 Task: Update the Jira issue by setting the assign, start, and due dates, add a description, link related issues, and change the status to 'In Progress' and then 'Done'.
Action: Mouse moved to (610, 30)
Screenshot: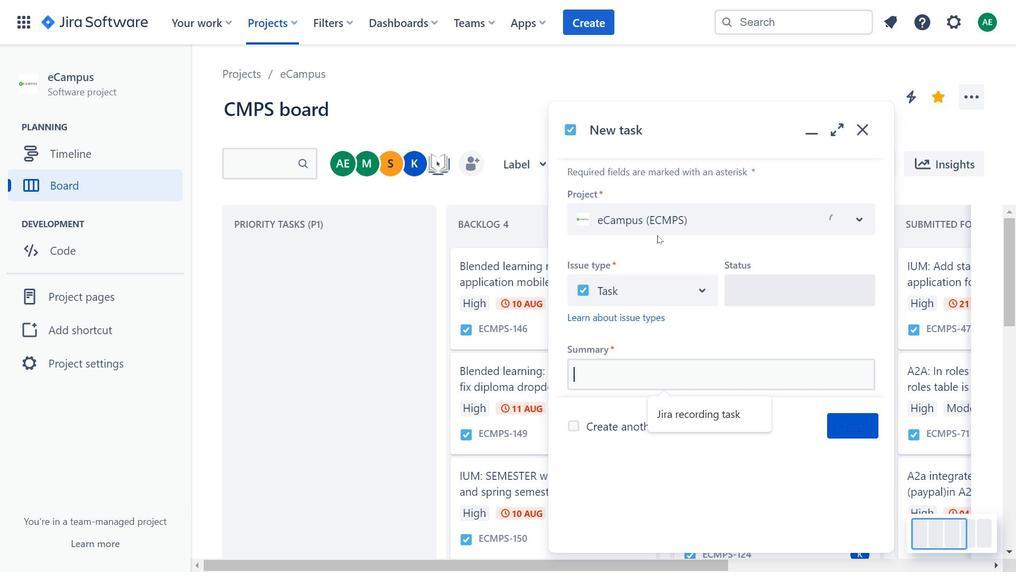 
Action: Mouse pressed left at (610, 30)
Screenshot: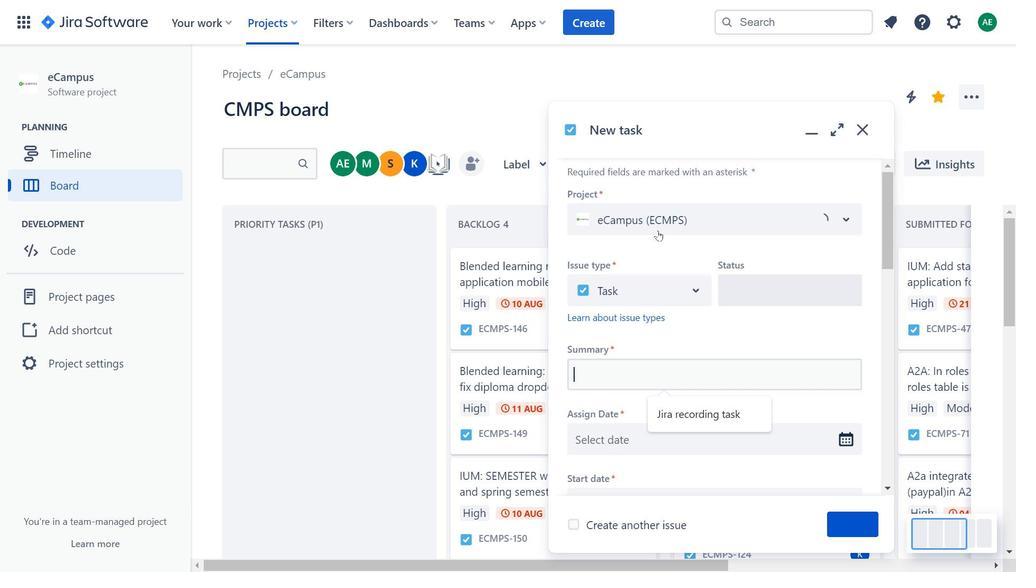 
Action: Mouse moved to (788, 291)
Screenshot: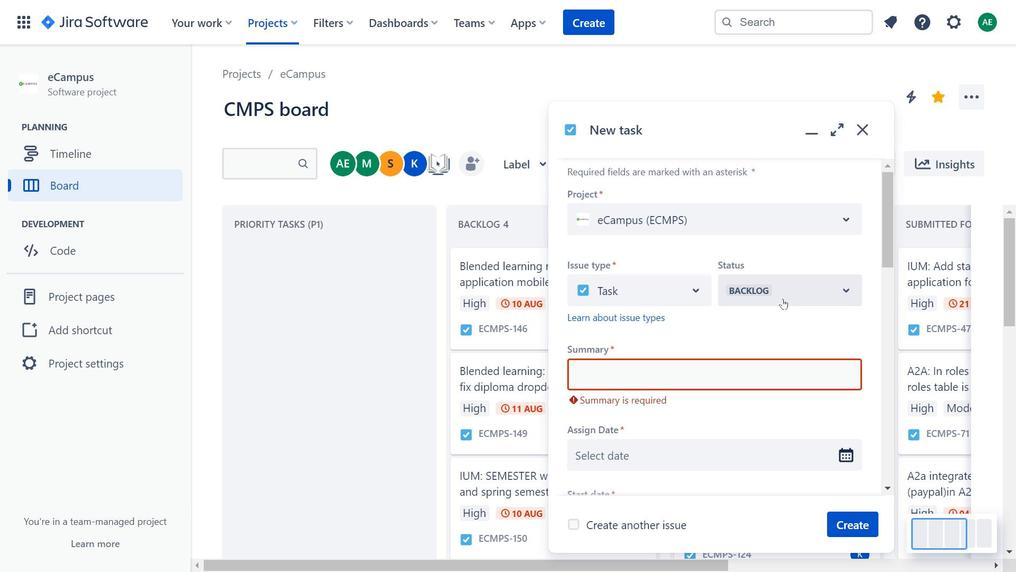 
Action: Mouse pressed left at (788, 291)
Screenshot: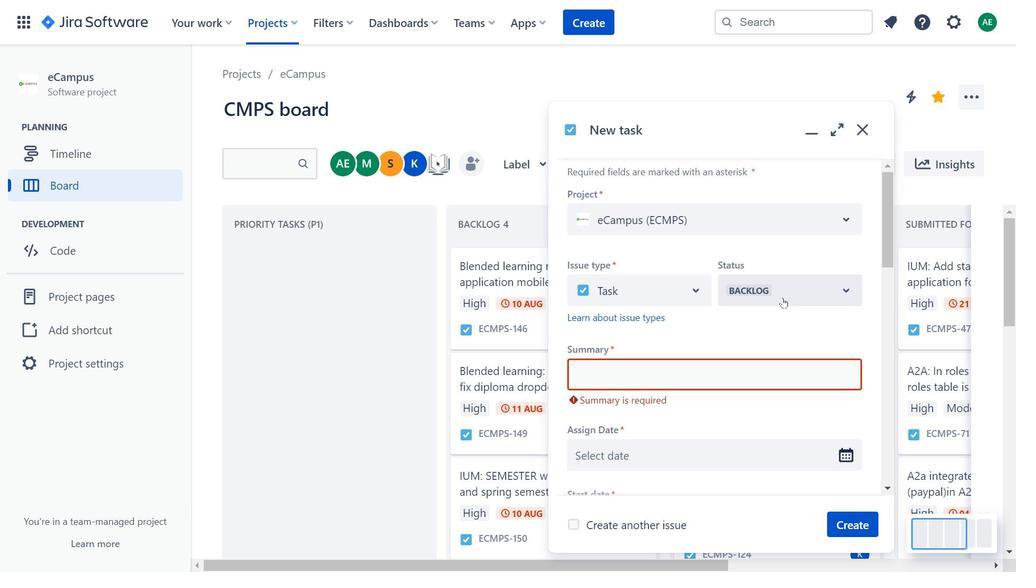 
Action: Mouse moved to (783, 298)
Screenshot: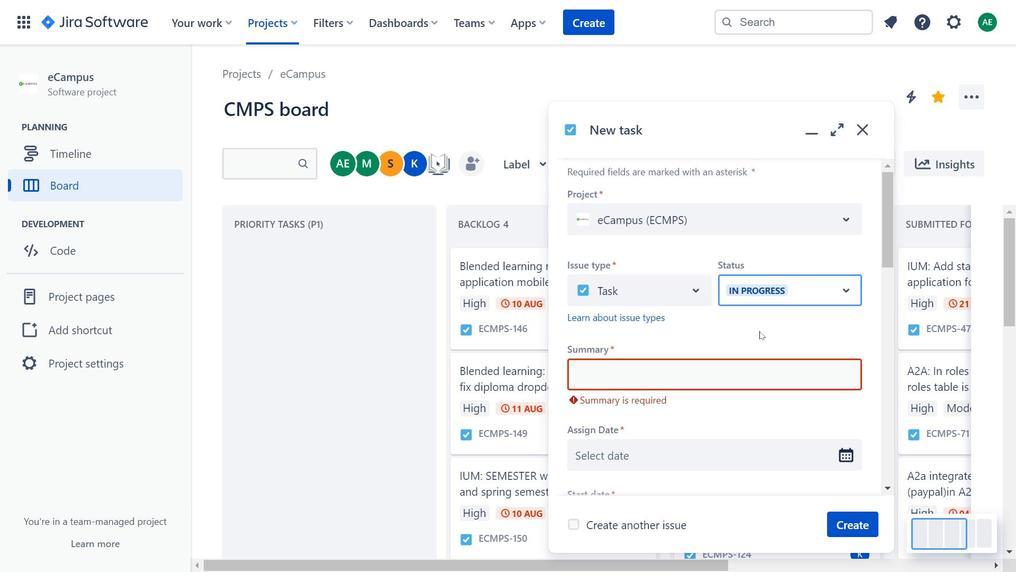 
Action: Mouse pressed left at (783, 298)
Screenshot: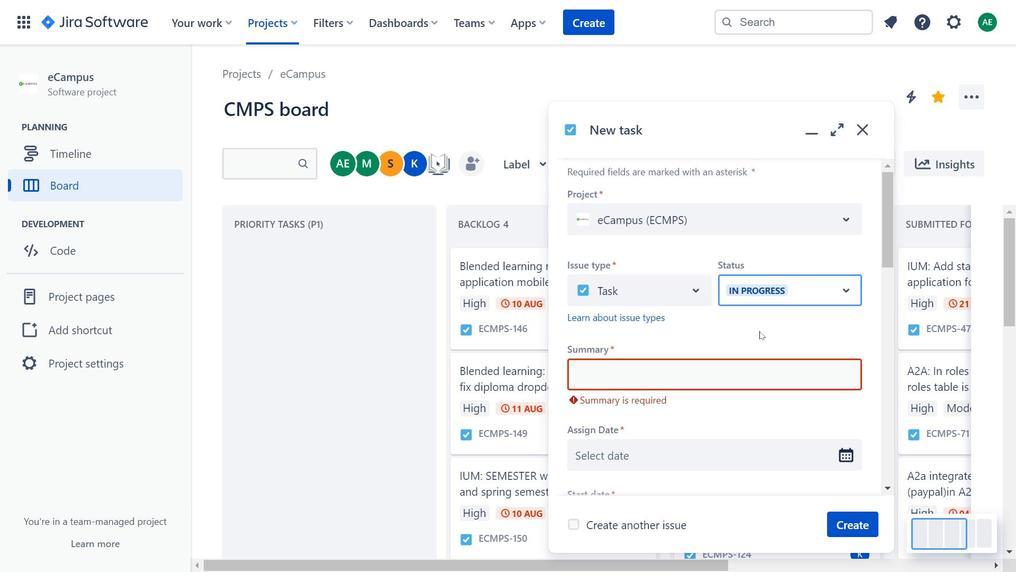 
Action: Mouse moved to (760, 331)
Screenshot: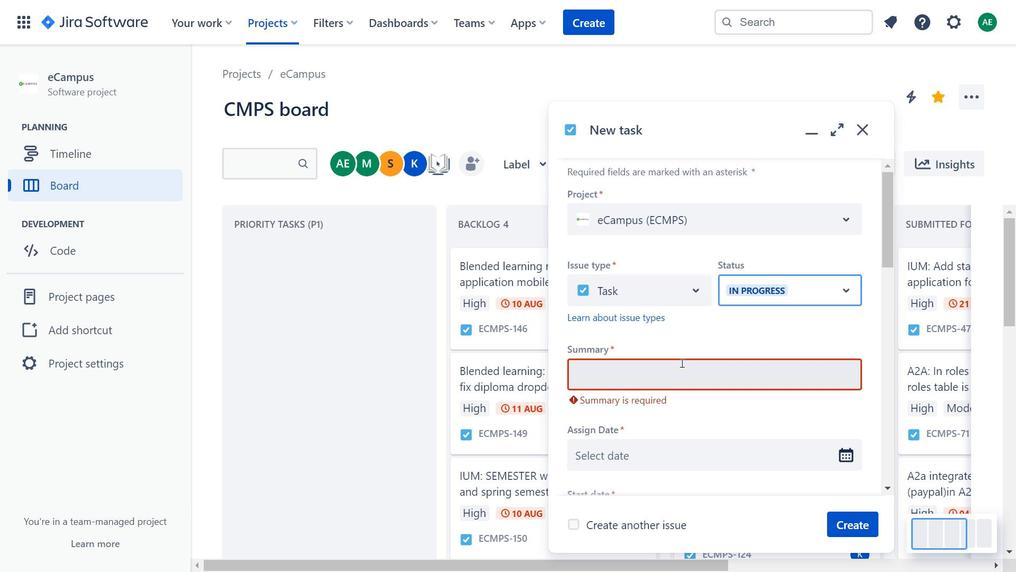 
Action: Mouse pressed left at (760, 331)
Screenshot: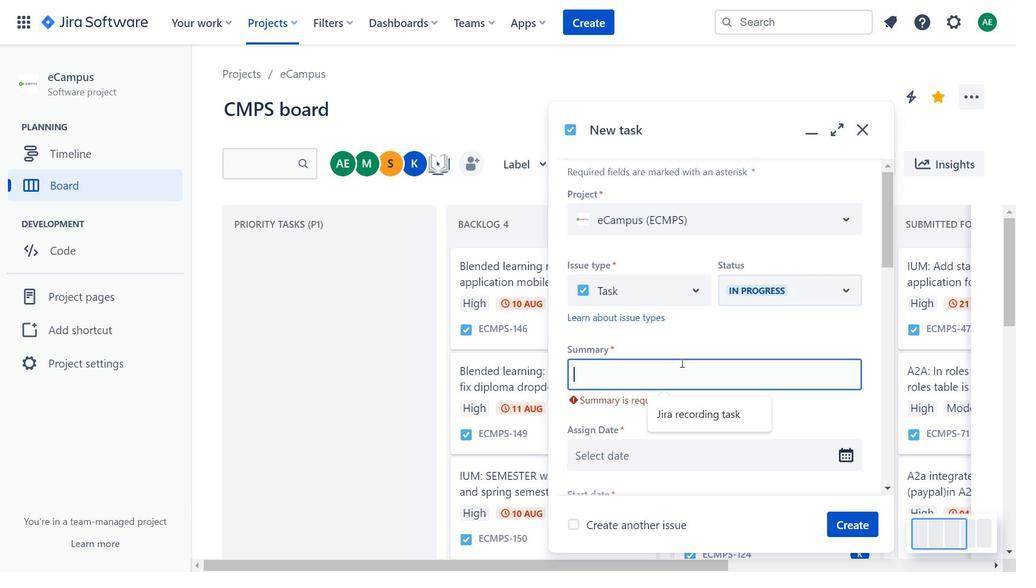 
Action: Mouse moved to (681, 363)
Screenshot: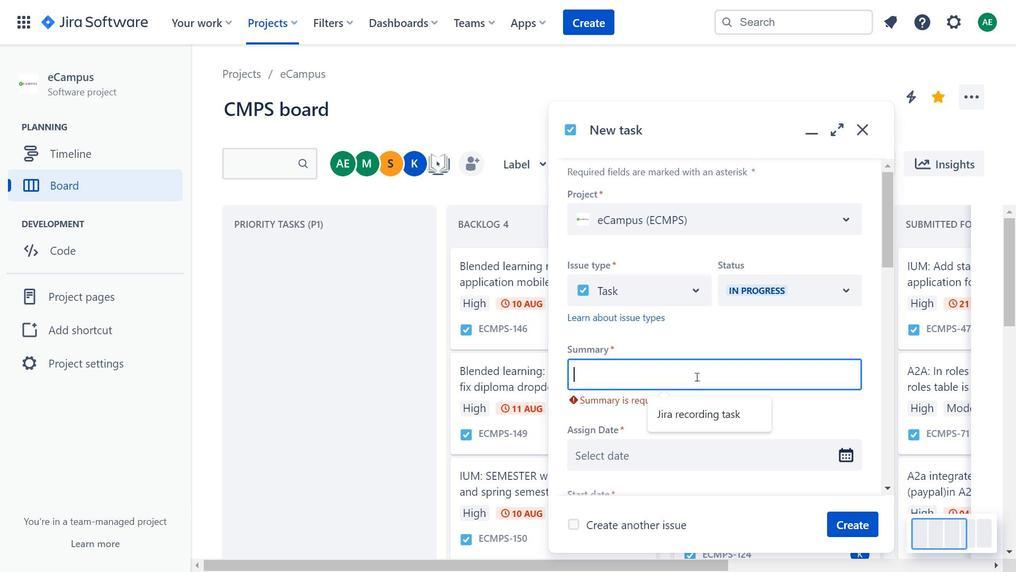 
Action: Mouse pressed left at (681, 363)
Screenshot: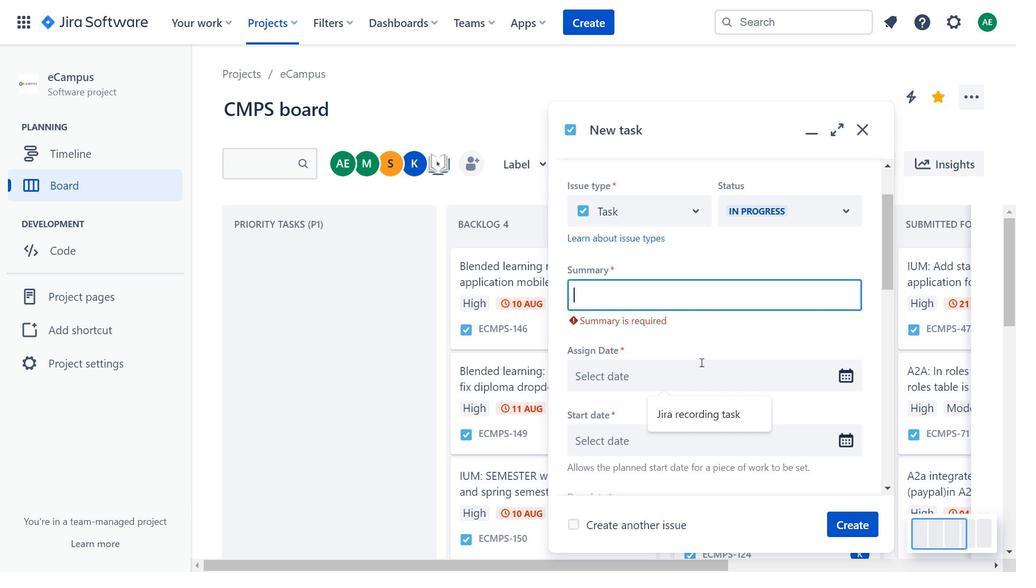 
Action: Mouse moved to (701, 362)
Screenshot: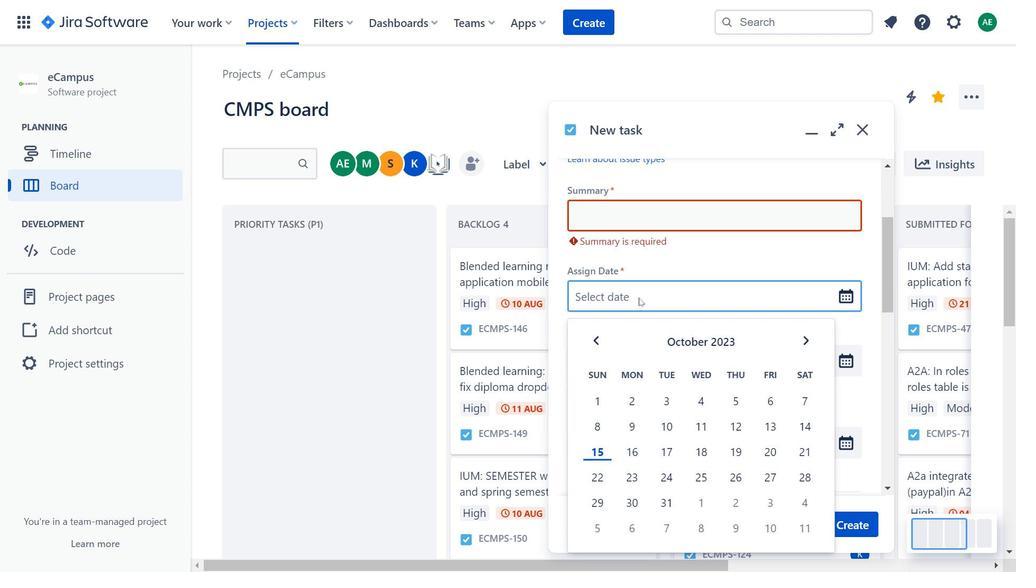 
Action: Mouse scrolled (701, 361) with delta (0, 0)
Screenshot: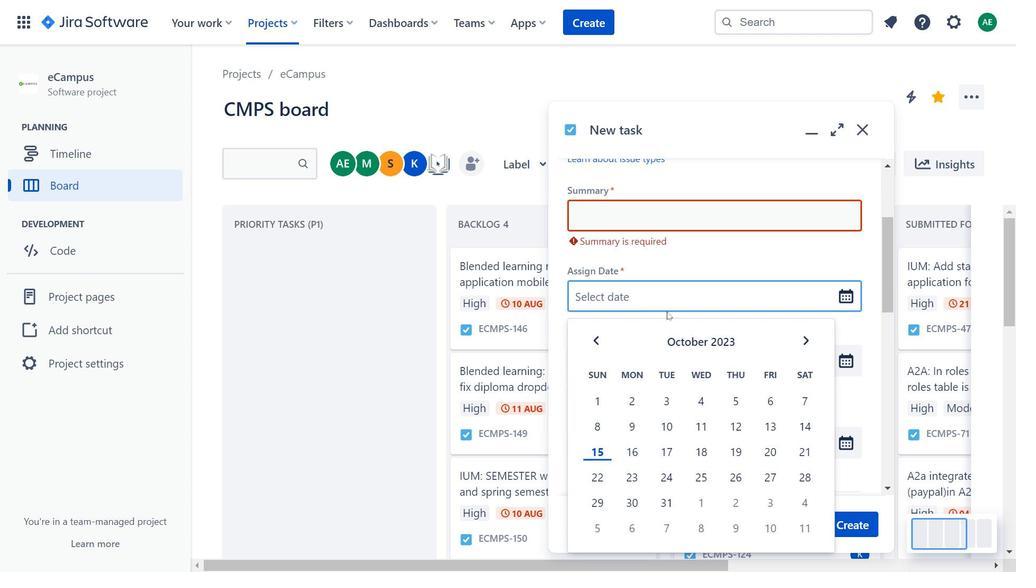 
Action: Mouse scrolled (701, 361) with delta (0, 0)
Screenshot: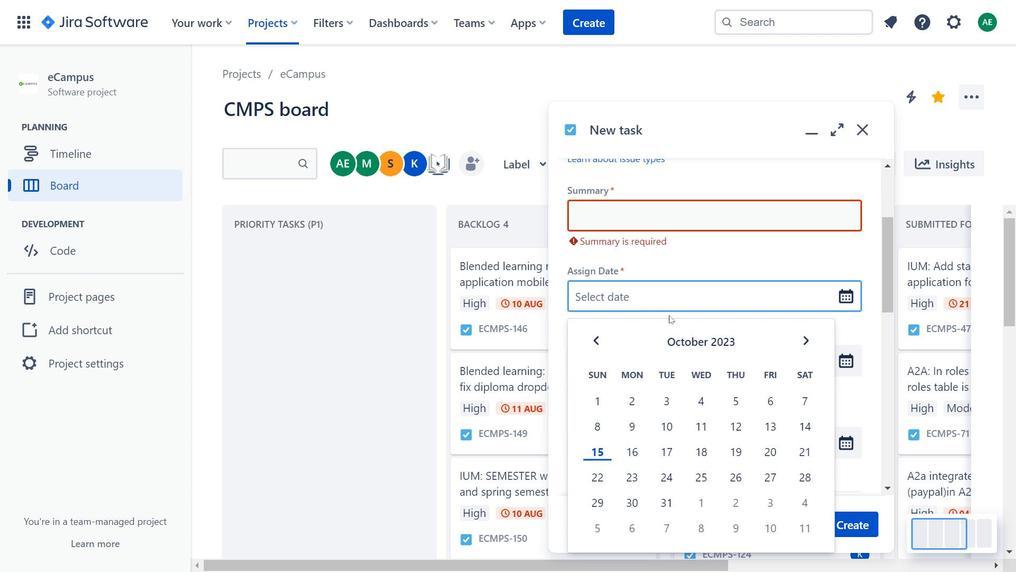 
Action: Mouse moved to (636, 298)
Screenshot: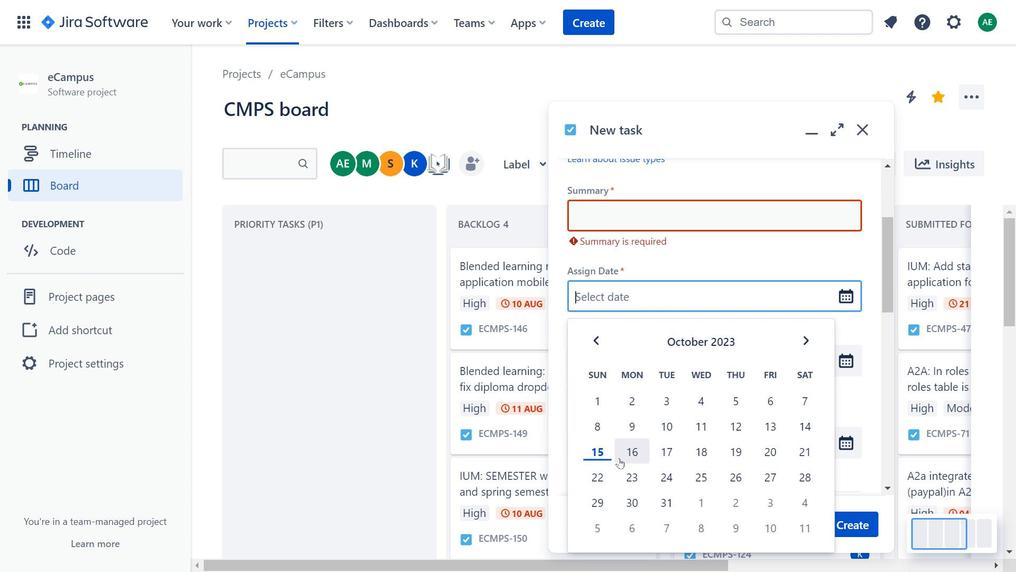 
Action: Mouse pressed left at (636, 298)
Screenshot: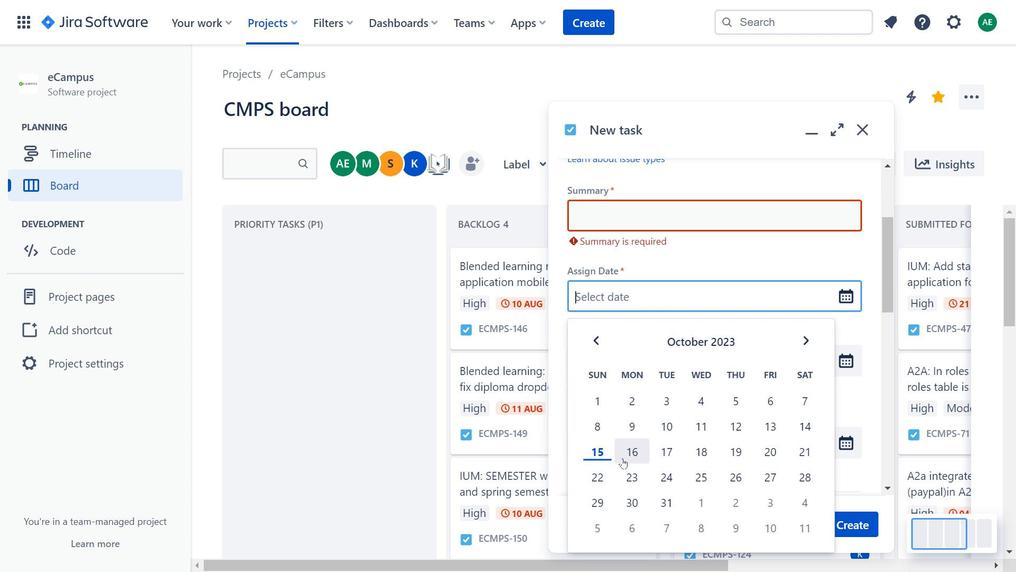 
Action: Mouse moved to (623, 457)
Screenshot: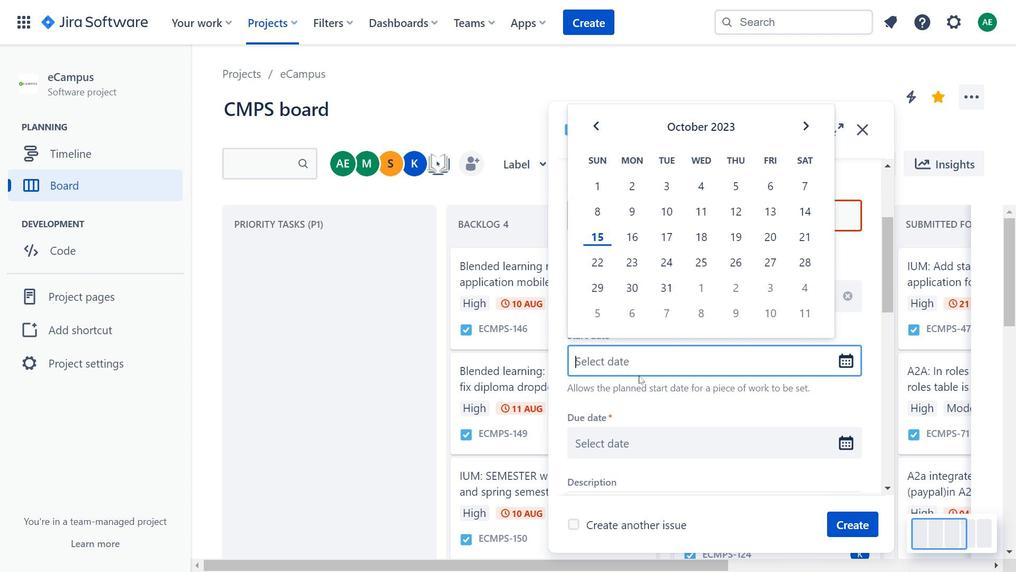 
Action: Mouse pressed left at (623, 457)
Screenshot: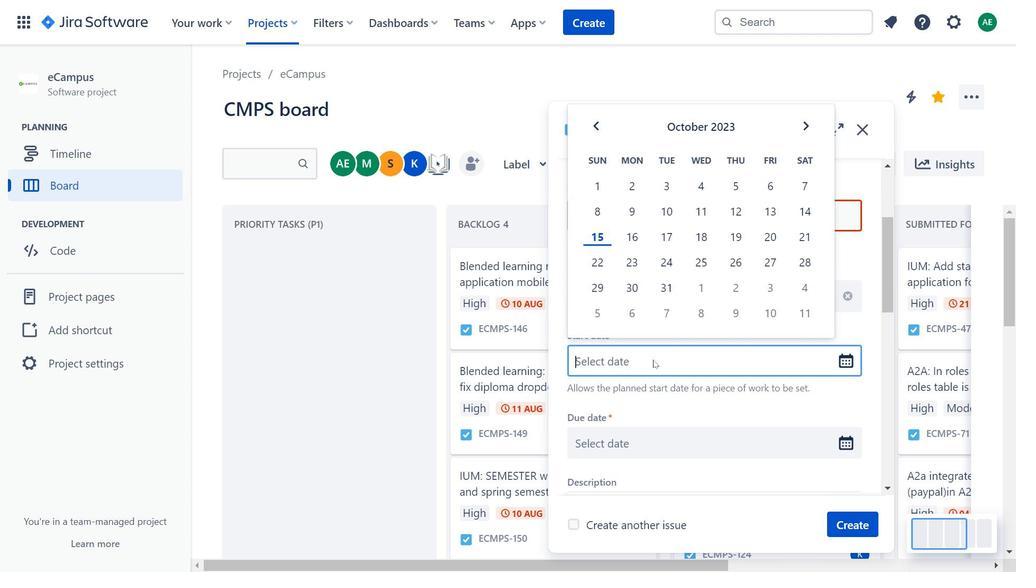 
Action: Mouse moved to (627, 367)
Screenshot: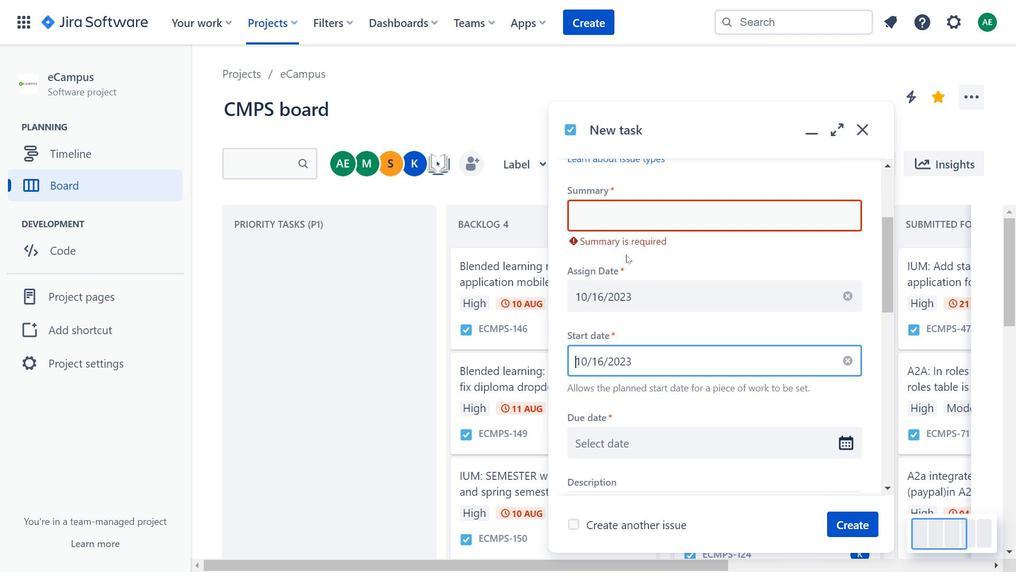 
Action: Mouse pressed left at (627, 367)
Screenshot: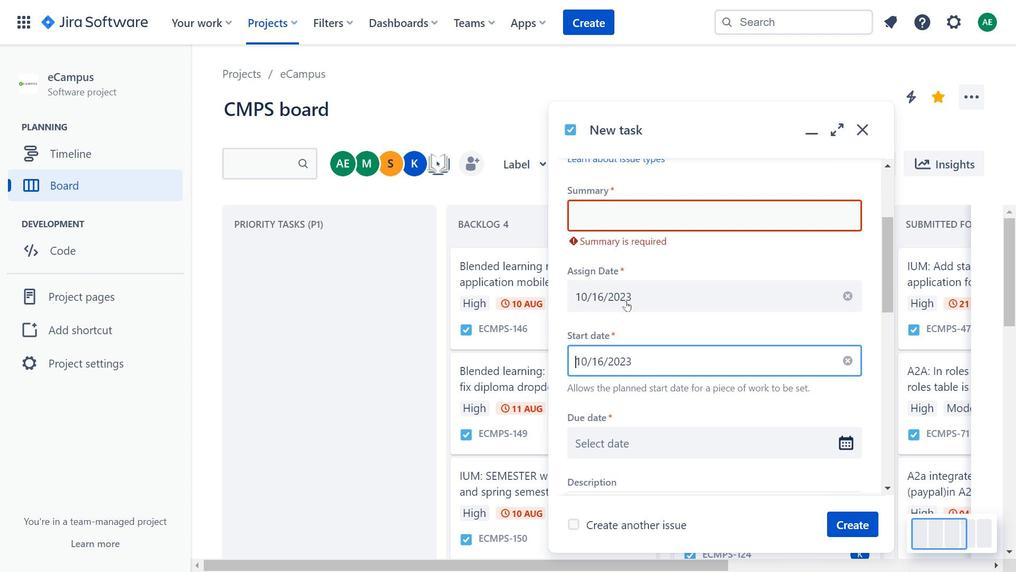 
Action: Mouse moved to (627, 240)
Screenshot: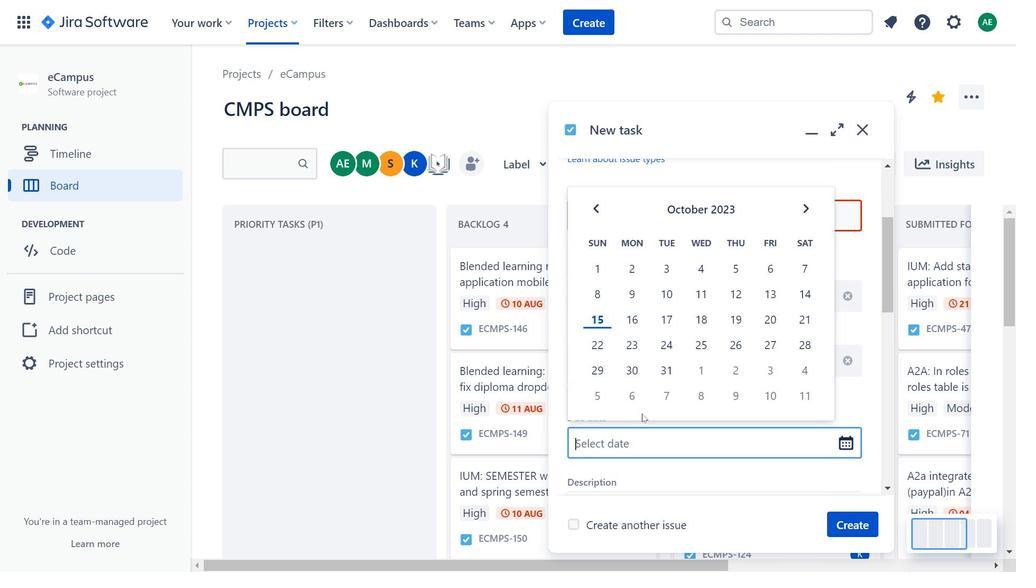 
Action: Mouse pressed left at (627, 240)
Screenshot: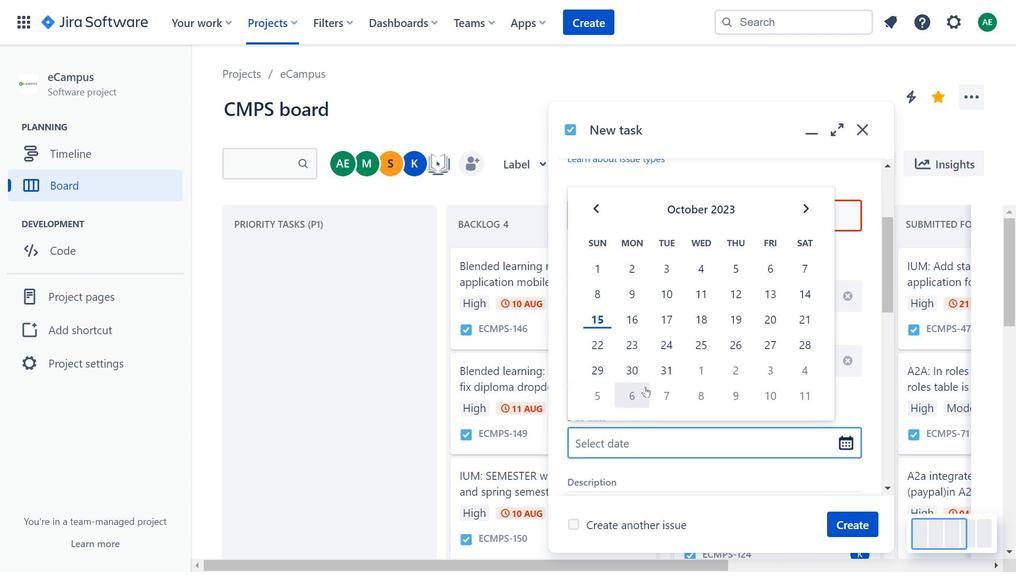 
Action: Mouse moved to (627, 434)
Screenshot: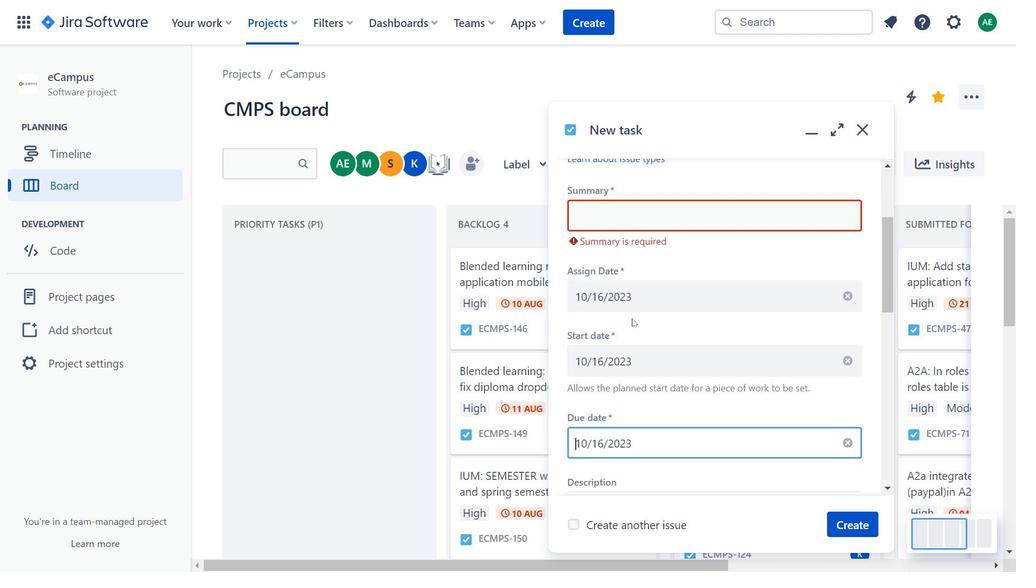 
Action: Mouse pressed left at (627, 434)
Screenshot: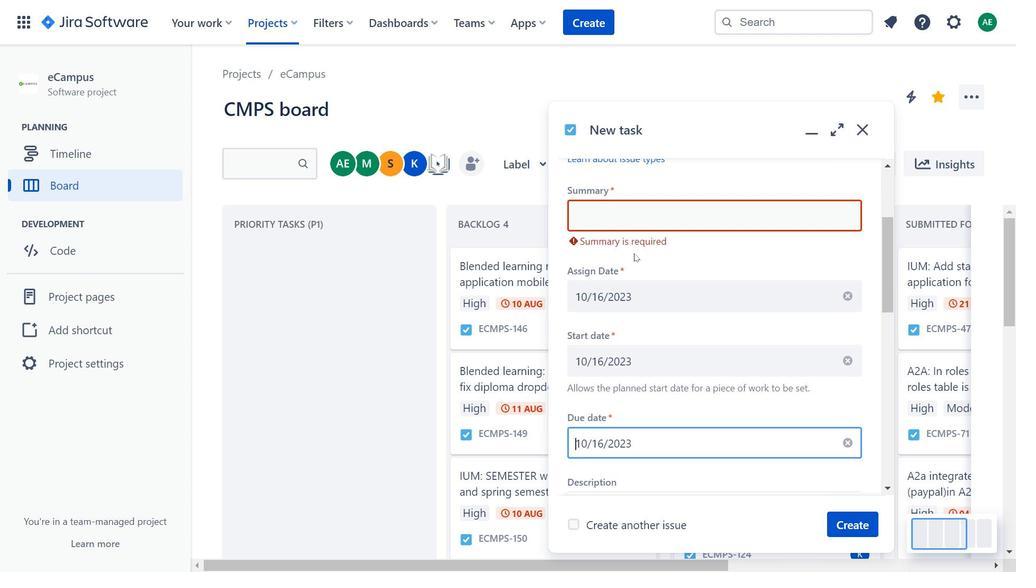 
Action: Mouse moved to (632, 318)
Screenshot: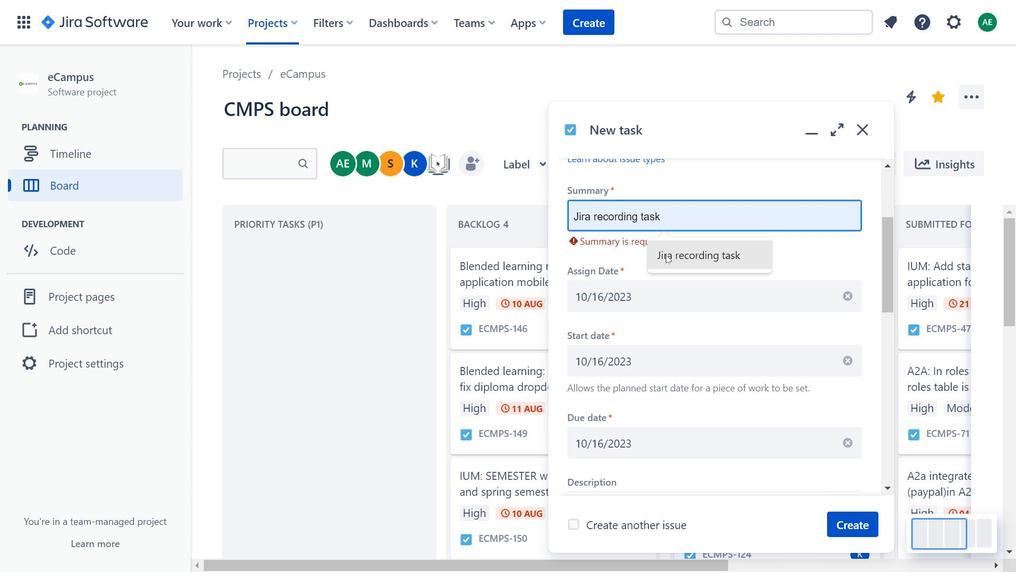 
Action: Mouse pressed left at (632, 318)
Screenshot: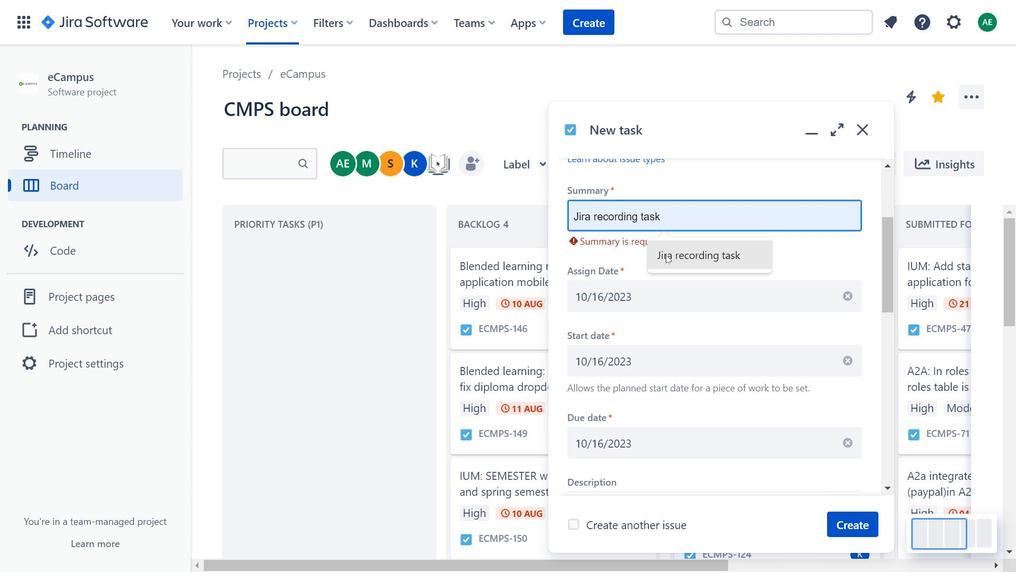 
Action: Mouse moved to (623, 200)
Screenshot: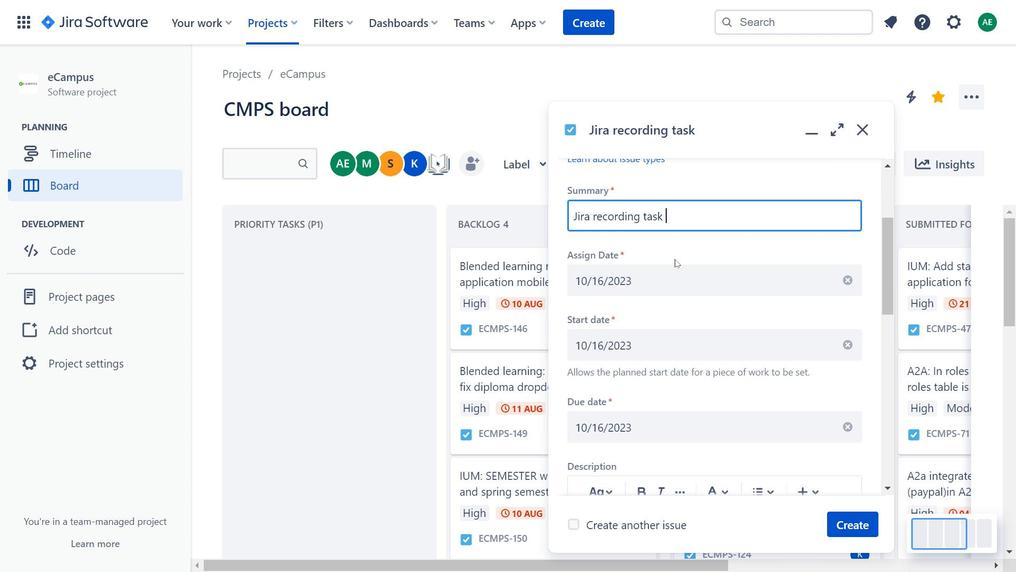 
Action: Mouse pressed left at (623, 200)
Screenshot: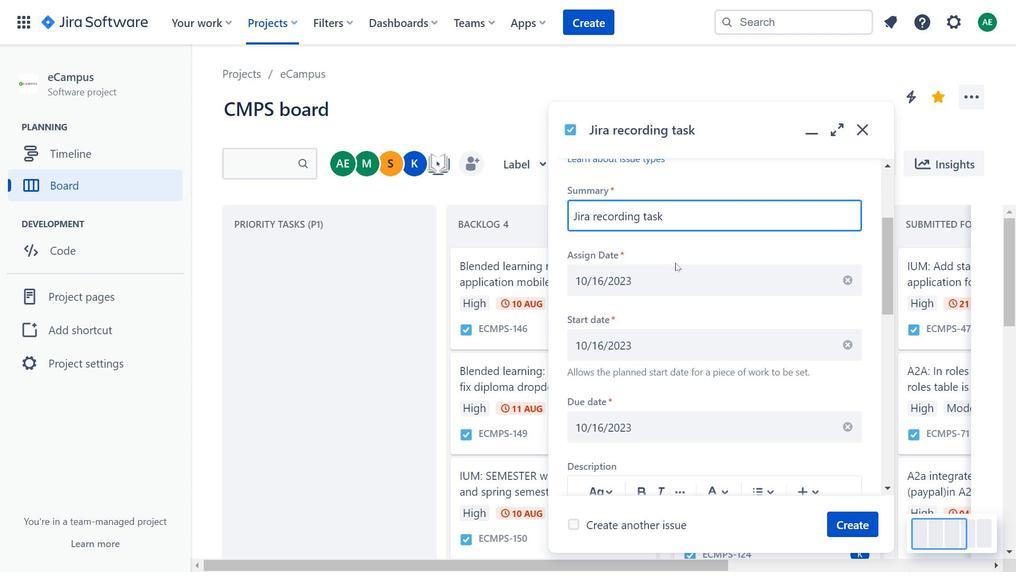 
Action: Mouse moved to (666, 254)
Screenshot: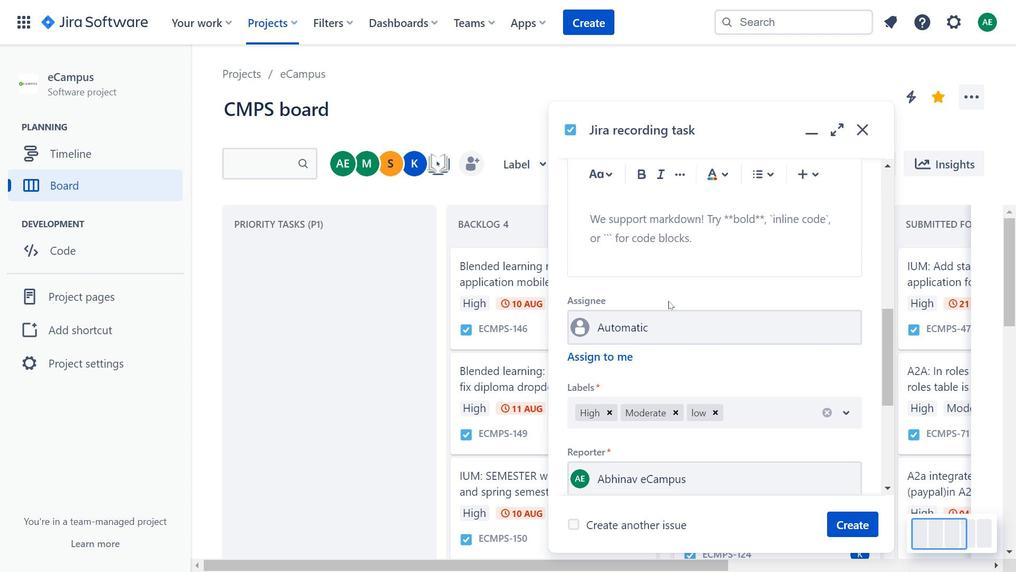 
Action: Mouse pressed left at (666, 254)
Screenshot: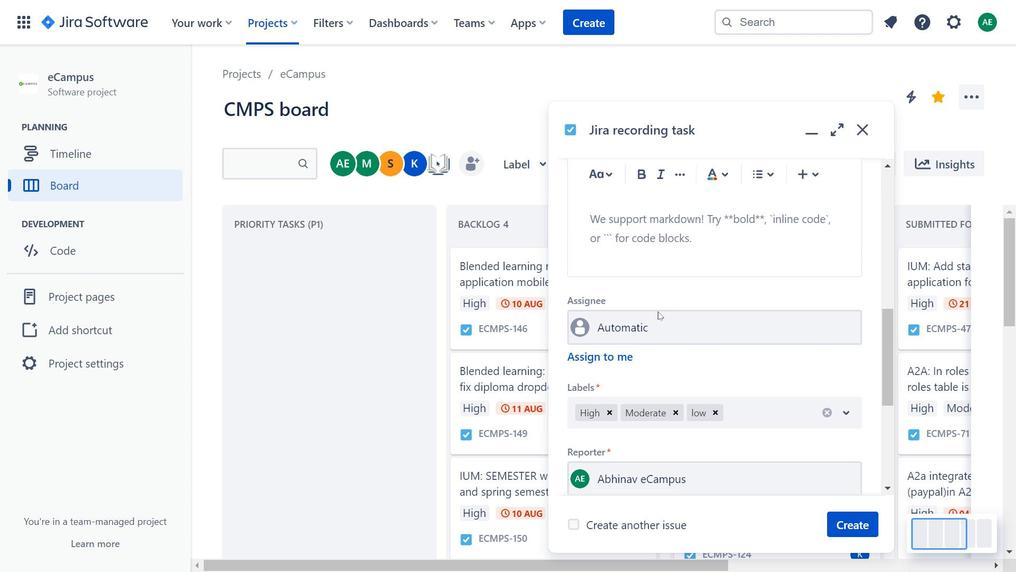 
Action: Mouse moved to (676, 263)
Screenshot: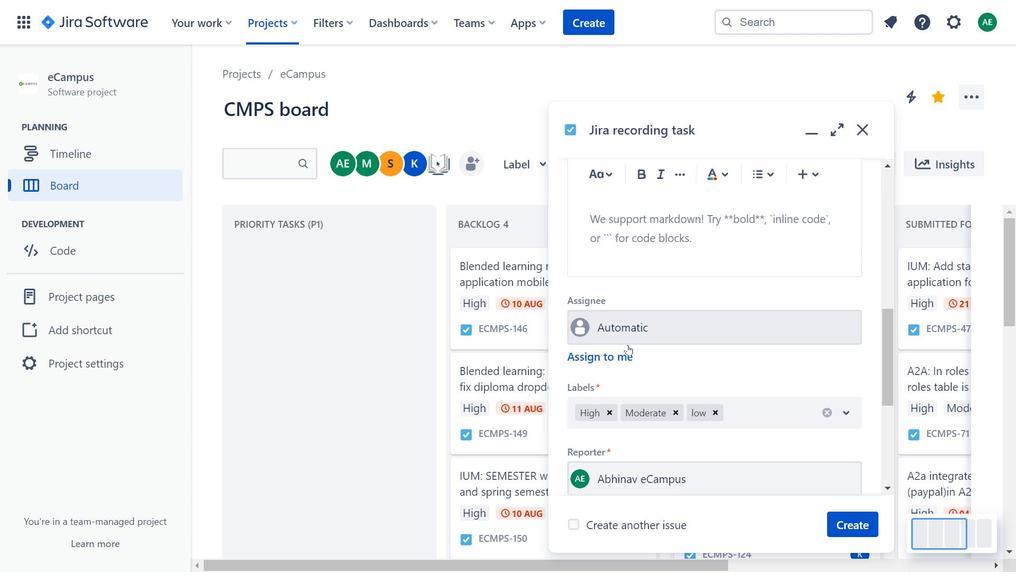 
Action: Mouse scrolled (676, 262) with delta (0, 0)
Screenshot: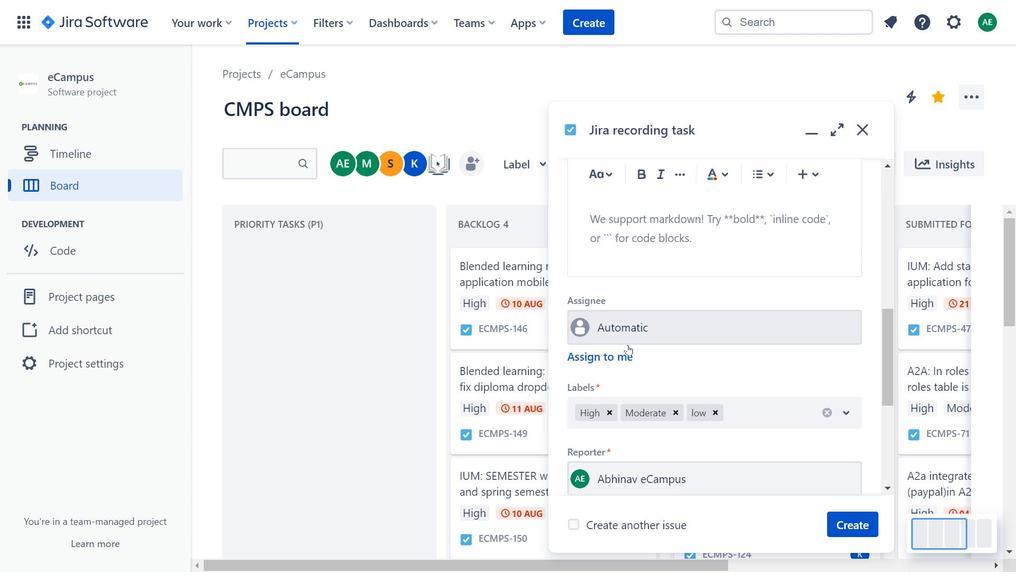 
Action: Mouse scrolled (676, 262) with delta (0, 0)
Screenshot: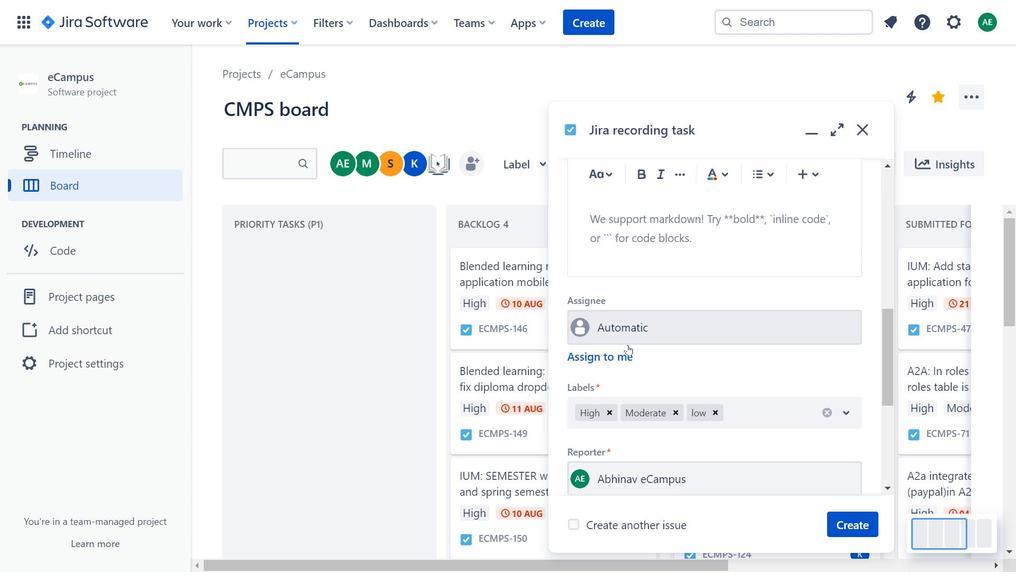 
Action: Mouse moved to (669, 292)
Screenshot: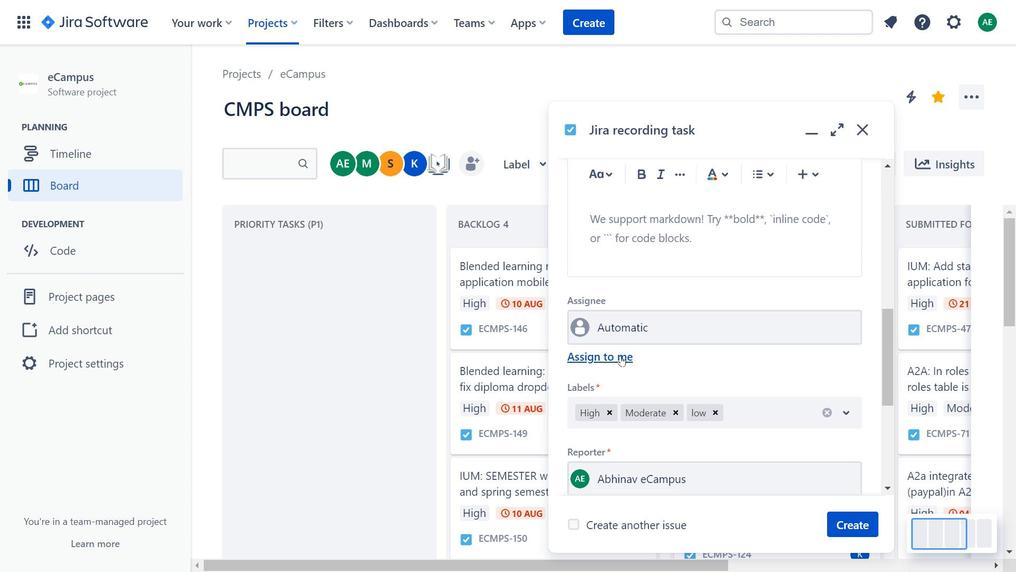 
Action: Mouse scrolled (669, 292) with delta (0, 0)
Screenshot: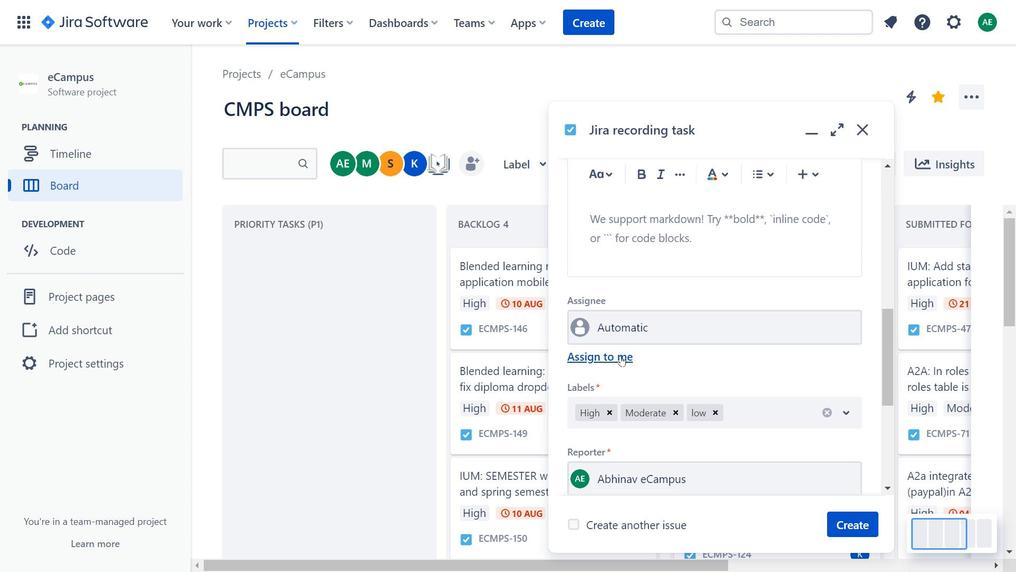 
Action: Mouse moved to (668, 296)
Screenshot: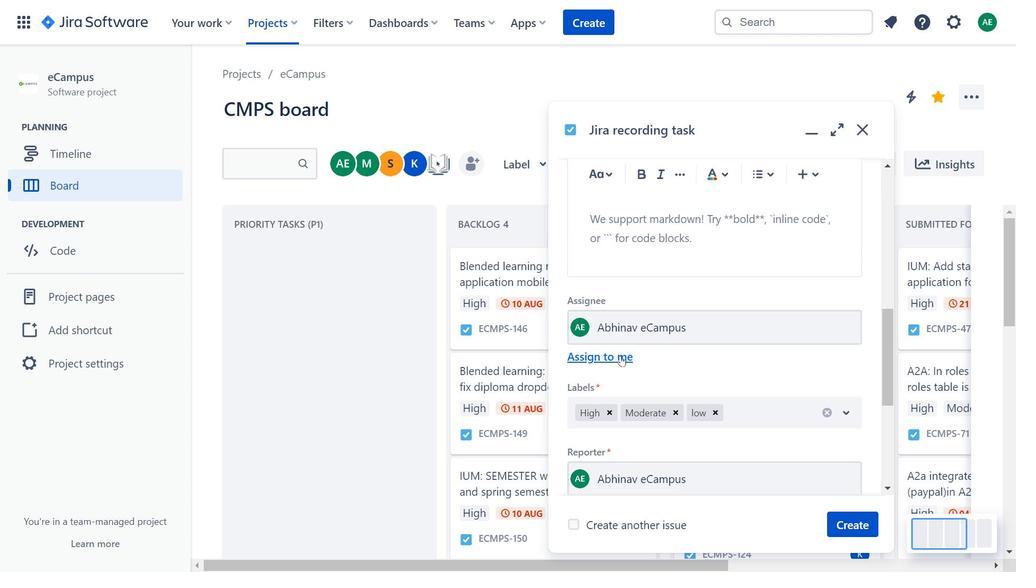 
Action: Mouse scrolled (668, 296) with delta (0, 0)
Screenshot: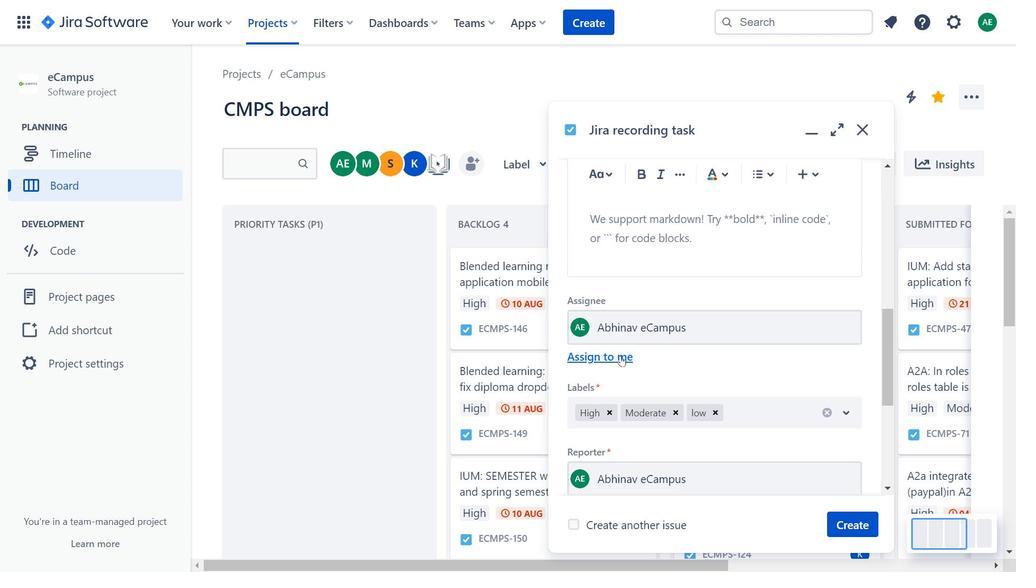 
Action: Mouse moved to (621, 355)
Screenshot: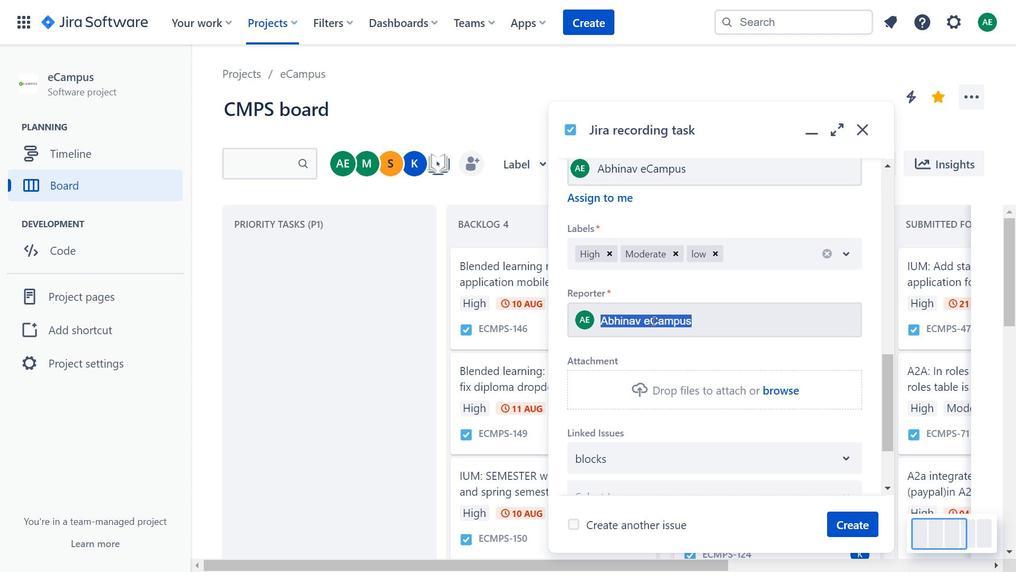 
Action: Mouse pressed left at (621, 355)
Screenshot: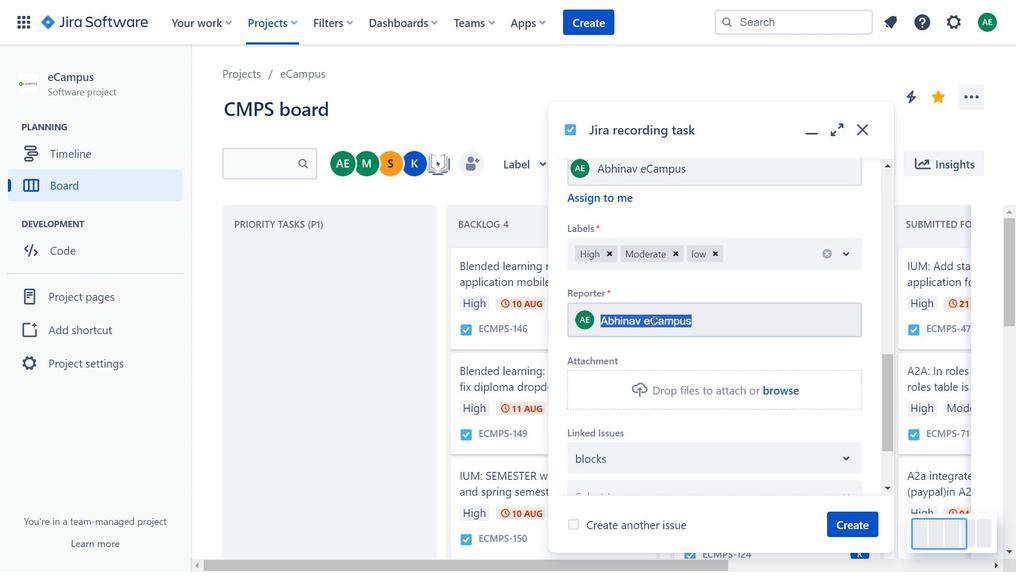 
Action: Mouse moved to (659, 323)
Screenshot: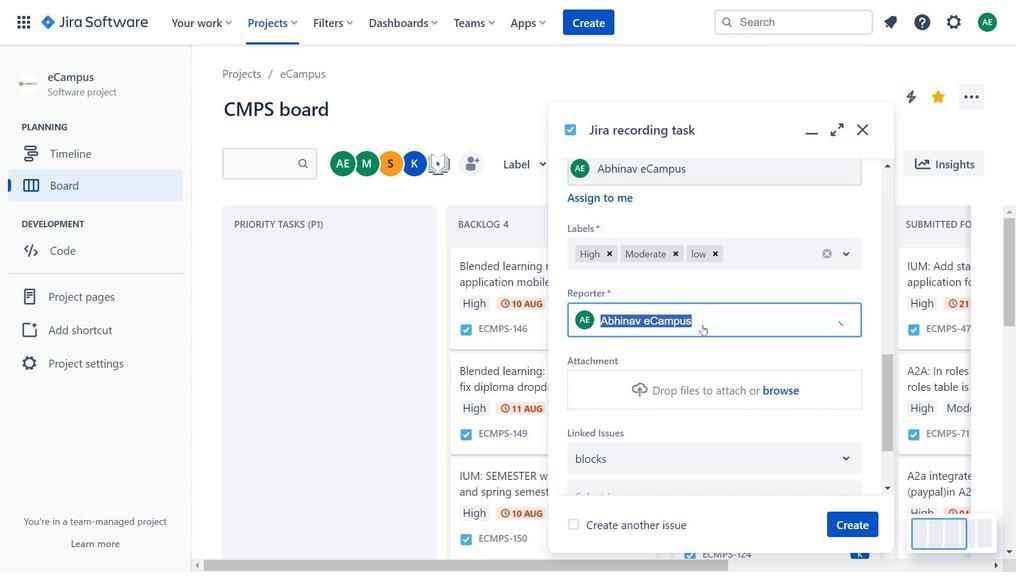 
Action: Mouse scrolled (659, 323) with delta (0, 0)
Screenshot: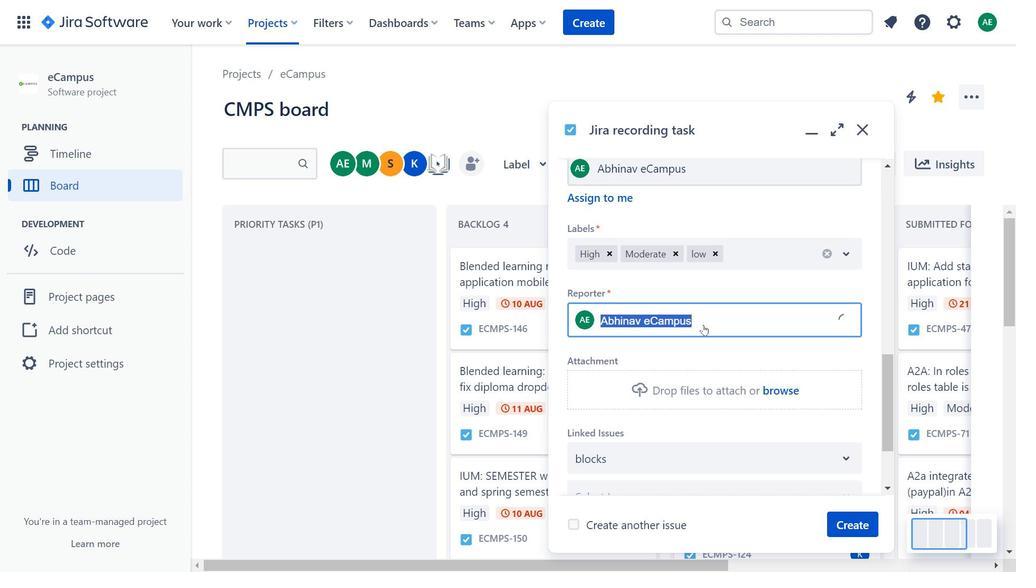 
Action: Mouse scrolled (659, 323) with delta (0, 0)
Screenshot: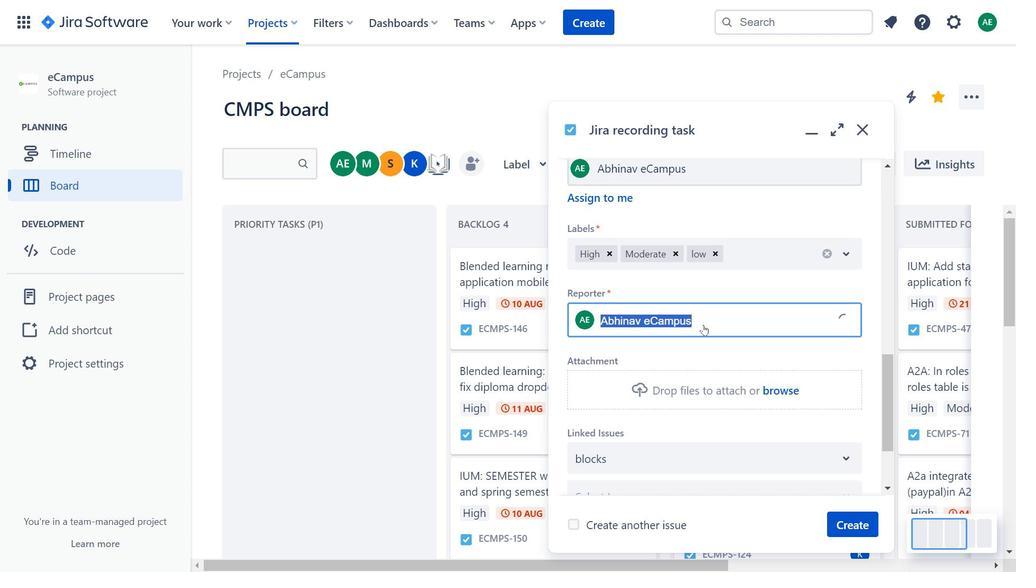 
Action: Mouse moved to (653, 320)
Screenshot: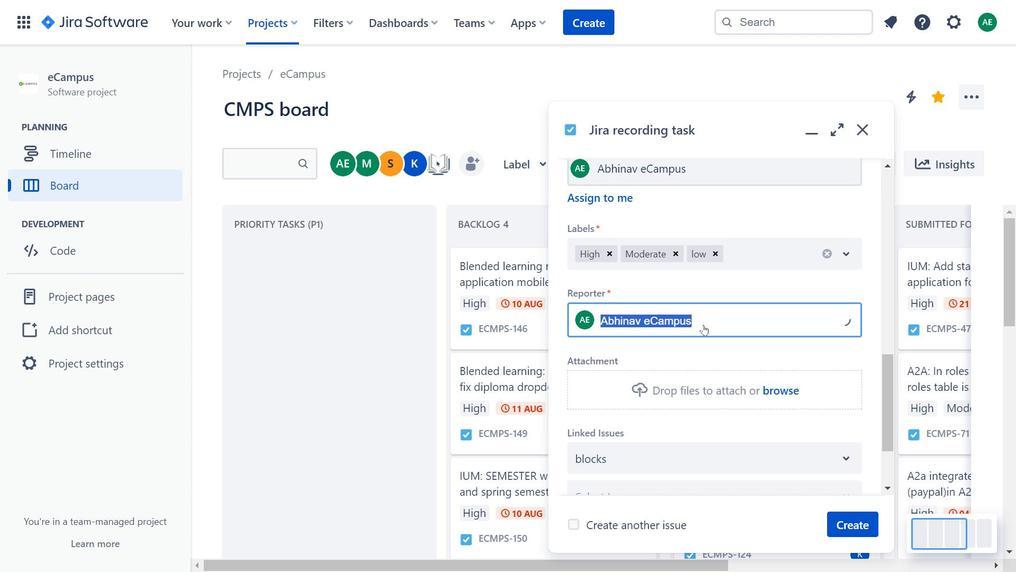 
Action: Mouse pressed left at (653, 320)
Screenshot: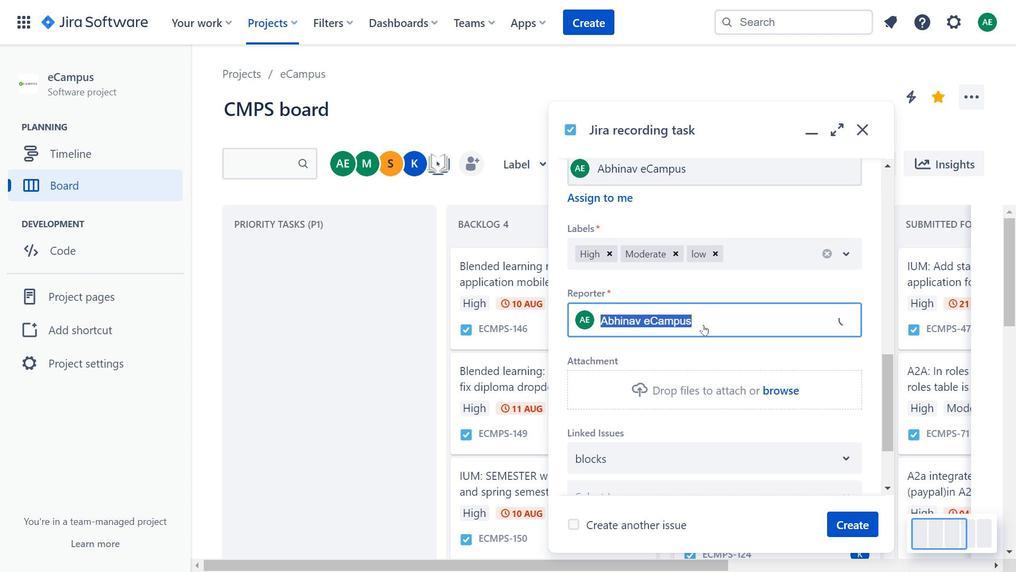 
Action: Mouse moved to (703, 325)
Screenshot: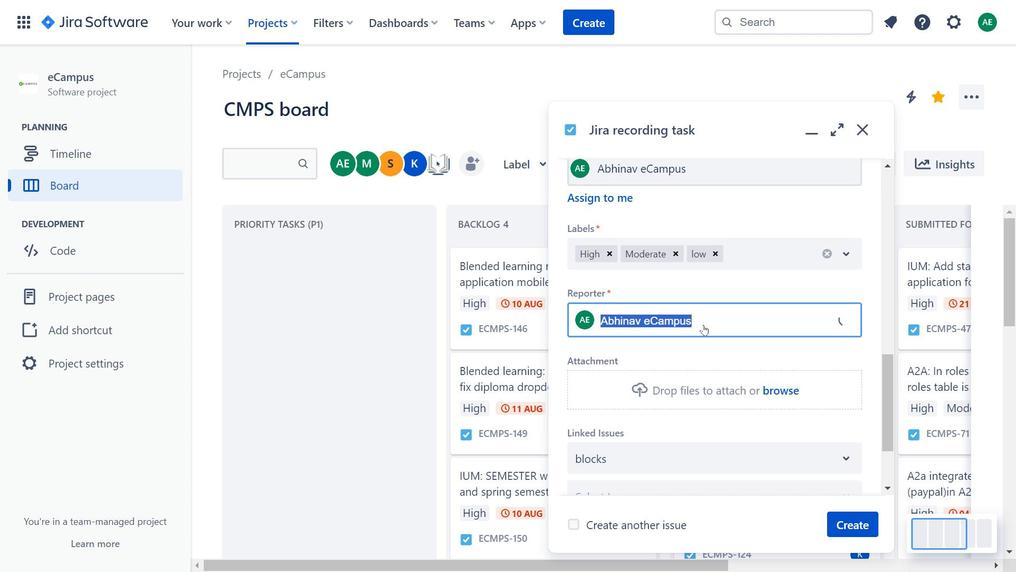 
Action: Key pressed an
Screenshot: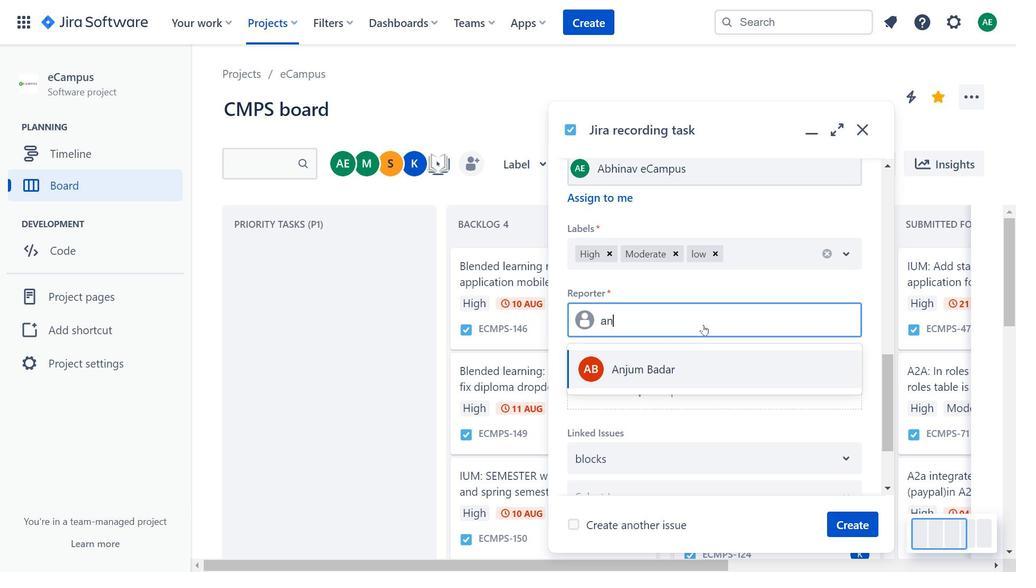 
Action: Mouse moved to (683, 359)
Screenshot: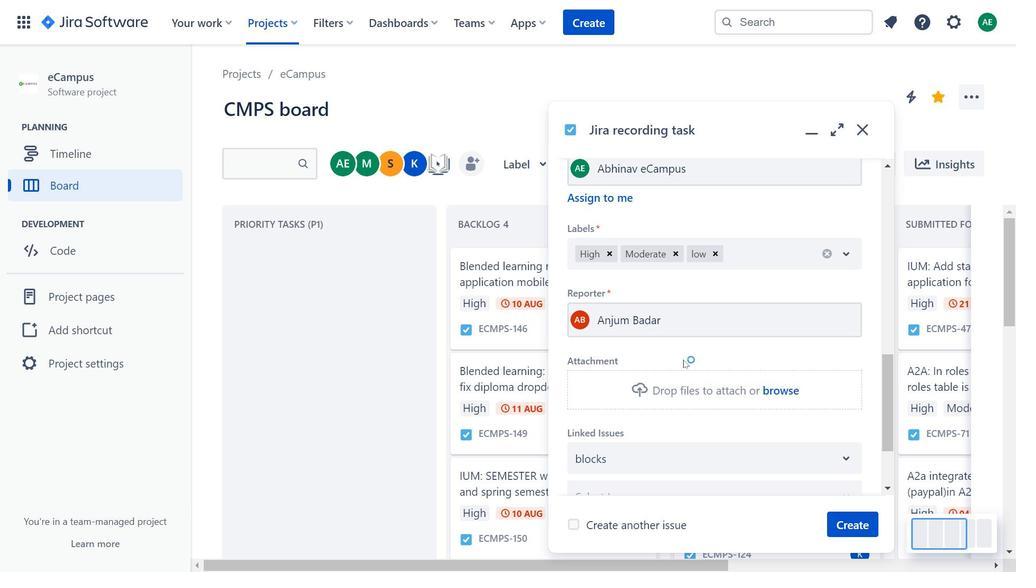 
Action: Mouse pressed left at (683, 359)
Screenshot: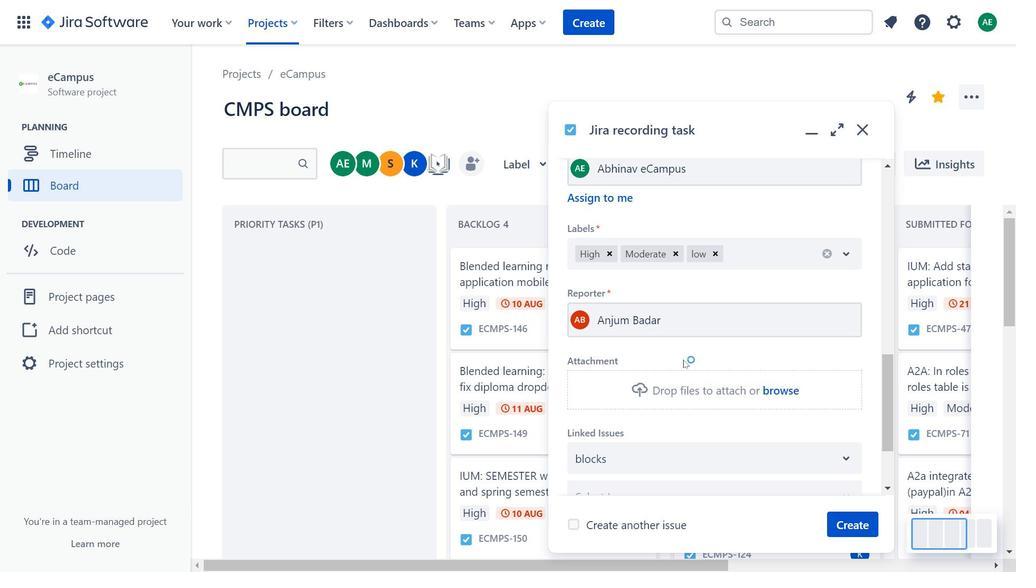 
Action: Mouse moved to (733, 365)
Screenshot: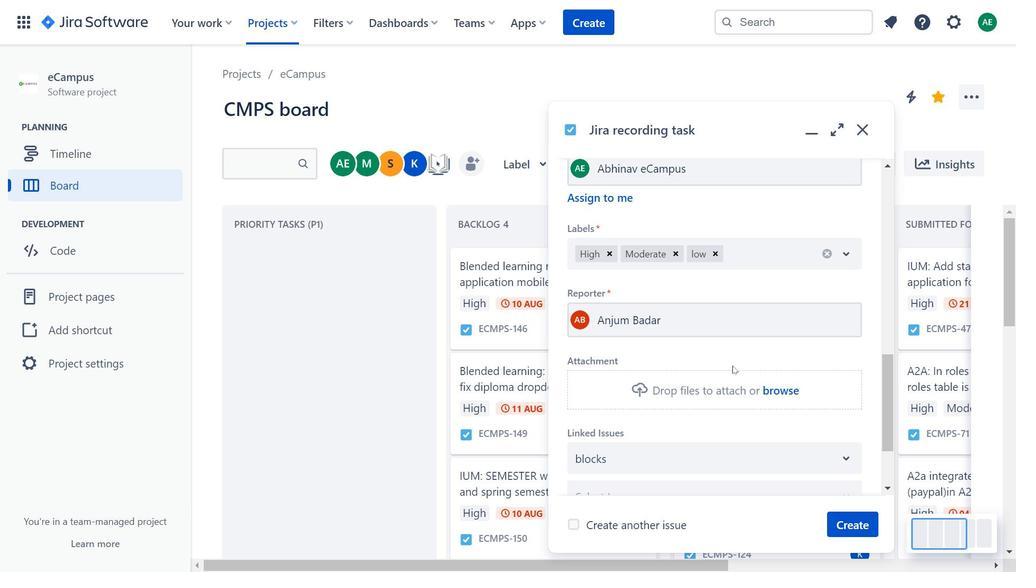 
Action: Mouse scrolled (733, 364) with delta (0, 0)
Screenshot: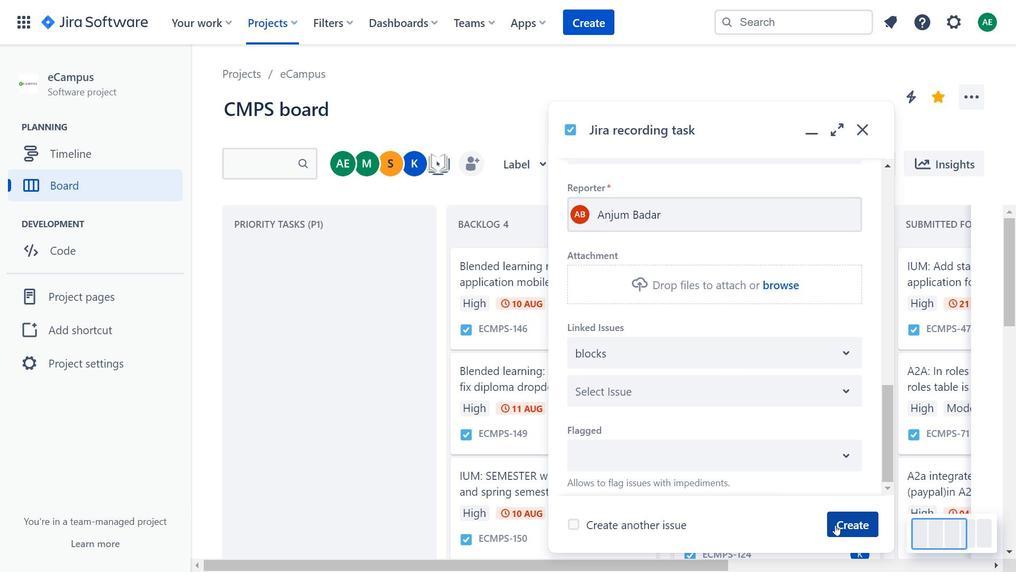 
Action: Mouse scrolled (733, 364) with delta (0, 0)
Screenshot: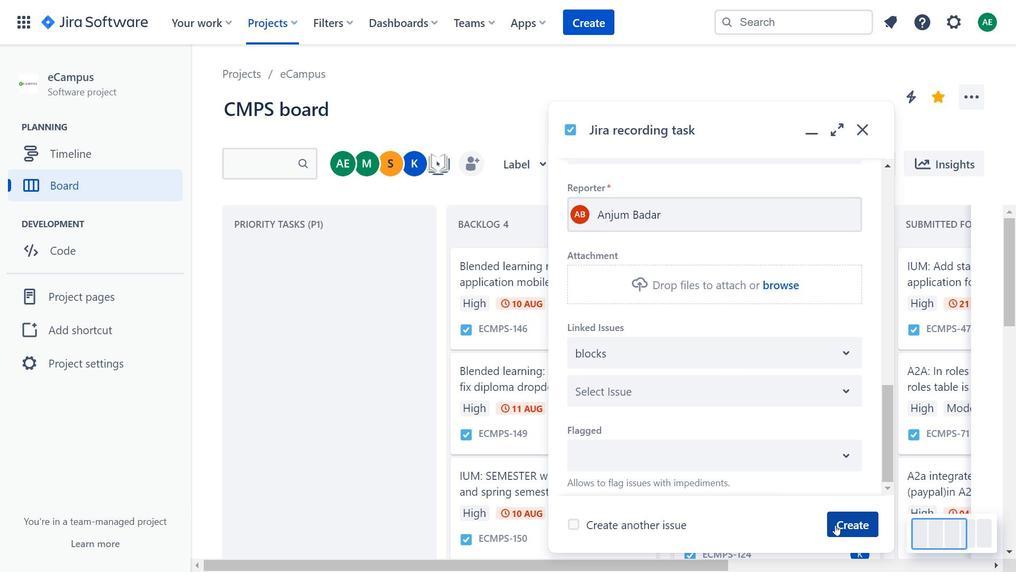 
Action: Mouse scrolled (733, 364) with delta (0, 0)
Screenshot: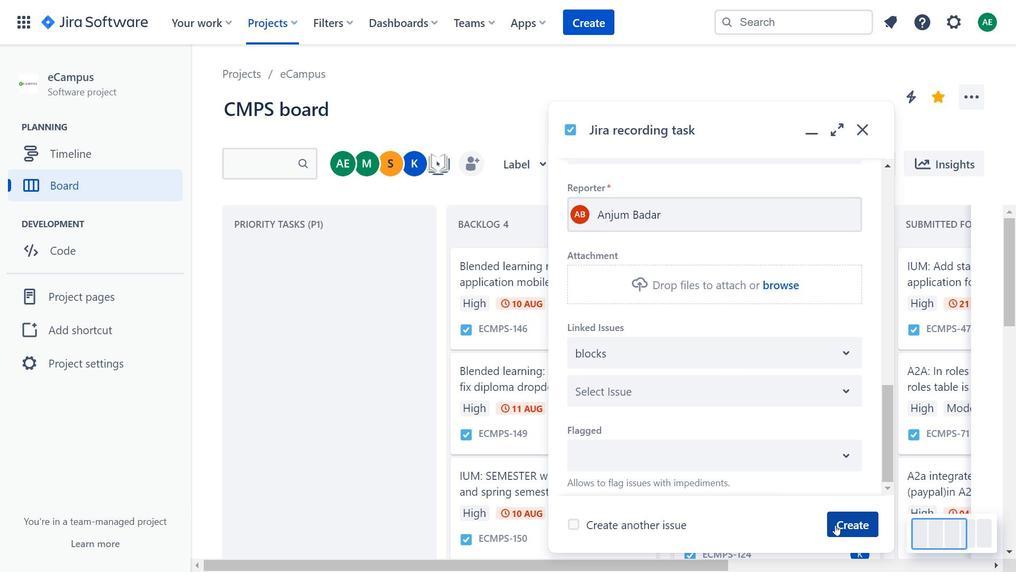 
Action: Mouse moved to (836, 525)
Screenshot: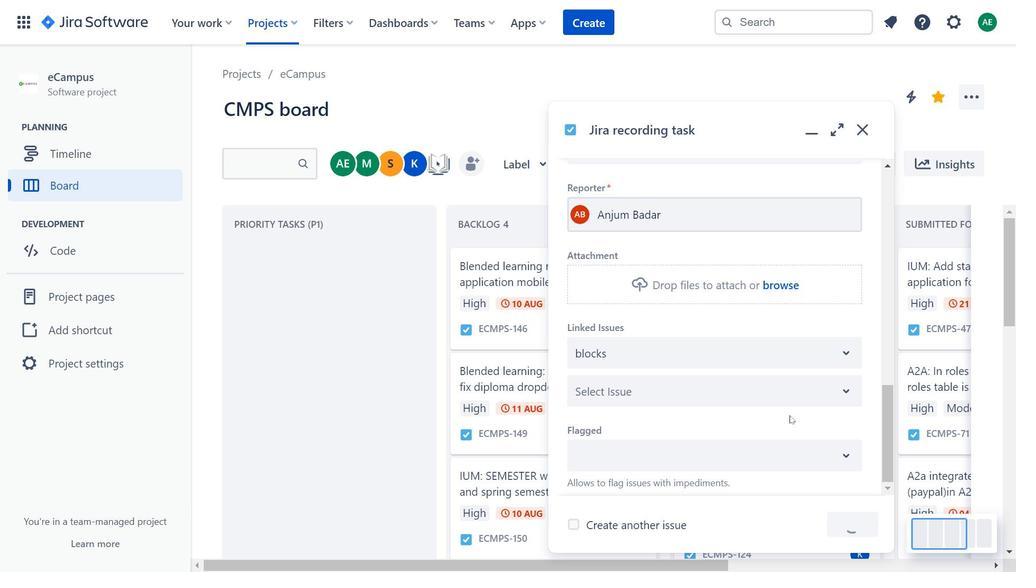 
Action: Mouse pressed left at (836, 525)
Screenshot: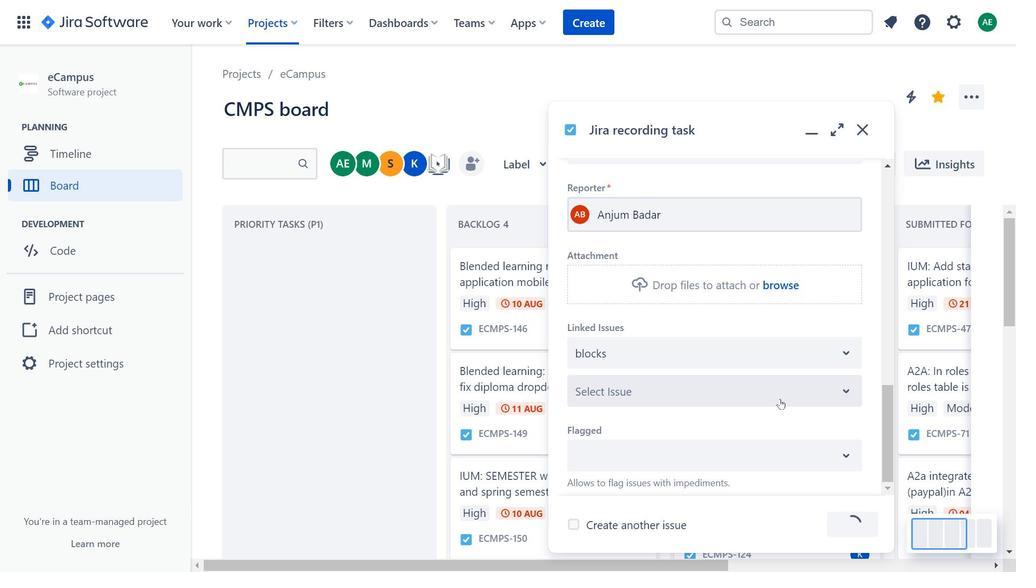 
Action: Mouse moved to (136, 507)
Screenshot: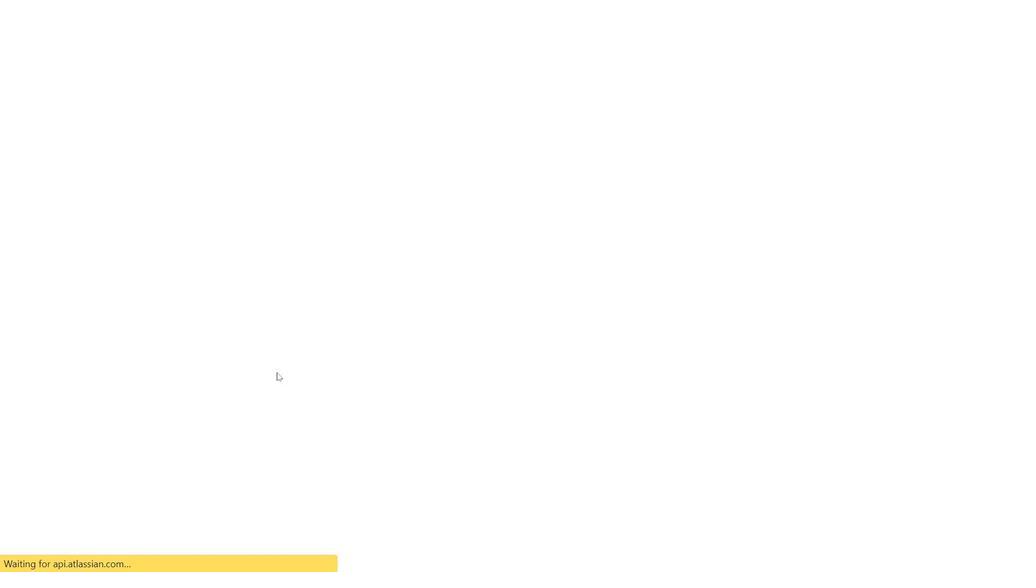 
Action: Mouse pressed left at (136, 507)
Screenshot: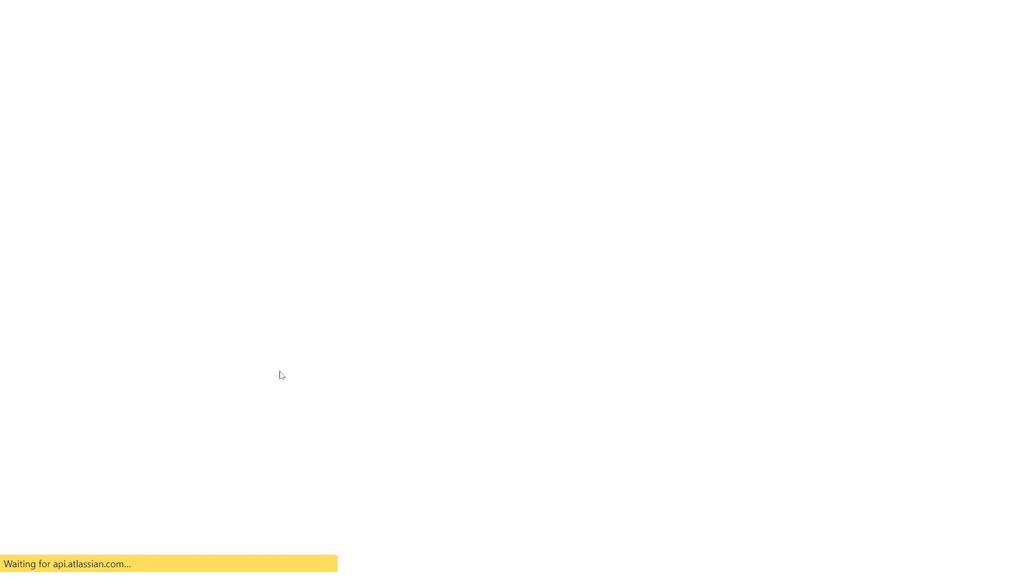
Action: Mouse pressed left at (136, 507)
Screenshot: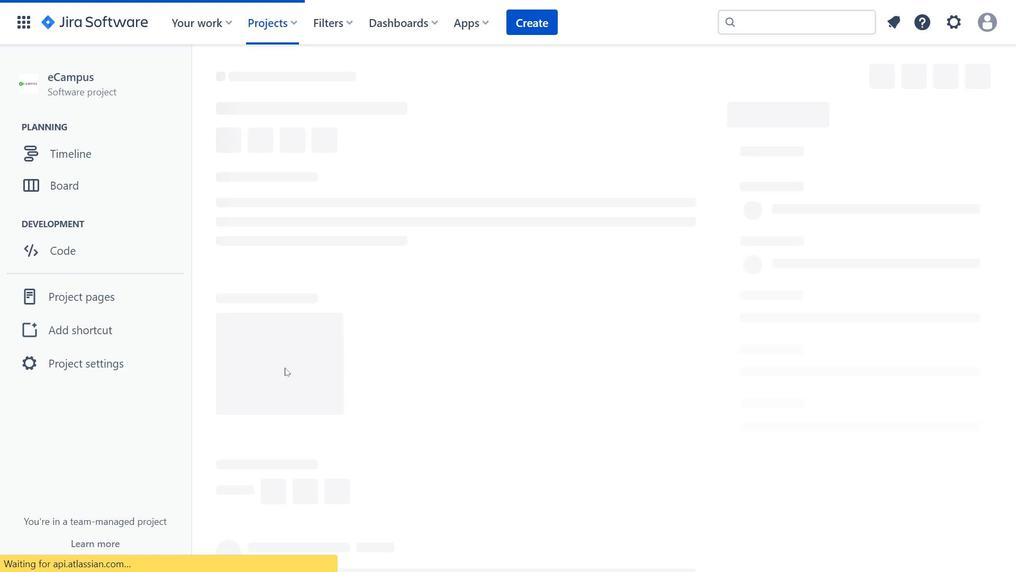 
Action: Mouse moved to (434, 181)
Screenshot: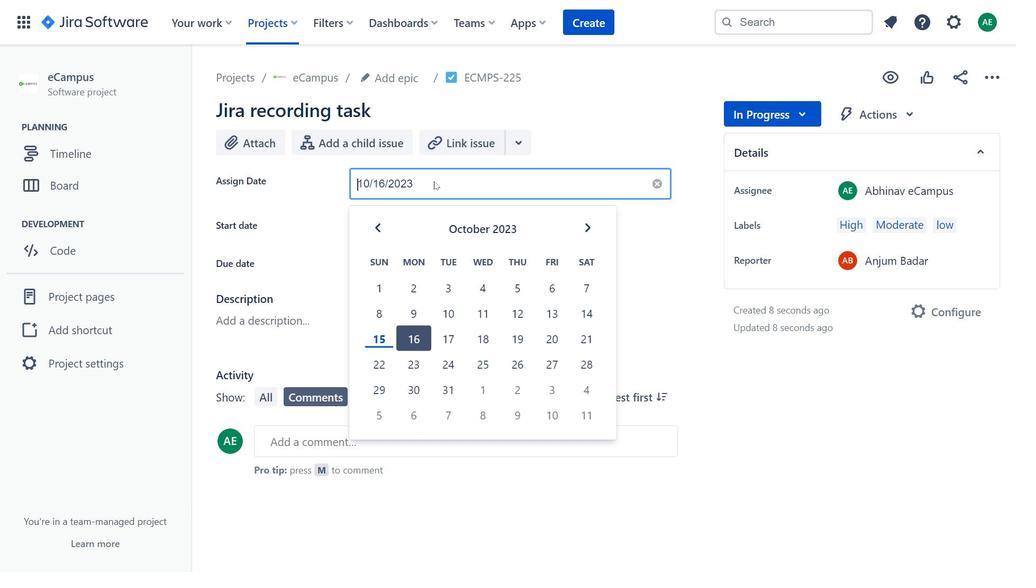 
Action: Mouse pressed left at (434, 181)
Screenshot: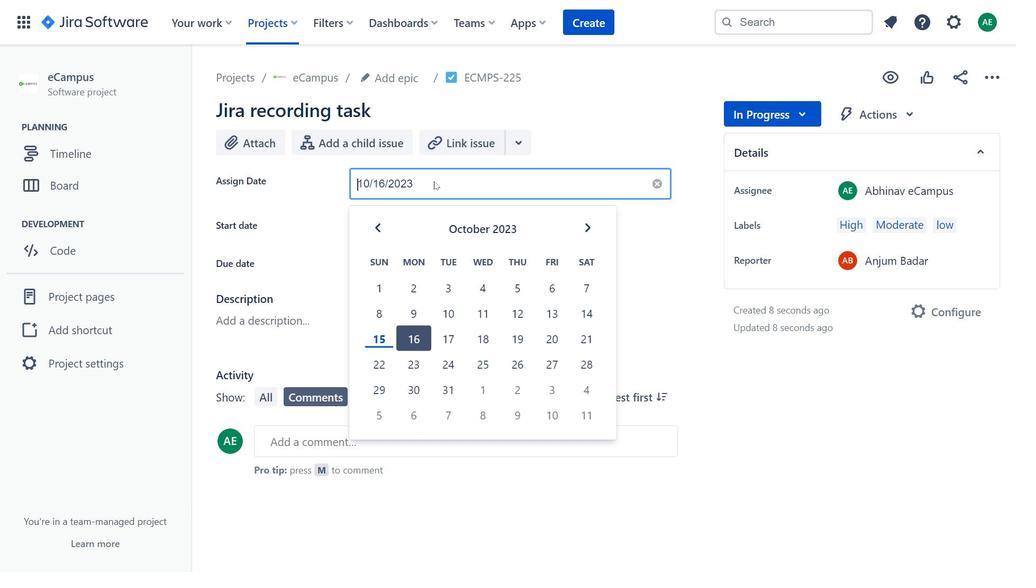 
Action: Mouse moved to (872, 114)
Screenshot: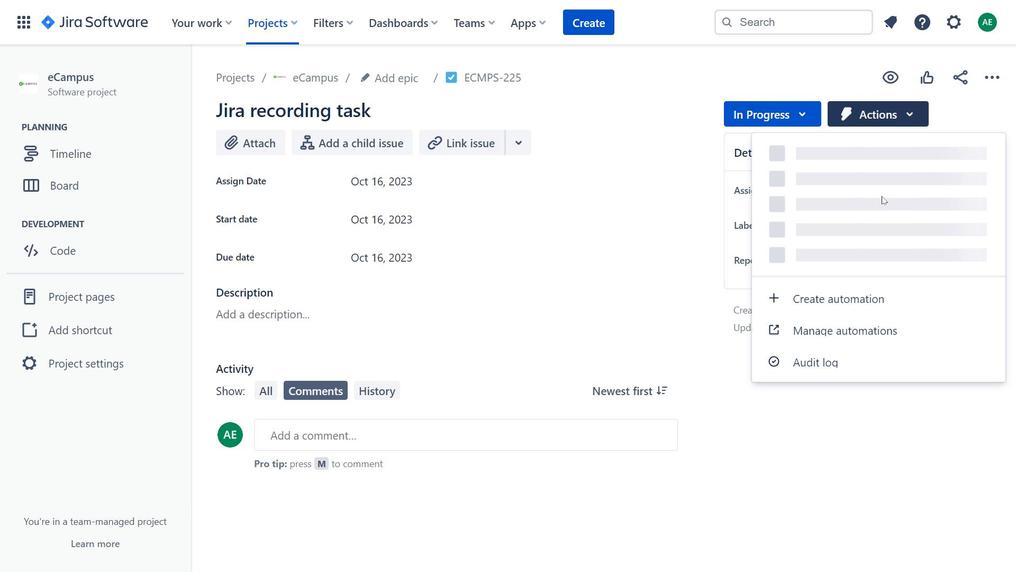 
Action: Mouse pressed left at (872, 114)
Screenshot: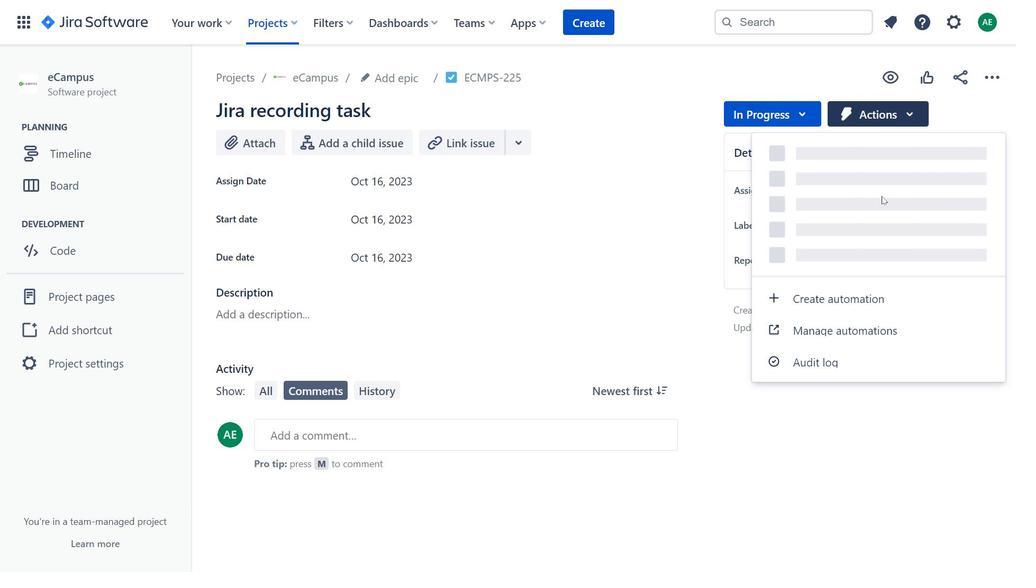 
Action: Mouse moved to (765, 120)
Screenshot: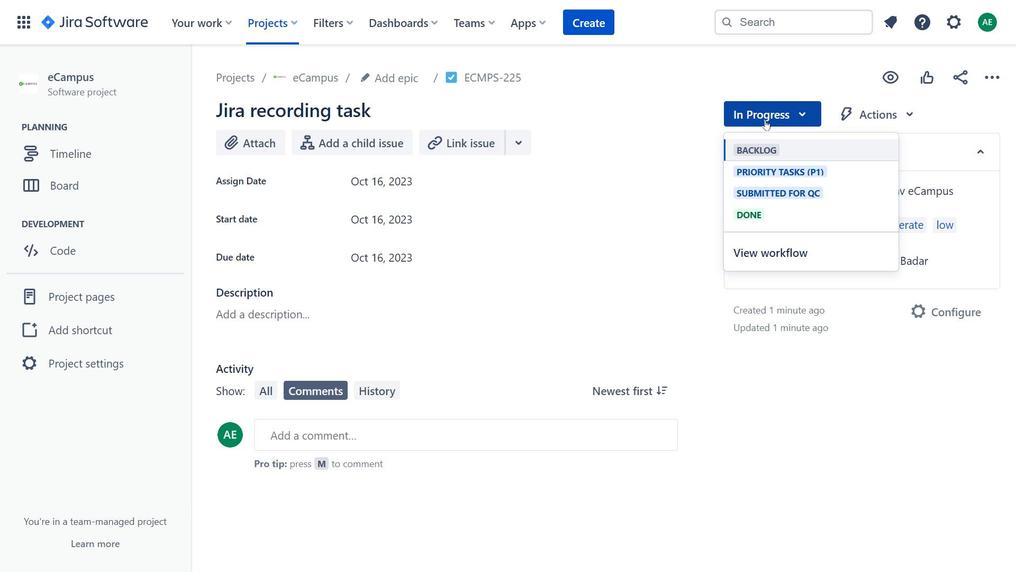
Action: Mouse pressed left at (765, 120)
Screenshot: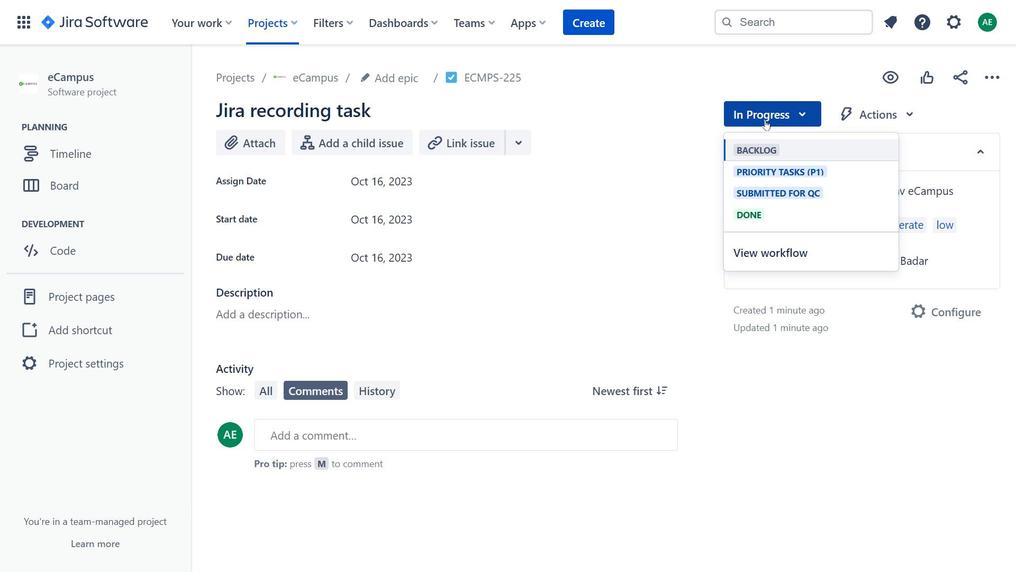 
Action: Mouse moved to (400, 181)
Screenshot: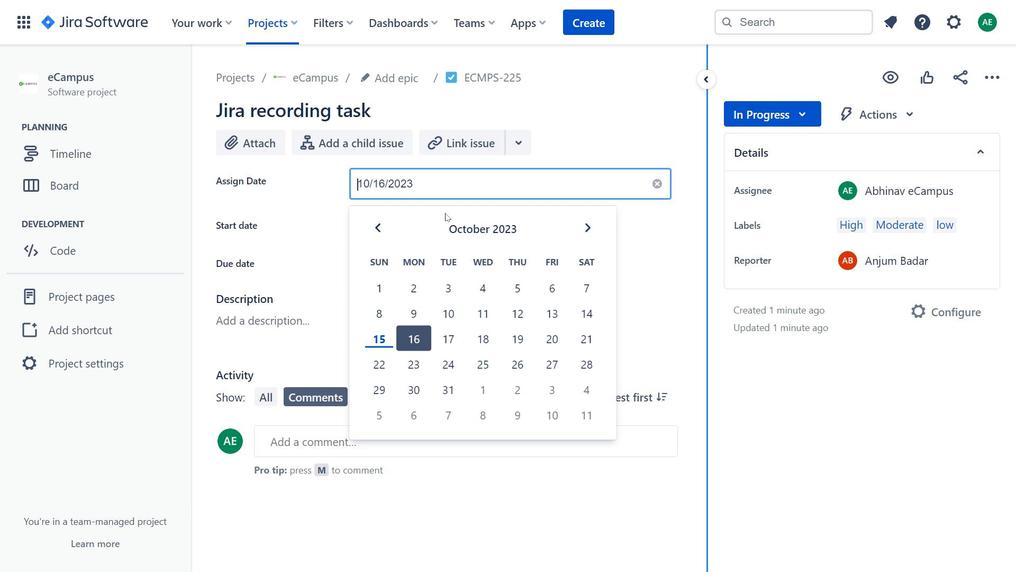 
Action: Mouse pressed left at (400, 181)
Screenshot: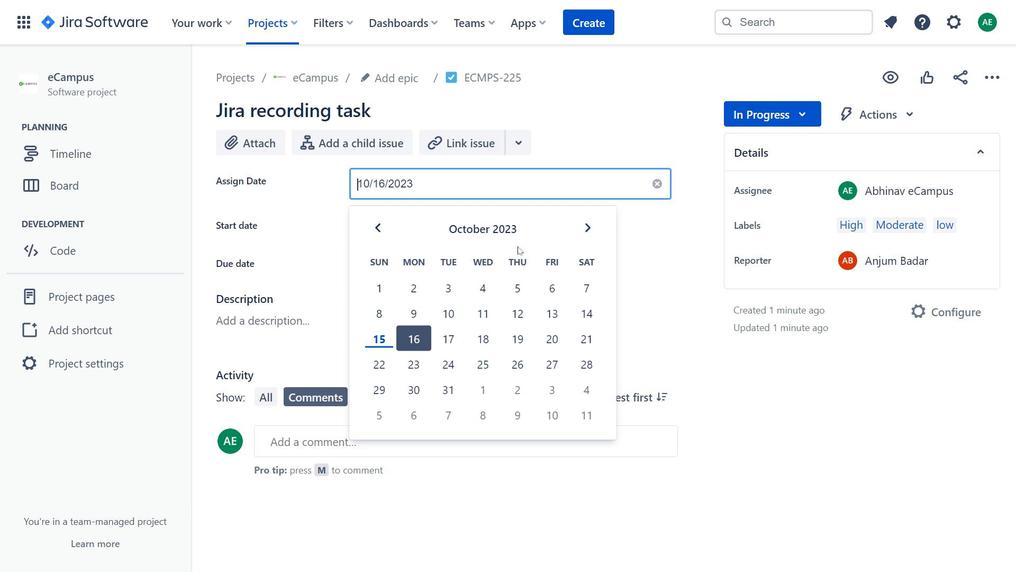 
Action: Mouse moved to (328, 80)
Screenshot: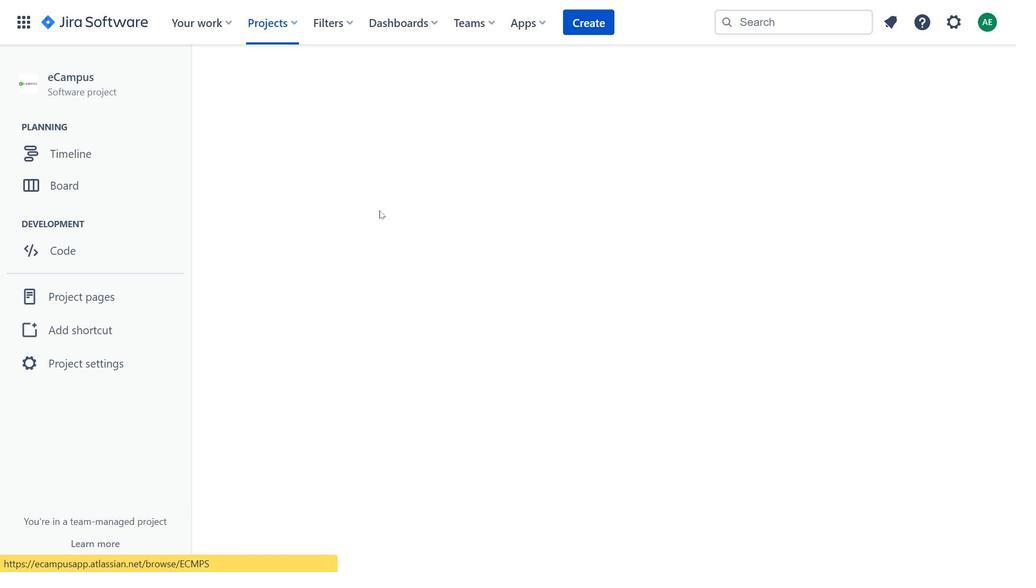 
Action: Mouse pressed left at (328, 80)
Screenshot: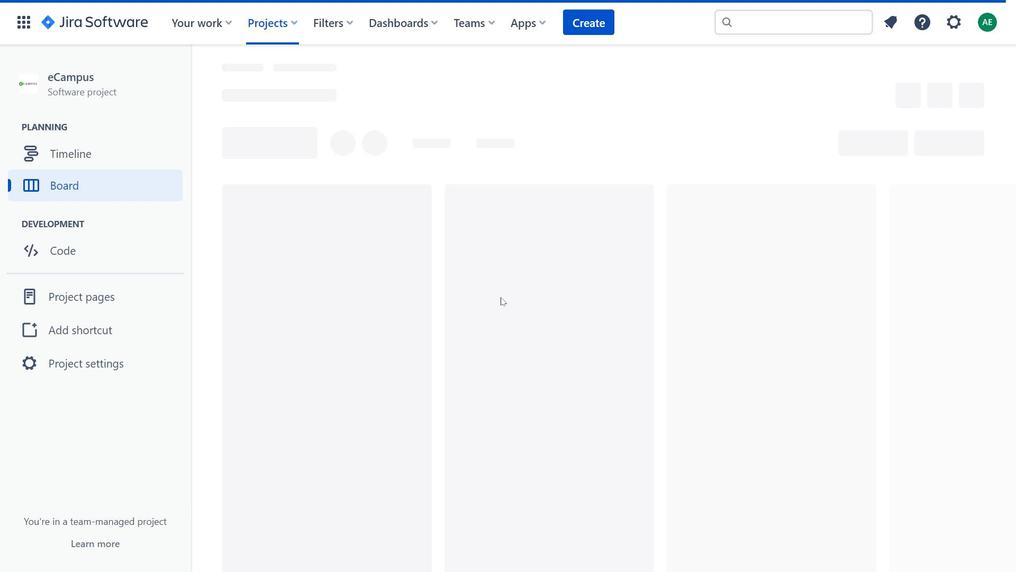 
Action: Mouse moved to (607, 295)
Screenshot: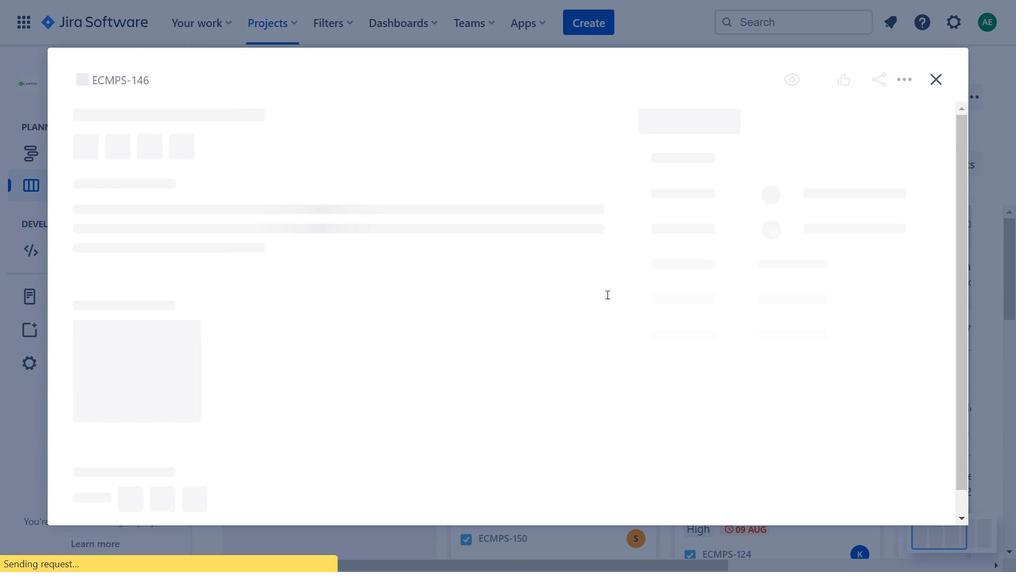 
Action: Mouse pressed left at (607, 295)
Screenshot: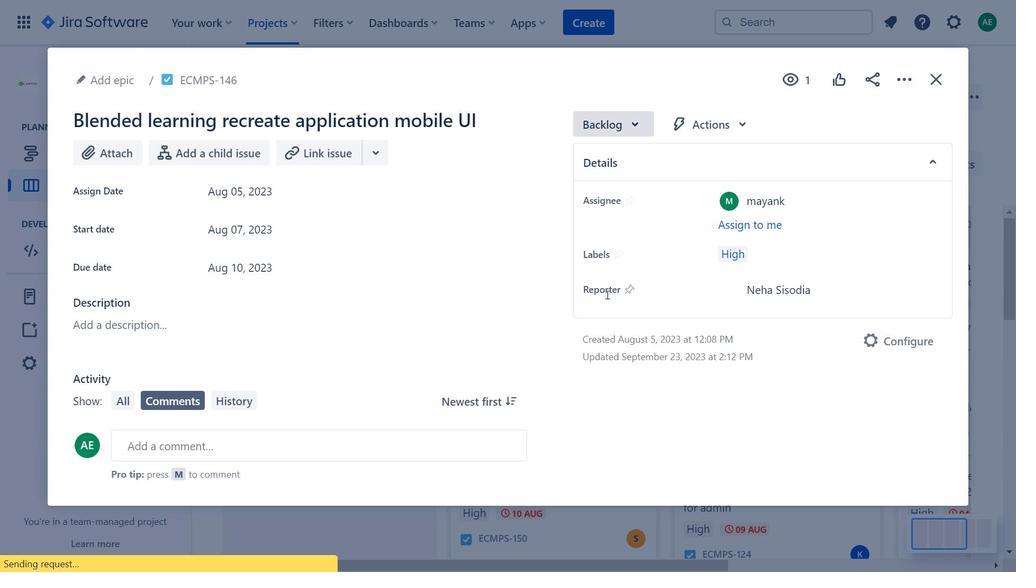
Action: Mouse moved to (307, 187)
Screenshot: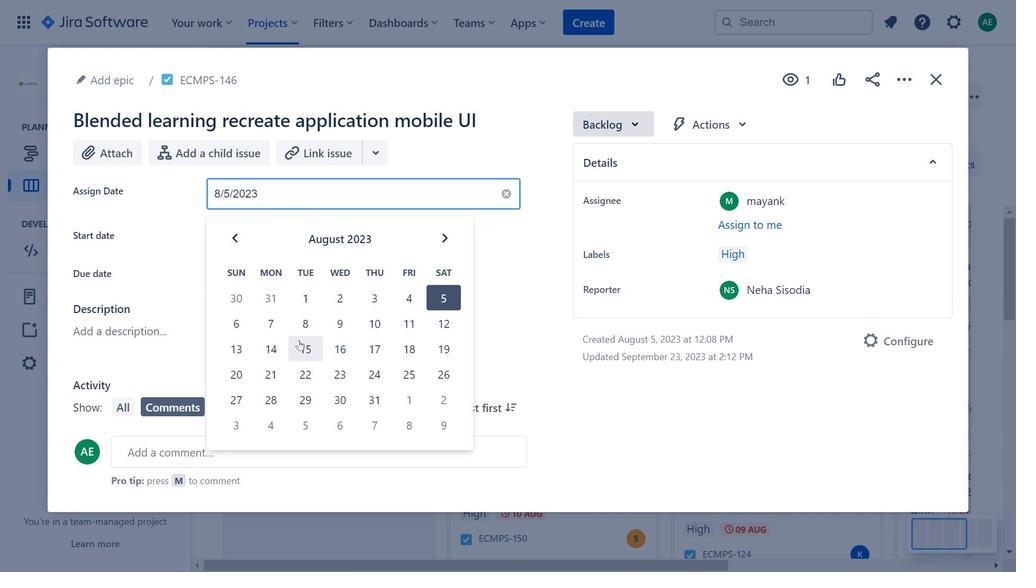 
Action: Mouse pressed left at (307, 187)
Screenshot: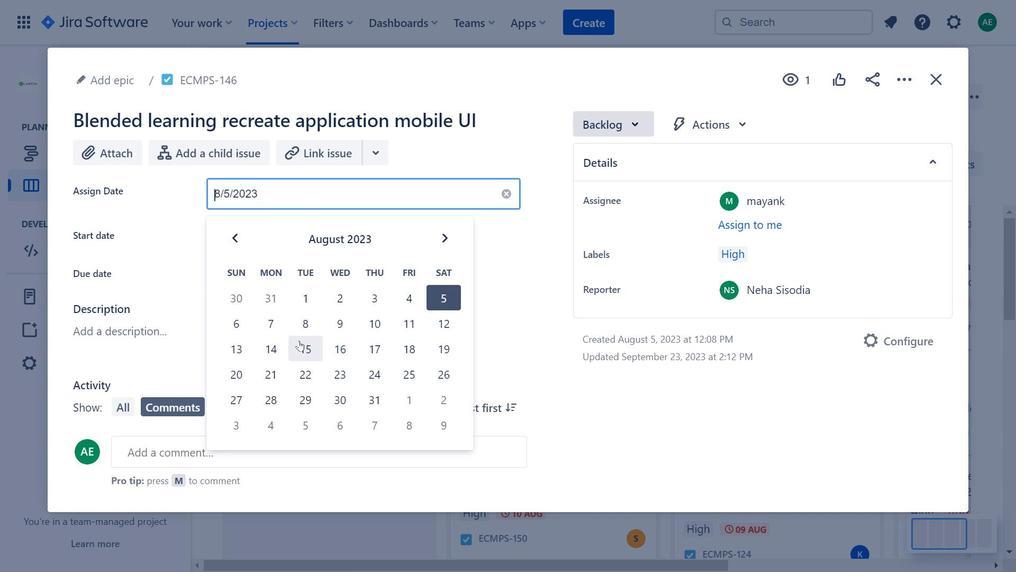
Action: Mouse moved to (444, 246)
Screenshot: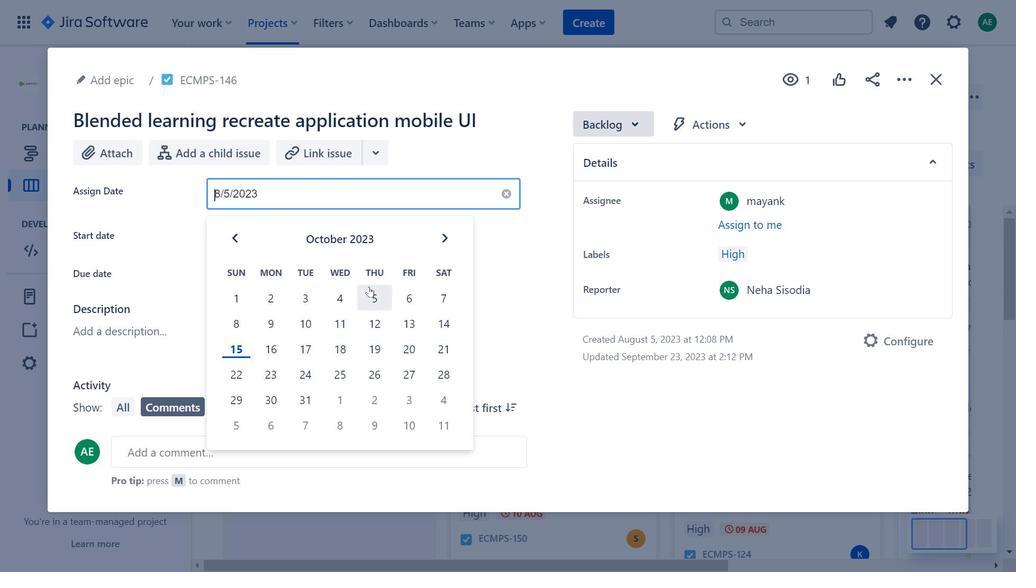 
Action: Mouse pressed left at (444, 246)
Screenshot: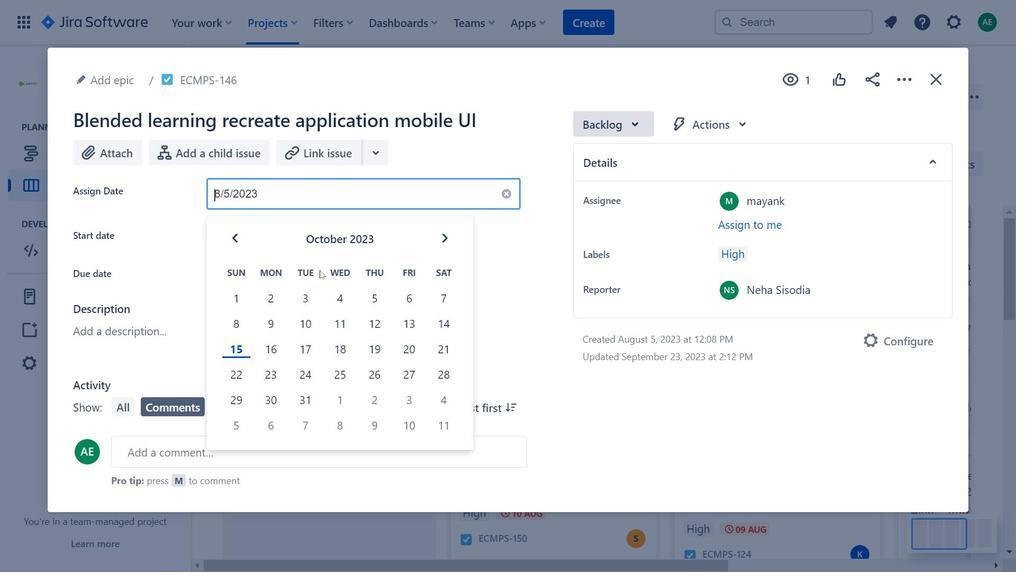 
Action: Mouse pressed left at (444, 246)
Screenshot: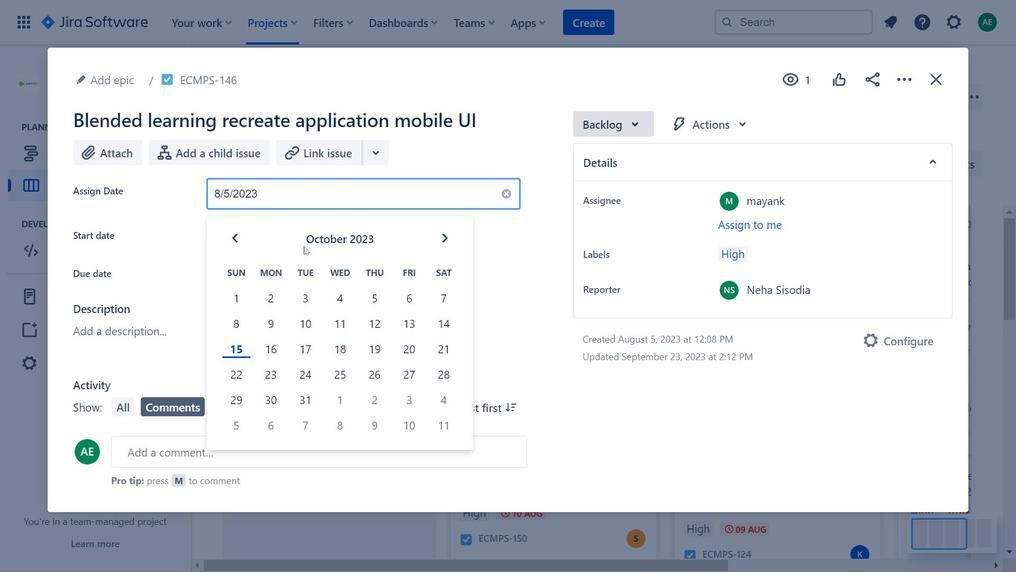 
Action: Mouse moved to (239, 238)
Screenshot: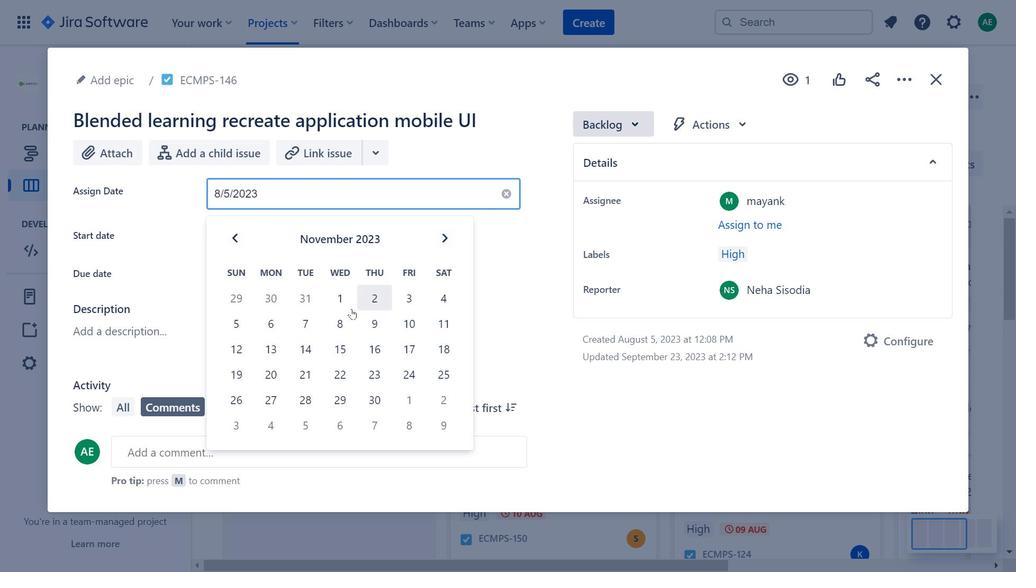 
Action: Mouse pressed left at (239, 238)
Screenshot: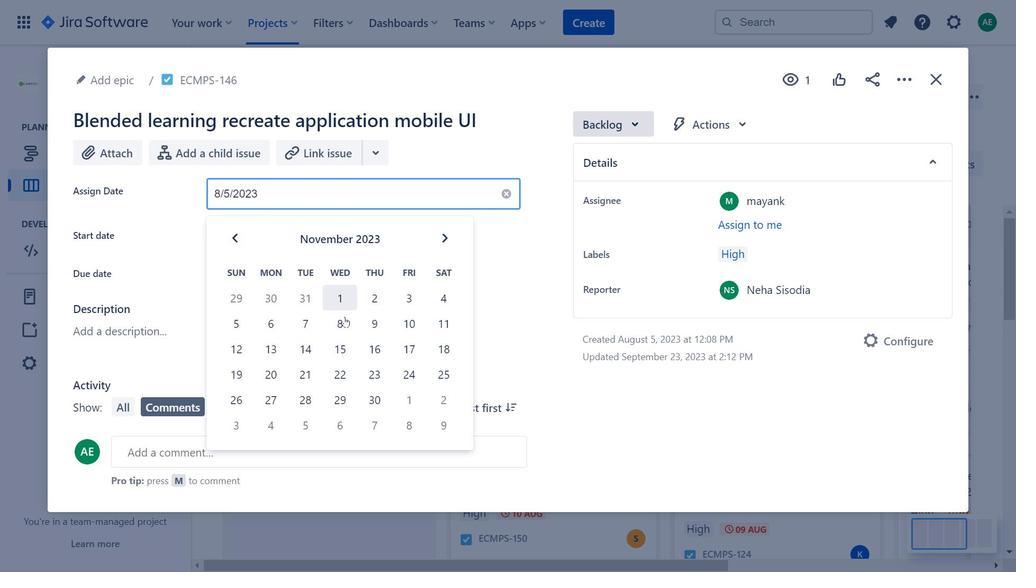 
Action: Mouse moved to (443, 243)
Screenshot: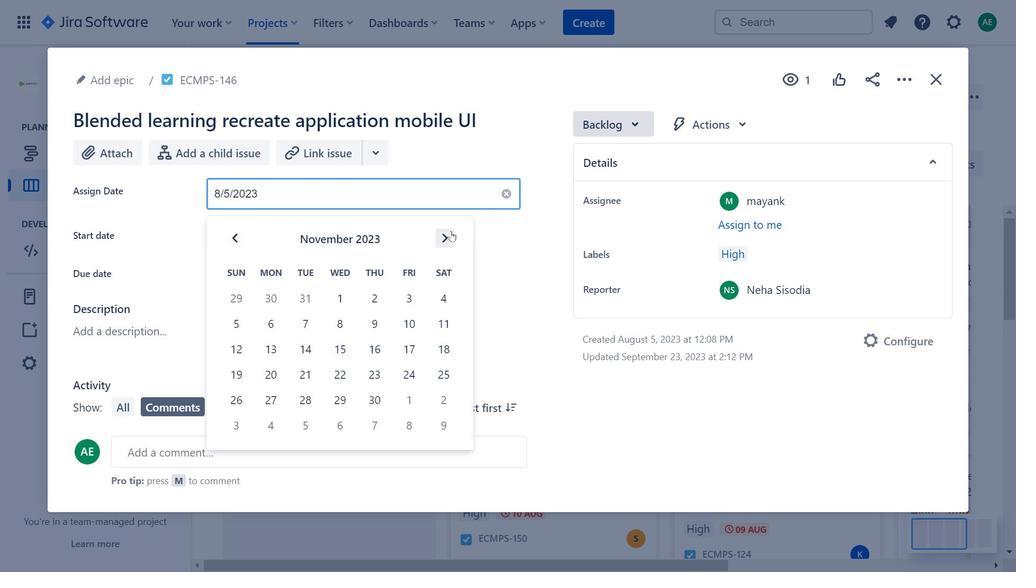 
Action: Mouse pressed left at (443, 243)
Screenshot: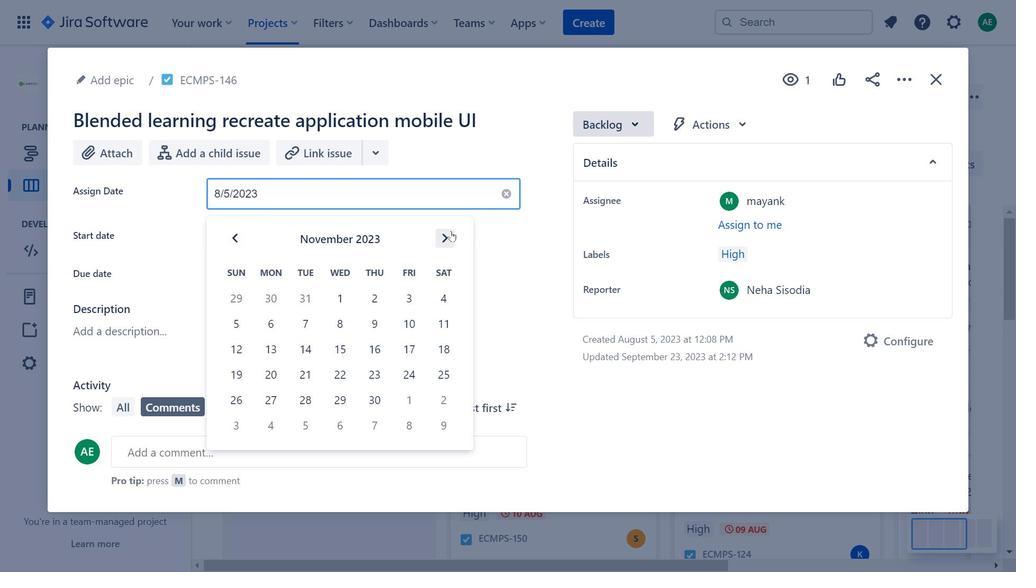 
Action: Mouse pressed left at (443, 243)
Screenshot: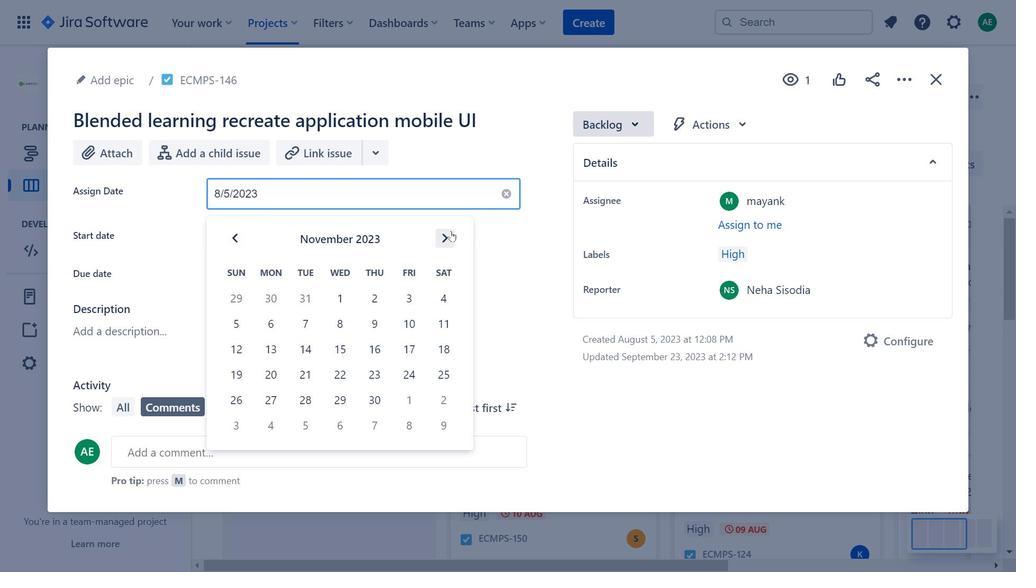 
Action: Mouse moved to (451, 231)
Screenshot: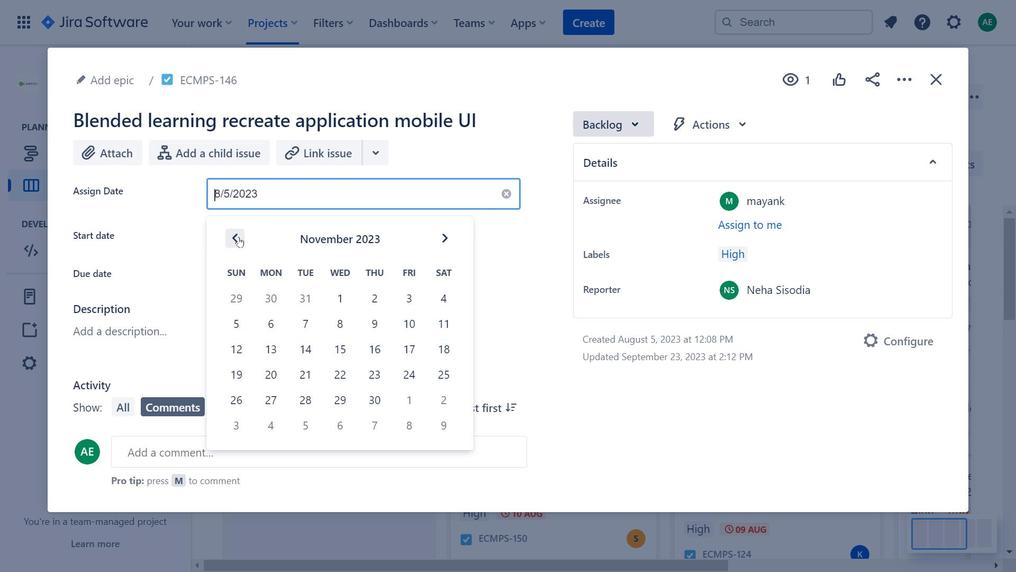 
Action: Mouse pressed left at (451, 231)
Screenshot: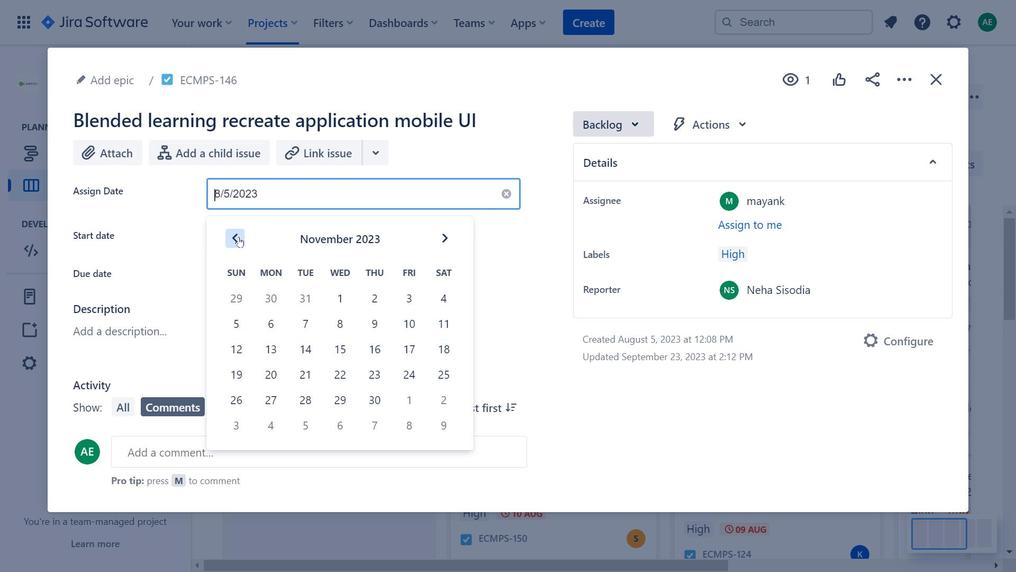 
Action: Mouse moved to (238, 236)
Screenshot: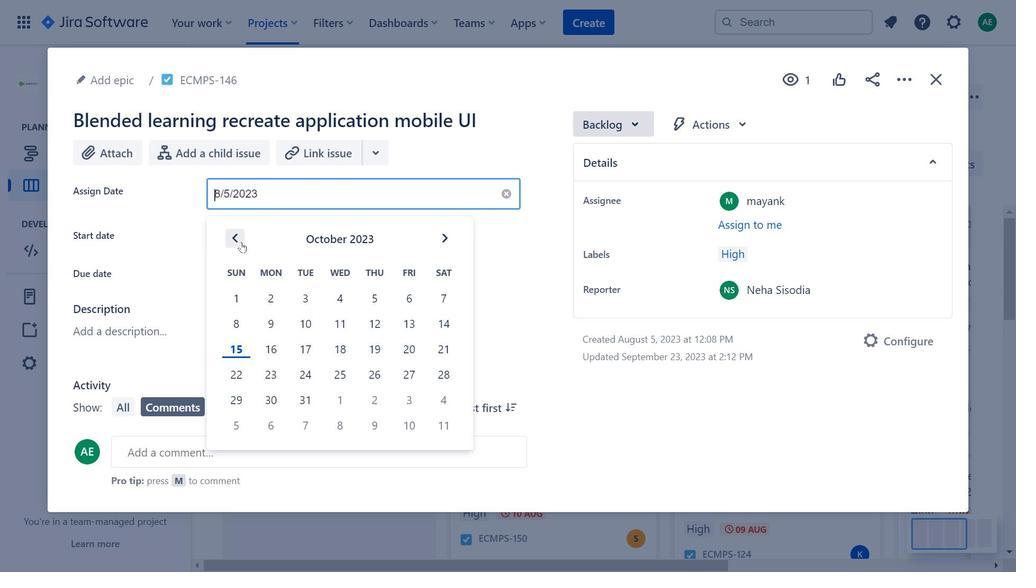 
Action: Mouse pressed left at (238, 236)
Screenshot: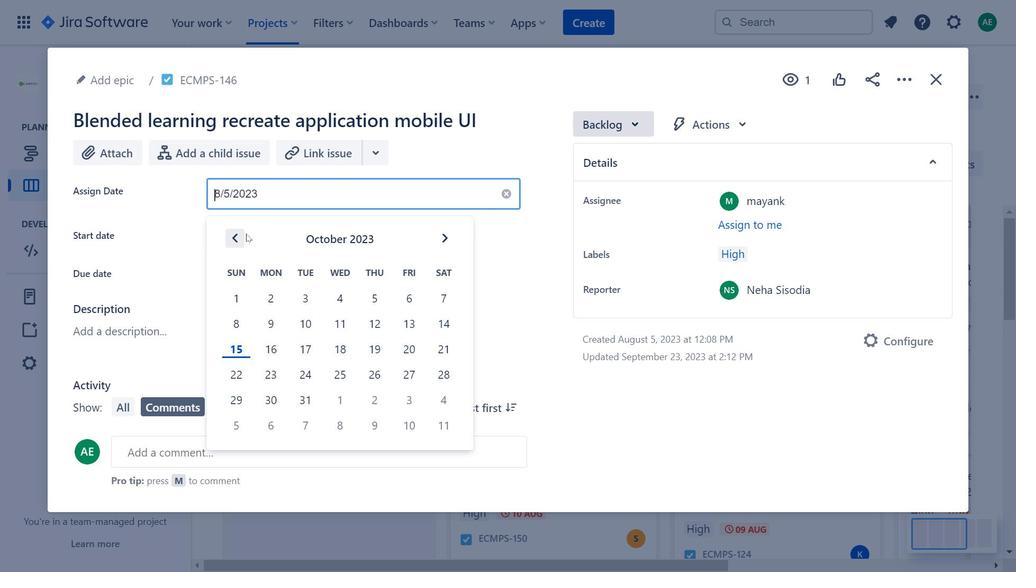 
Action: Mouse moved to (239, 236)
Screenshot: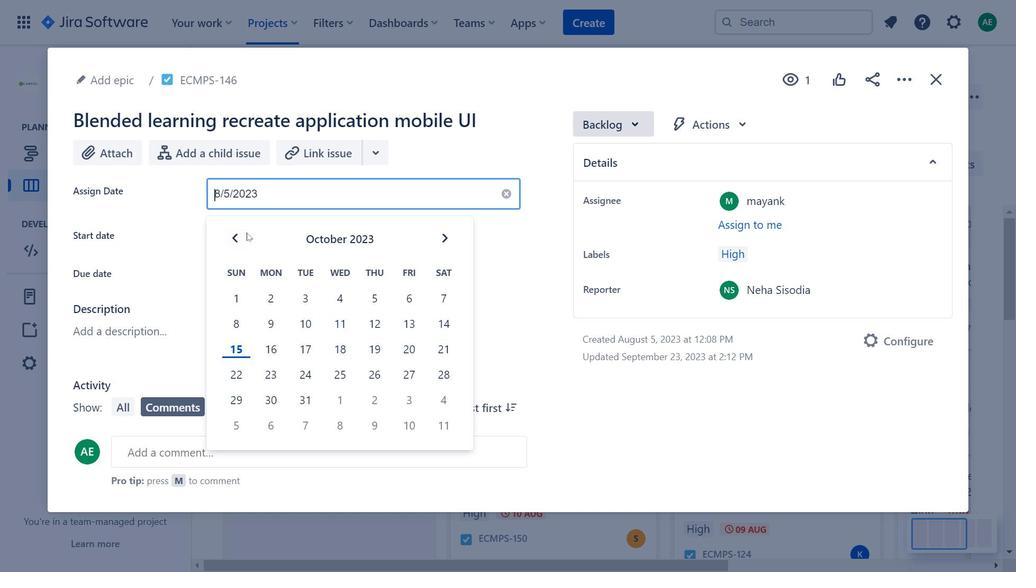 
Action: Mouse pressed left at (239, 236)
Screenshot: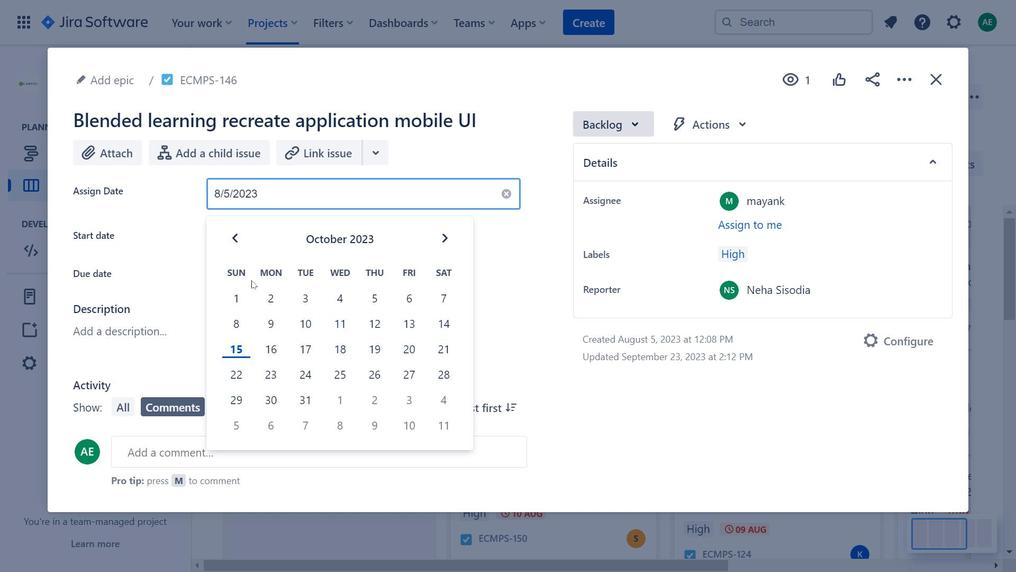 
Action: Mouse moved to (242, 242)
Screenshot: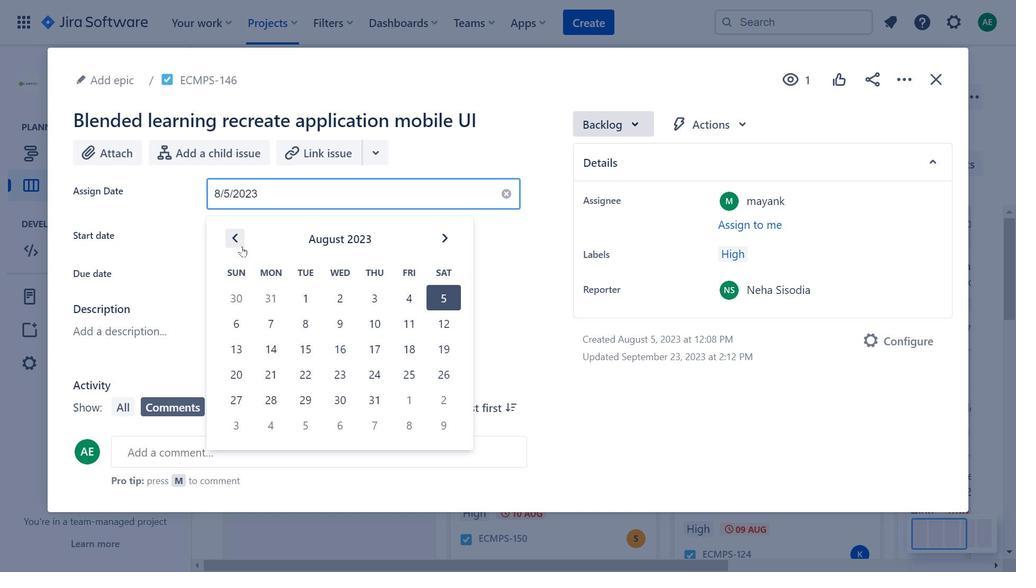 
Action: Mouse pressed left at (242, 242)
Screenshot: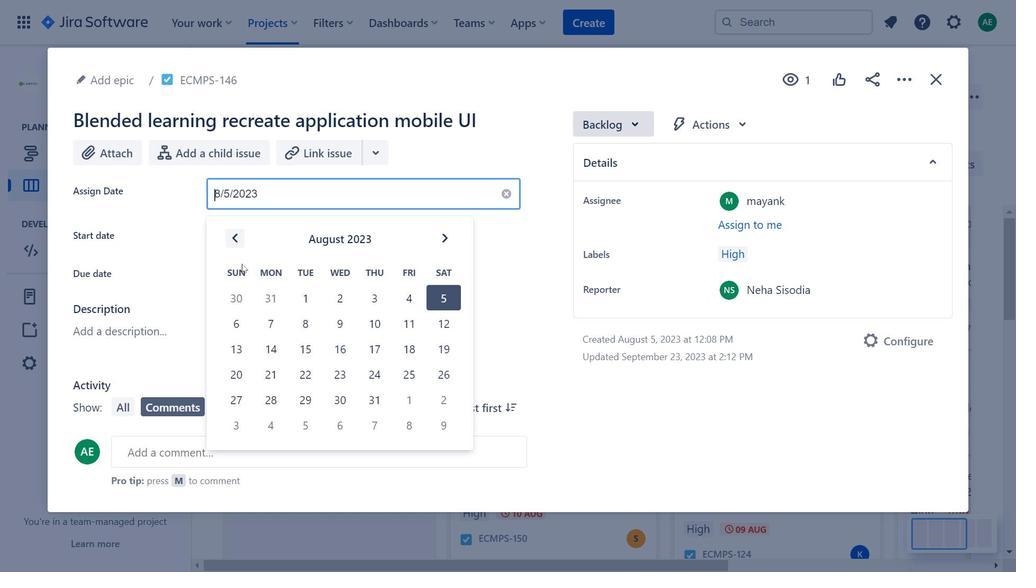 
Action: Mouse pressed left at (242, 242)
Screenshot: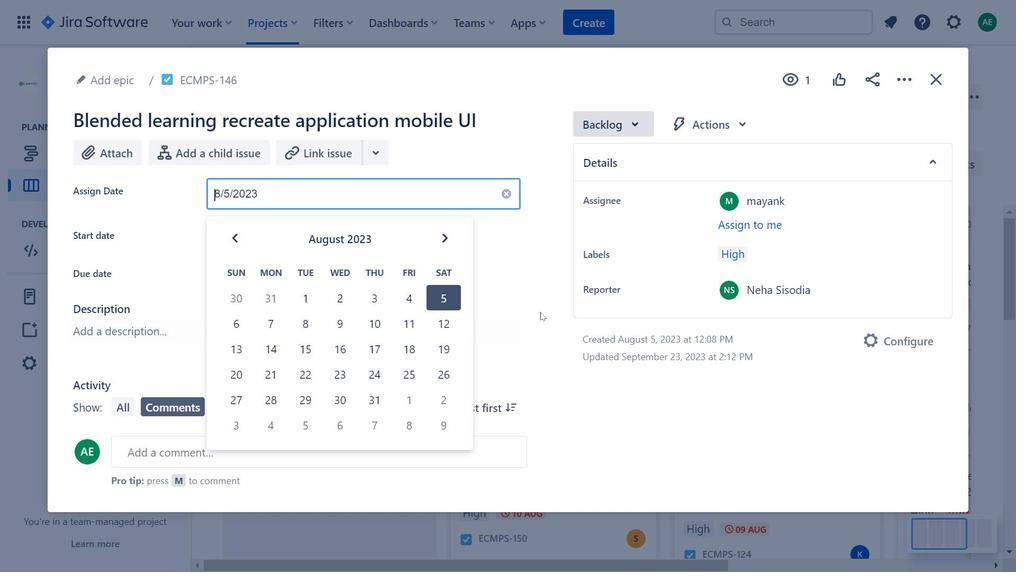
Action: Mouse moved to (546, 307)
Screenshot: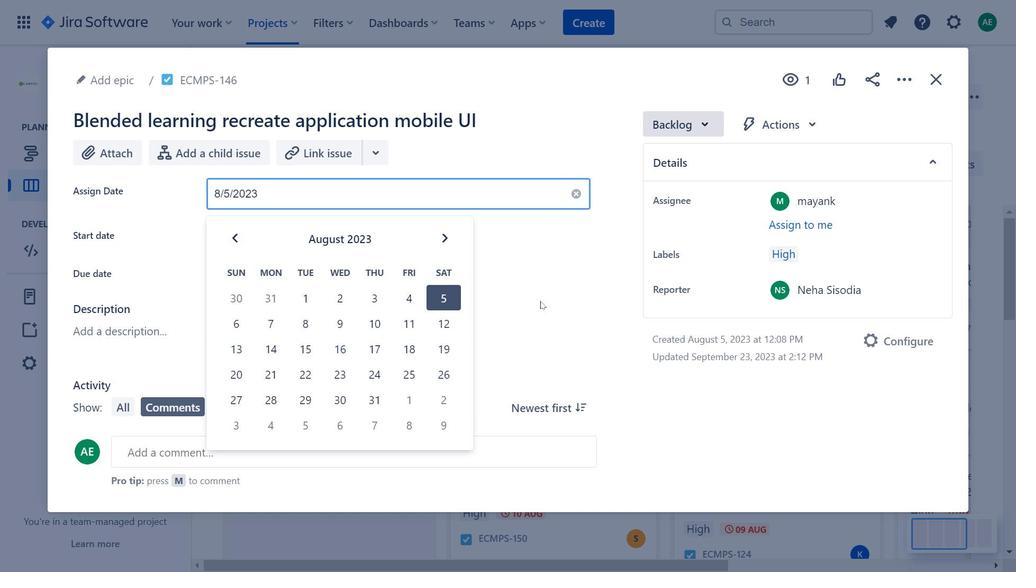 
Action: Mouse pressed left at (546, 307)
Screenshot: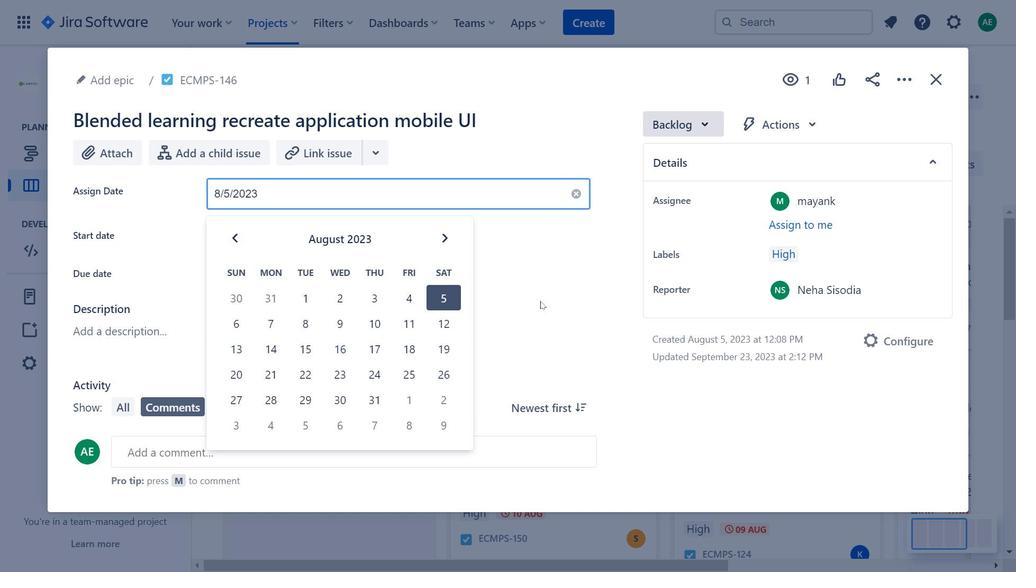 
Action: Mouse moved to (555, 299)
Screenshot: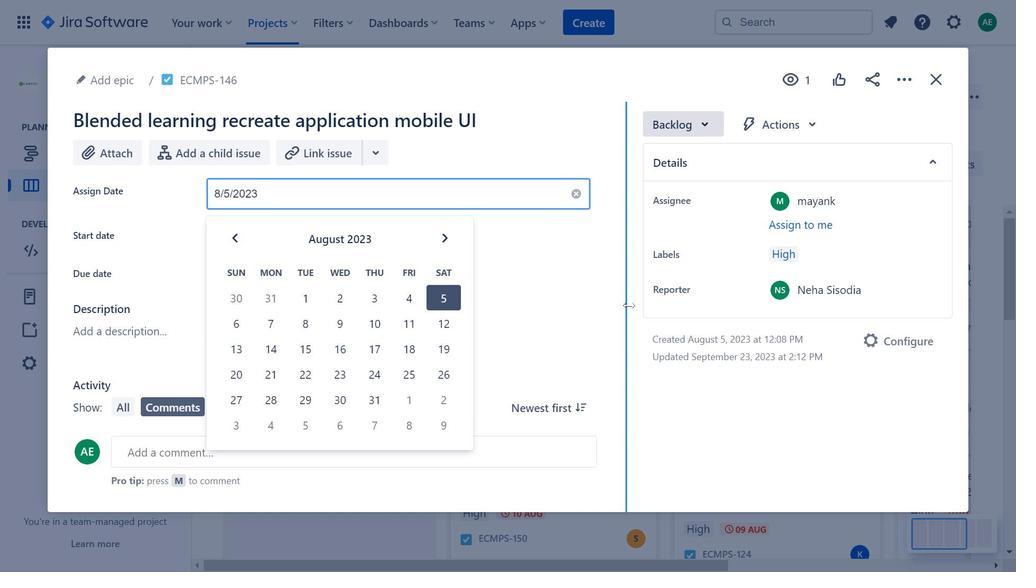 
Action: Mouse pressed left at (555, 299)
Screenshot: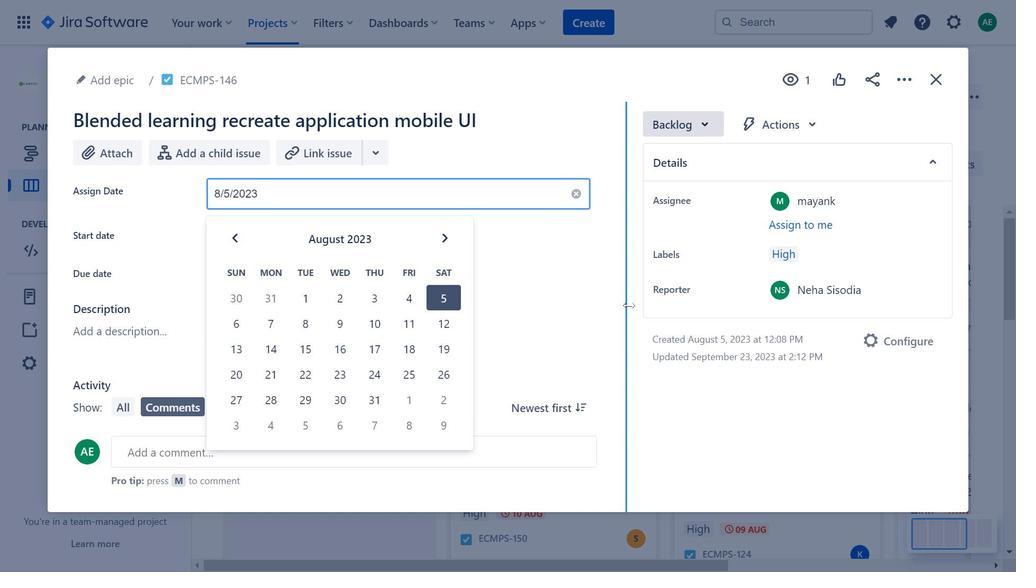 
Action: Mouse pressed left at (555, 299)
Screenshot: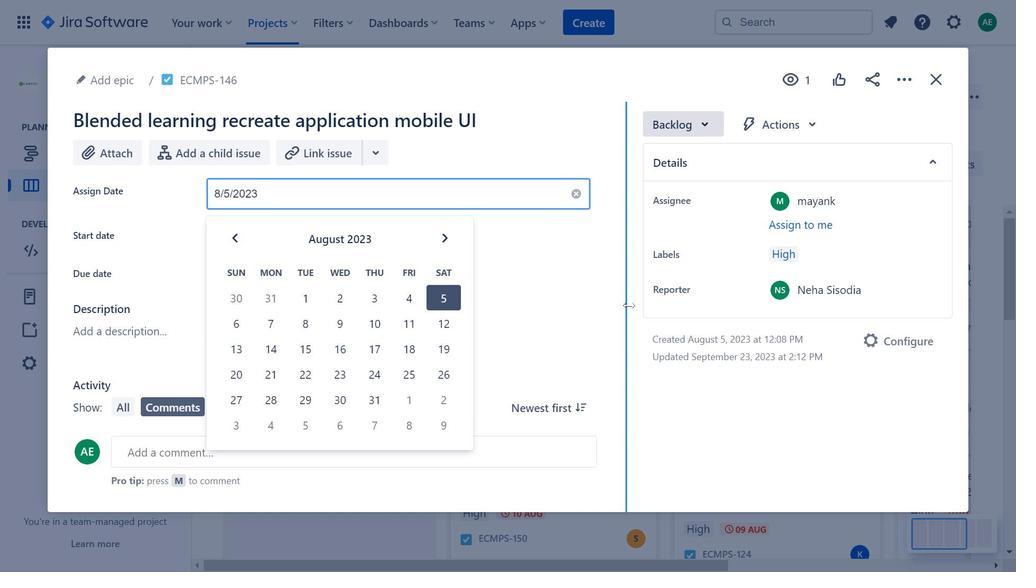 
Action: Mouse moved to (630, 306)
Screenshot: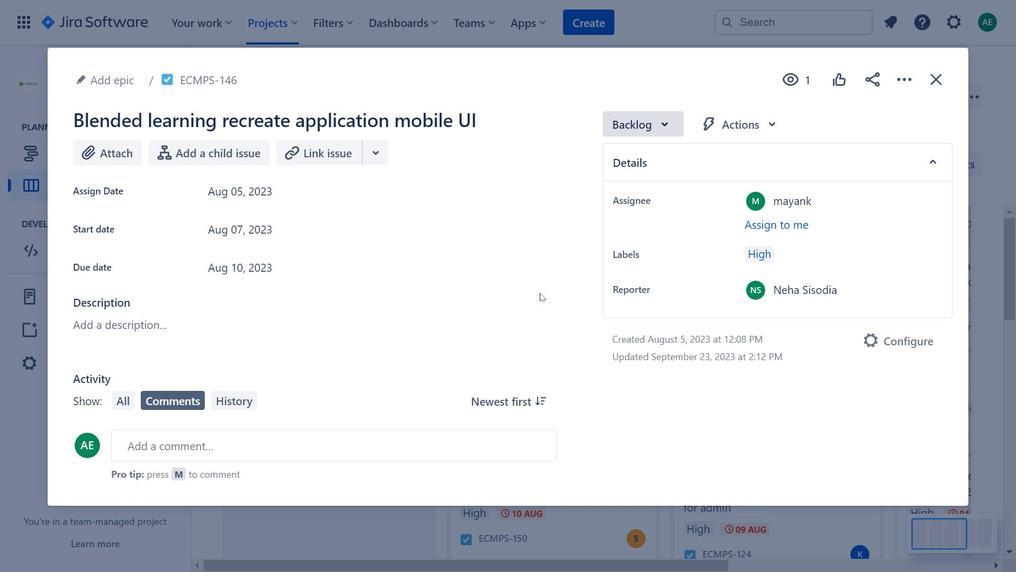 
Action: Mouse pressed left at (630, 306)
Screenshot: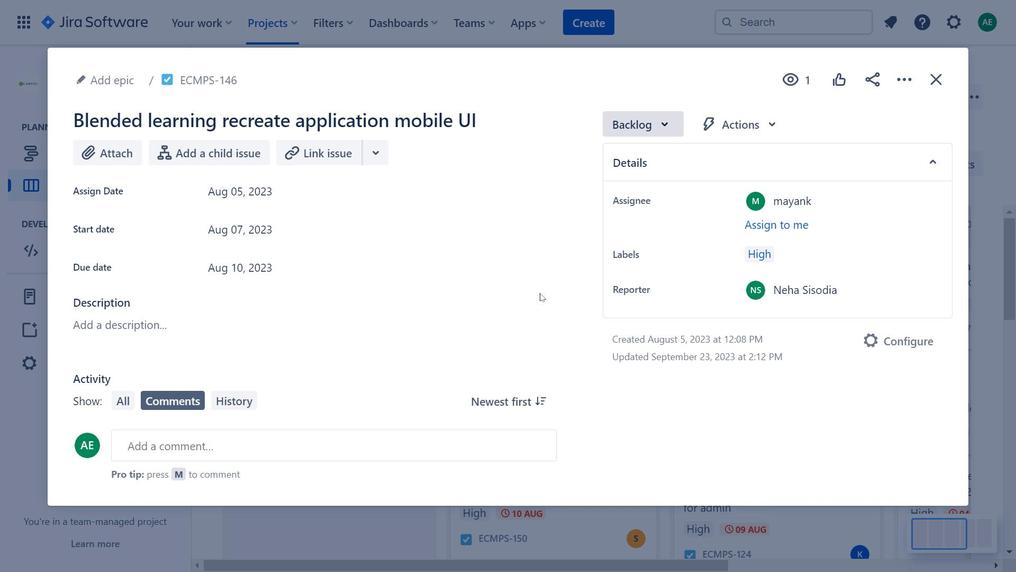 
Action: Mouse moved to (540, 292)
Screenshot: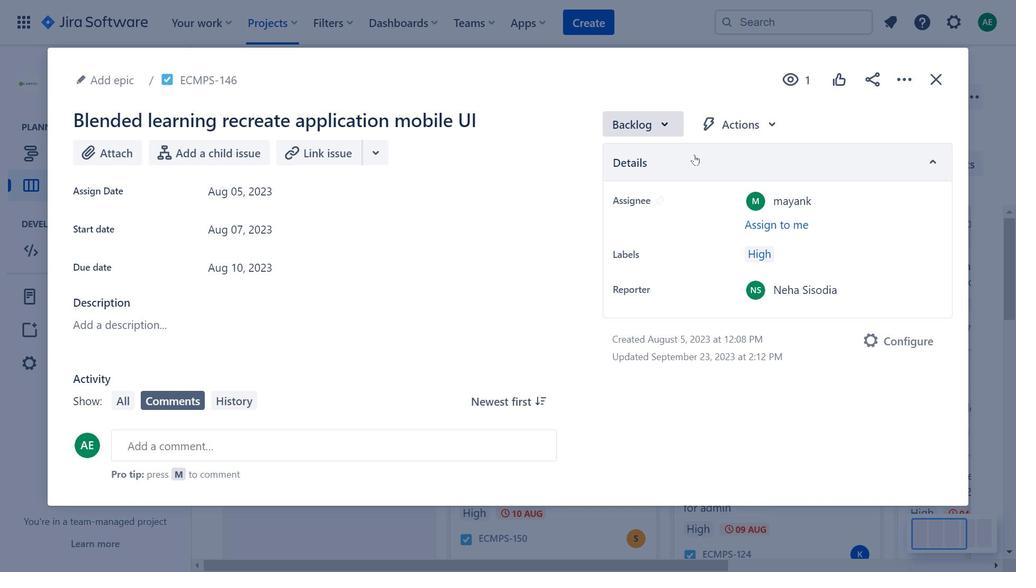 
Action: Mouse pressed left at (540, 292)
Screenshot: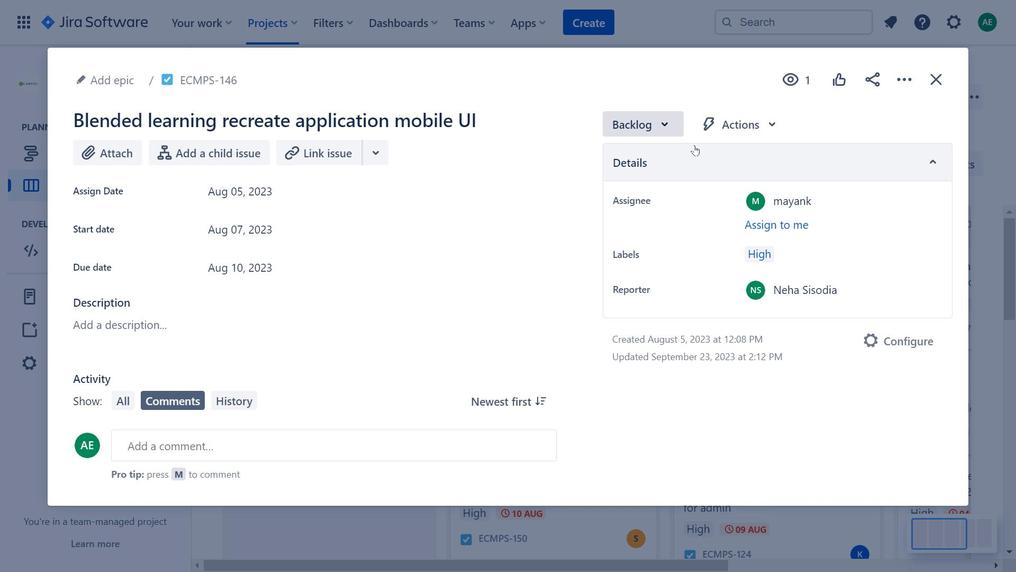 
Action: Mouse moved to (675, 123)
Screenshot: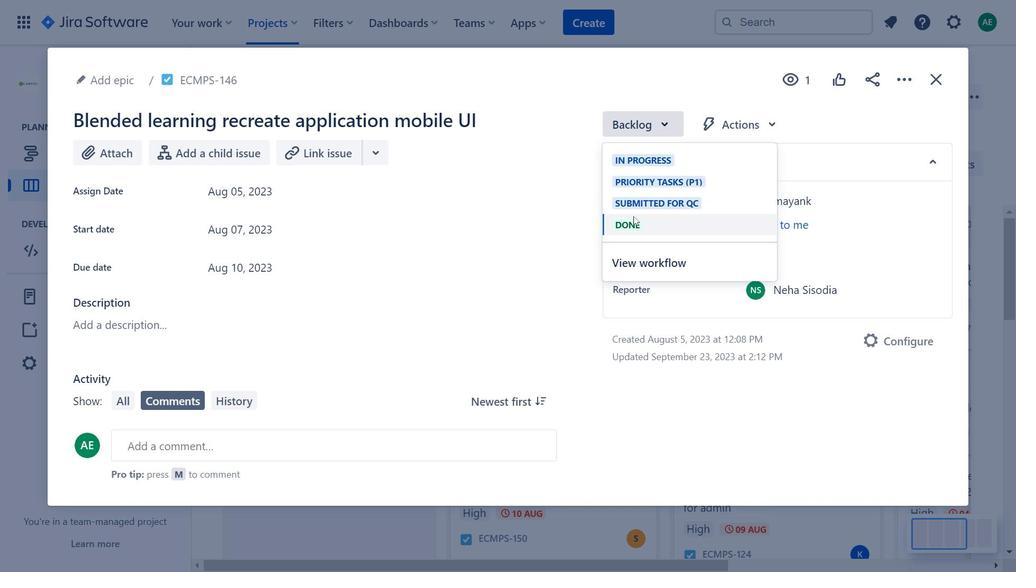 
Action: Mouse pressed left at (675, 123)
Screenshot: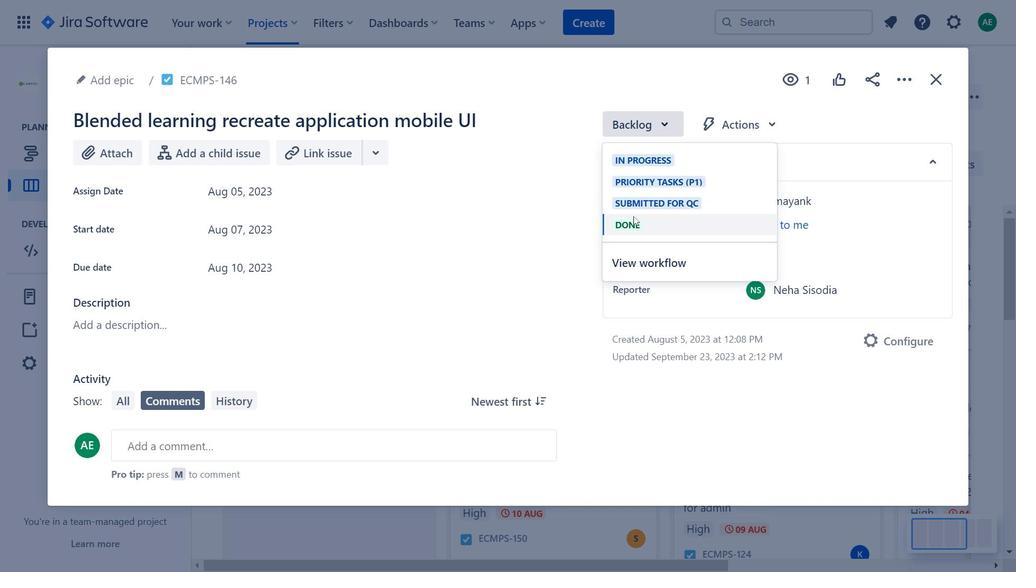 
Action: Mouse moved to (869, 79)
Screenshot: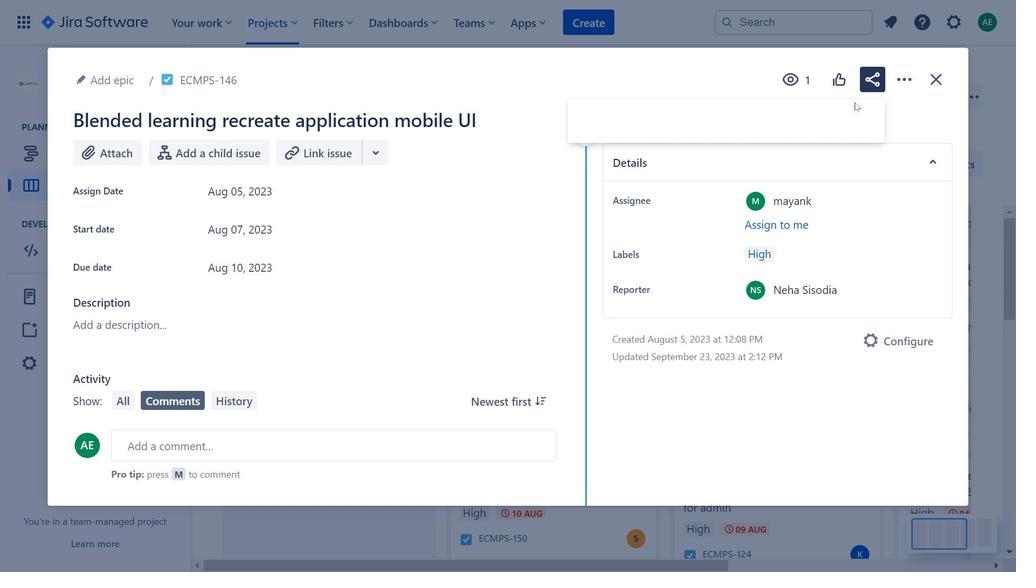 
Action: Mouse pressed left at (869, 79)
Screenshot: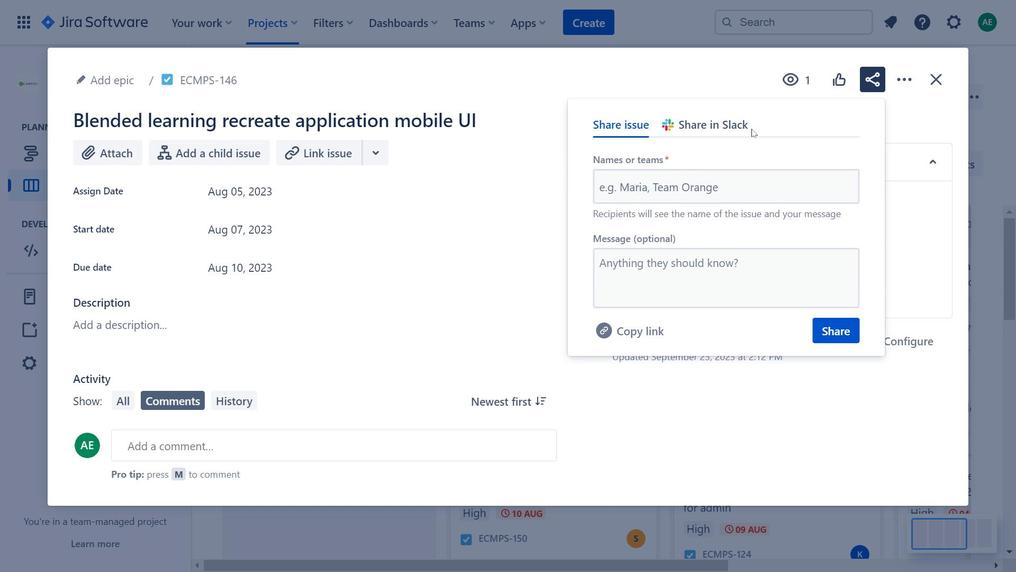
Action: Mouse moved to (378, 147)
Screenshot: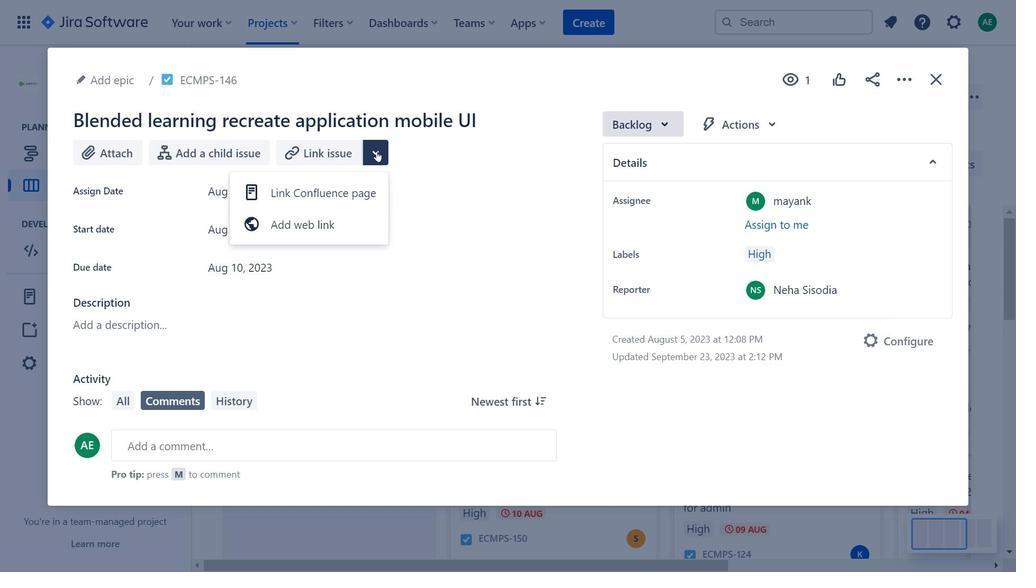 
Action: Mouse pressed left at (378, 147)
Screenshot: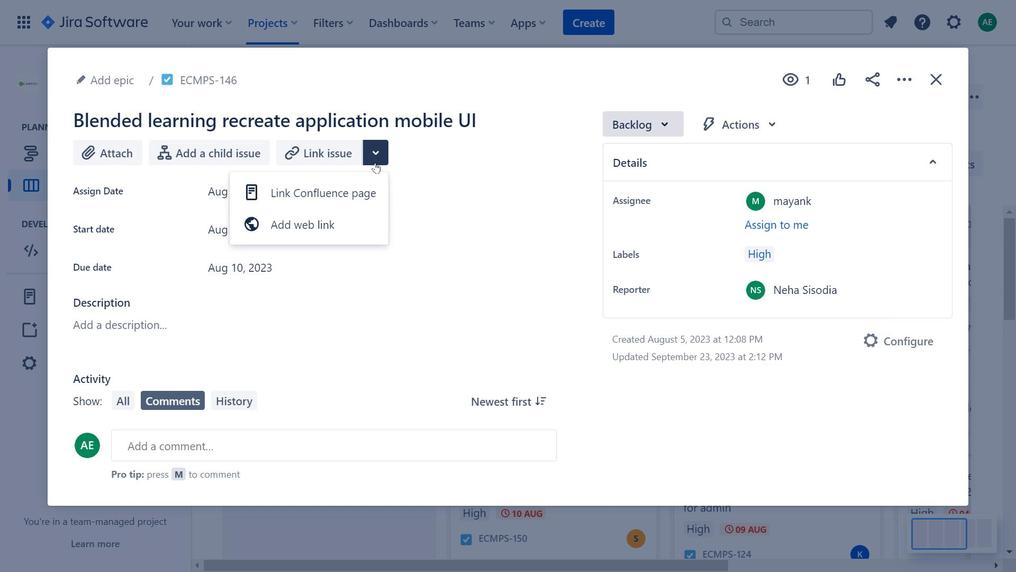 
Action: Mouse moved to (878, 81)
Screenshot: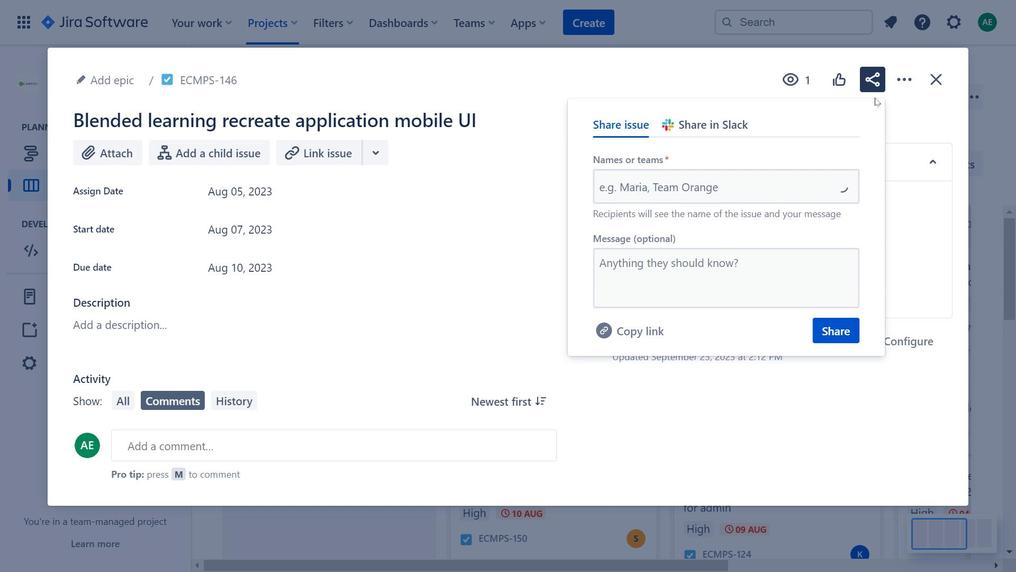 
Action: Mouse pressed left at (878, 81)
Screenshot: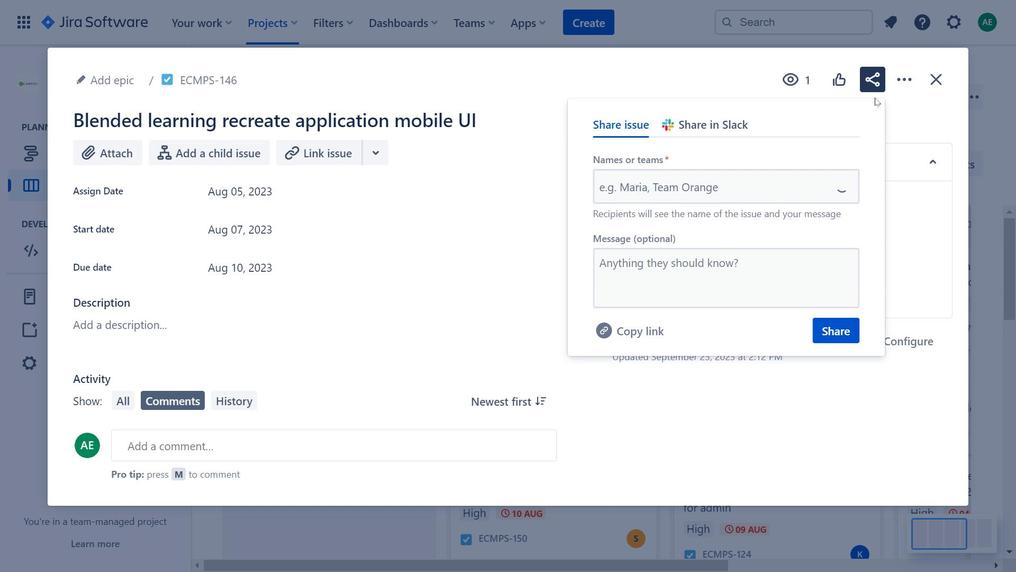 
Action: Mouse moved to (902, 81)
Screenshot: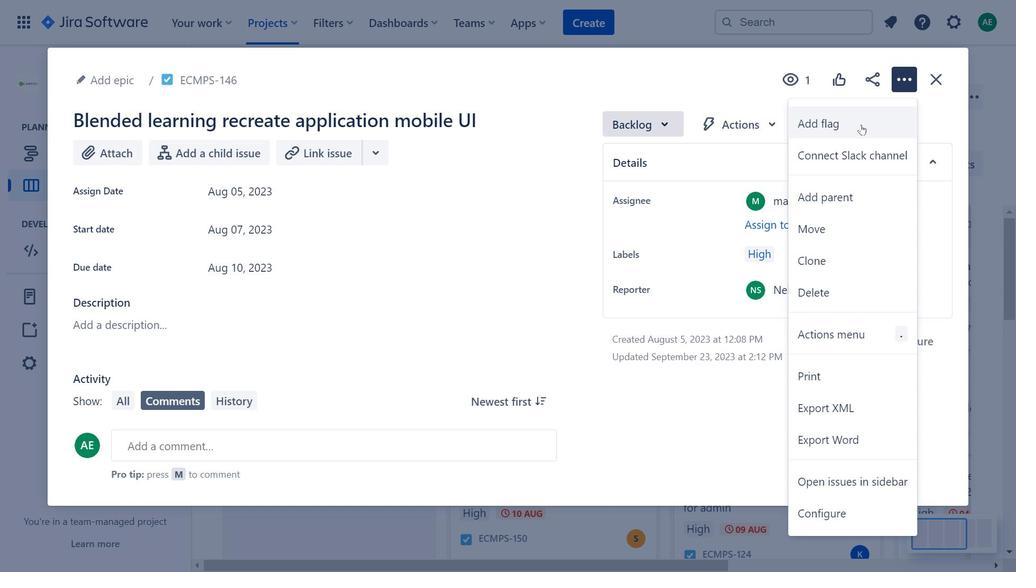 
Action: Mouse pressed left at (902, 81)
Screenshot: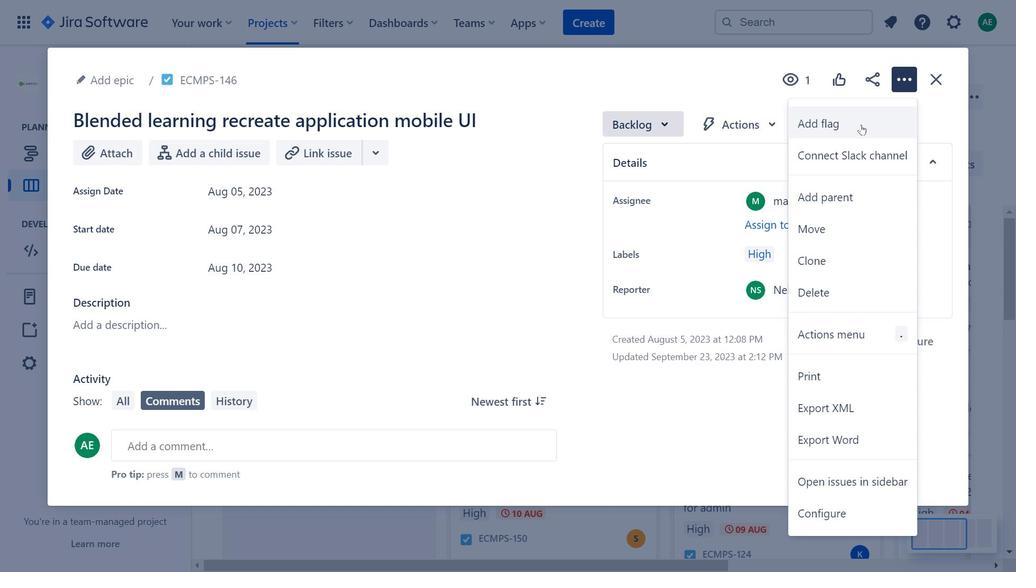 
Action: Mouse moved to (933, 84)
Screenshot: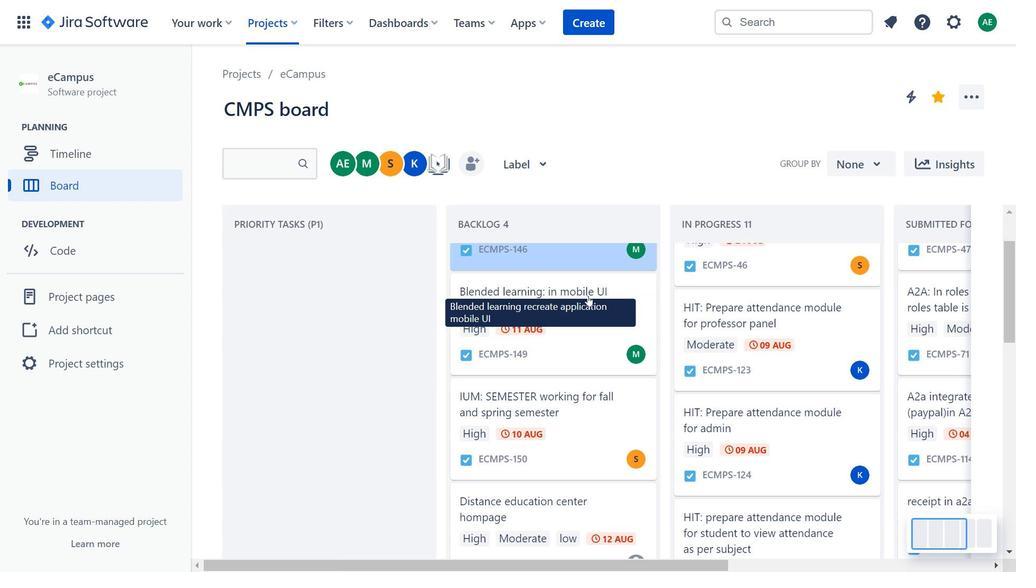 
Action: Mouse pressed left at (933, 84)
Screenshot: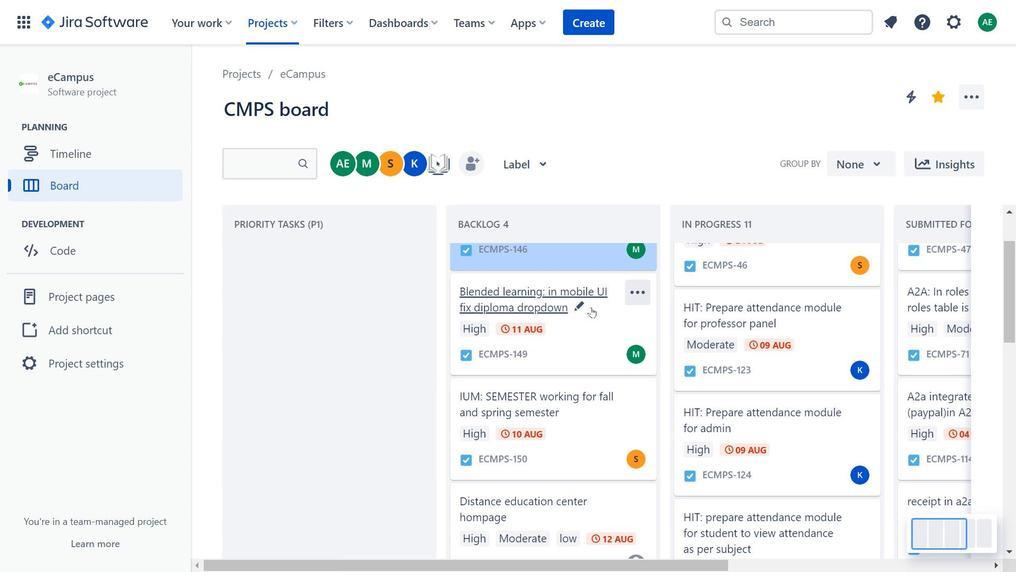 
Action: Mouse moved to (588, 289)
Screenshot: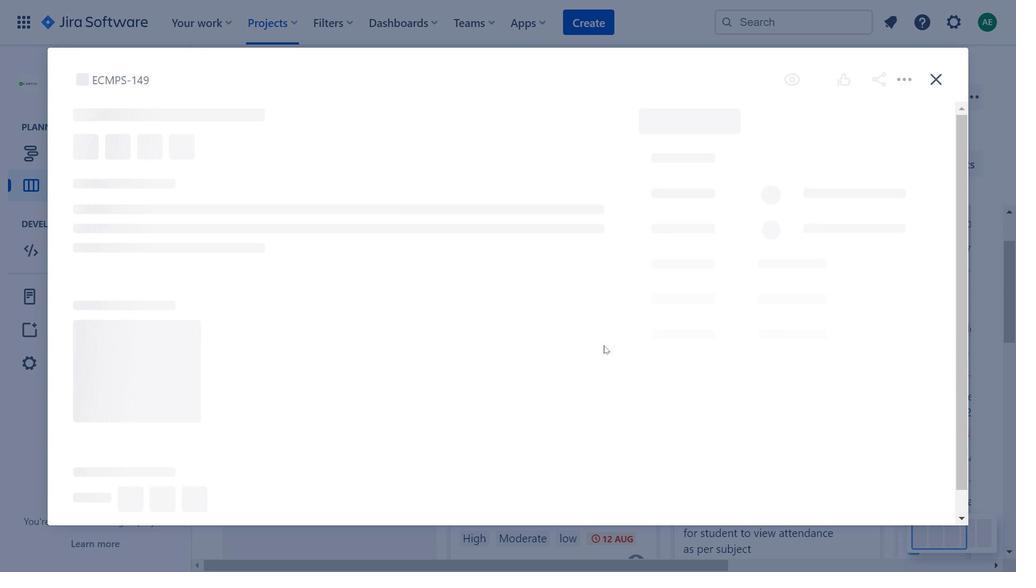 
Action: Mouse scrolled (588, 289) with delta (0, 0)
Screenshot: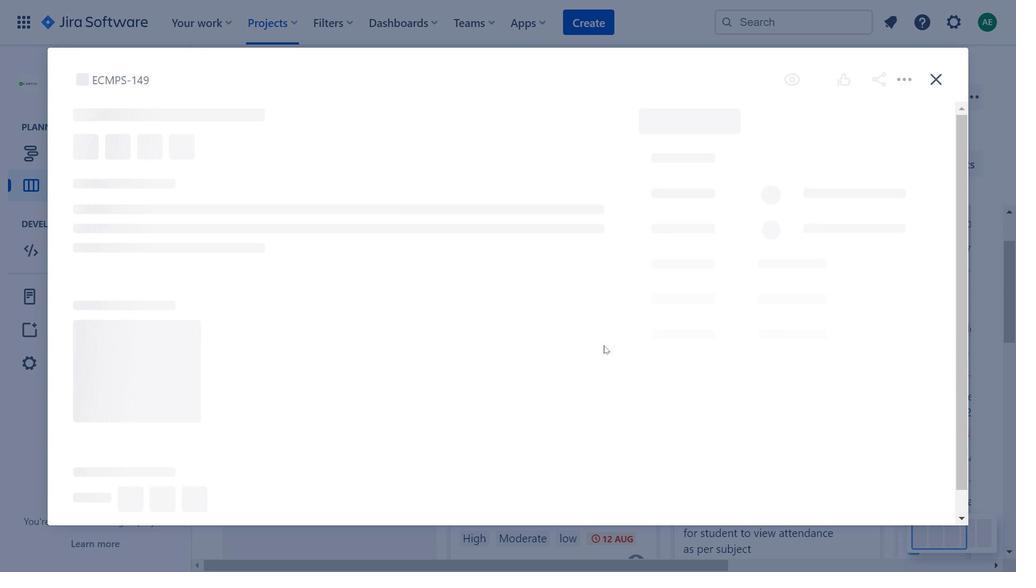 
Action: Mouse moved to (604, 345)
Screenshot: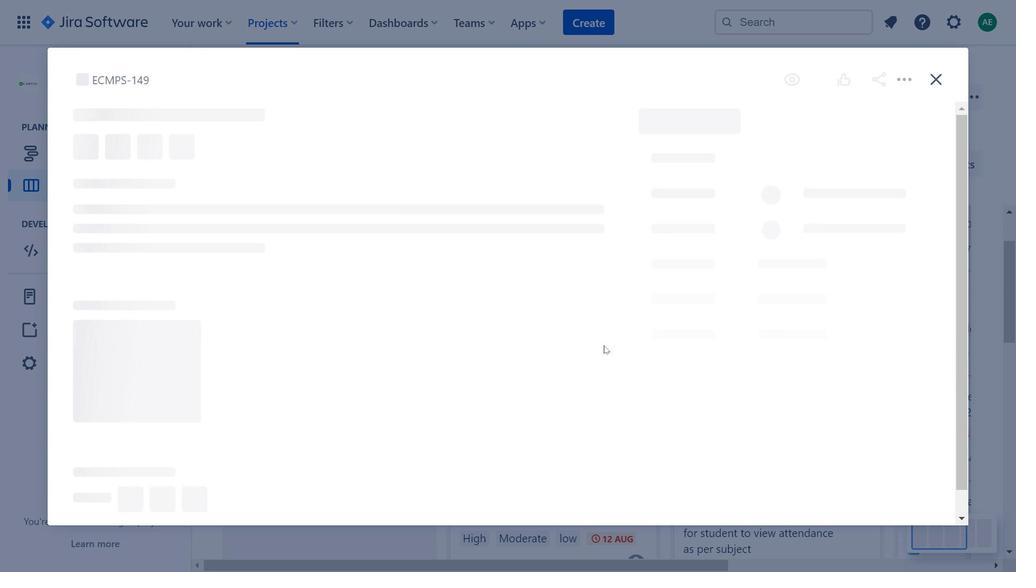 
Action: Mouse pressed left at (604, 345)
Screenshot: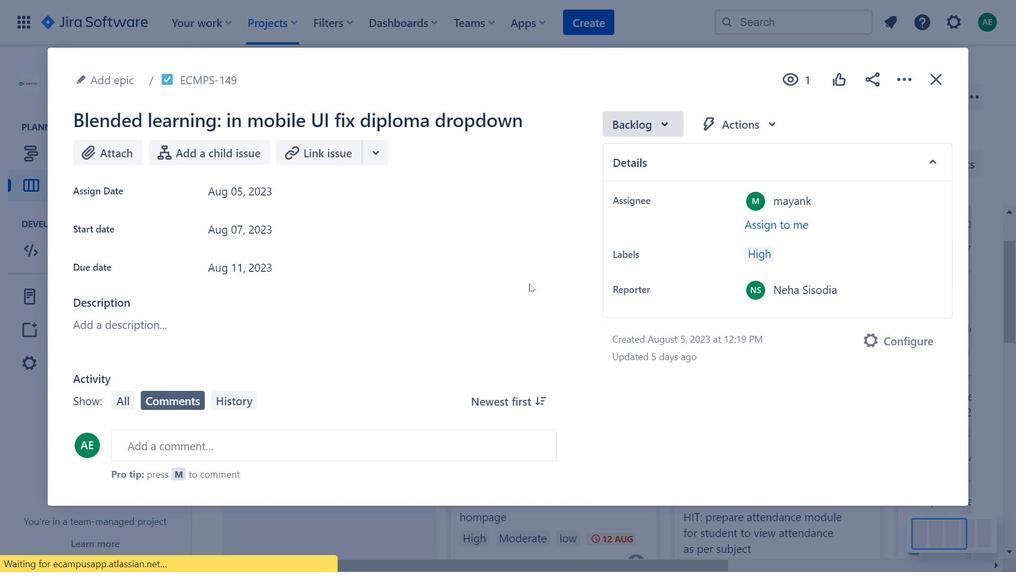 
Action: Mouse moved to (377, 157)
Screenshot: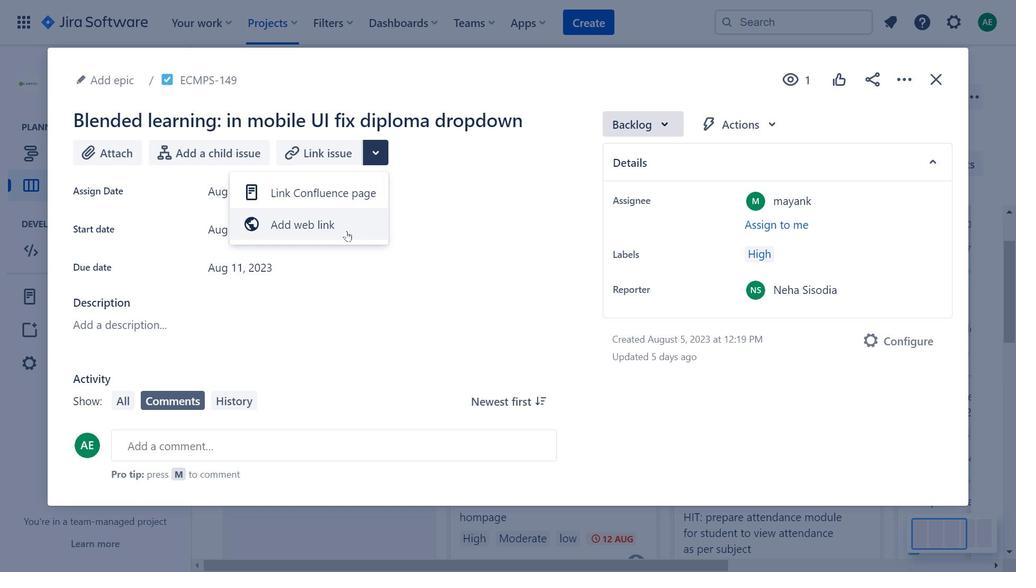 
Action: Mouse pressed left at (377, 157)
Screenshot: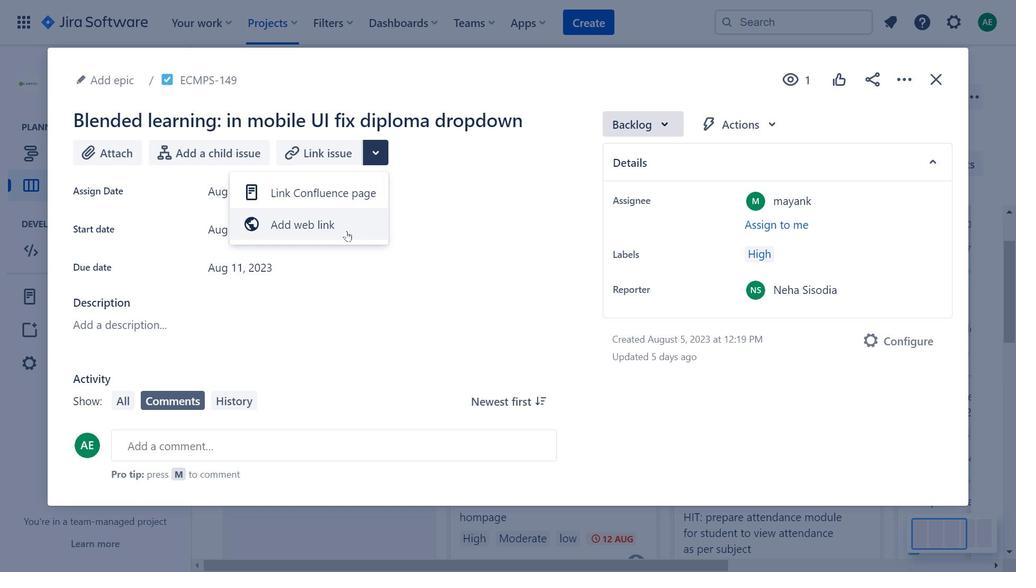 
Action: Mouse moved to (657, 118)
Screenshot: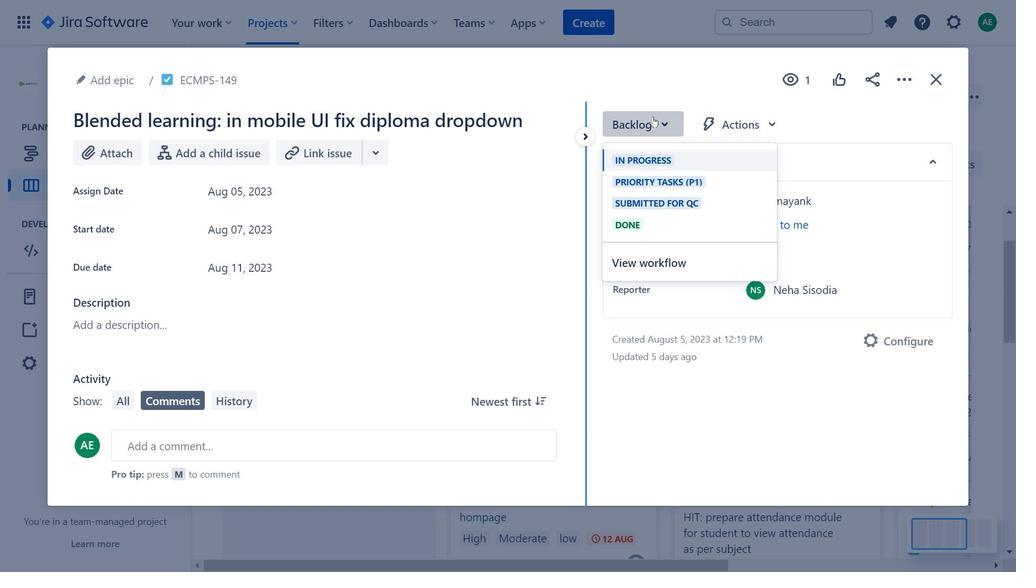
Action: Mouse pressed left at (657, 118)
Screenshot: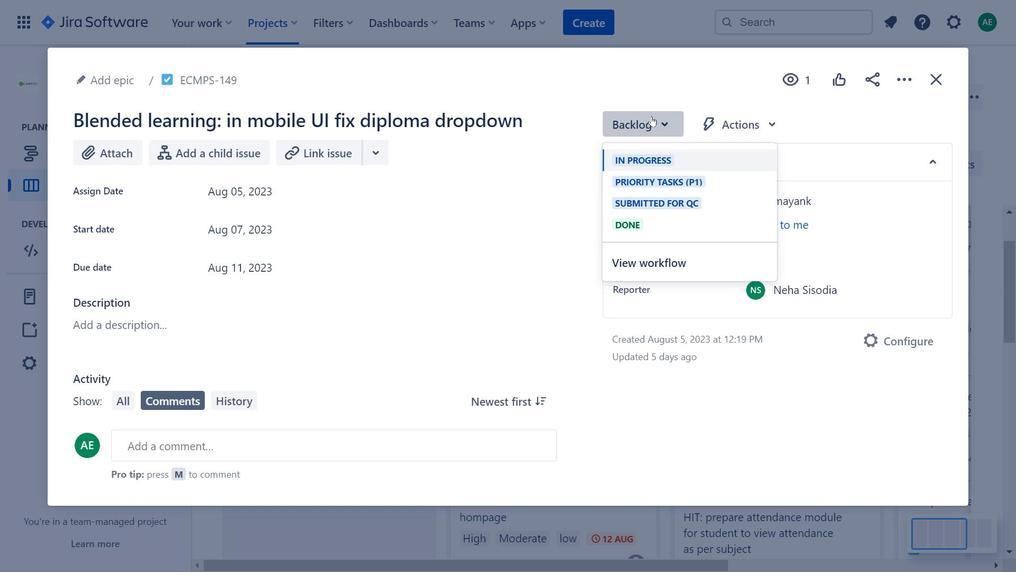 
Action: Mouse moved to (704, 253)
Screenshot: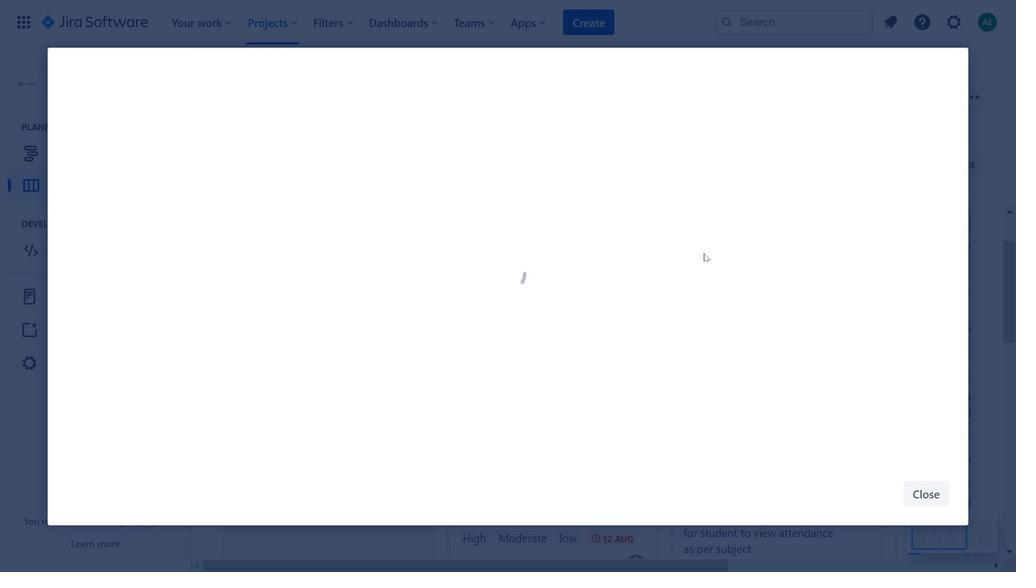 
Action: Mouse pressed left at (704, 253)
Screenshot: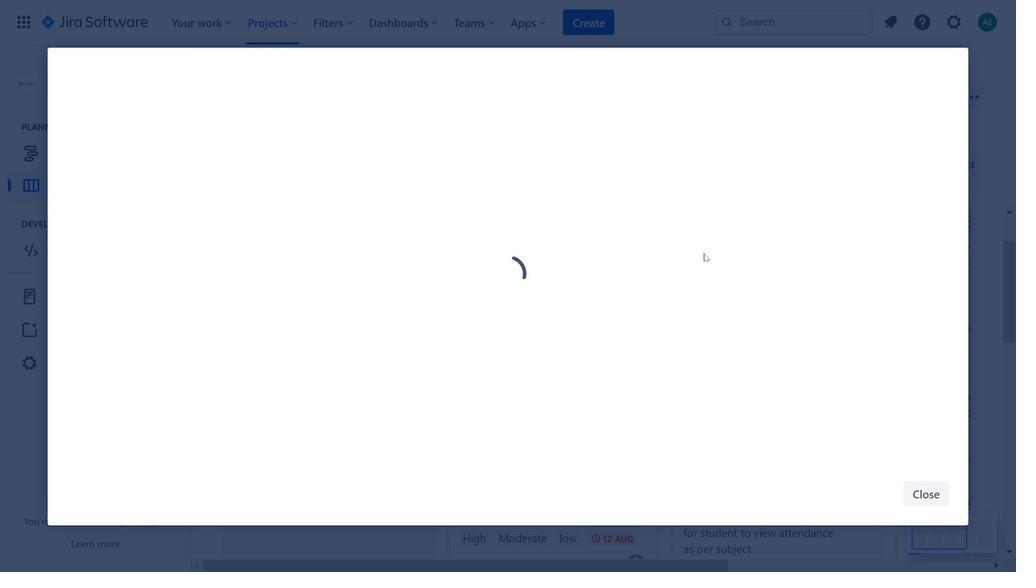 
Action: Mouse moved to (832, 498)
Screenshot: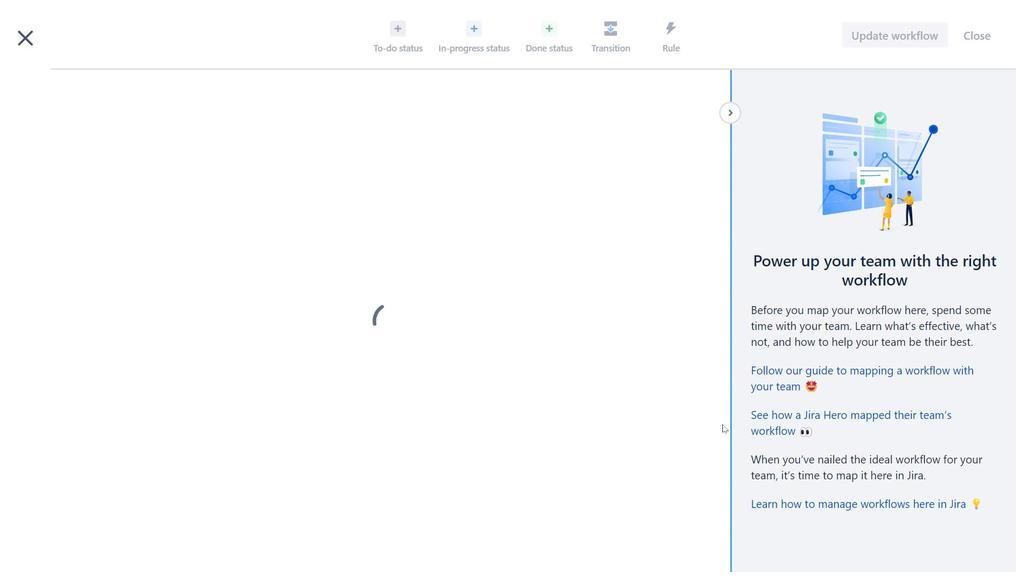 
Action: Mouse pressed left at (832, 498)
Screenshot: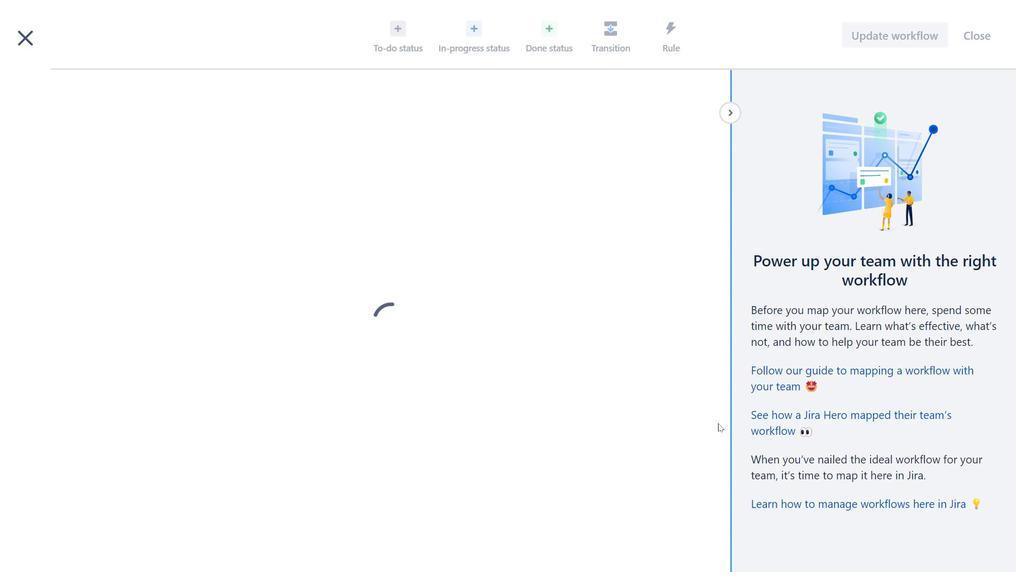 
Action: Mouse moved to (23, 45)
Screenshot: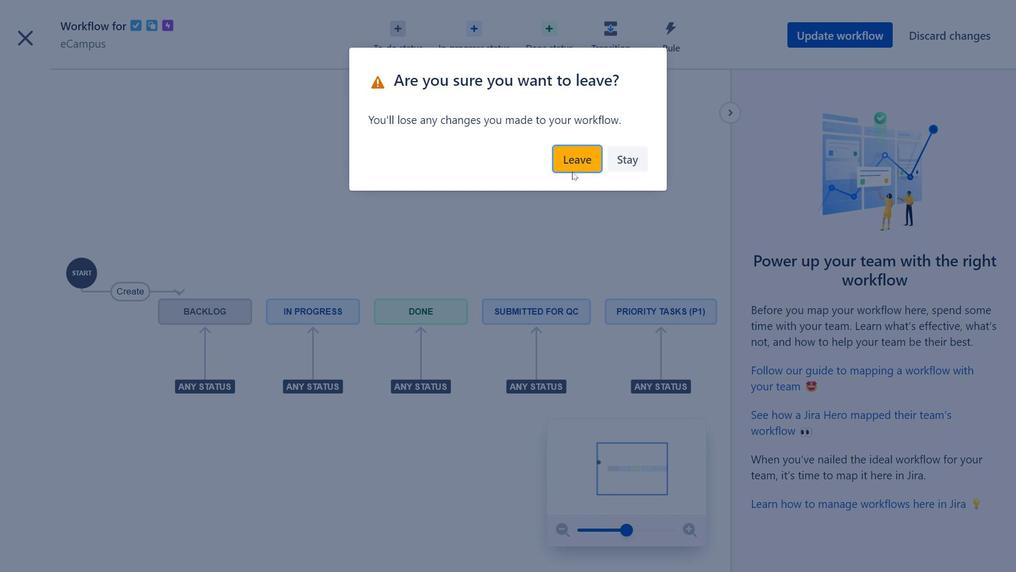 
Action: Mouse pressed left at (23, 45)
Screenshot: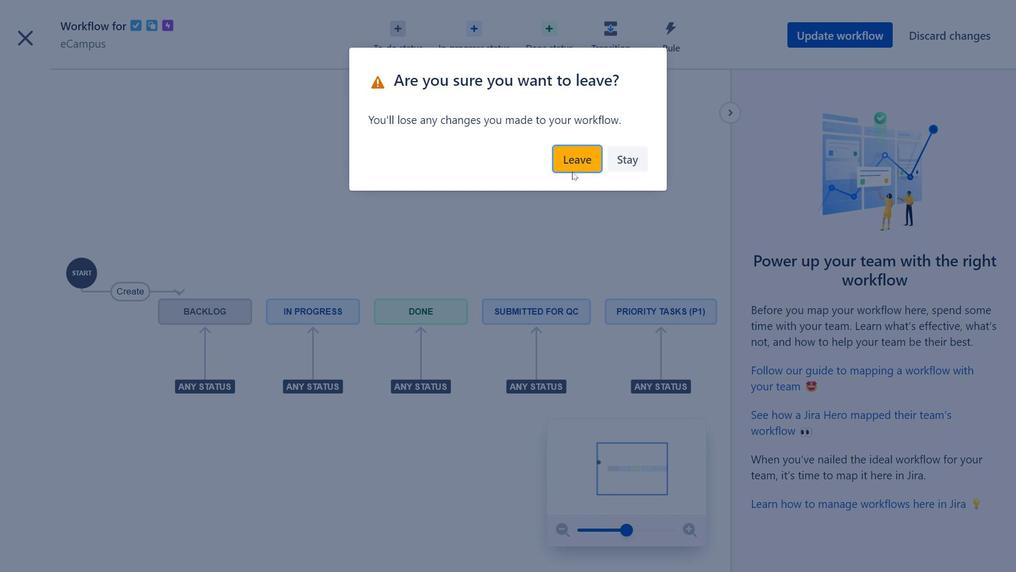 
Action: Mouse moved to (572, 171)
Screenshot: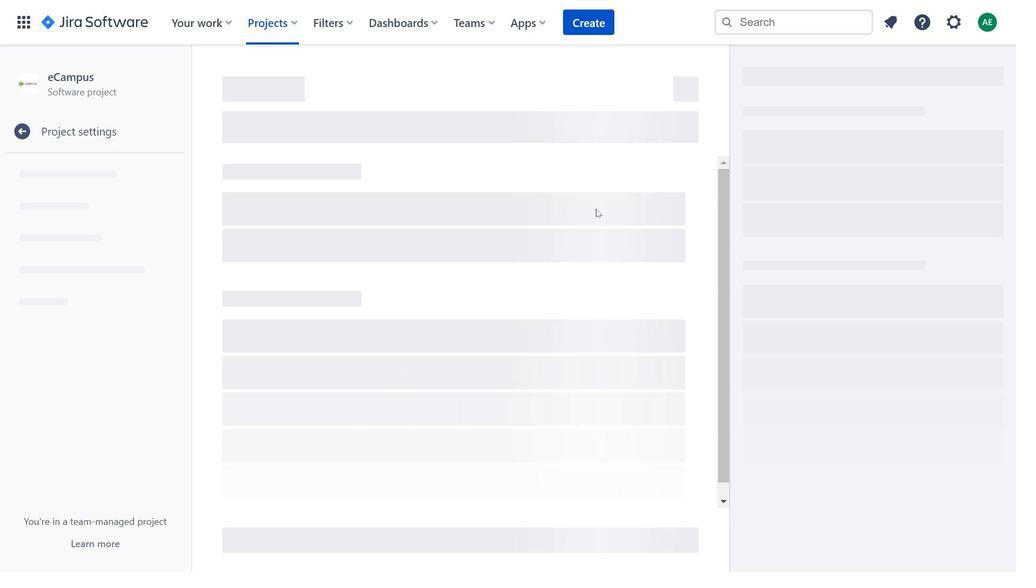 
Action: Mouse pressed left at (572, 171)
Screenshot: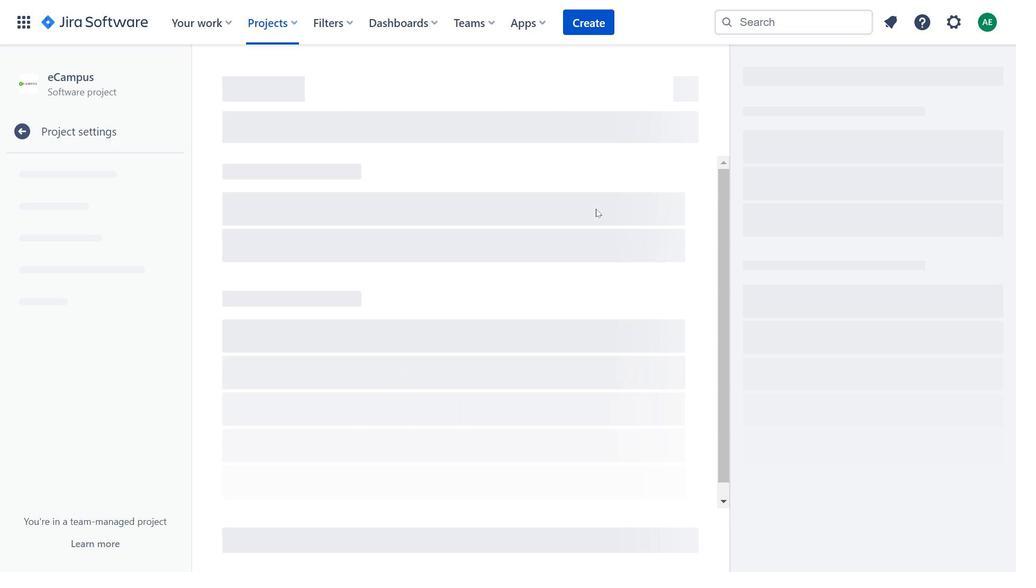 
Action: Mouse moved to (574, 164)
Screenshot: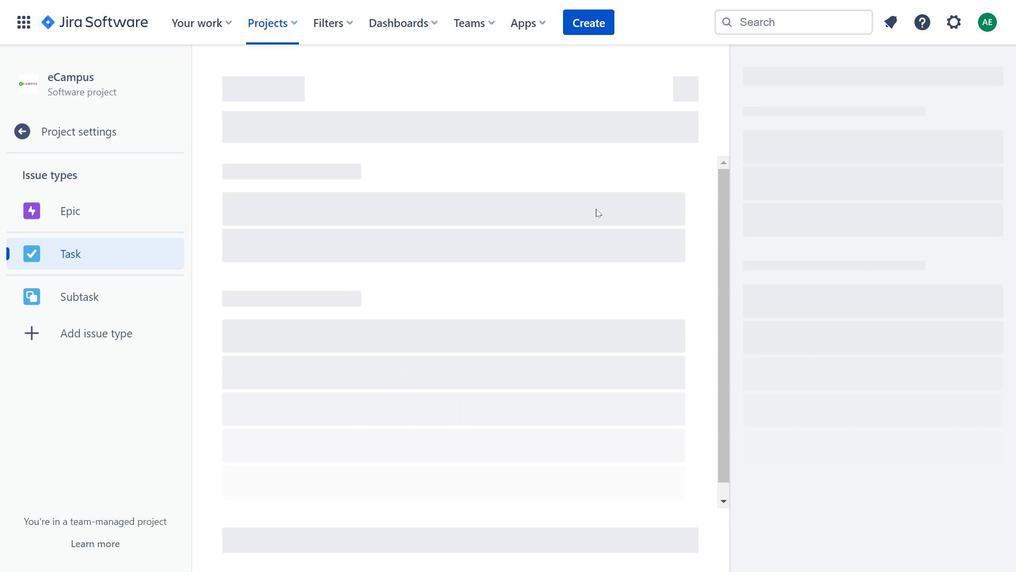 
Action: Mouse pressed left at (574, 164)
Screenshot: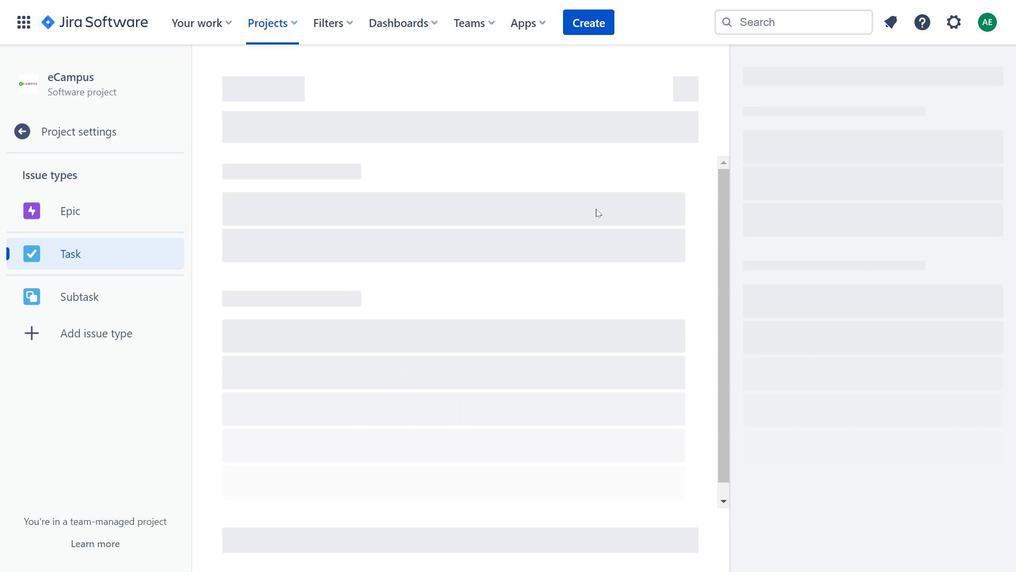 
Action: Mouse moved to (772, 270)
Screenshot: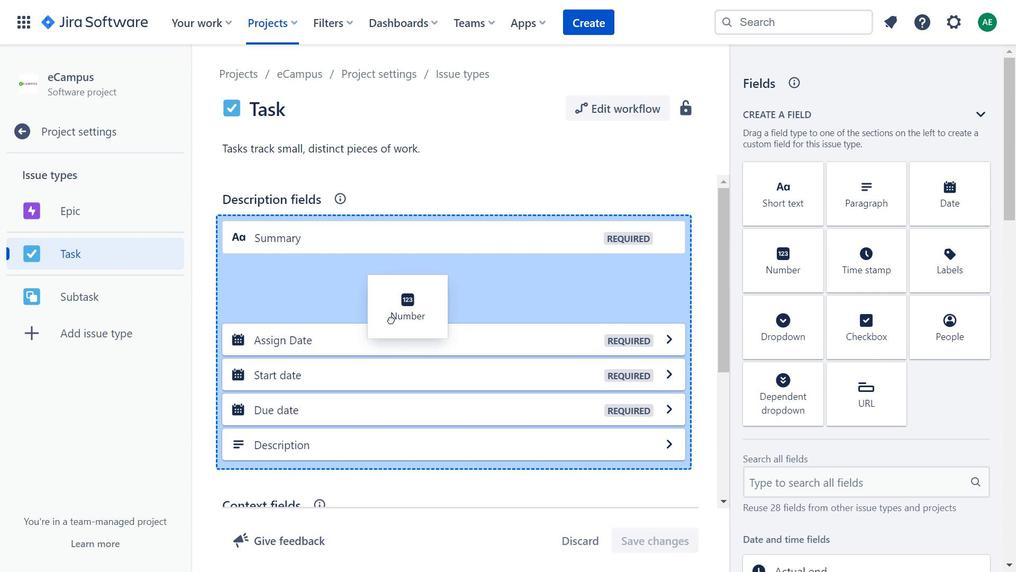 
Action: Mouse pressed left at (772, 270)
Screenshot: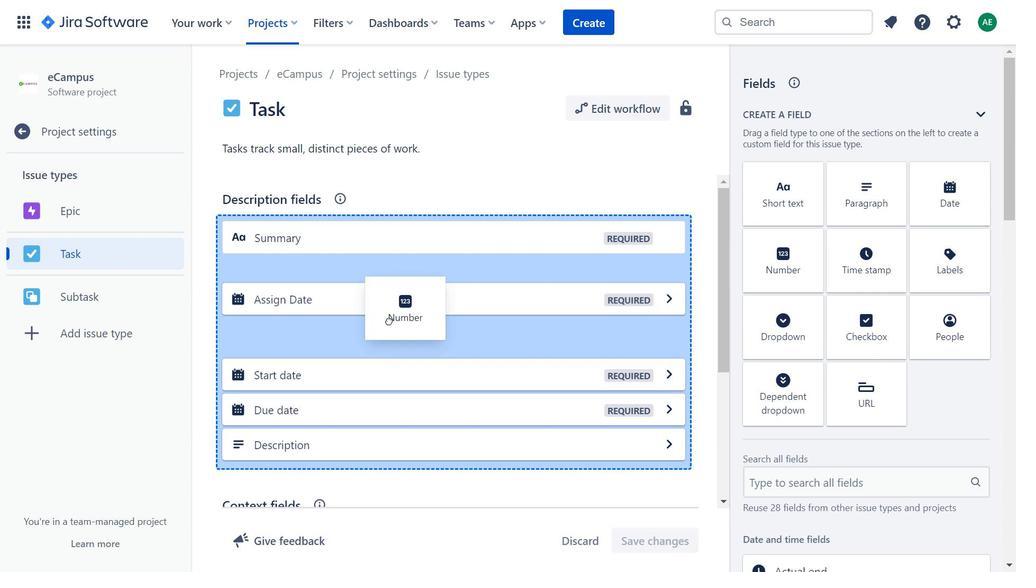 
Action: Mouse moved to (389, 320)
Screenshot: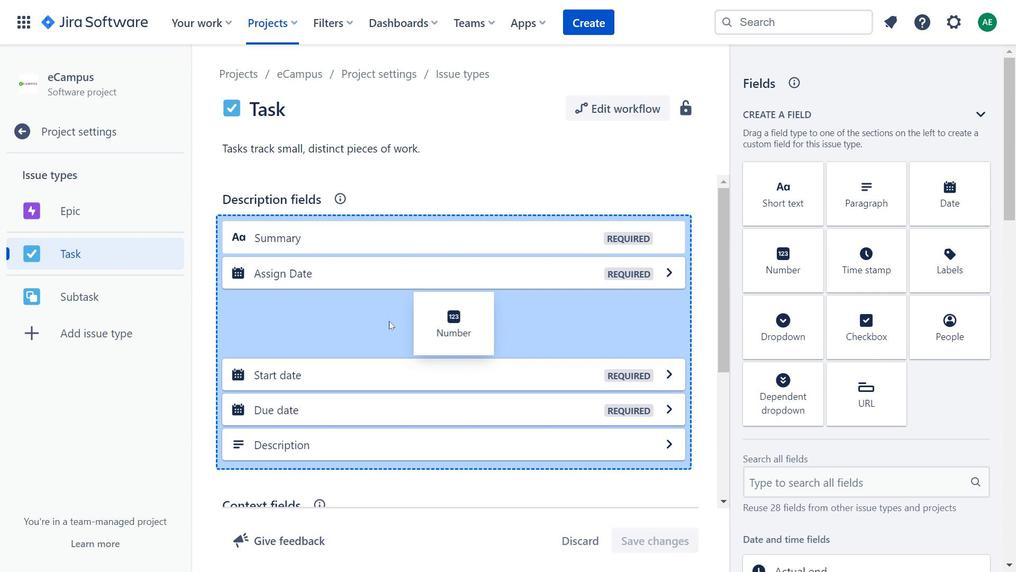 
Action: Mouse pressed left at (389, 320)
Screenshot: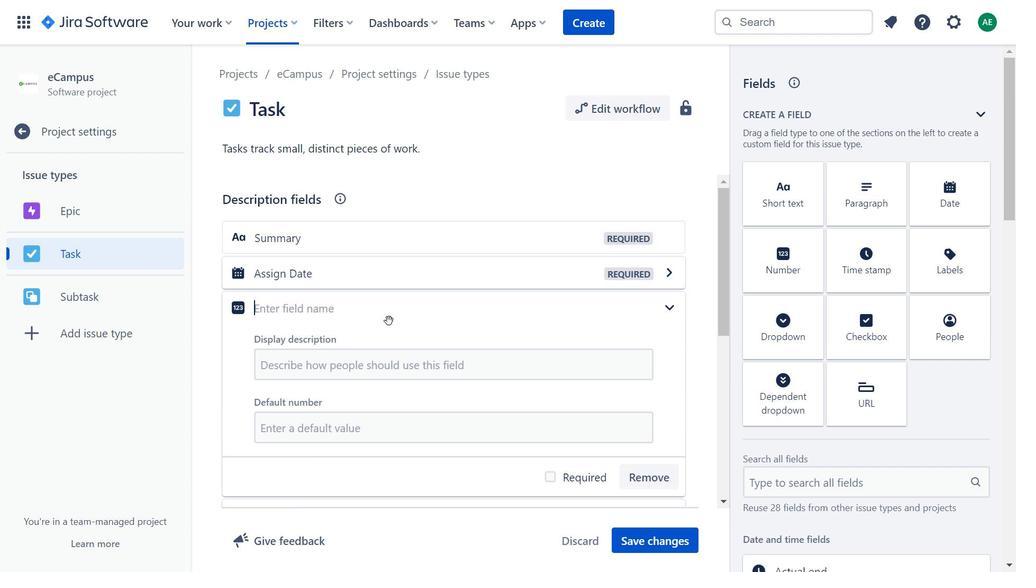 
Action: Mouse moved to (956, 274)
Screenshot: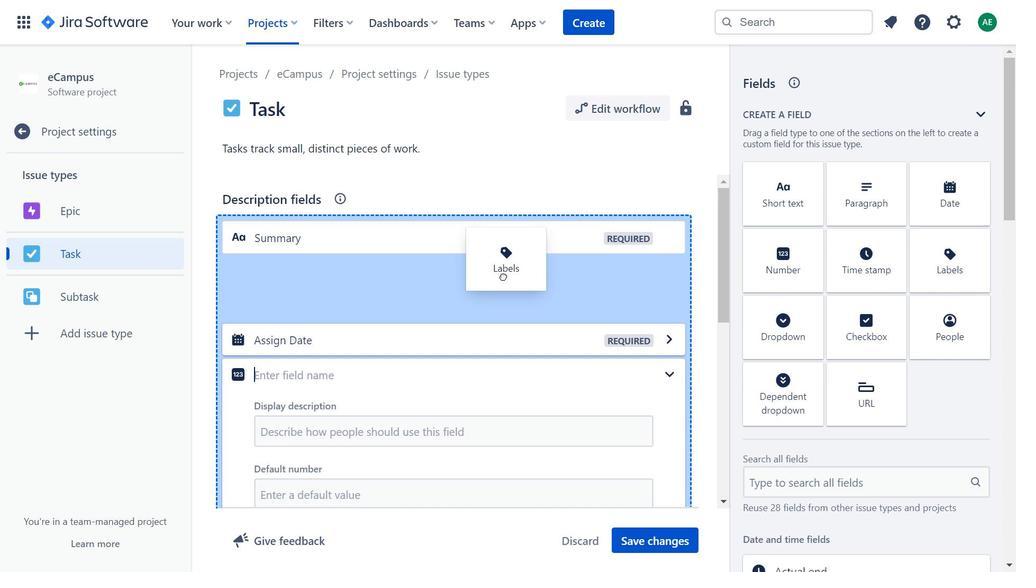 
Action: Mouse pressed left at (956, 274)
Screenshot: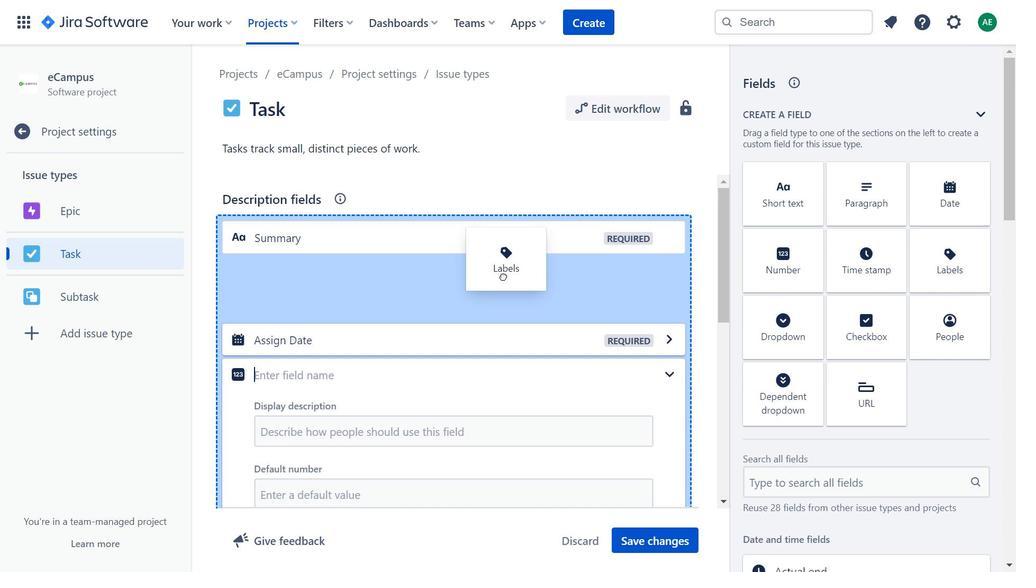 
Action: Mouse moved to (503, 276)
Screenshot: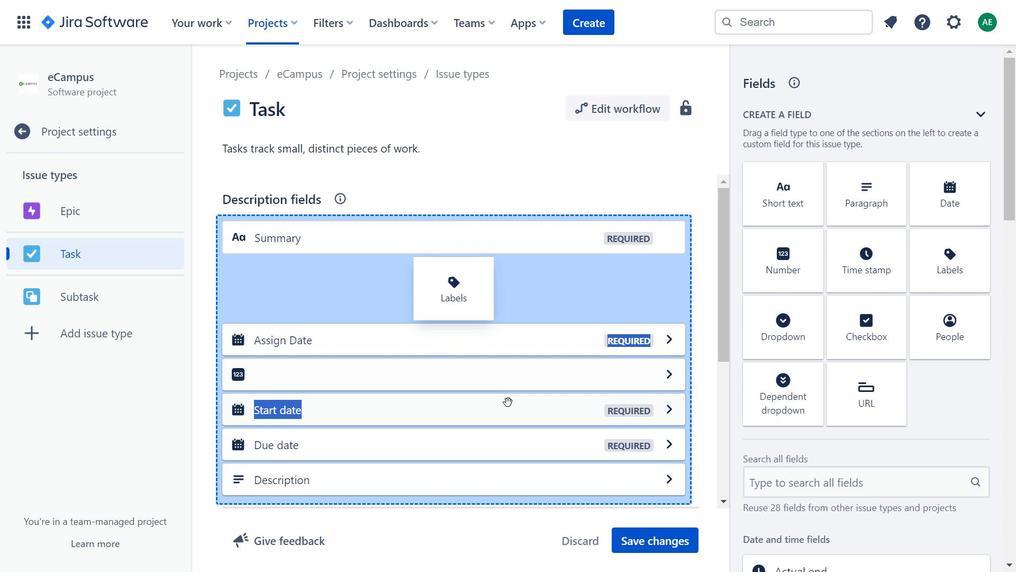 
Action: Mouse pressed left at (503, 276)
Screenshot: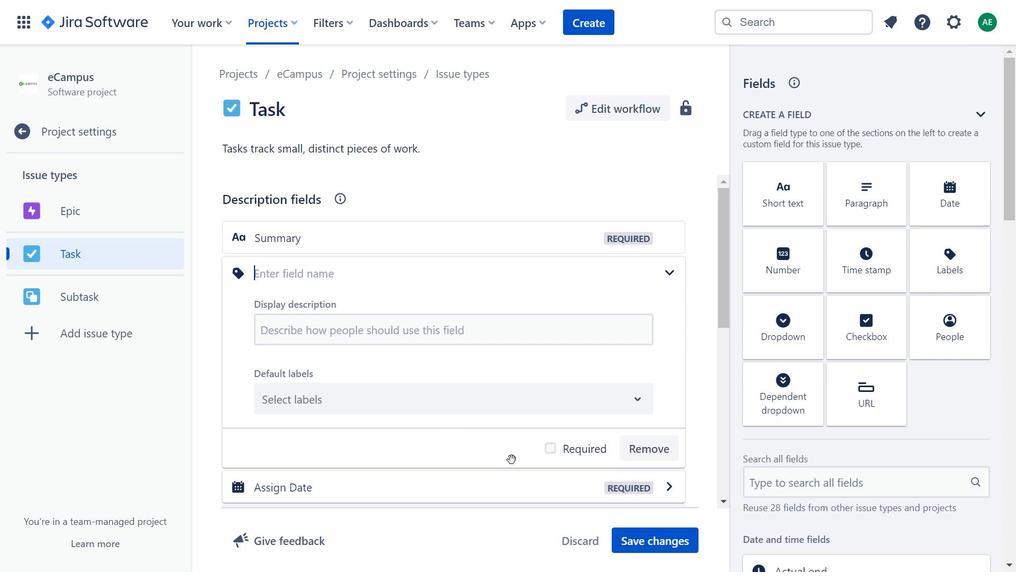 
Action: Mouse moved to (242, 272)
Screenshot: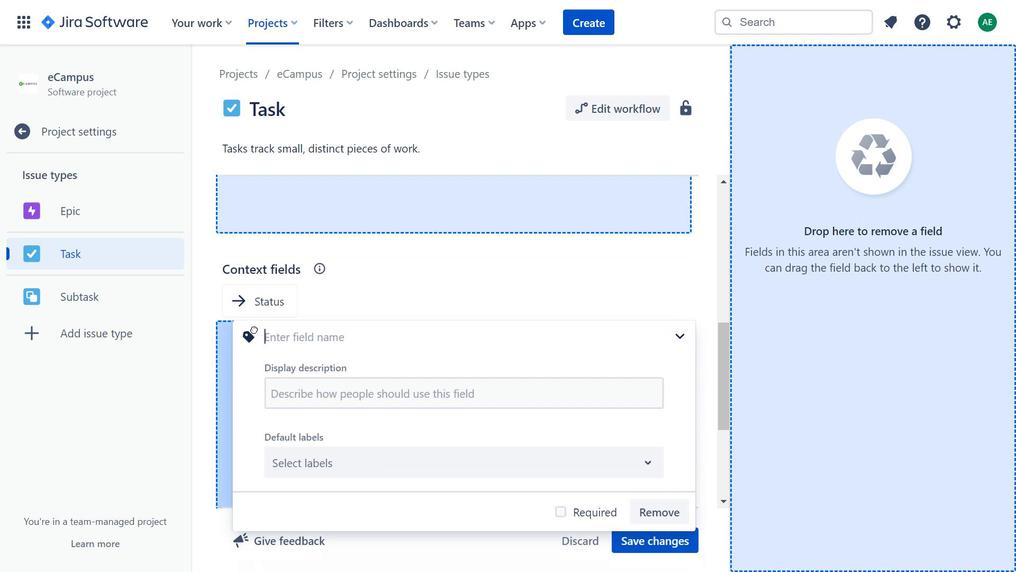
Action: Mouse pressed left at (242, 272)
Screenshot: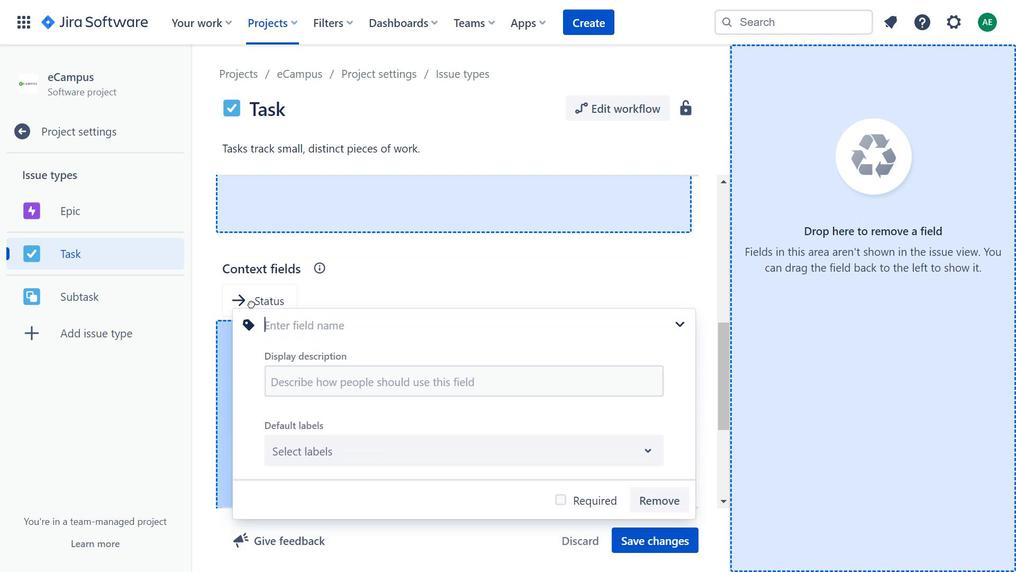 
Action: Mouse moved to (469, 310)
Screenshot: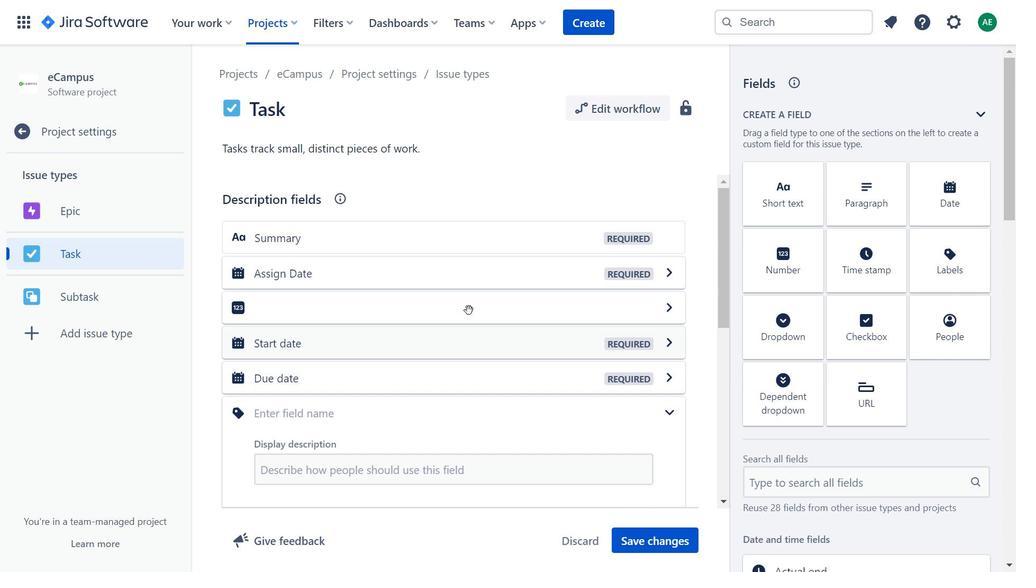 
Action: Mouse scrolled (469, 310) with delta (0, 0)
Screenshot: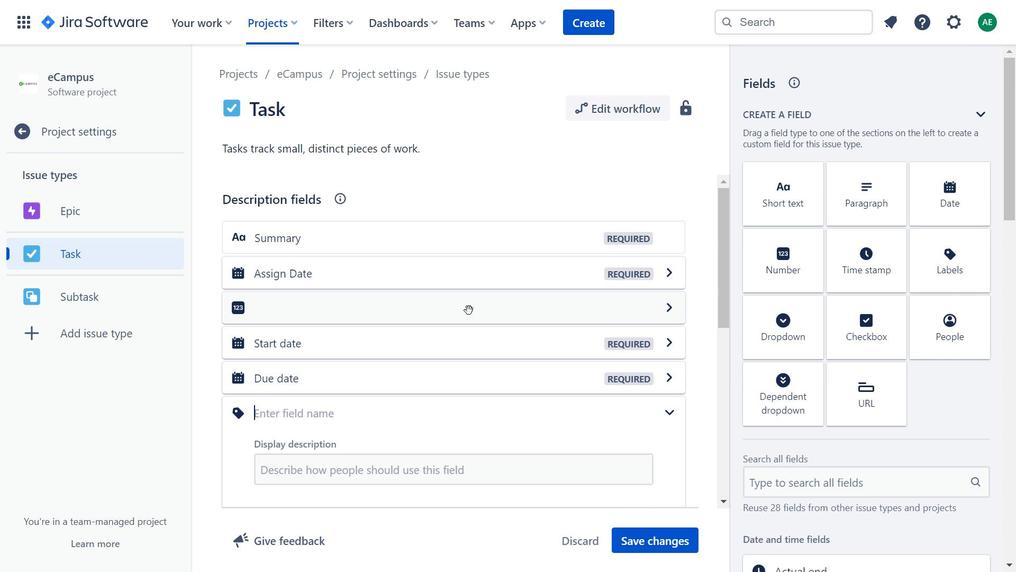 
Action: Mouse scrolled (469, 309) with delta (0, 0)
Screenshot: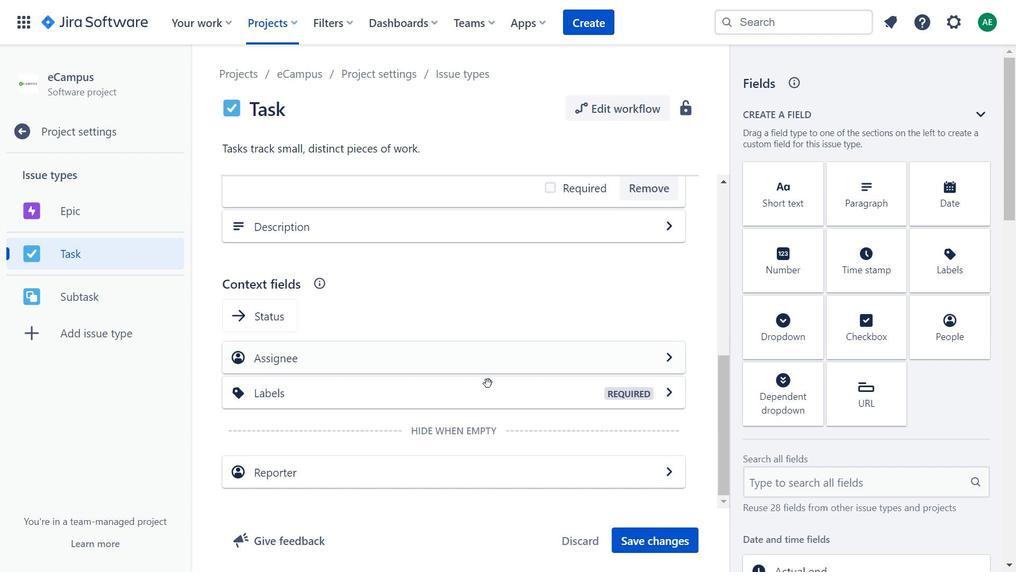 
Action: Mouse scrolled (469, 309) with delta (0, 0)
Screenshot: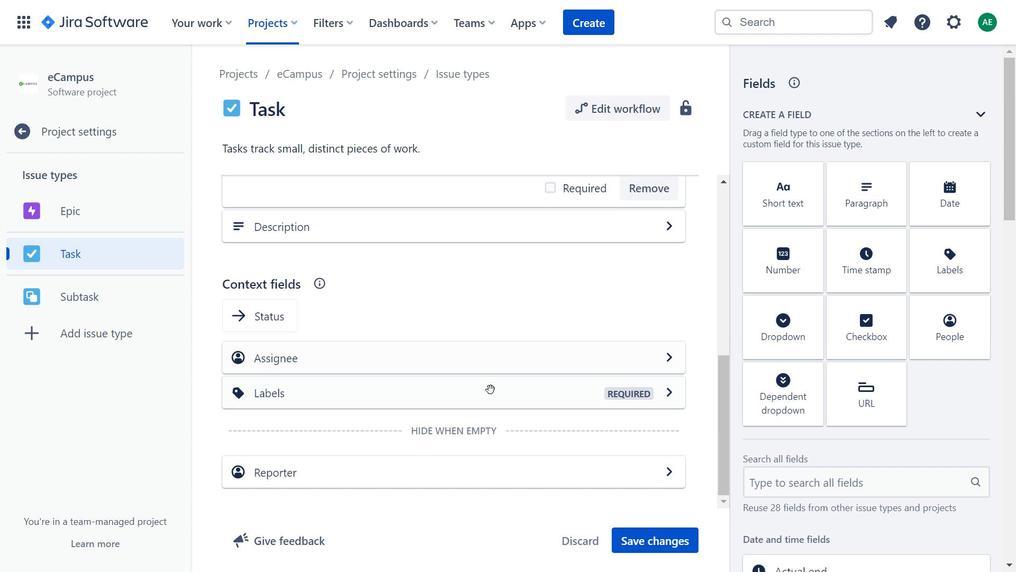 
Action: Mouse scrolled (469, 309) with delta (0, 0)
Screenshot: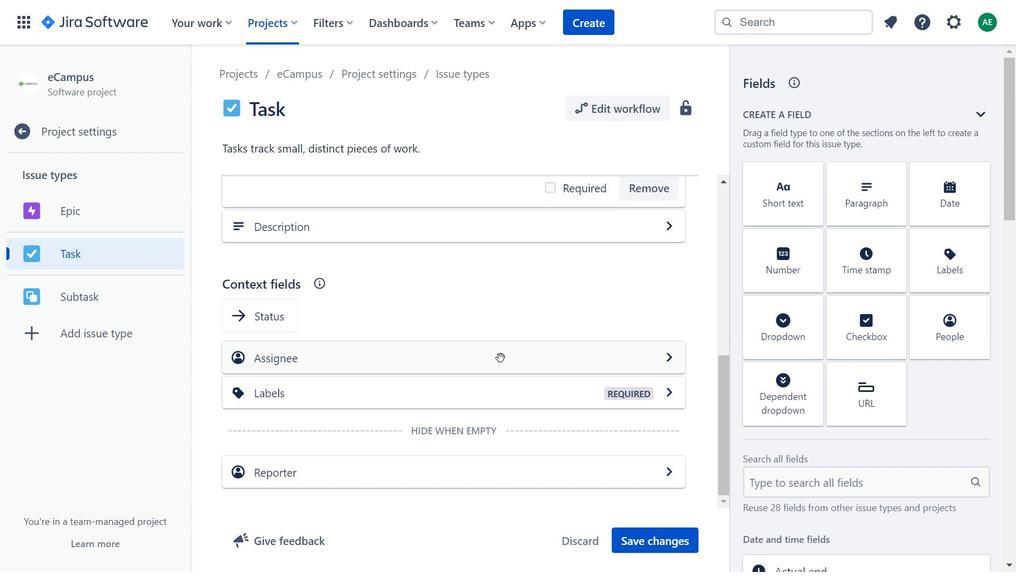
Action: Mouse scrolled (469, 309) with delta (0, 0)
Screenshot: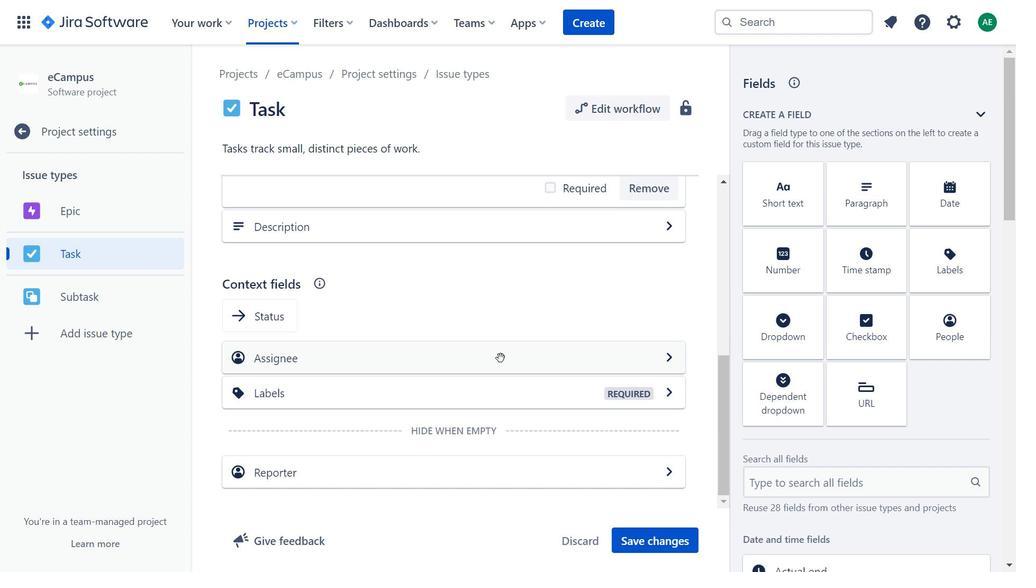 
Action: Mouse scrolled (469, 309) with delta (0, 0)
Screenshot: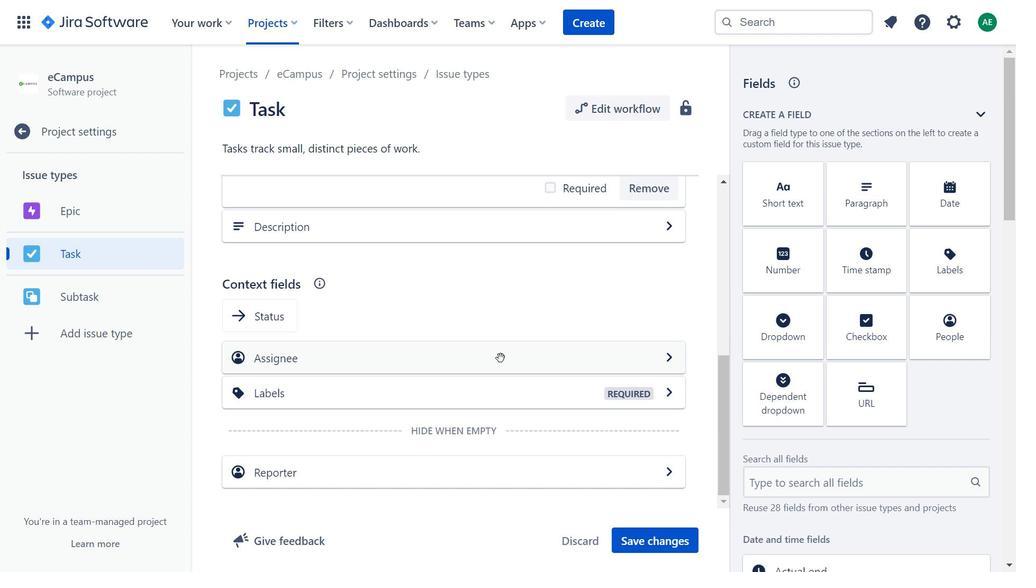 
Action: Mouse scrolled (469, 309) with delta (0, 0)
Screenshot: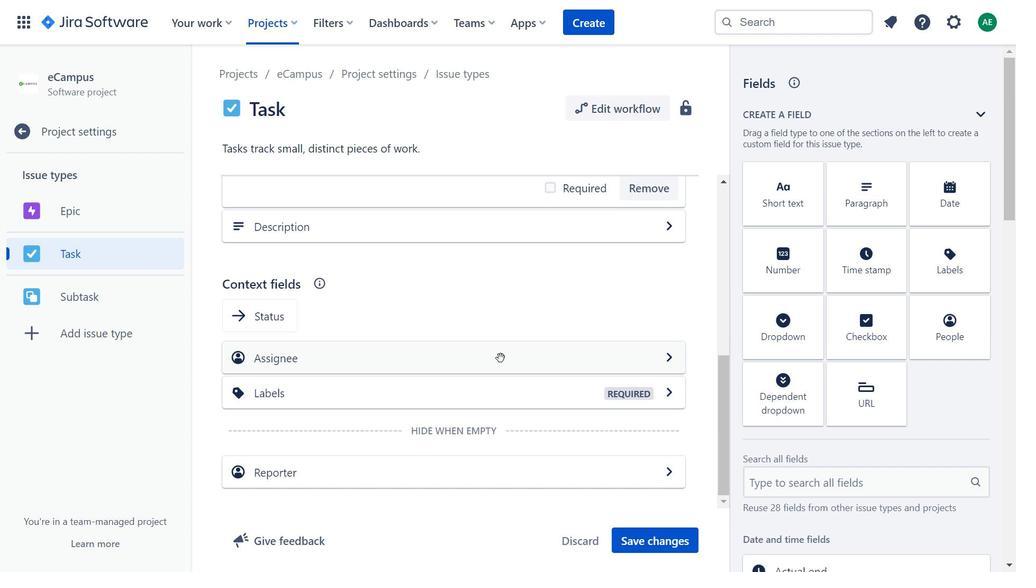 
Action: Mouse scrolled (469, 309) with delta (0, 0)
Screenshot: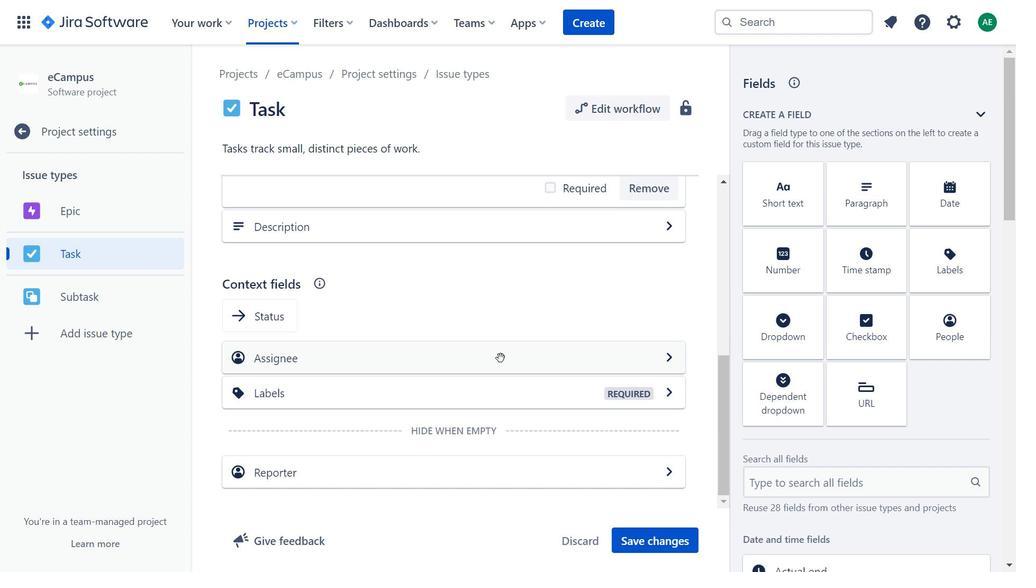 
Action: Mouse moved to (501, 358)
Screenshot: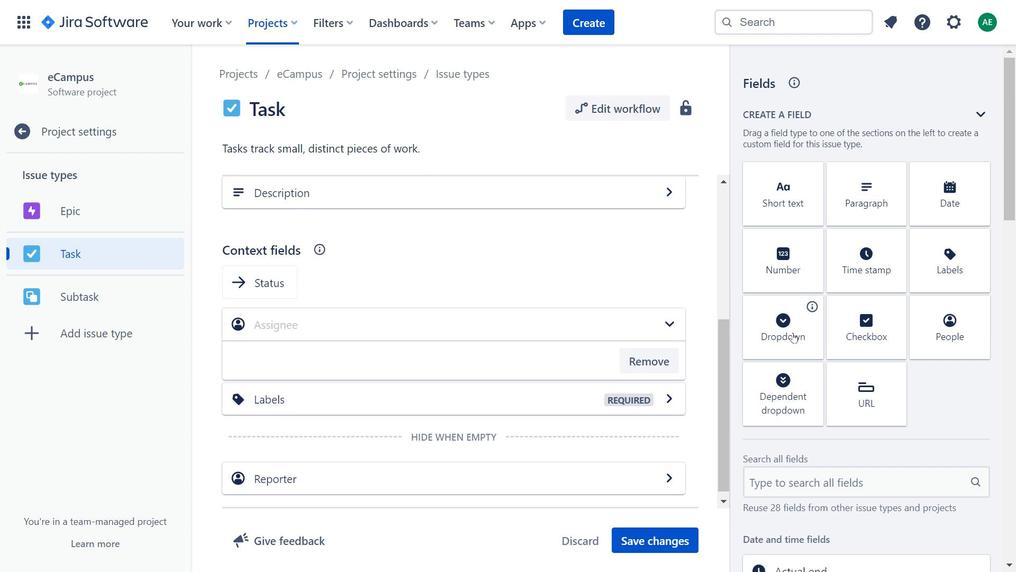 
Action: Mouse pressed left at (501, 358)
Screenshot: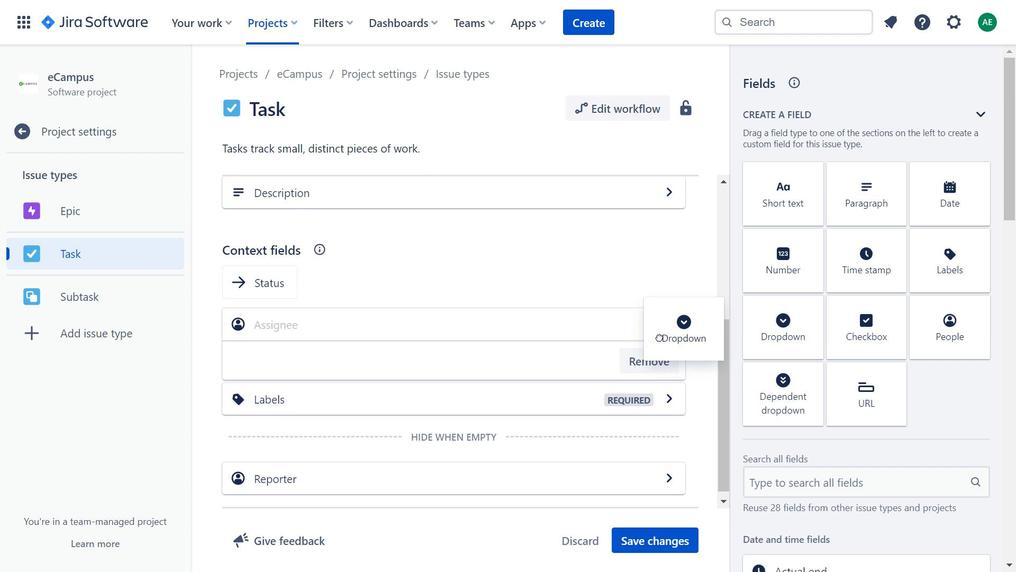
Action: Mouse moved to (793, 332)
Screenshot: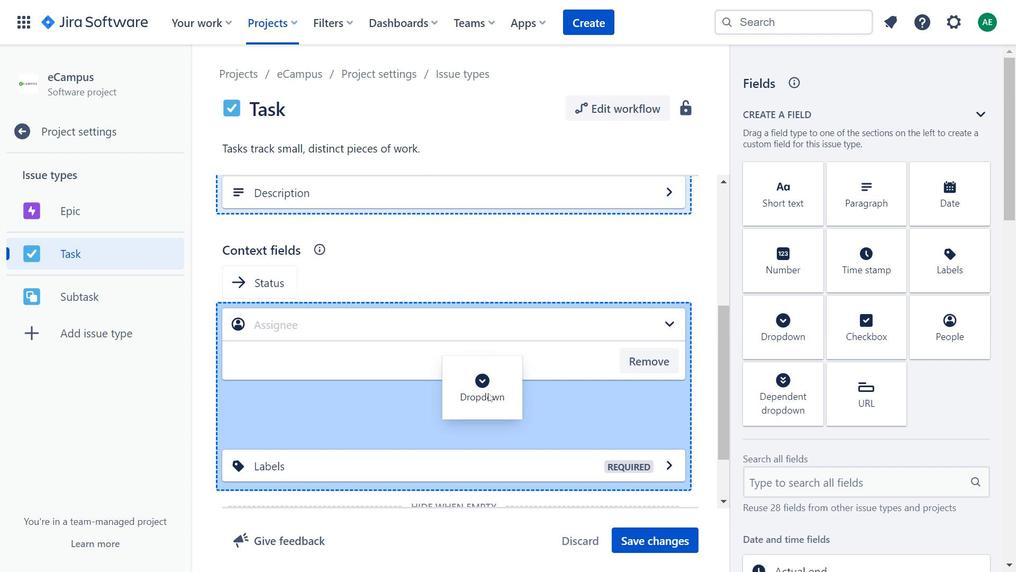 
Action: Mouse pressed left at (793, 332)
Screenshot: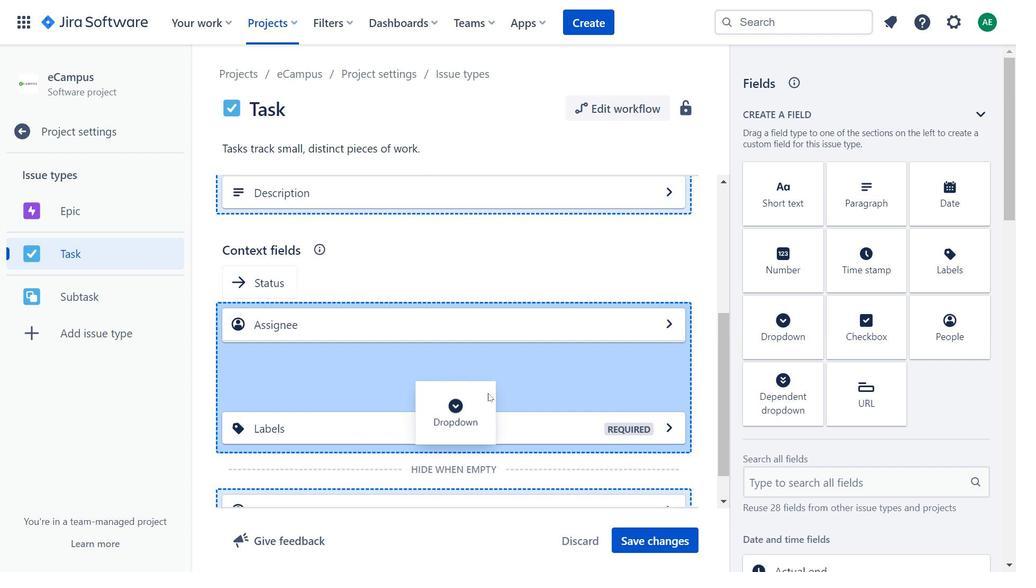 
Action: Mouse moved to (856, 212)
Screenshot: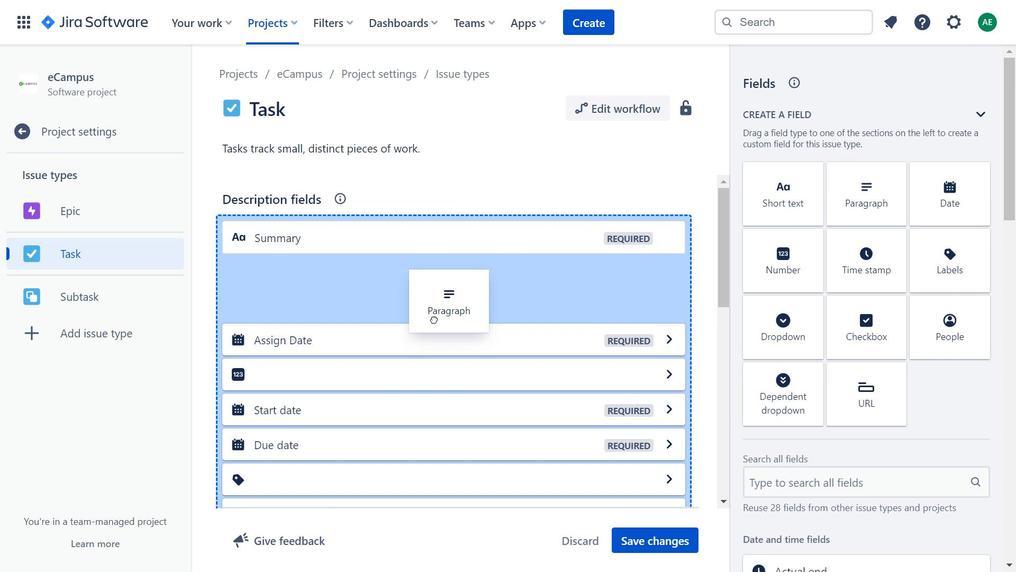 
Action: Mouse pressed left at (856, 212)
Screenshot: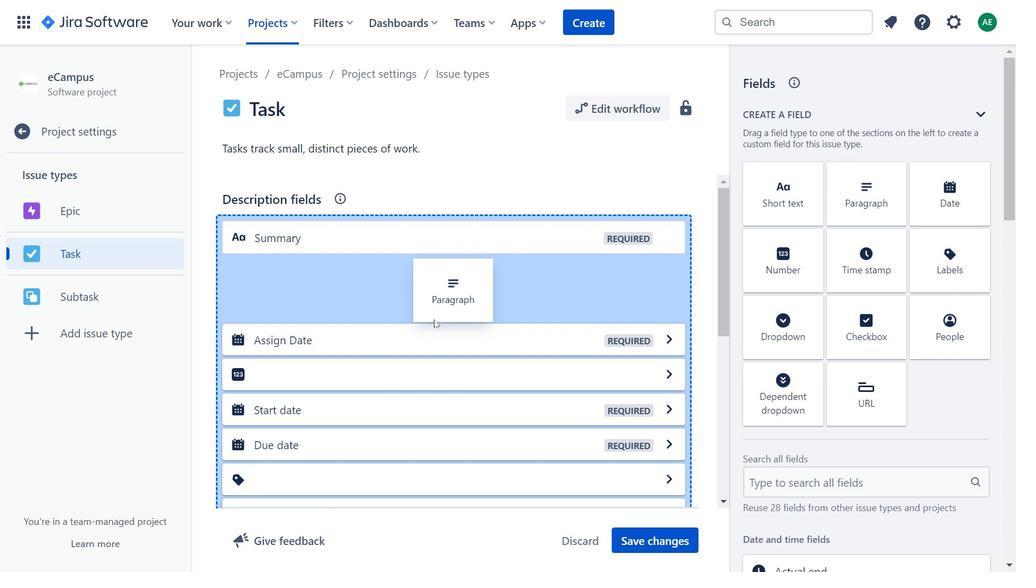 
Action: Mouse moved to (462, 309)
Screenshot: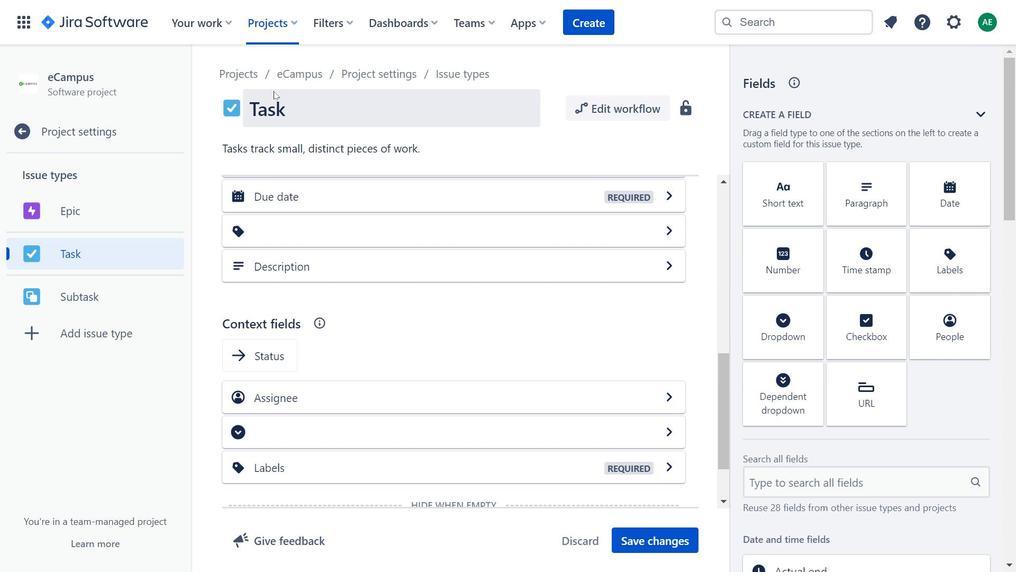 
Action: Mouse scrolled (462, 309) with delta (0, 0)
Screenshot: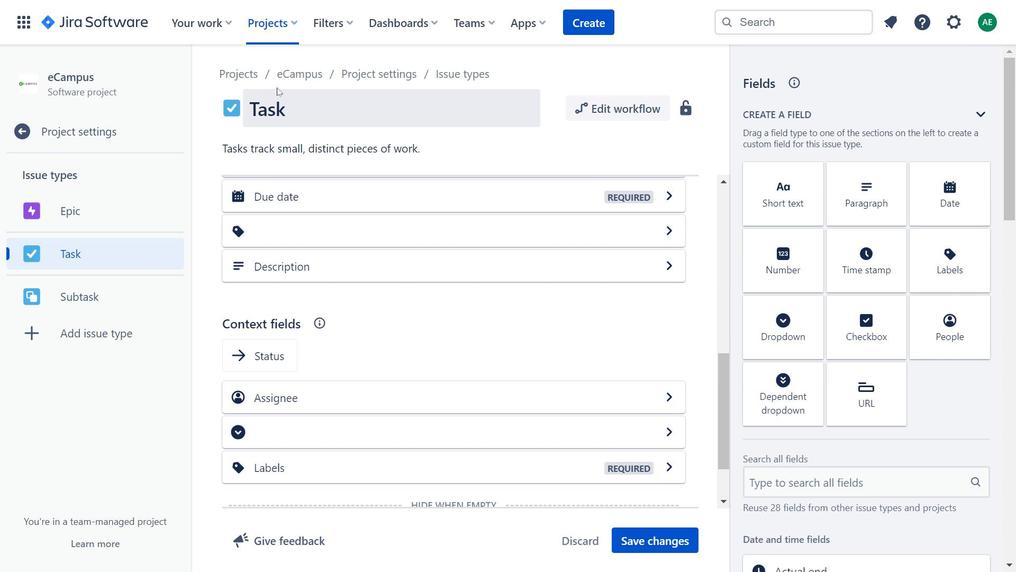 
Action: Mouse scrolled (462, 309) with delta (0, 0)
Screenshot: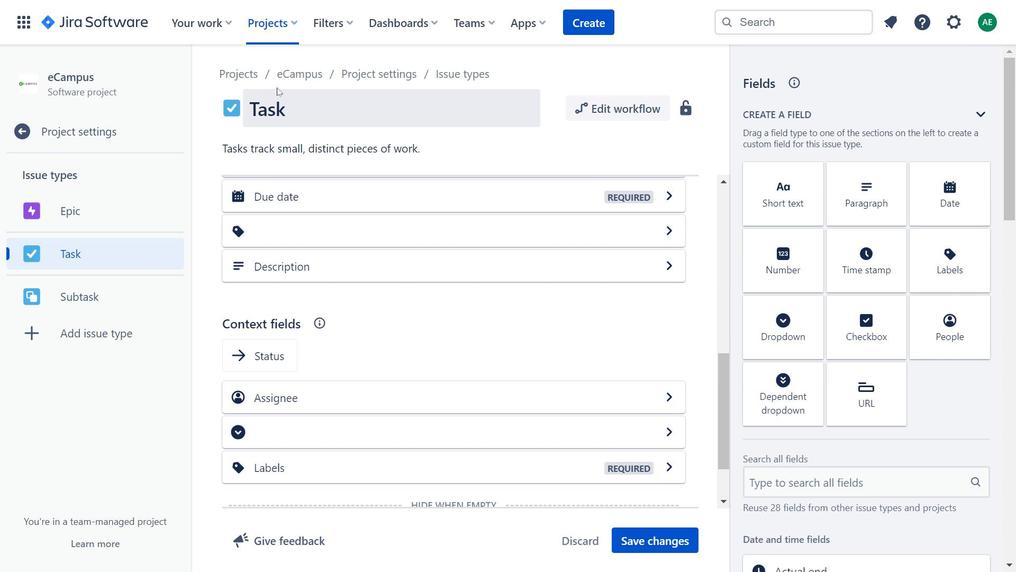 
Action: Mouse scrolled (462, 309) with delta (0, 0)
Screenshot: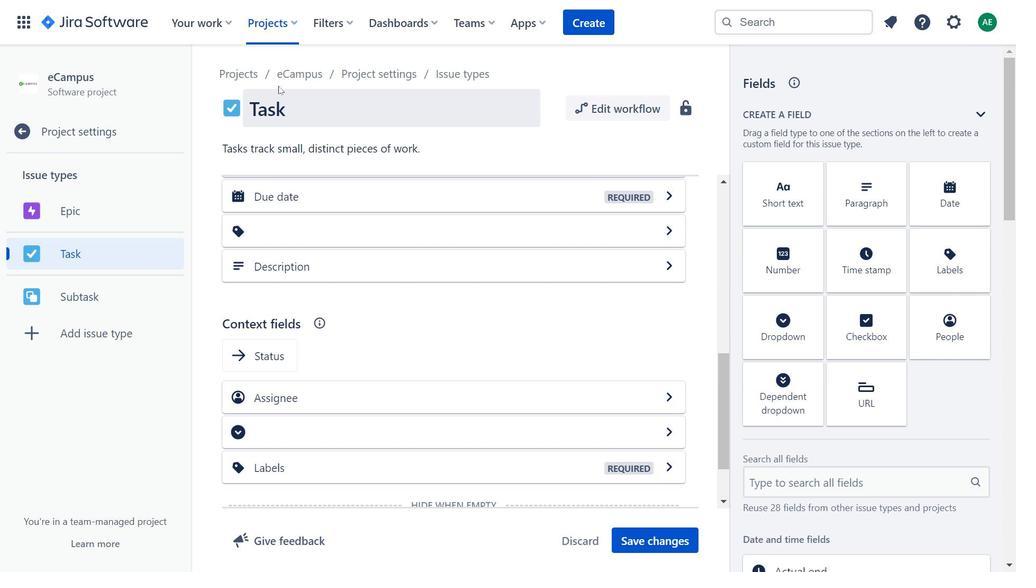 
Action: Mouse scrolled (462, 309) with delta (0, 0)
Screenshot: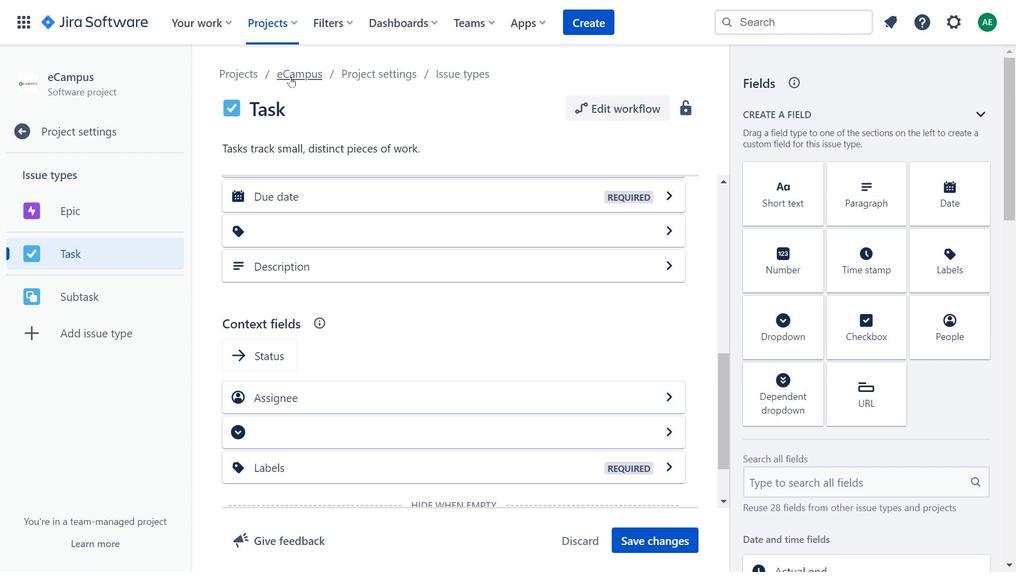 
Action: Mouse scrolled (462, 309) with delta (0, 0)
Screenshot: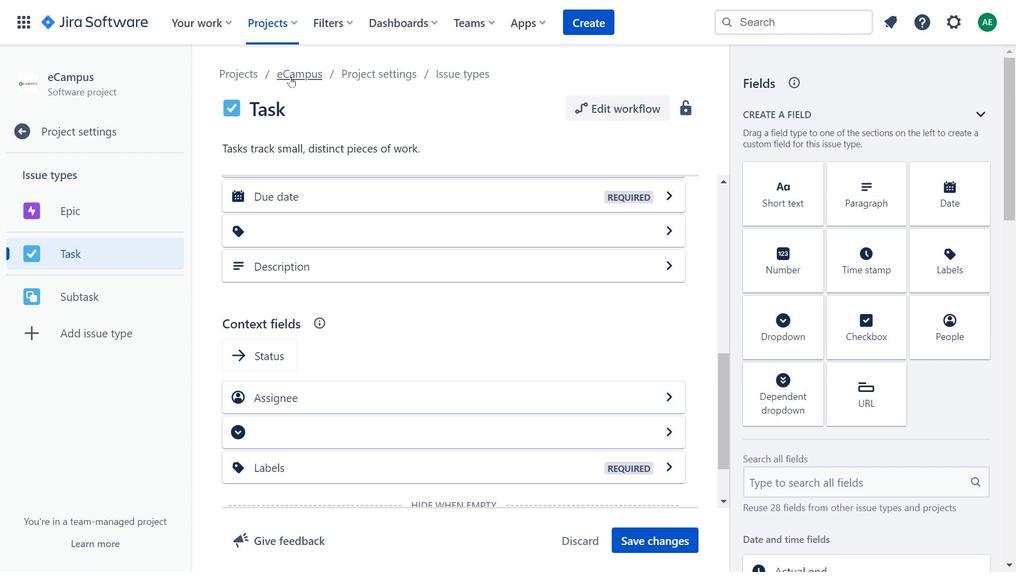 
Action: Mouse scrolled (462, 309) with delta (0, 0)
Screenshot: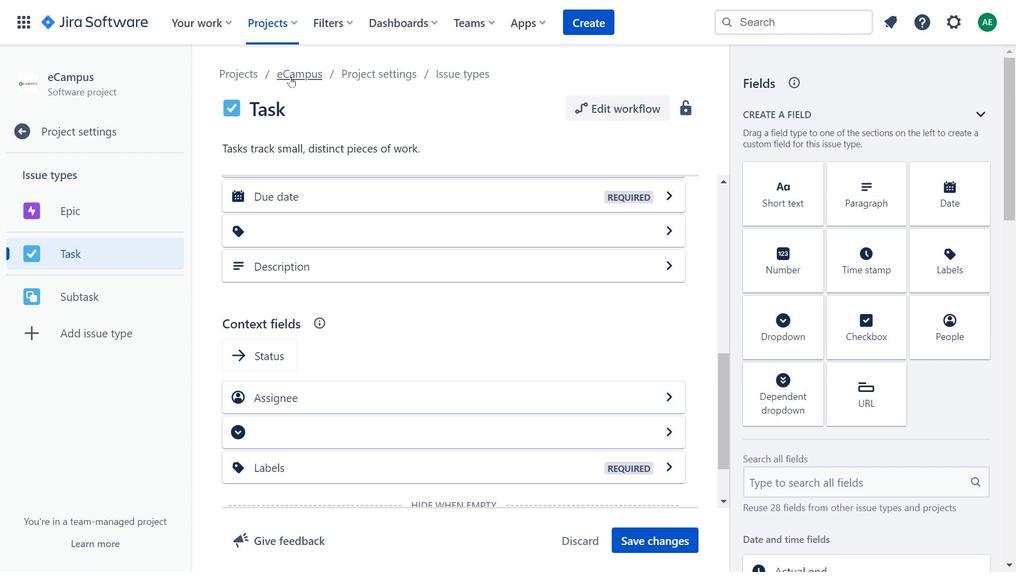 
Action: Mouse moved to (290, 77)
Screenshot: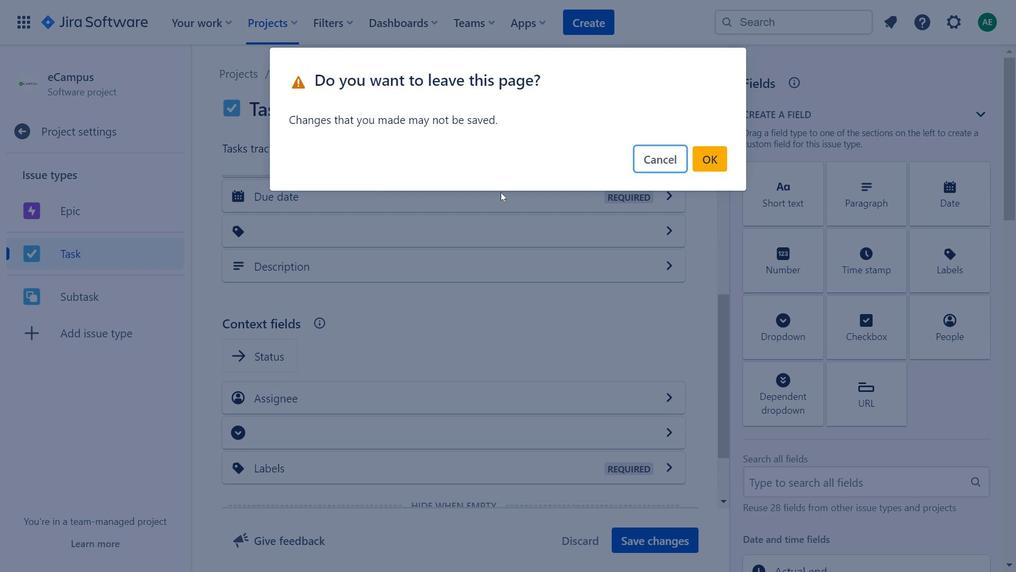 
Action: Mouse pressed left at (290, 77)
Screenshot: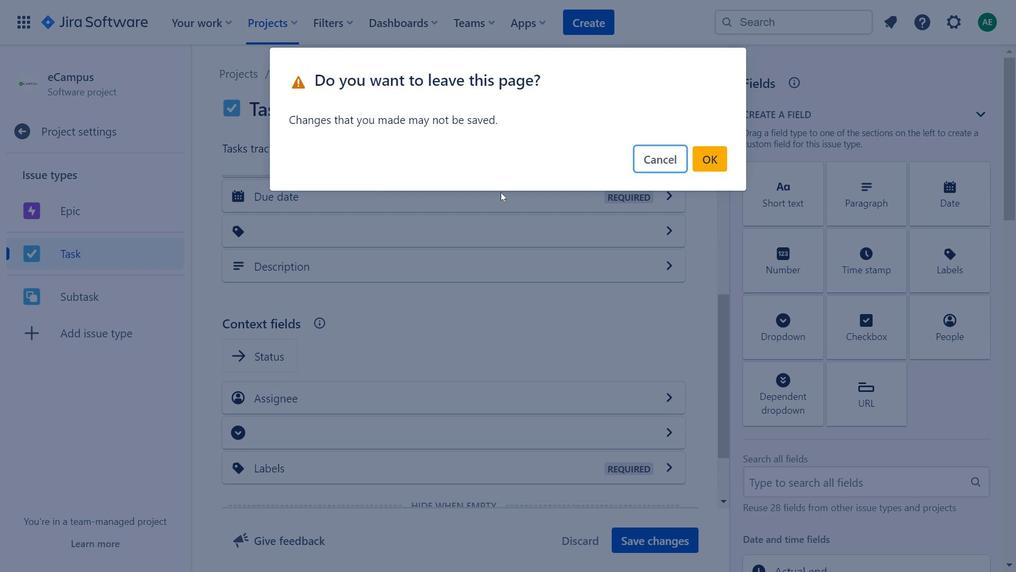 
Action: Mouse moved to (707, 157)
Screenshot: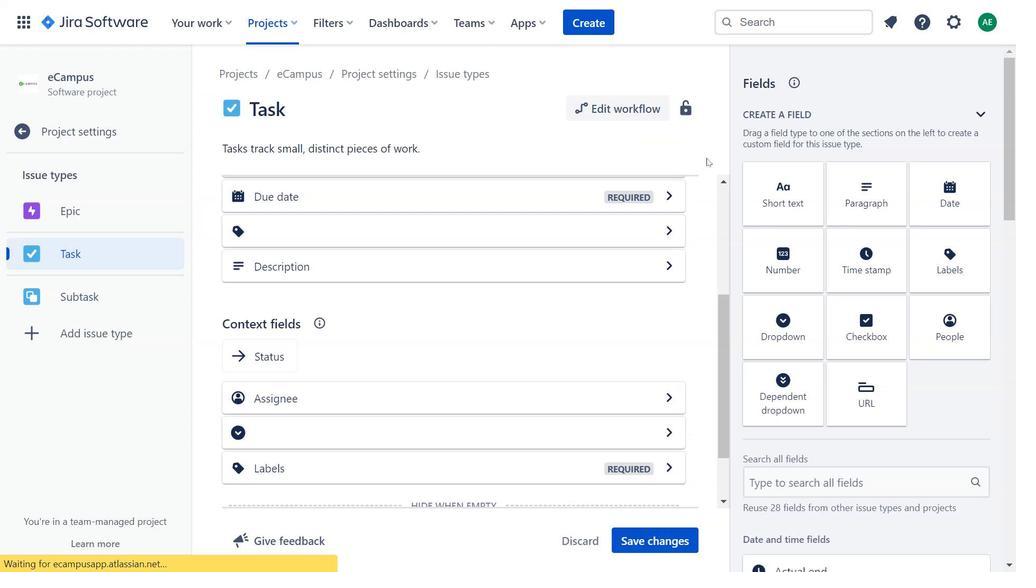 
Action: Mouse pressed left at (707, 157)
Screenshot: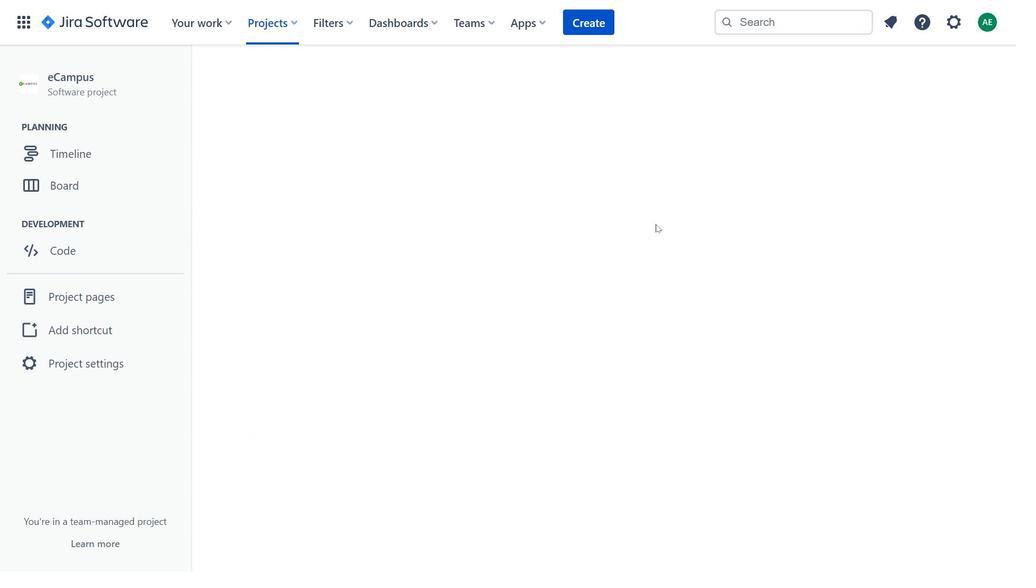
Action: Mouse moved to (626, 332)
Screenshot: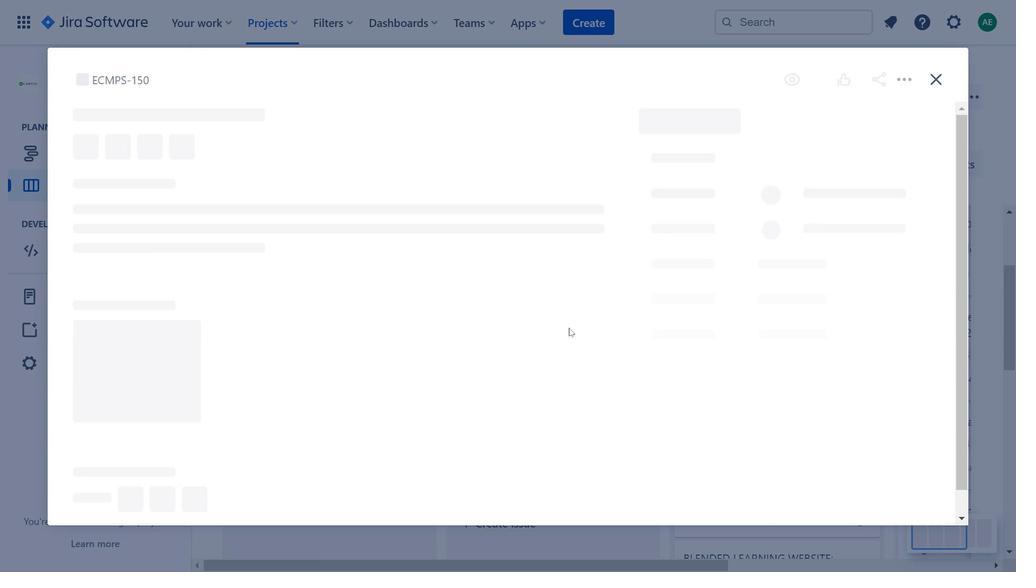 
Action: Mouse scrolled (626, 332) with delta (0, 0)
Screenshot: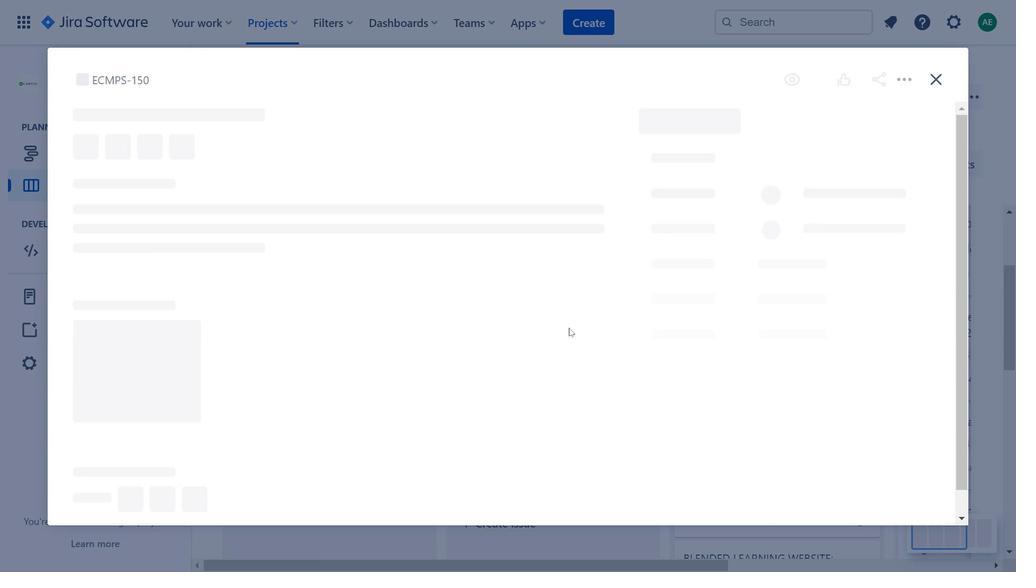 
Action: Mouse moved to (625, 334)
Screenshot: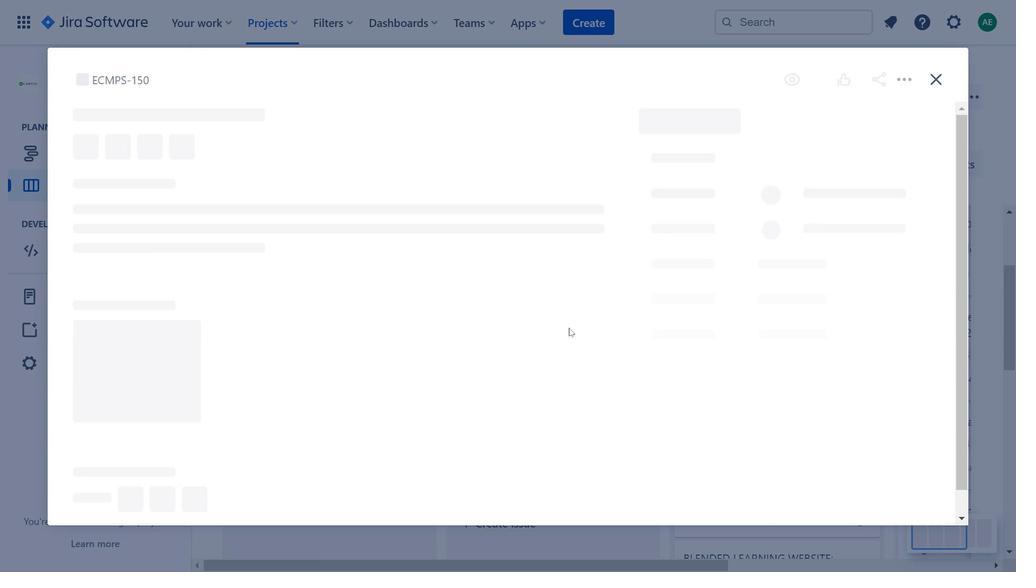 
Action: Mouse scrolled (625, 333) with delta (0, 0)
Screenshot: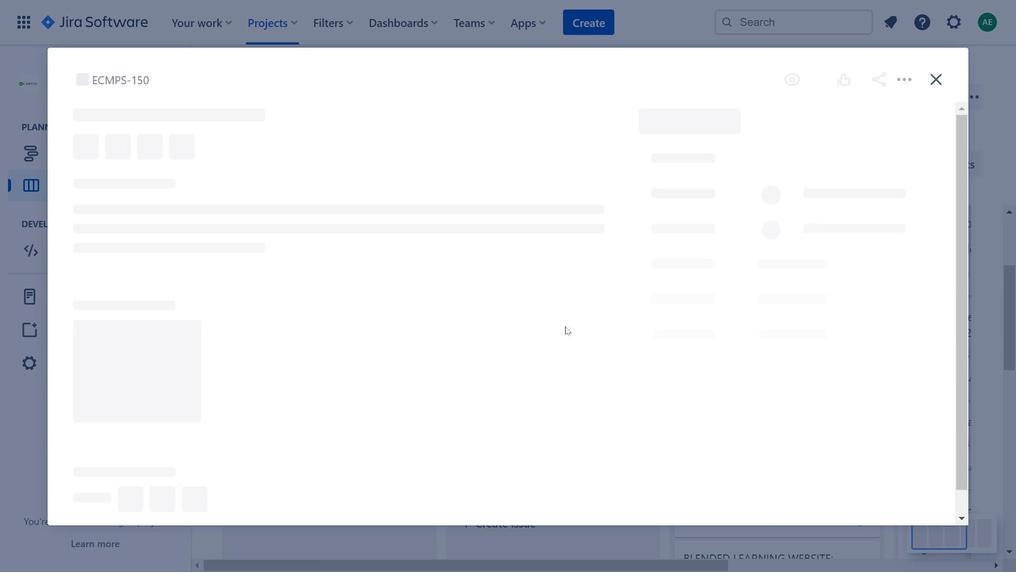 
Action: Mouse moved to (617, 369)
Screenshot: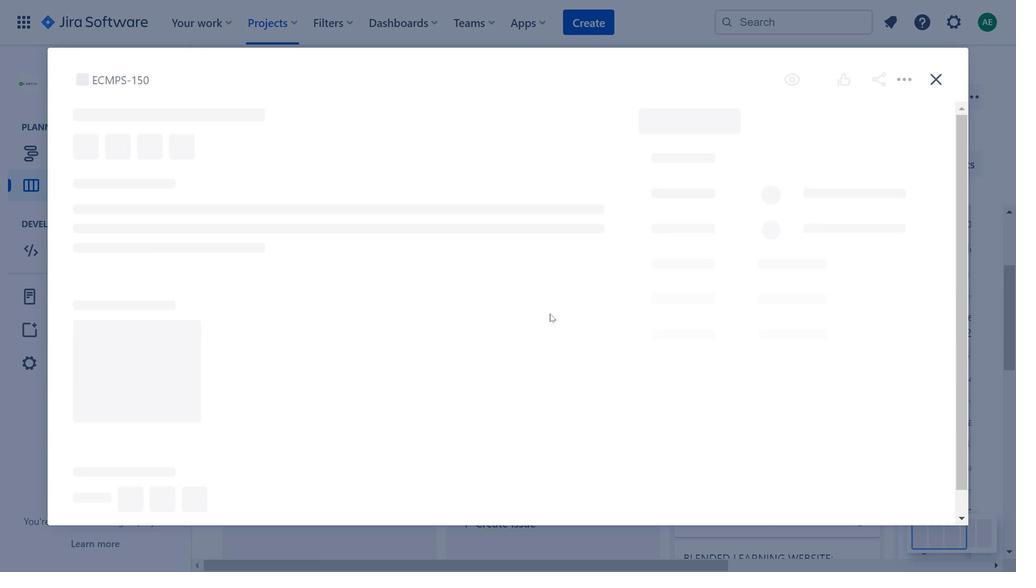 
Action: Mouse pressed left at (617, 369)
Screenshot: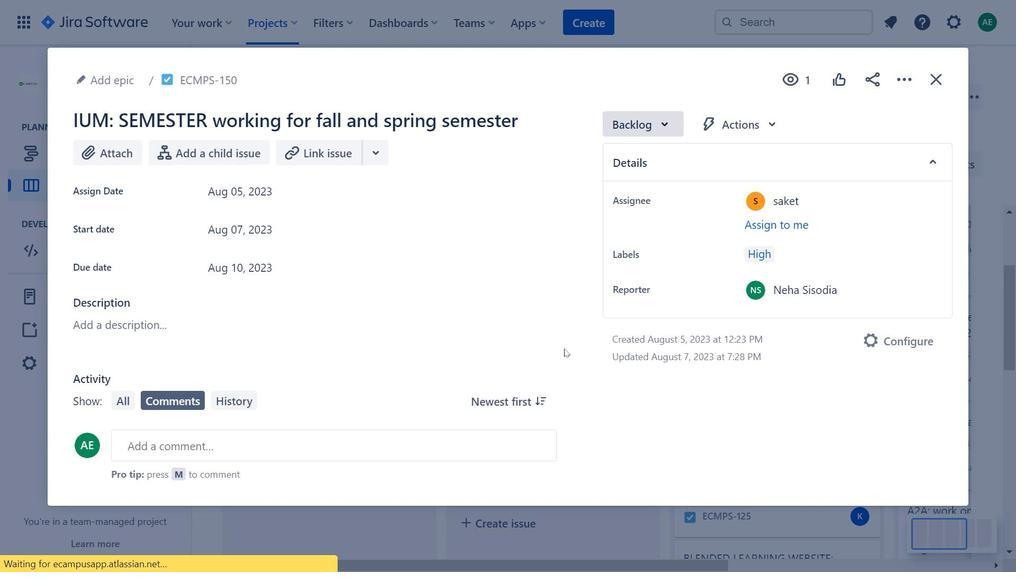 
Action: Mouse moved to (323, 228)
Screenshot: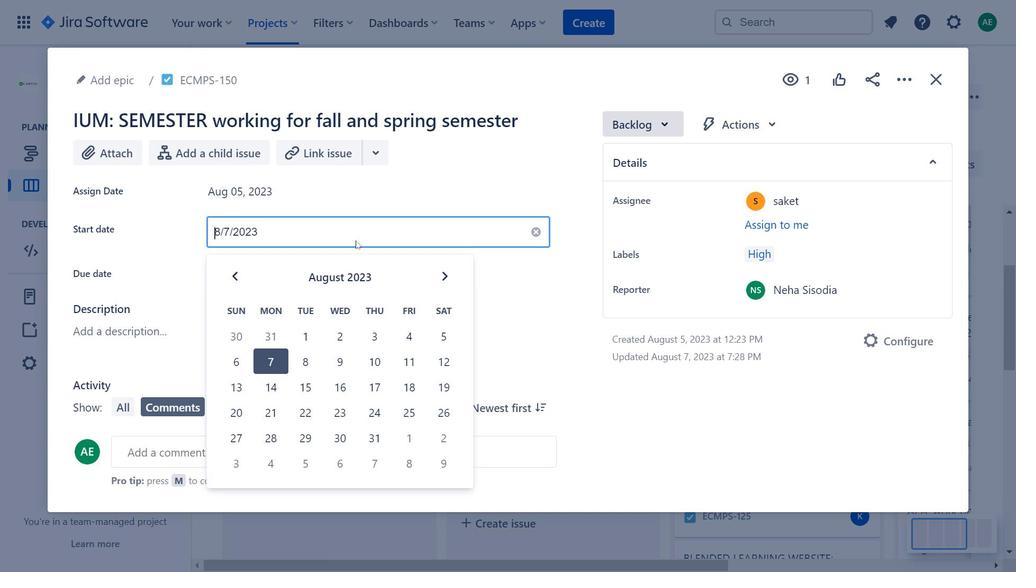 
Action: Mouse pressed left at (323, 228)
Screenshot: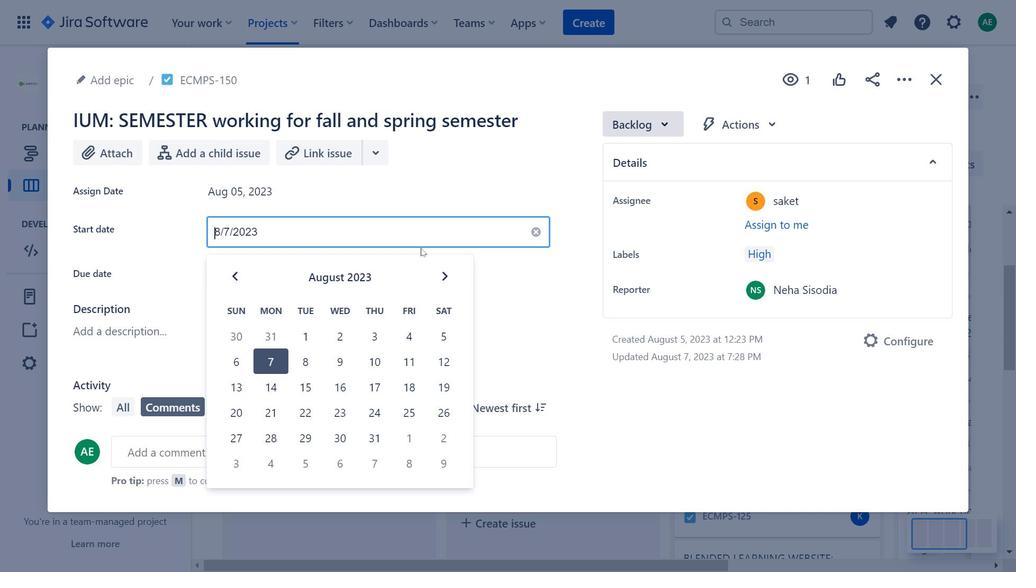 
Action: Mouse moved to (550, 179)
Screenshot: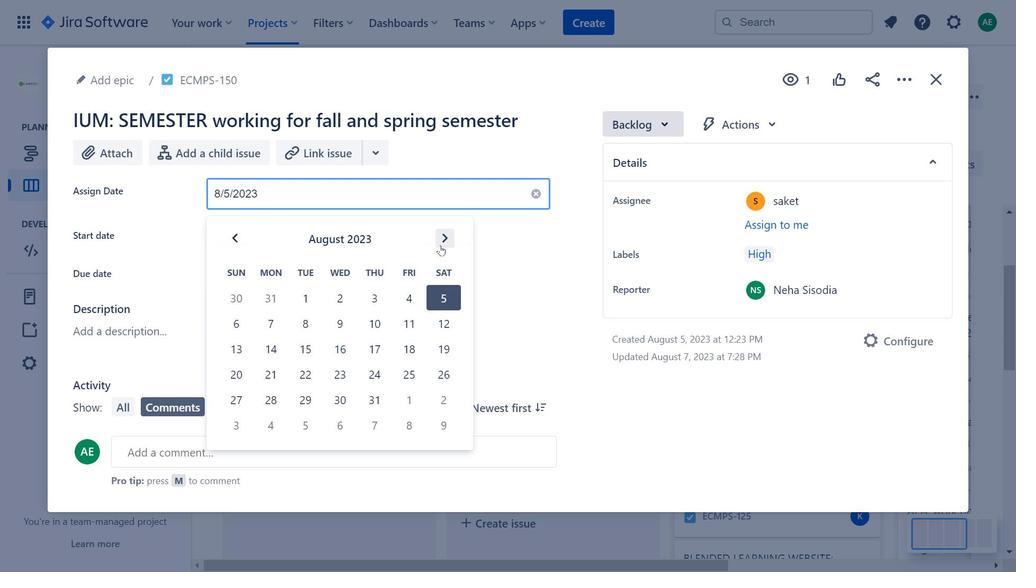 
Action: Mouse pressed left at (550, 179)
Screenshot: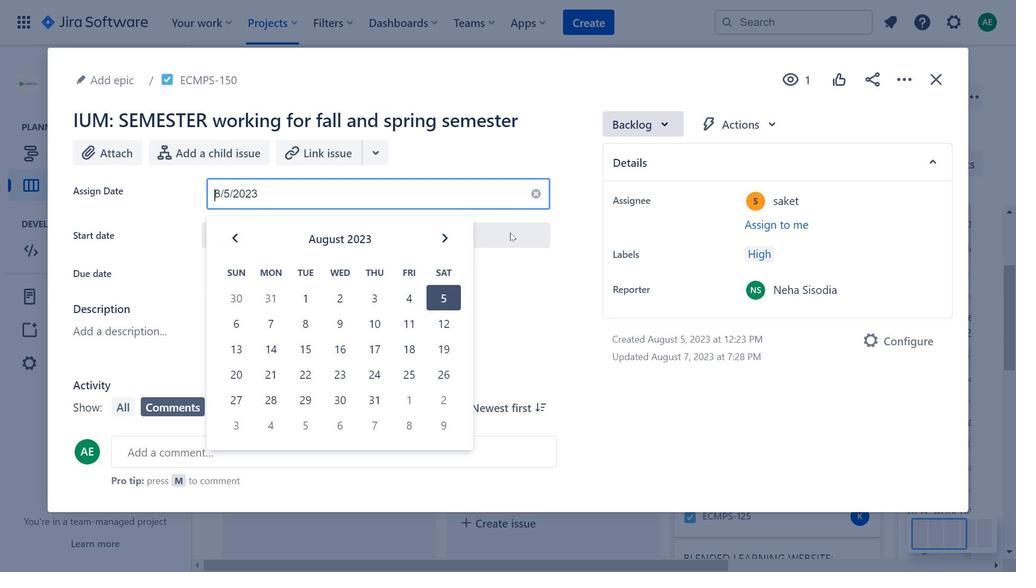 
Action: Mouse moved to (708, 131)
Screenshot: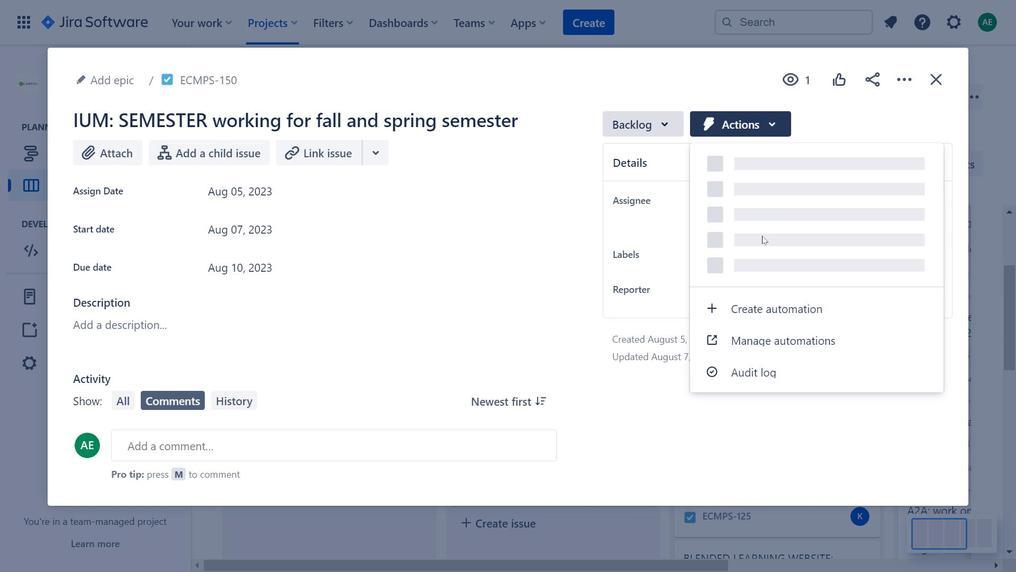 
Action: Mouse pressed left at (708, 131)
Screenshot: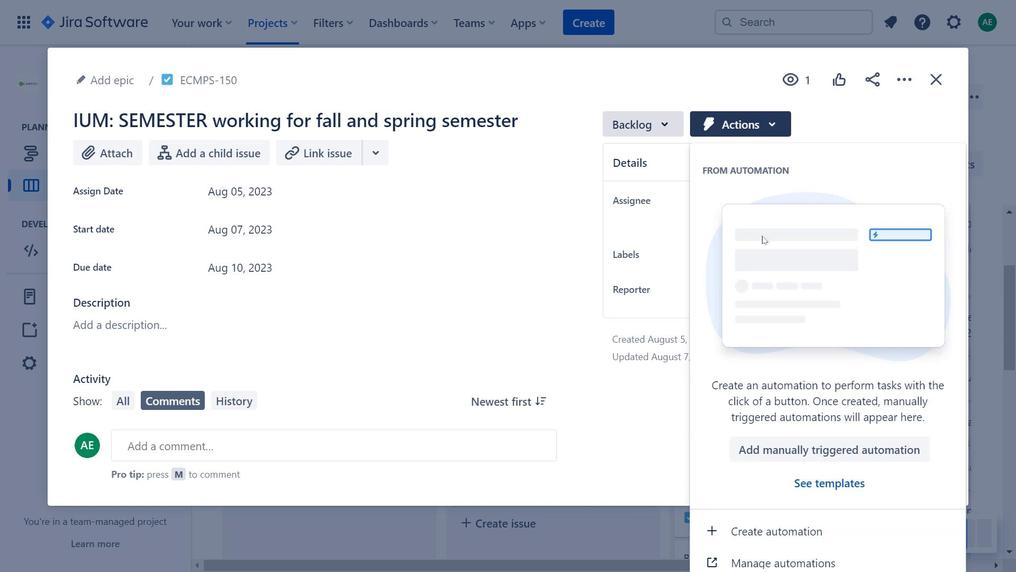 
Action: Mouse moved to (296, 200)
Screenshot: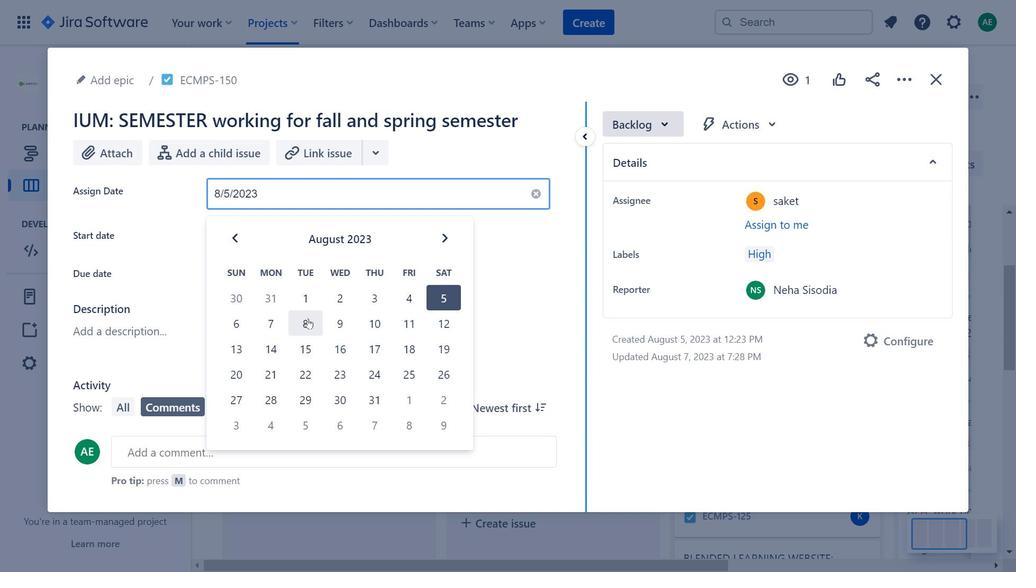 
Action: Mouse pressed left at (296, 200)
Screenshot: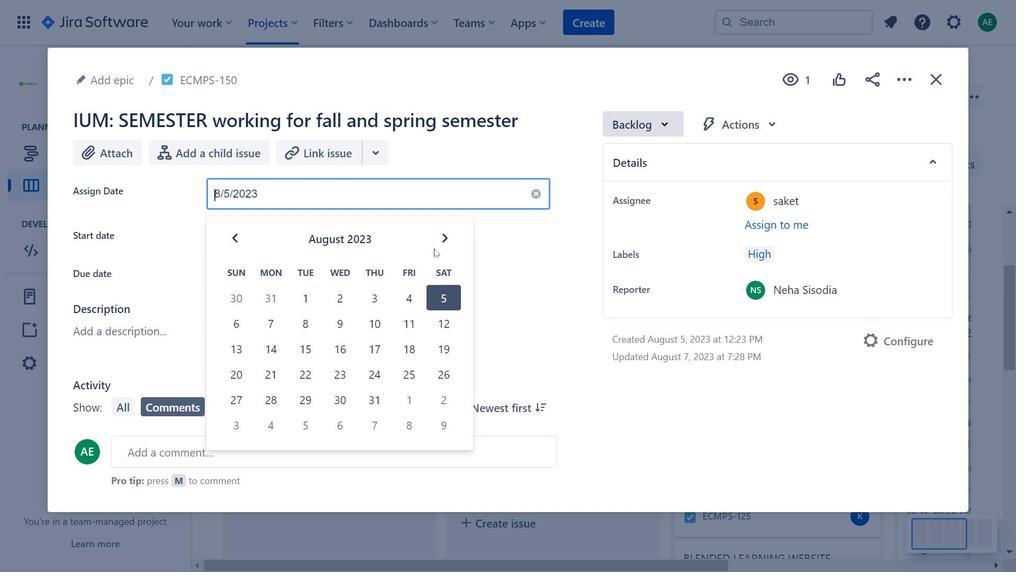 
Action: Mouse moved to (439, 246)
Screenshot: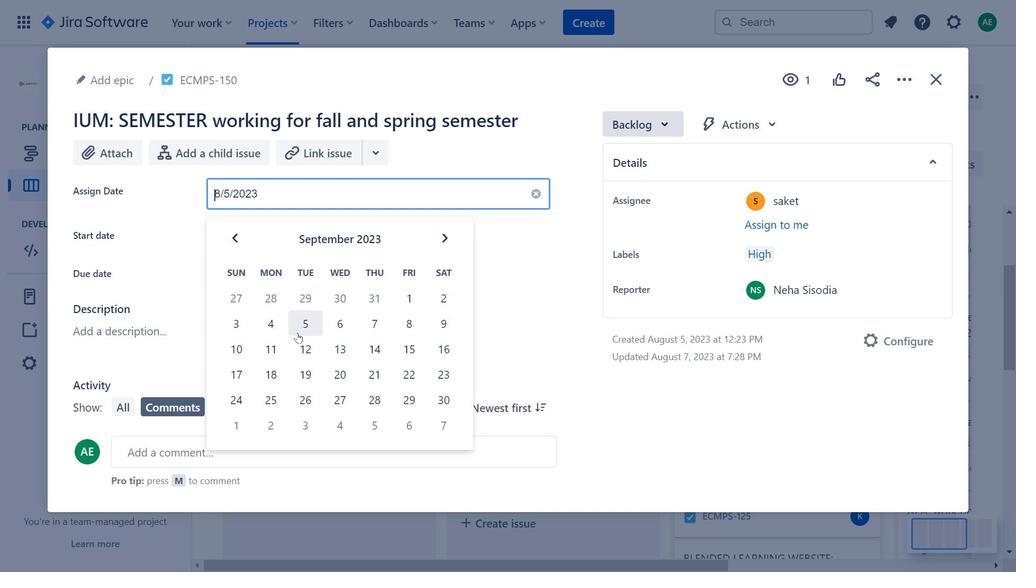 
Action: Mouse pressed left at (439, 246)
Screenshot: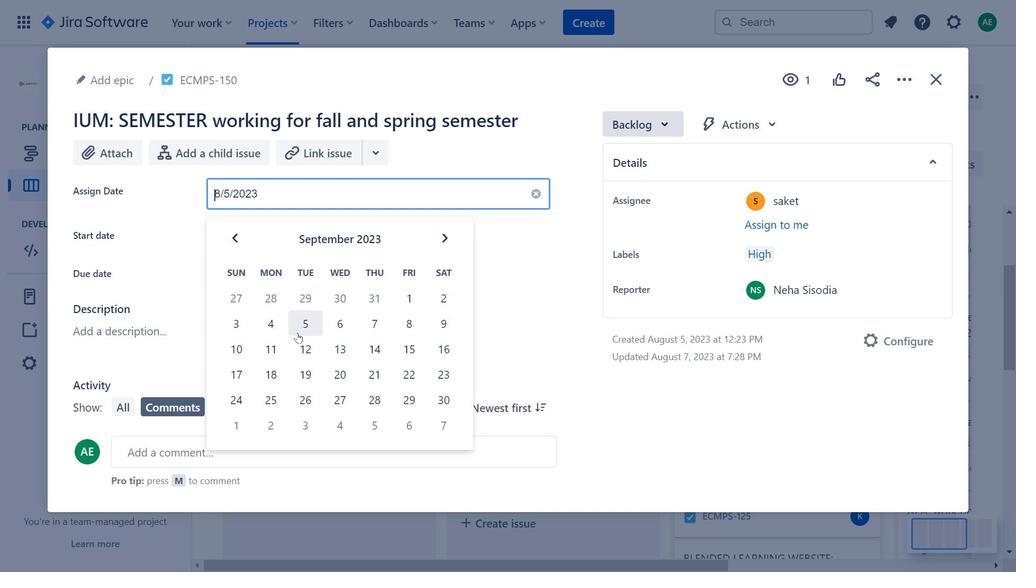 
Action: Mouse moved to (537, 241)
Screenshot: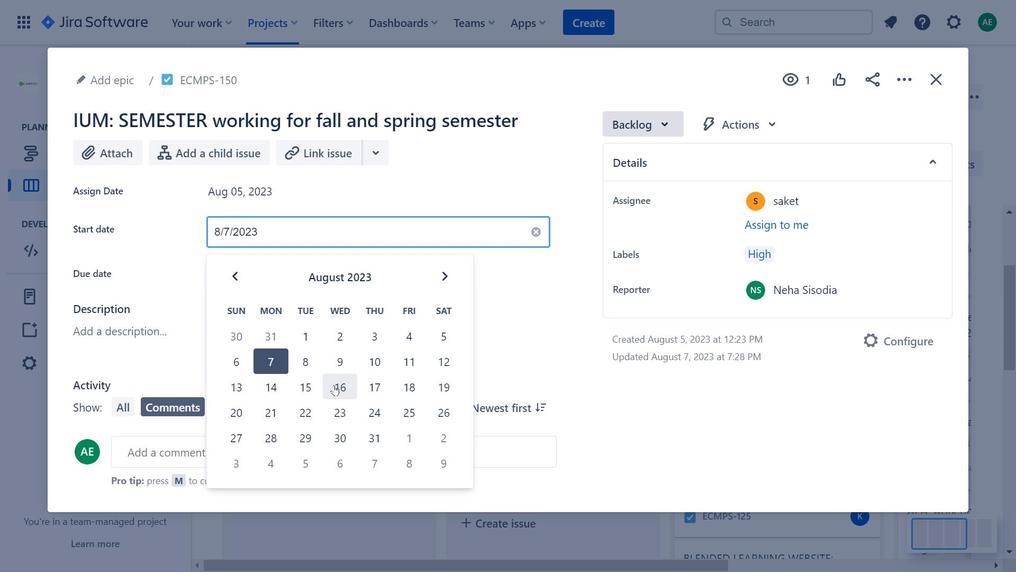 
Action: Mouse pressed left at (537, 241)
Screenshot: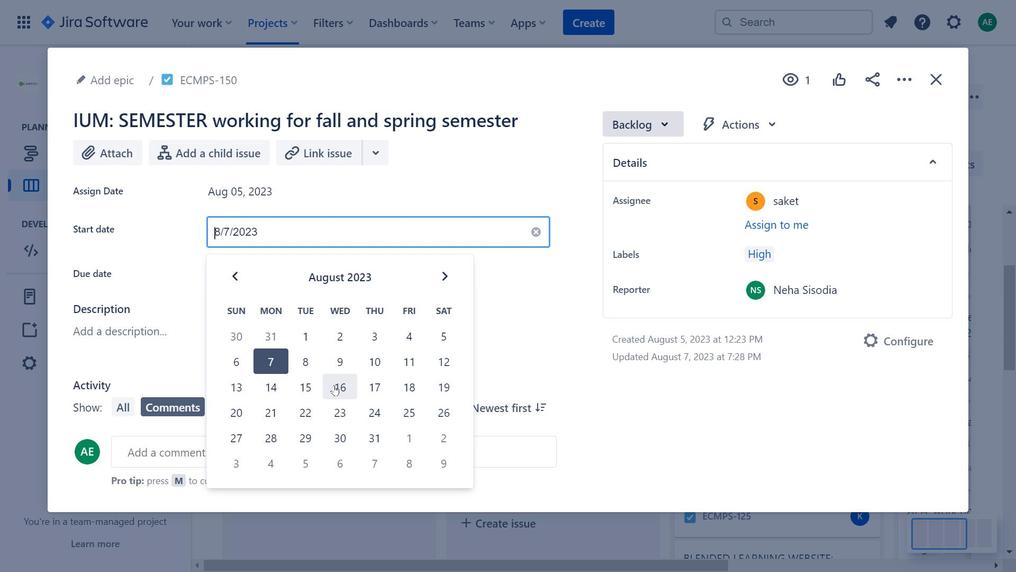 
Action: Mouse moved to (648, 121)
Screenshot: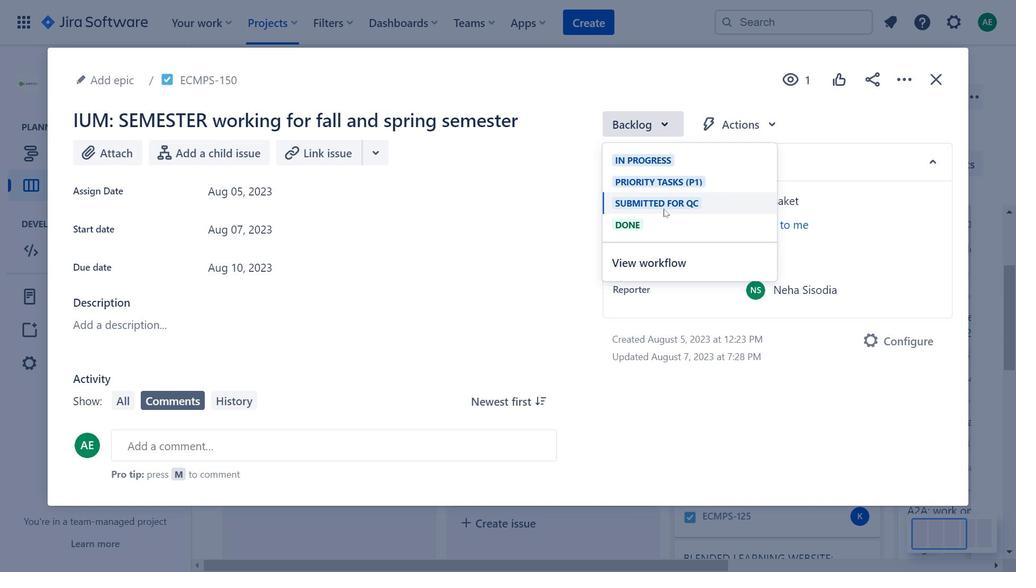 
Action: Mouse pressed left at (648, 121)
Screenshot: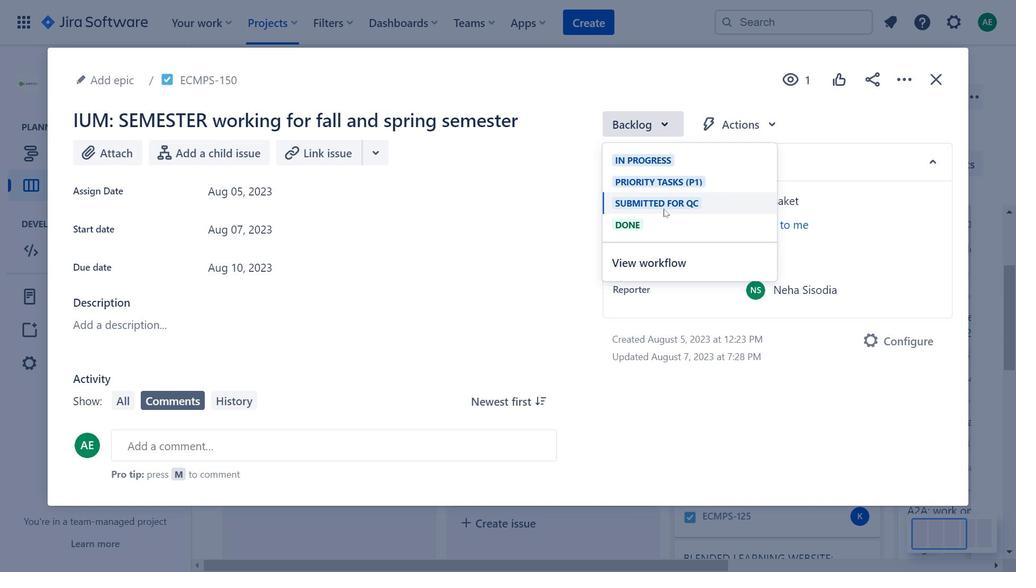 
Action: Mouse moved to (879, 84)
Screenshot: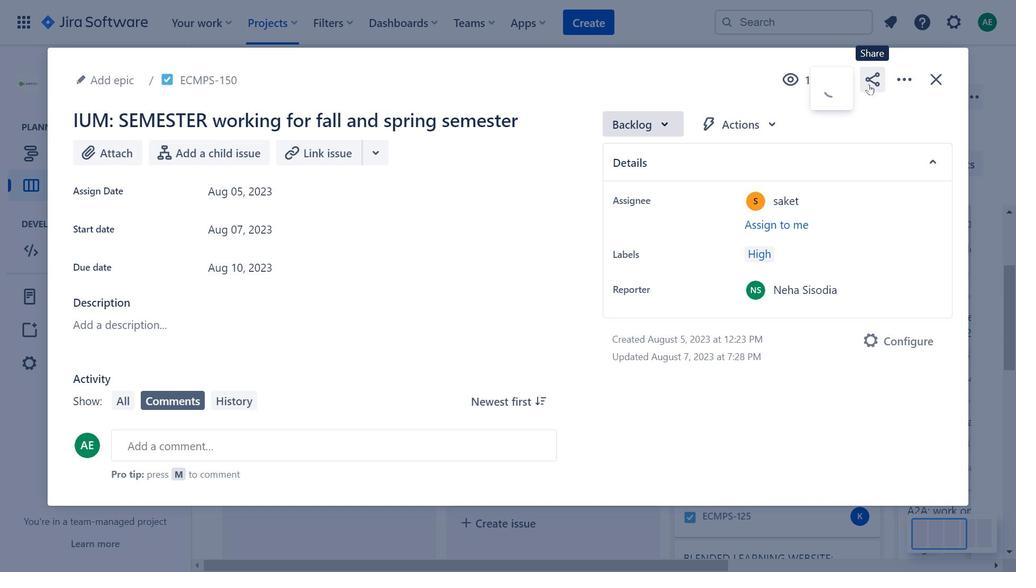 
Action: Mouse pressed left at (879, 84)
Screenshot: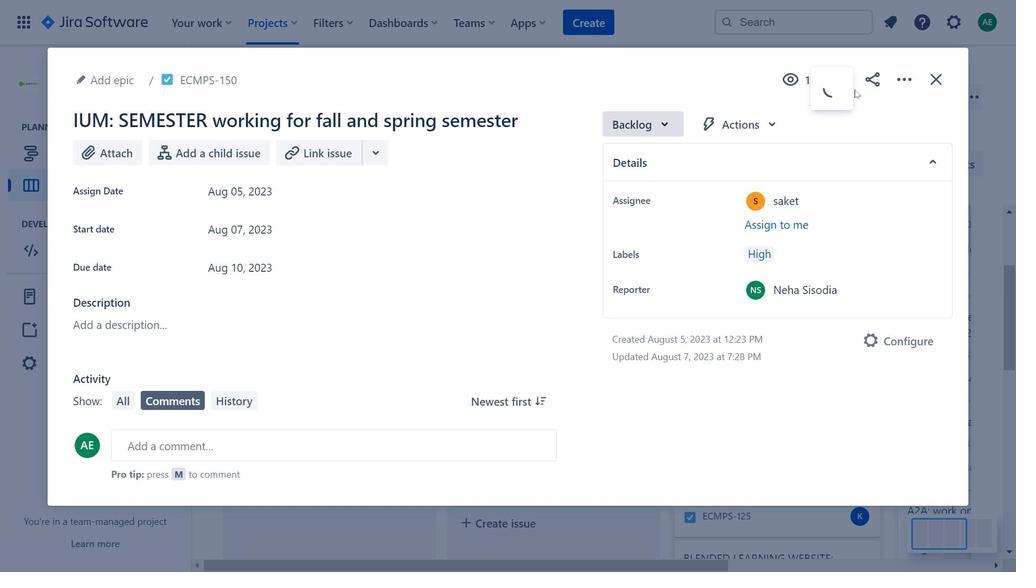 
Action: Mouse moved to (732, 134)
Screenshot: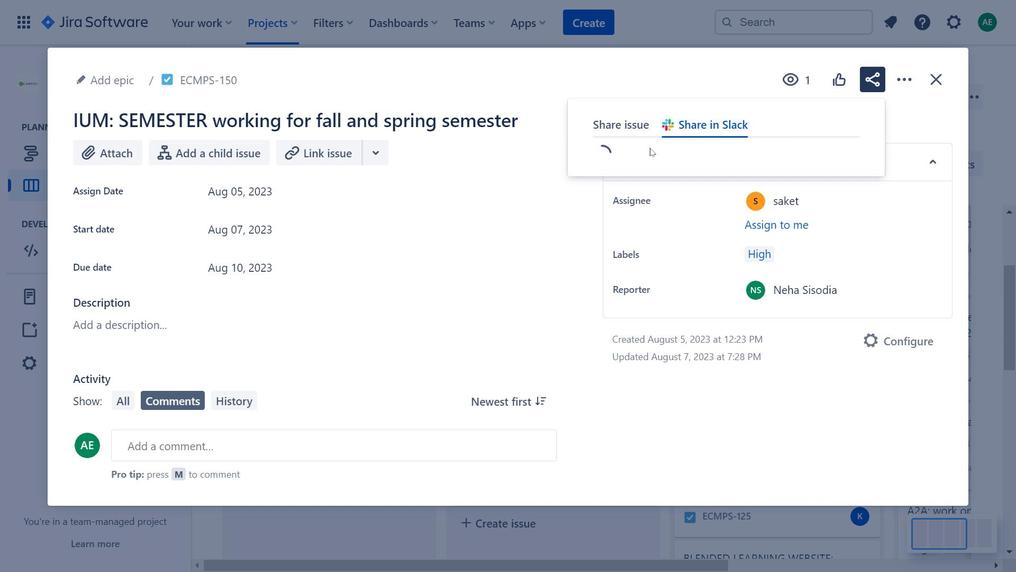 
Action: Mouse pressed left at (732, 134)
Screenshot: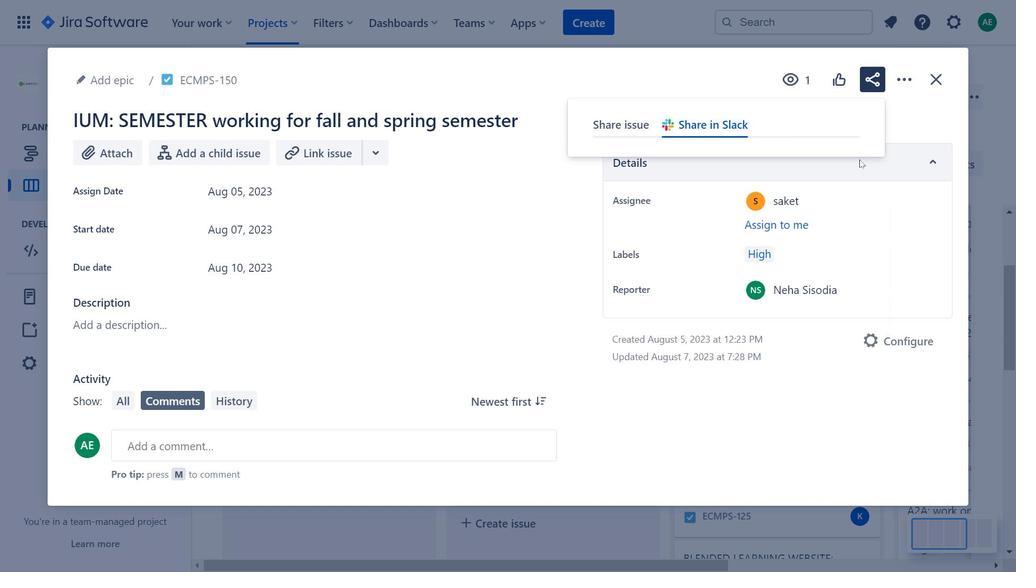 
Action: Mouse moved to (934, 78)
Screenshot: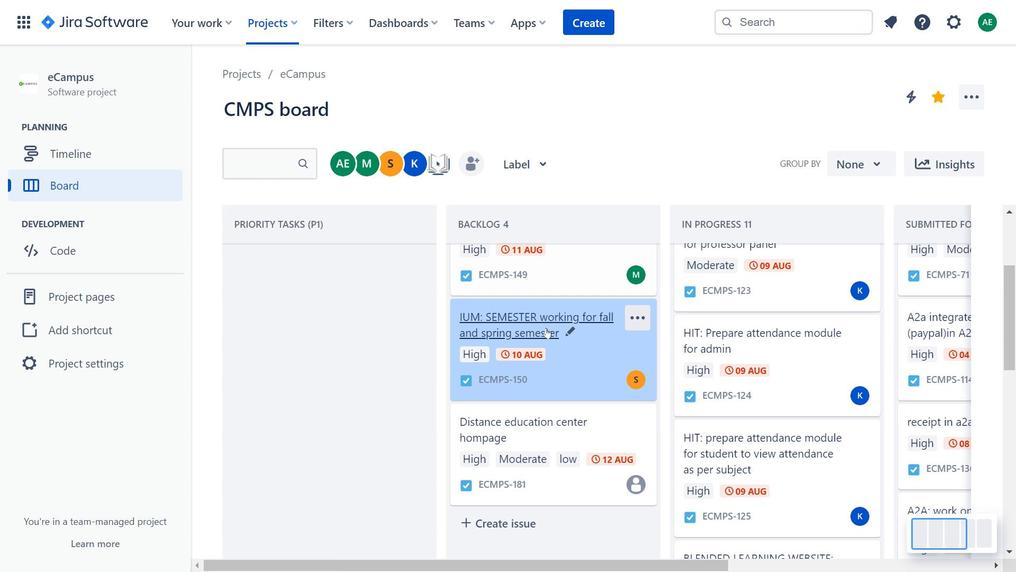
Action: Mouse pressed left at (934, 78)
Screenshot: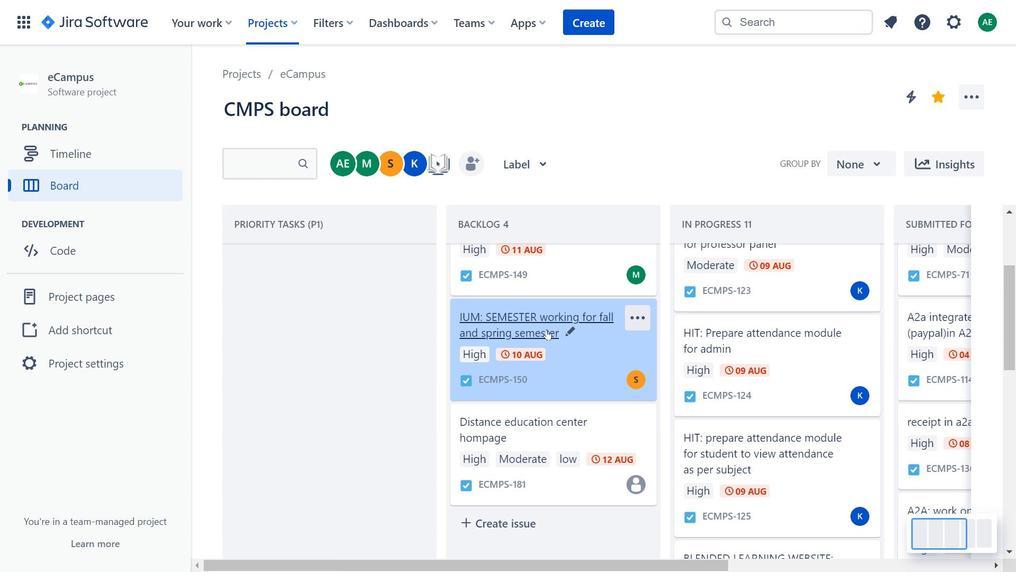 
Action: Mouse moved to (547, 329)
Screenshot: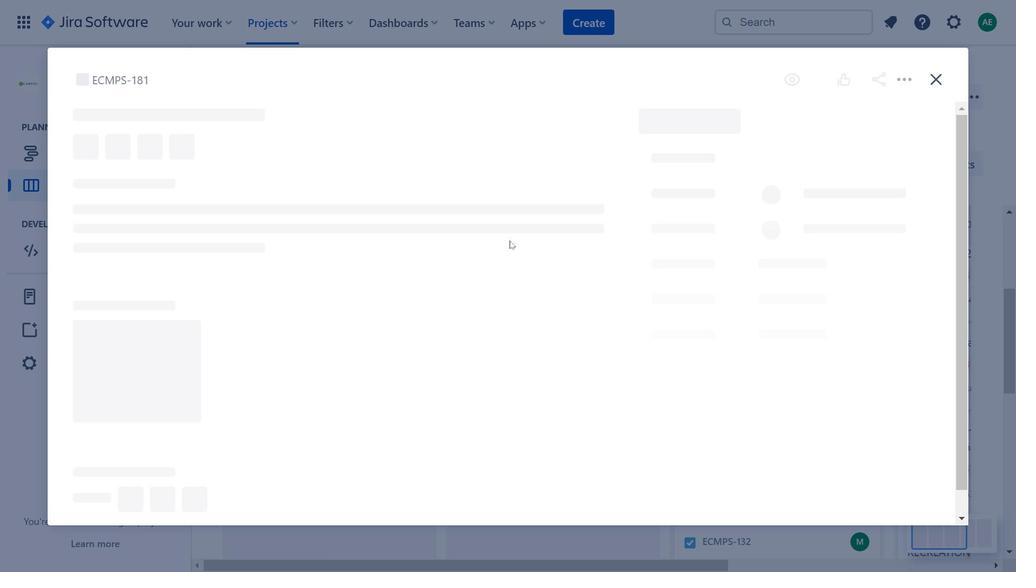 
Action: Mouse scrolled (547, 328) with delta (0, 0)
Screenshot: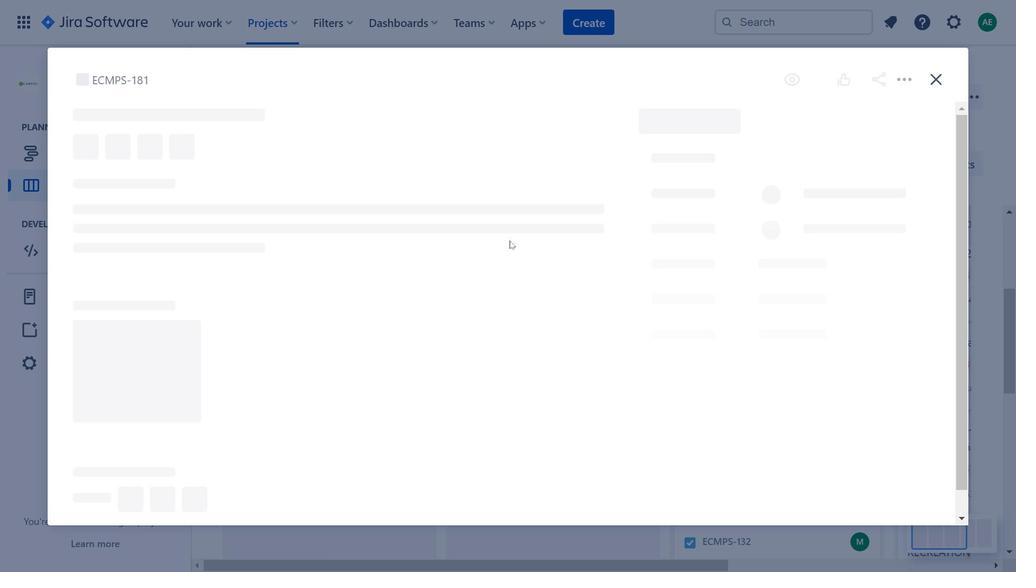 
Action: Mouse moved to (575, 388)
Screenshot: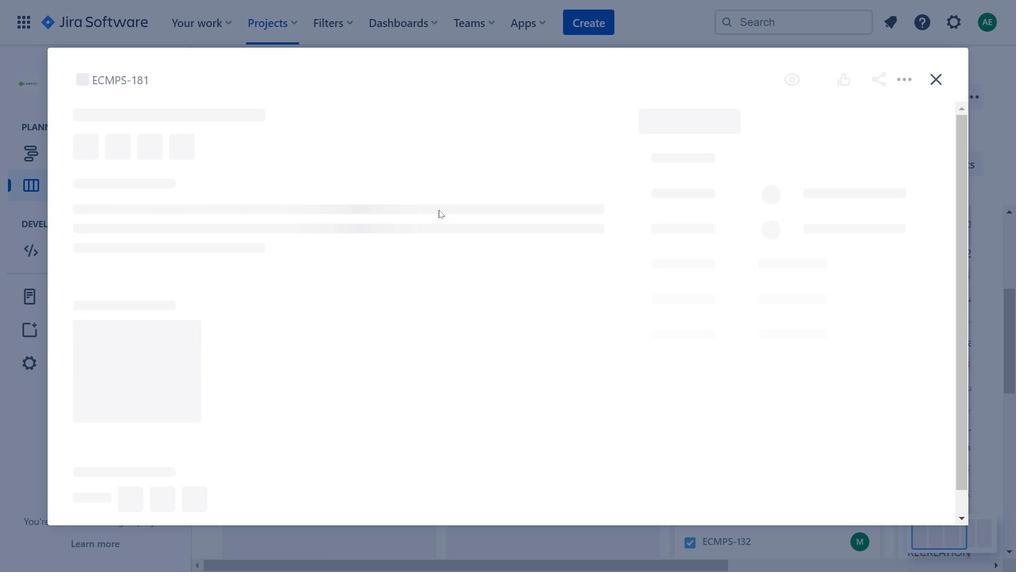 
Action: Mouse pressed left at (575, 388)
Screenshot: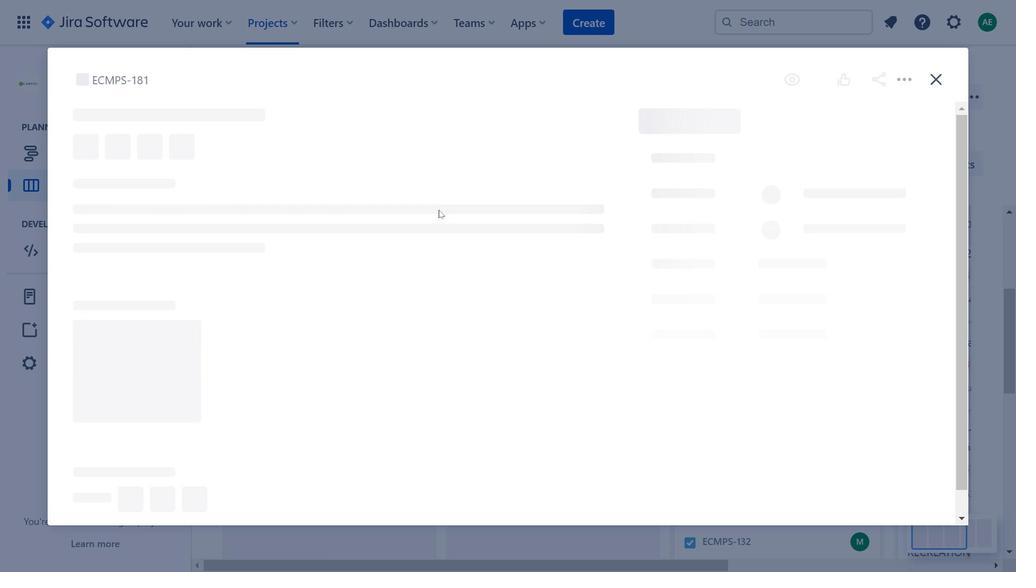 
Action: Mouse moved to (296, 228)
Screenshot: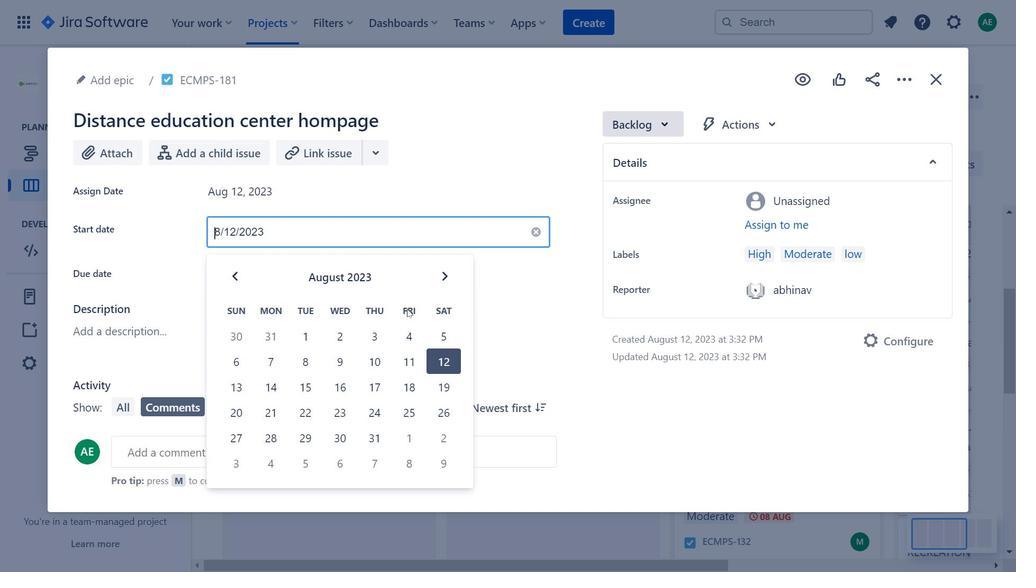 
Action: Mouse pressed left at (296, 228)
Screenshot: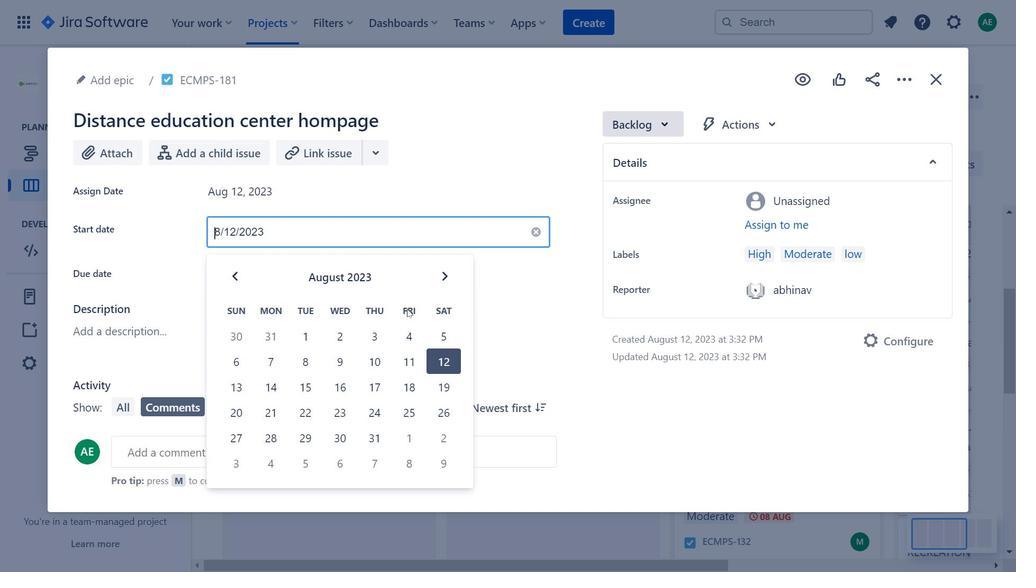 
Action: Mouse moved to (717, 125)
Screenshot: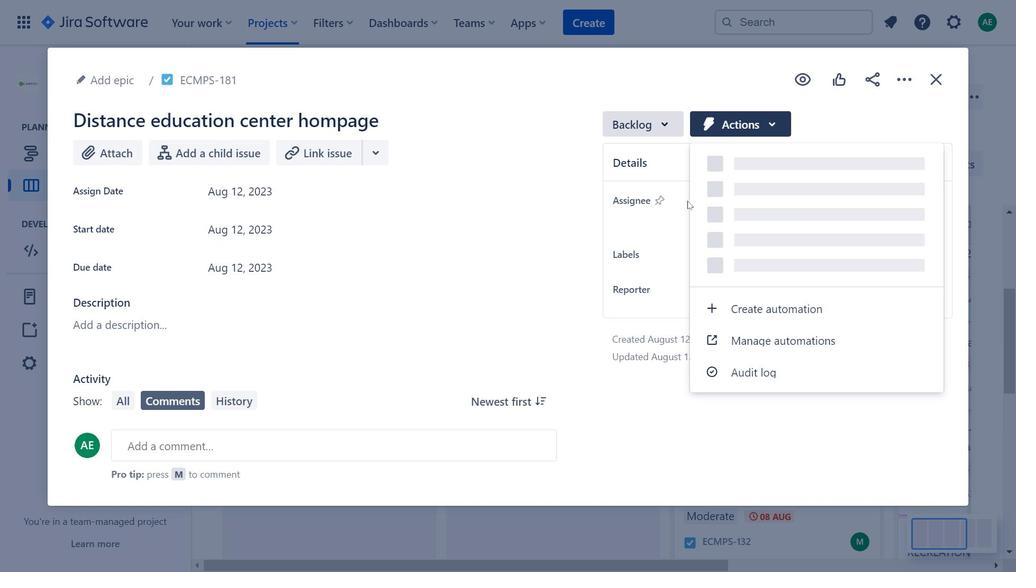 
Action: Mouse pressed left at (717, 125)
Screenshot: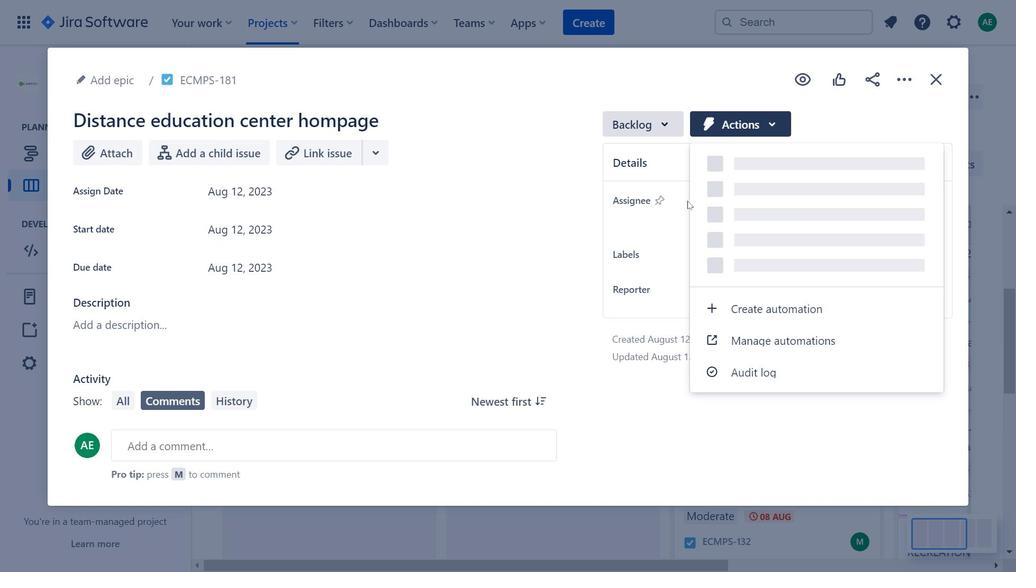
Action: Mouse moved to (942, 70)
Screenshot: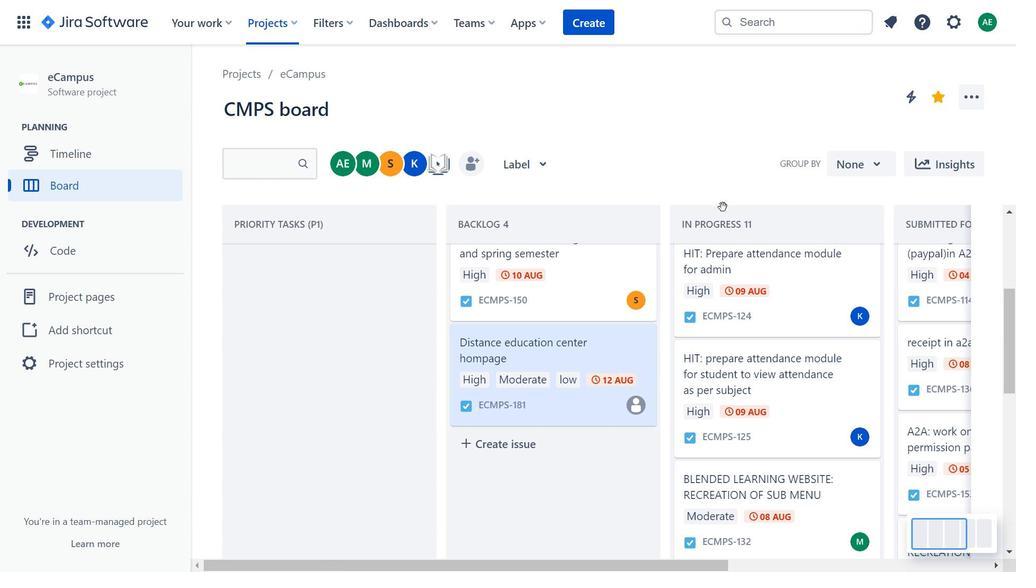 
Action: Mouse pressed left at (942, 70)
Screenshot: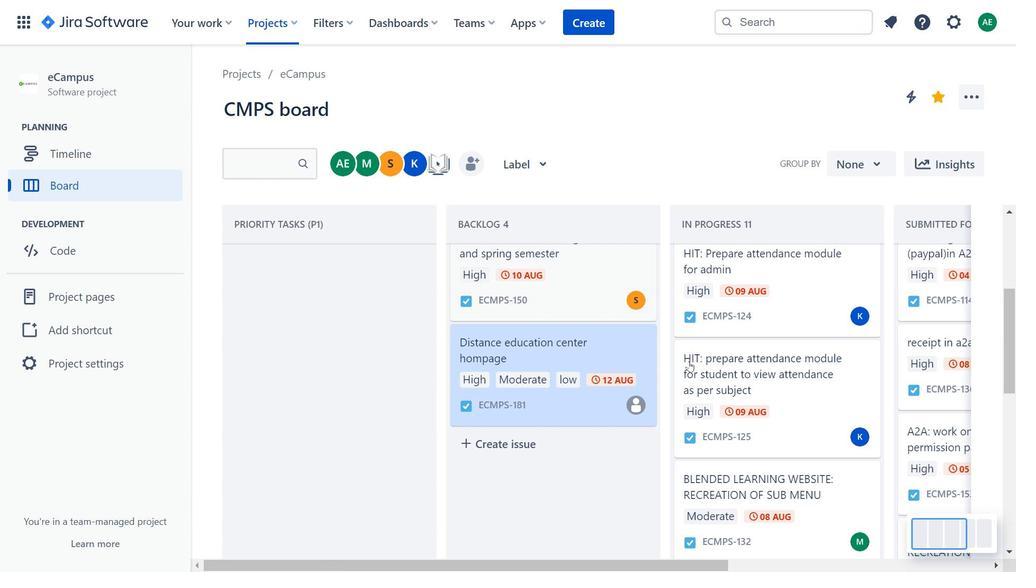 
Action: Mouse moved to (729, 368)
Screenshot: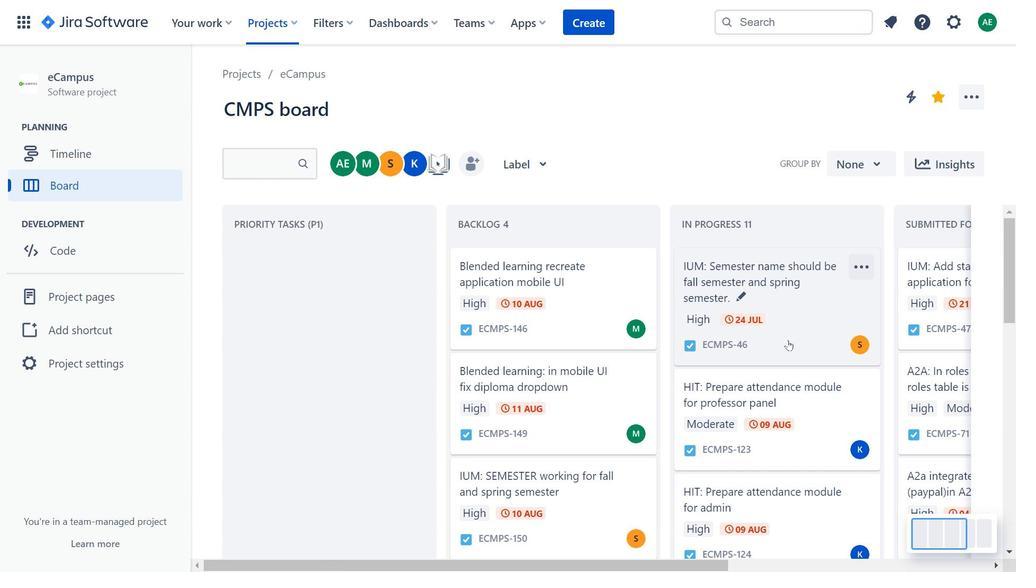 
Action: Mouse scrolled (729, 368) with delta (0, 0)
Screenshot: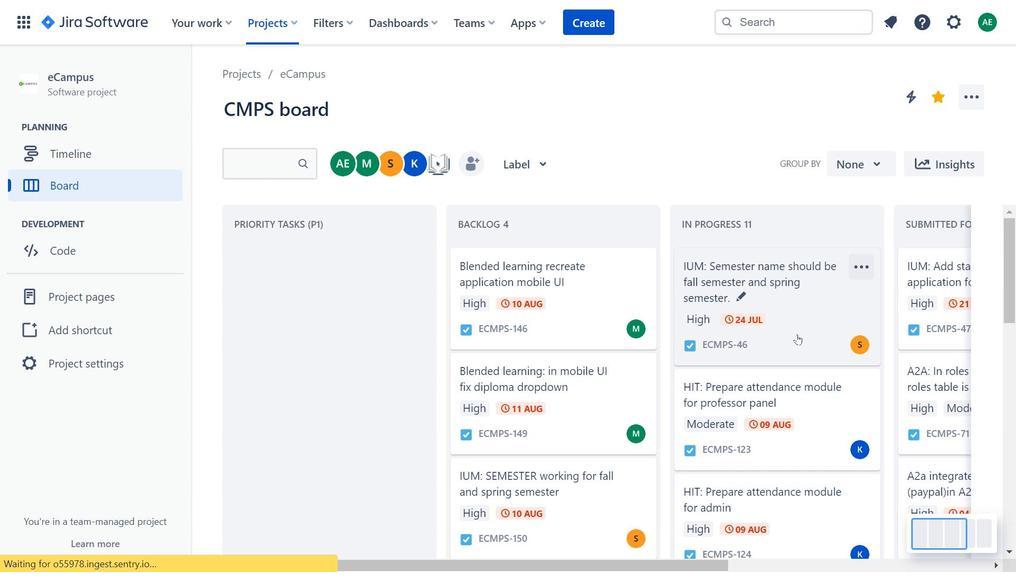 
Action: Mouse scrolled (729, 368) with delta (0, 0)
Screenshot: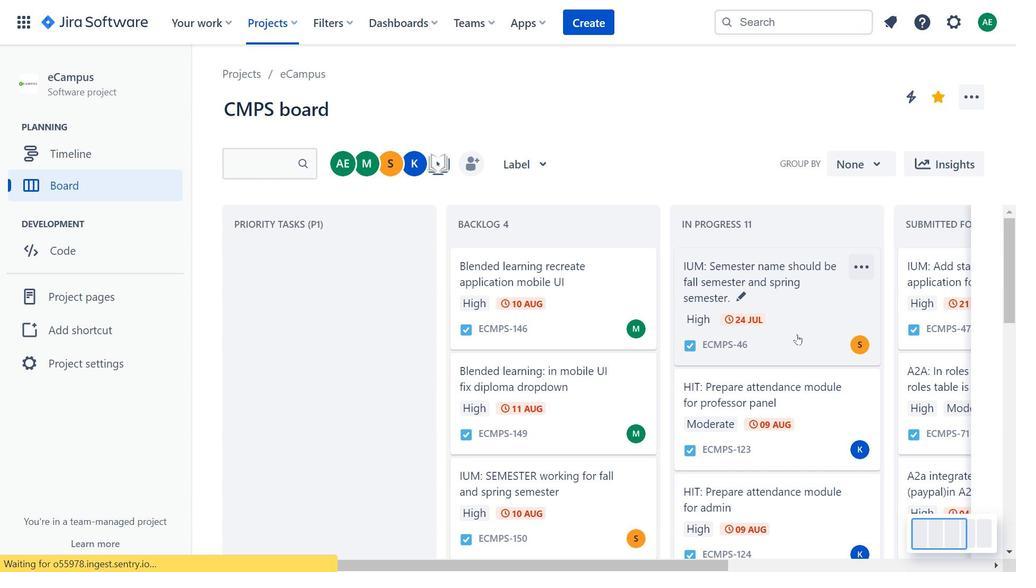 
Action: Mouse scrolled (729, 368) with delta (0, 0)
Screenshot: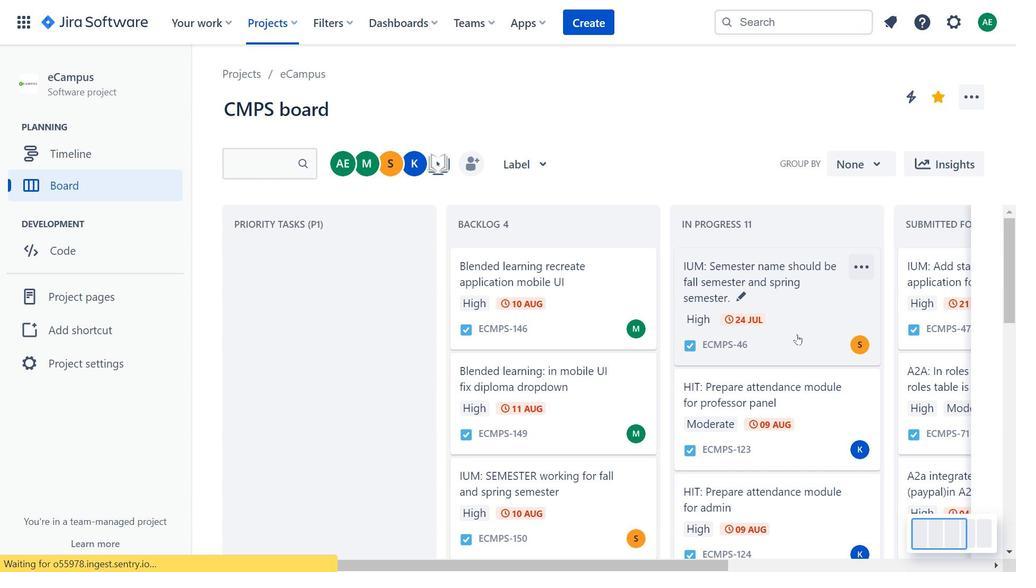 
Action: Mouse moved to (730, 366)
Screenshot: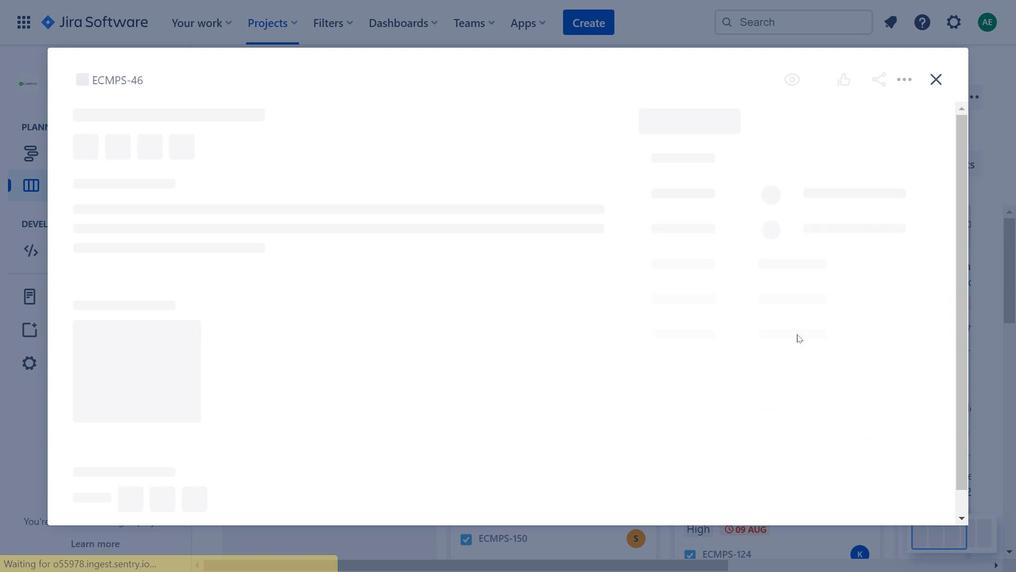 
Action: Mouse scrolled (730, 366) with delta (0, 0)
Screenshot: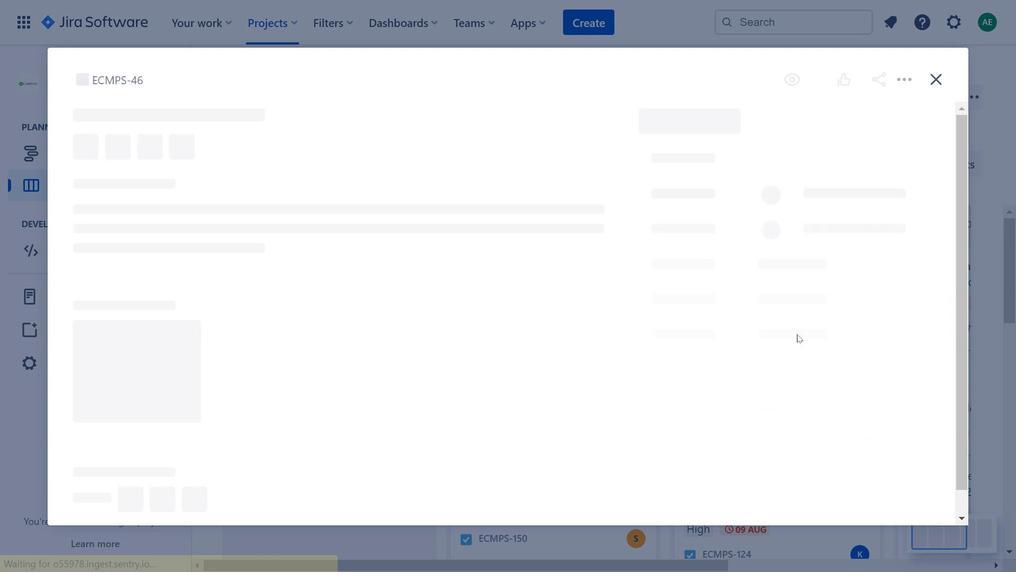 
Action: Mouse scrolled (730, 366) with delta (0, 0)
Screenshot: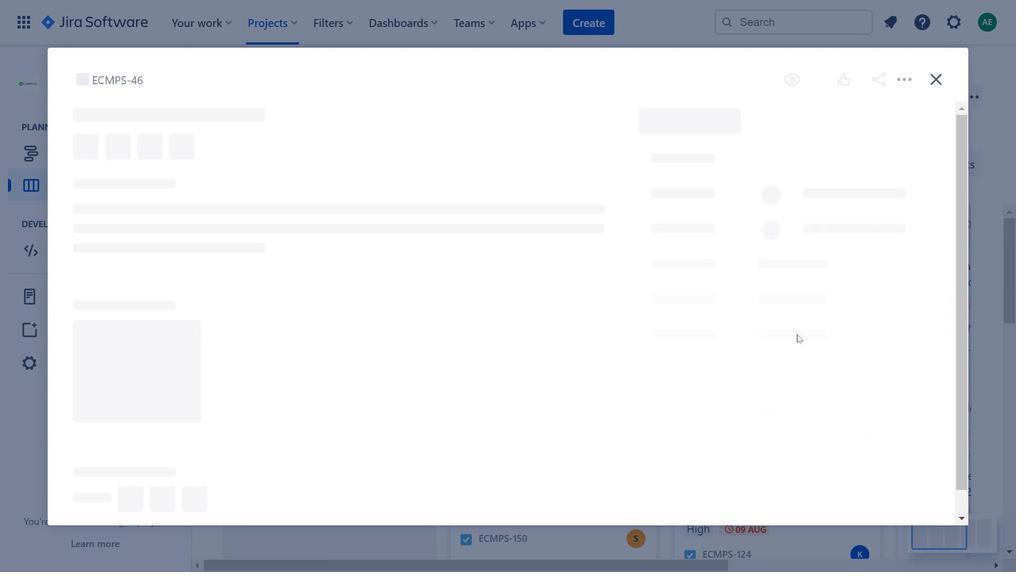 
Action: Mouse scrolled (730, 366) with delta (0, 0)
Screenshot: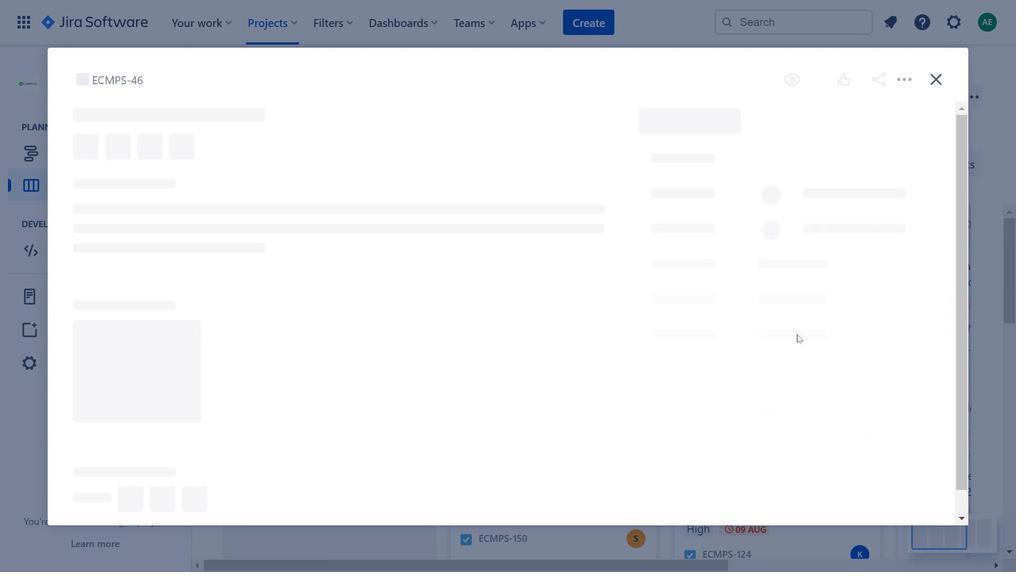 
Action: Mouse moved to (731, 364)
Screenshot: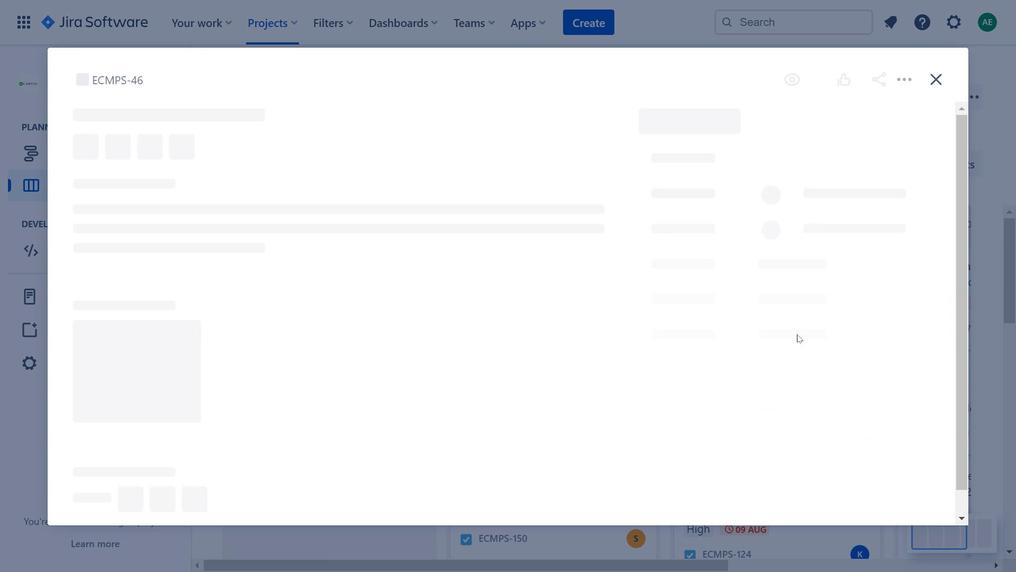 
Action: Mouse scrolled (731, 365) with delta (0, 0)
Screenshot: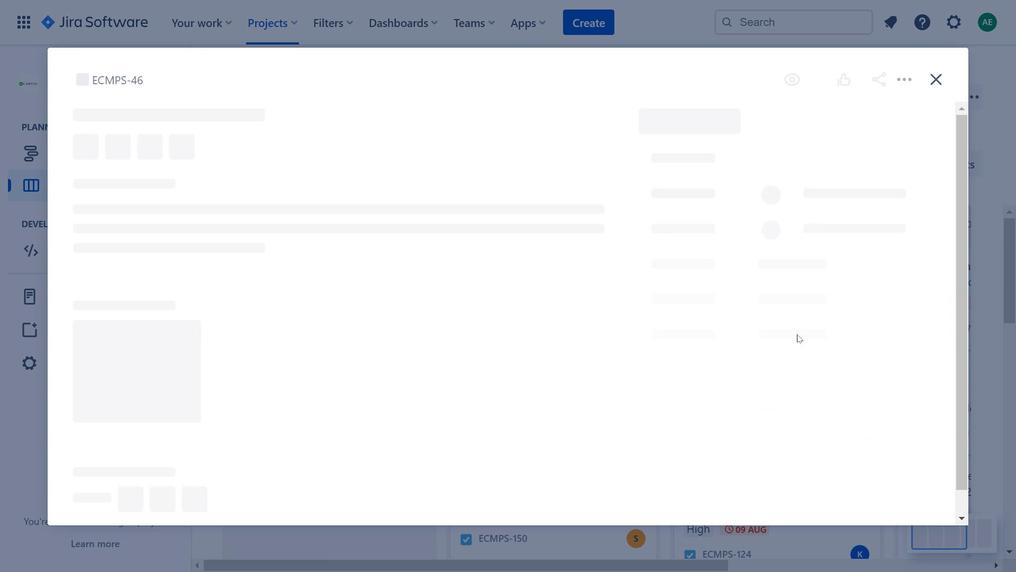 
Action: Mouse scrolled (731, 365) with delta (0, 0)
Screenshot: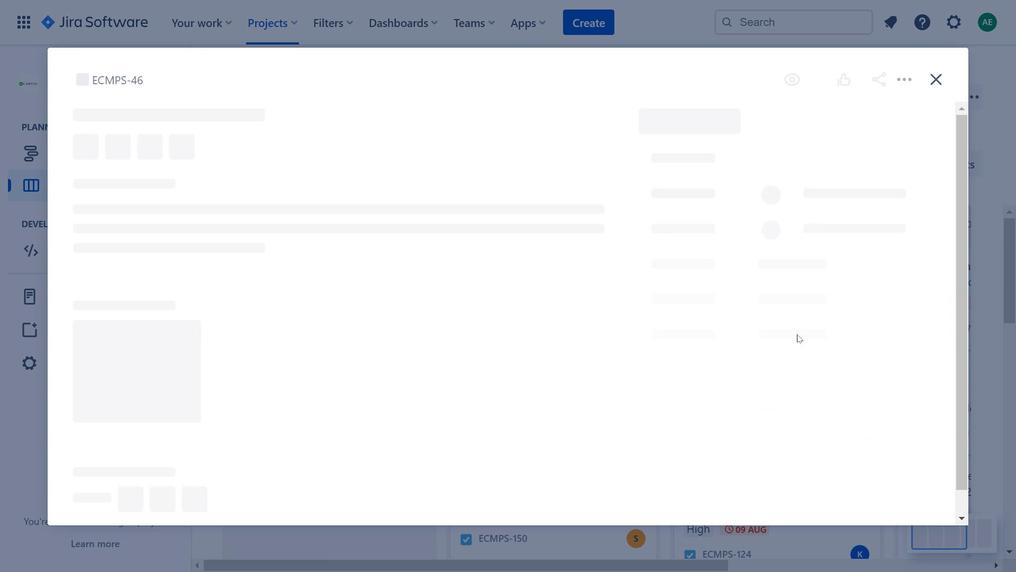 
Action: Mouse moved to (797, 334)
Screenshot: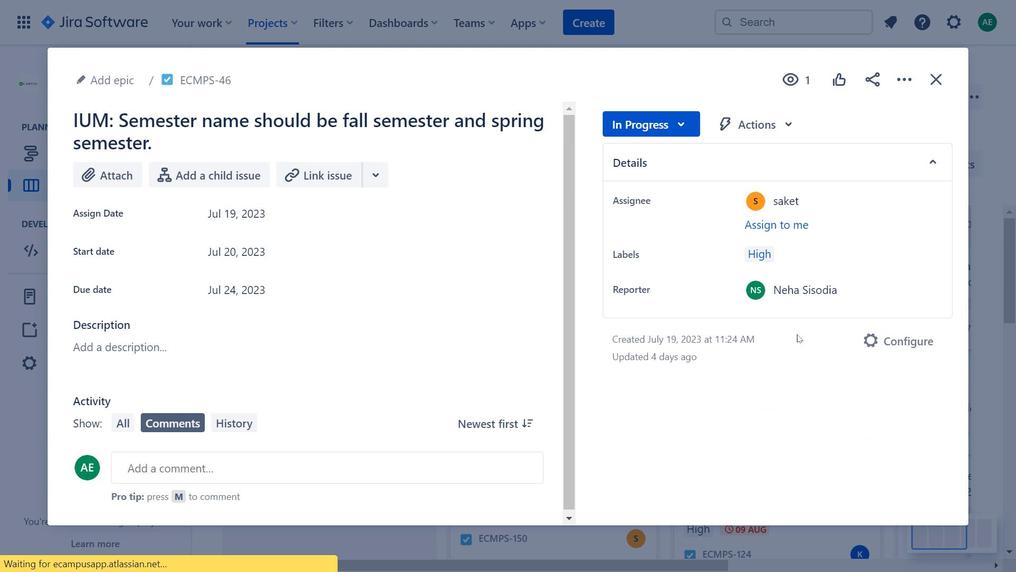 
Action: Mouse pressed left at (797, 334)
Screenshot: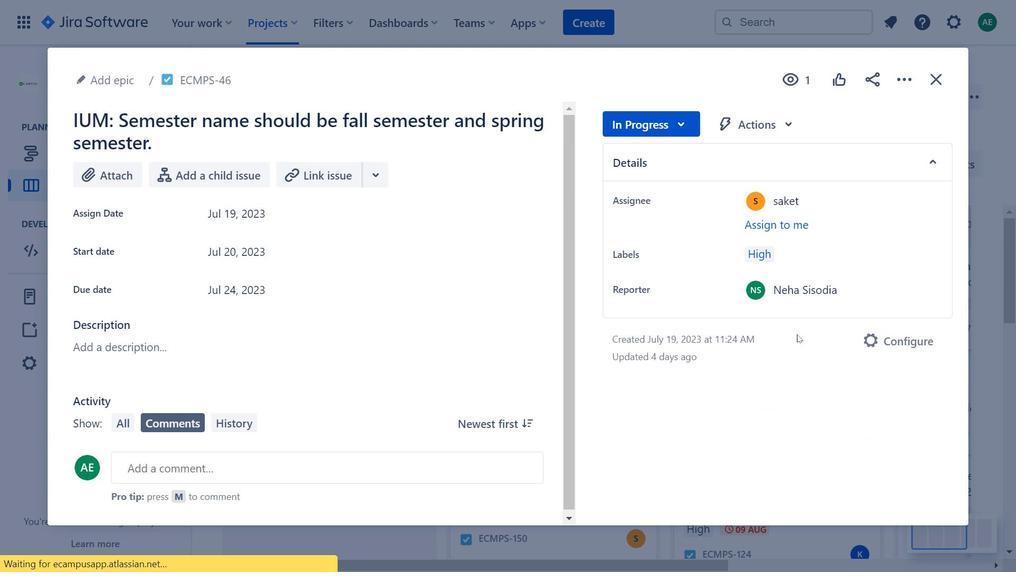 
Action: Mouse moved to (268, 250)
Screenshot: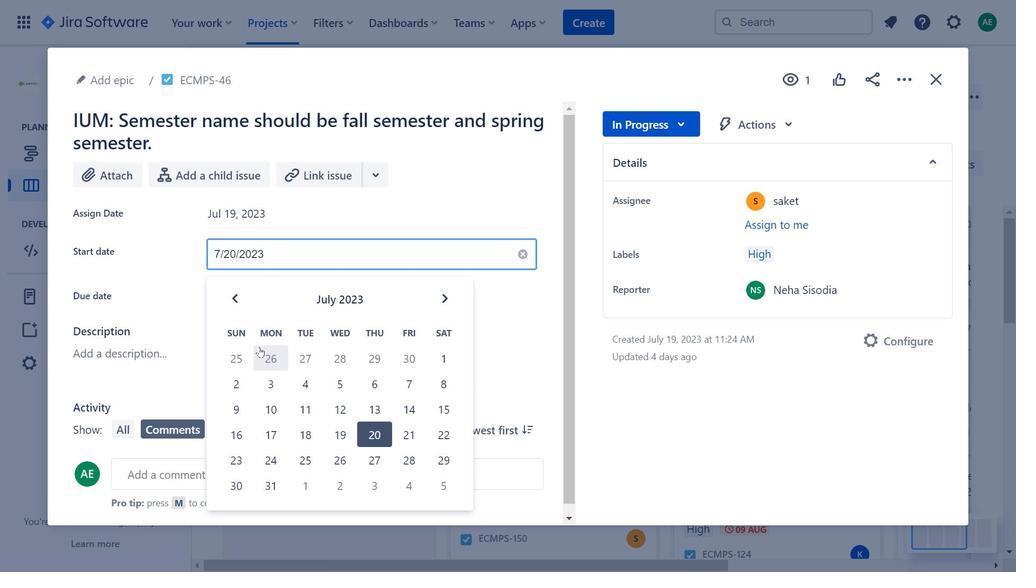 
Action: Mouse pressed left at (268, 250)
Screenshot: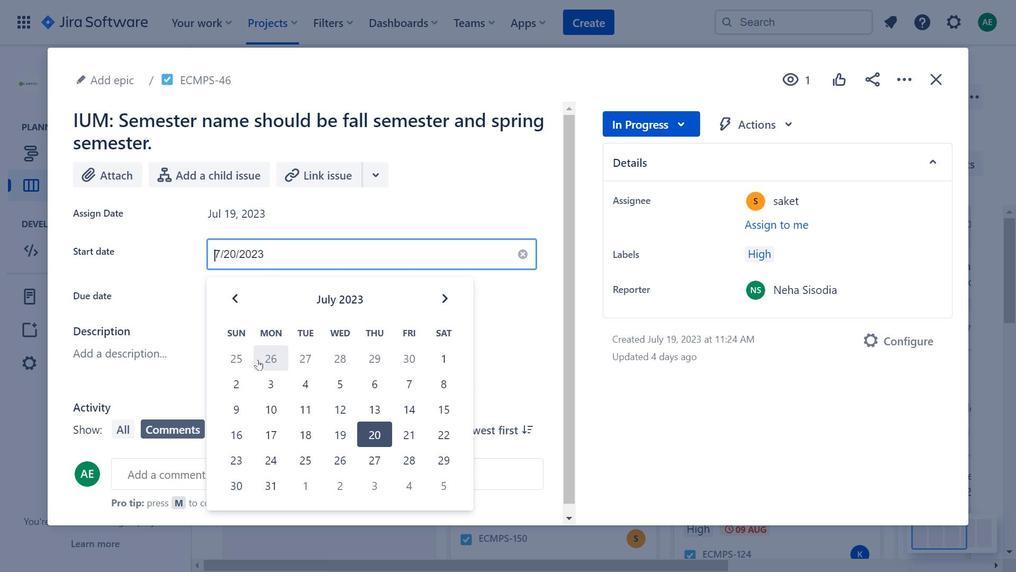 
Action: Mouse moved to (490, 302)
Screenshot: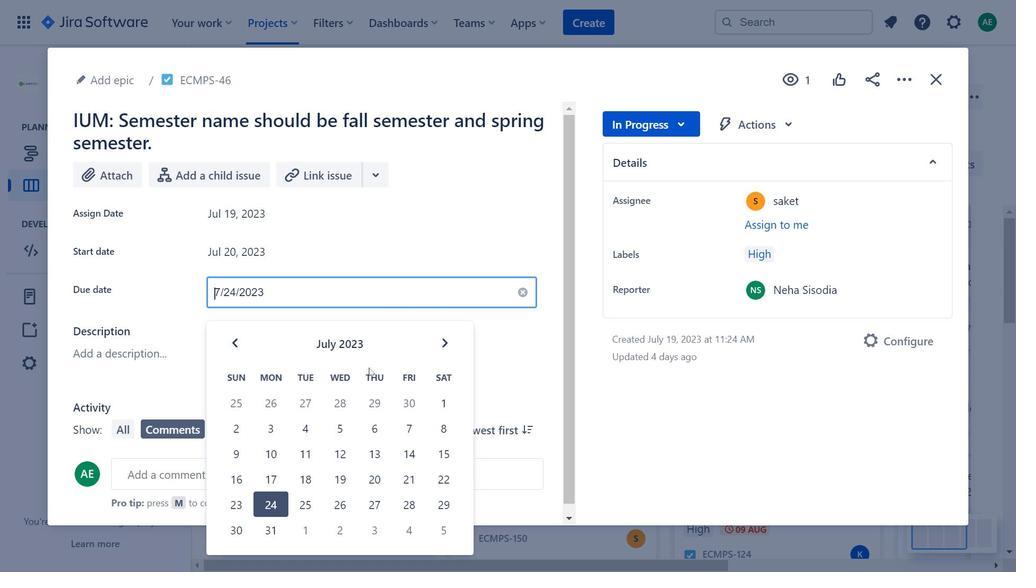 
Action: Mouse pressed left at (490, 302)
Screenshot: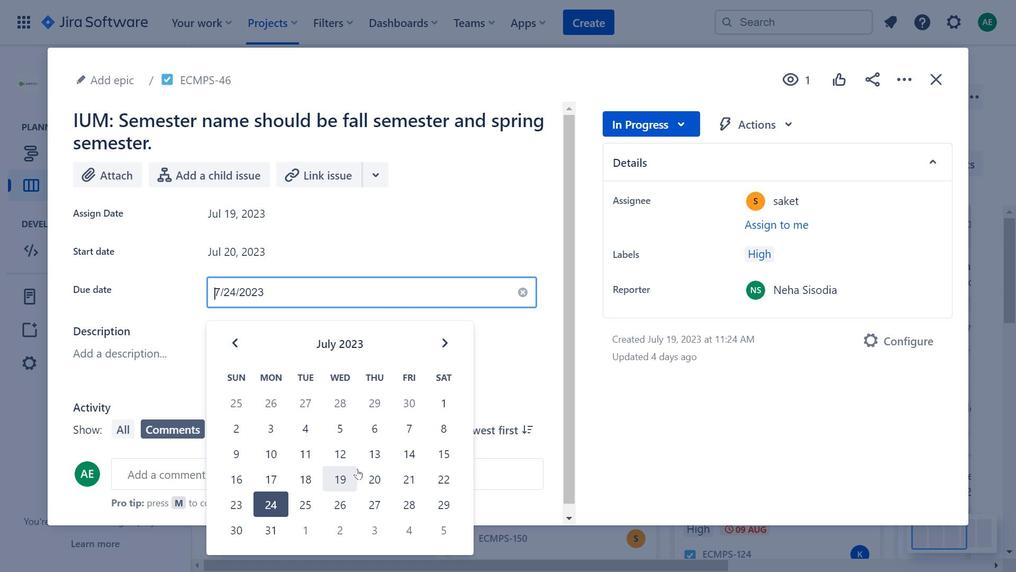
Action: Mouse moved to (453, 336)
Screenshot: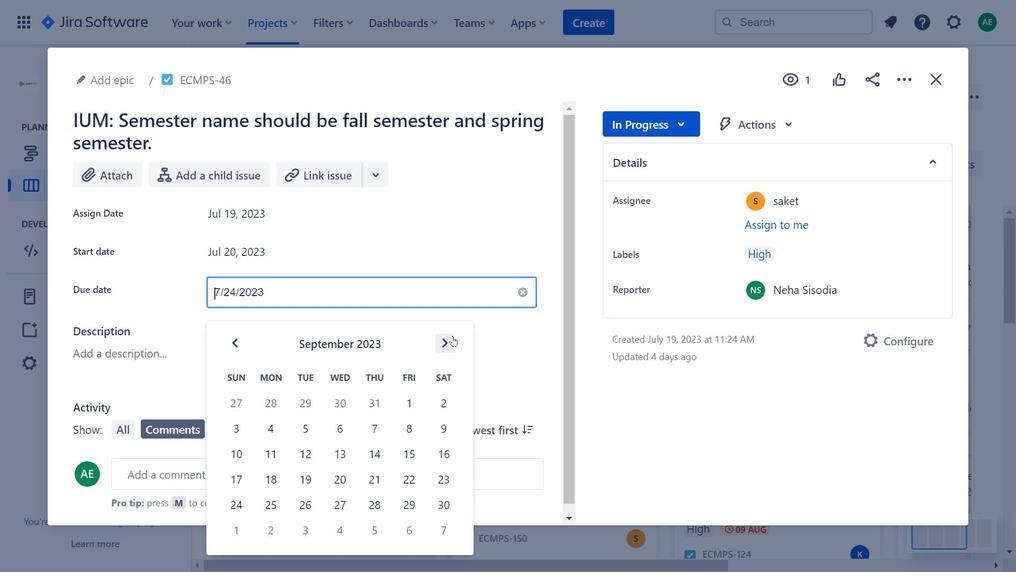
Action: Mouse pressed left at (453, 336)
Screenshot: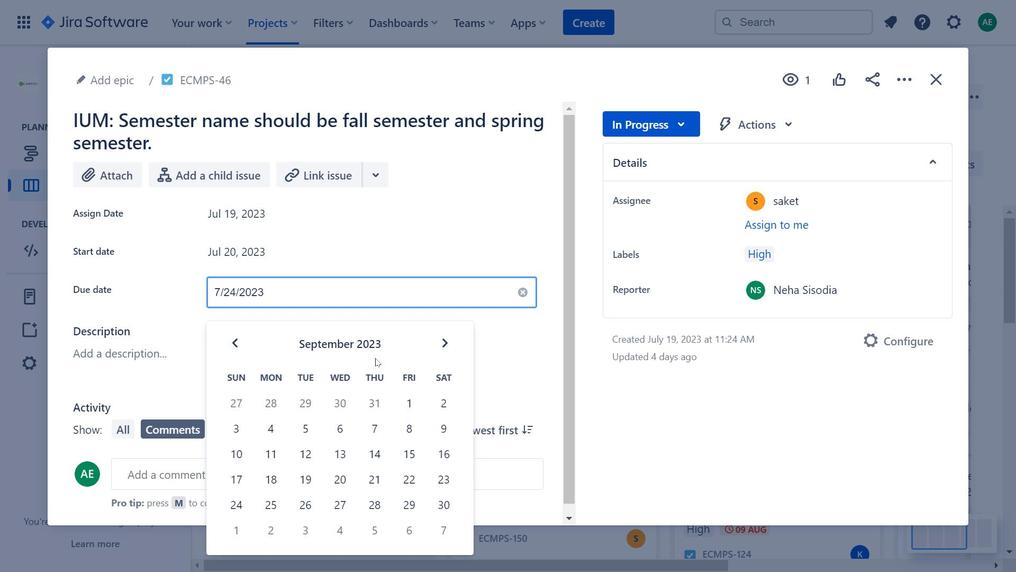 
Action: Mouse pressed left at (453, 336)
Screenshot: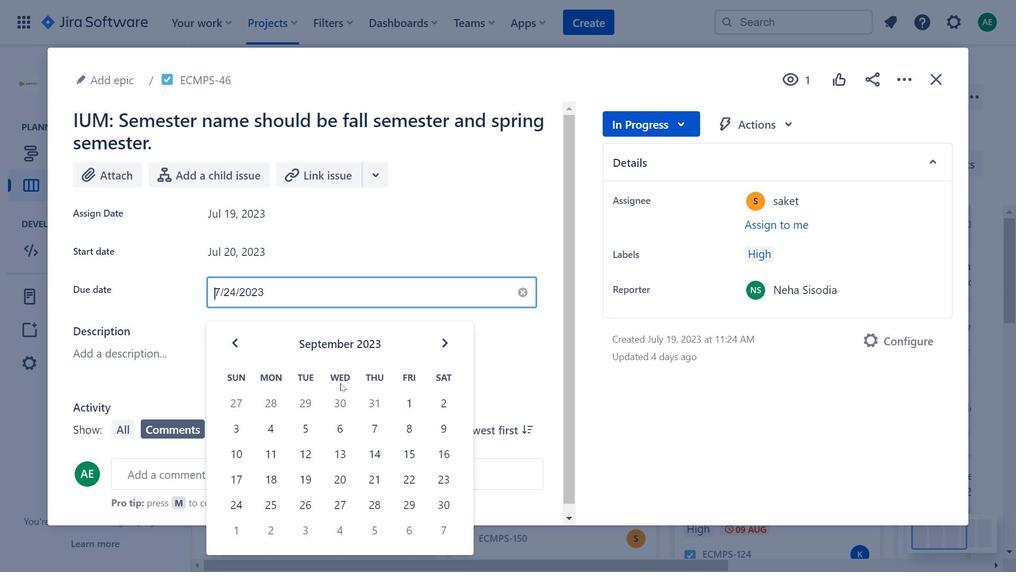 
Action: Mouse moved to (378, 172)
Screenshot: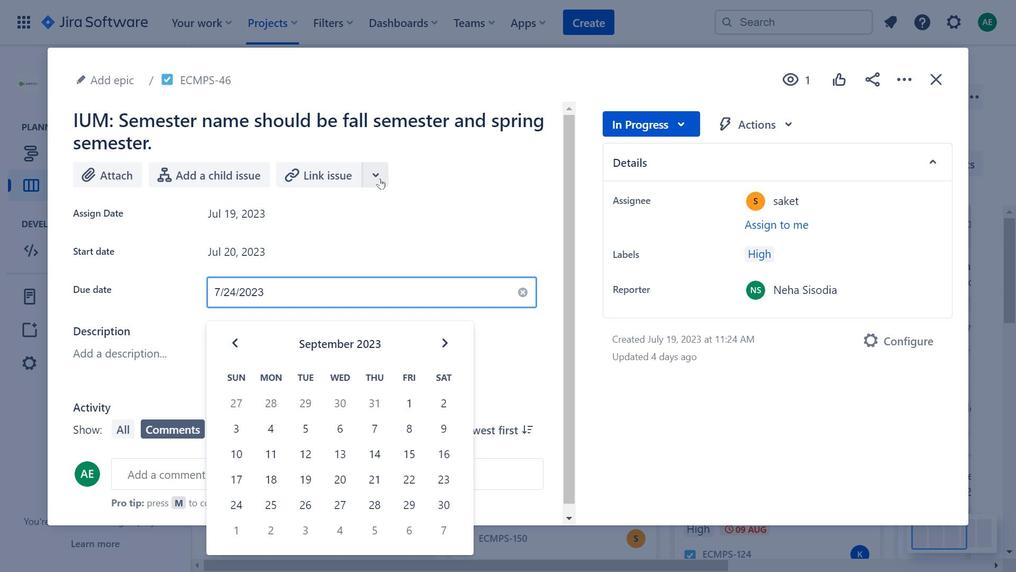 
Action: Mouse pressed left at (378, 172)
Screenshot: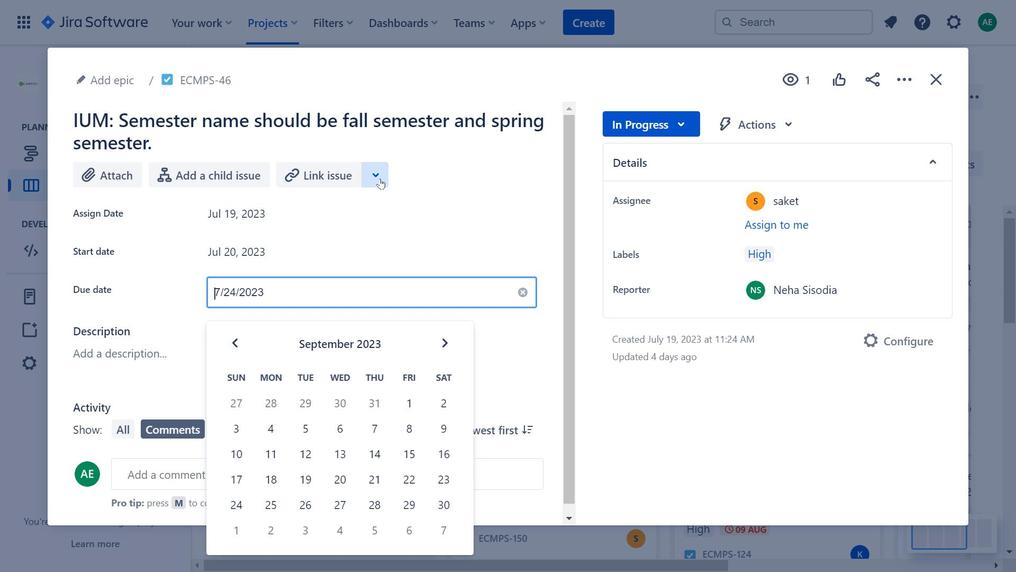 
Action: Mouse pressed left at (378, 172)
Screenshot: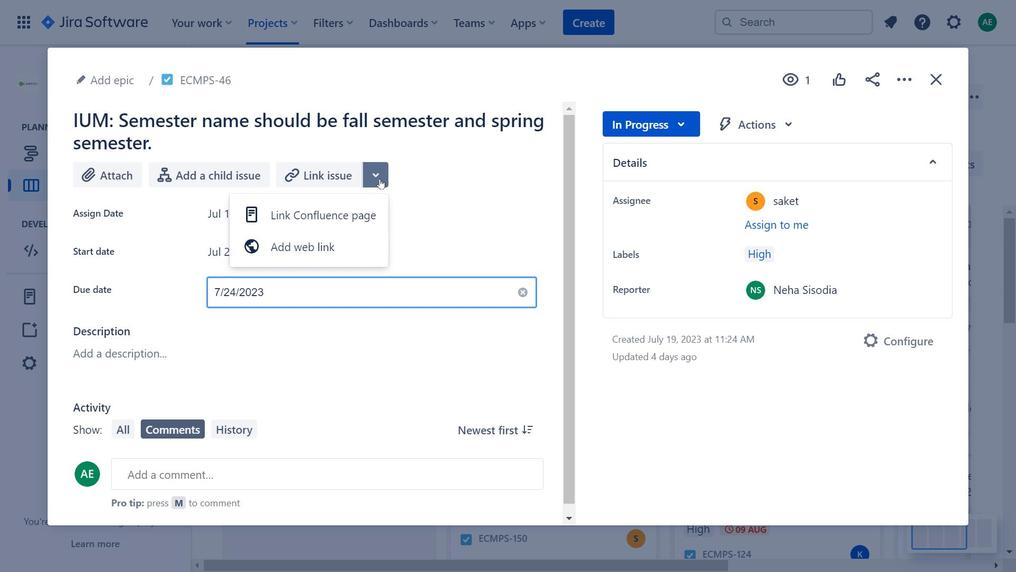 
Action: Mouse moved to (380, 178)
Screenshot: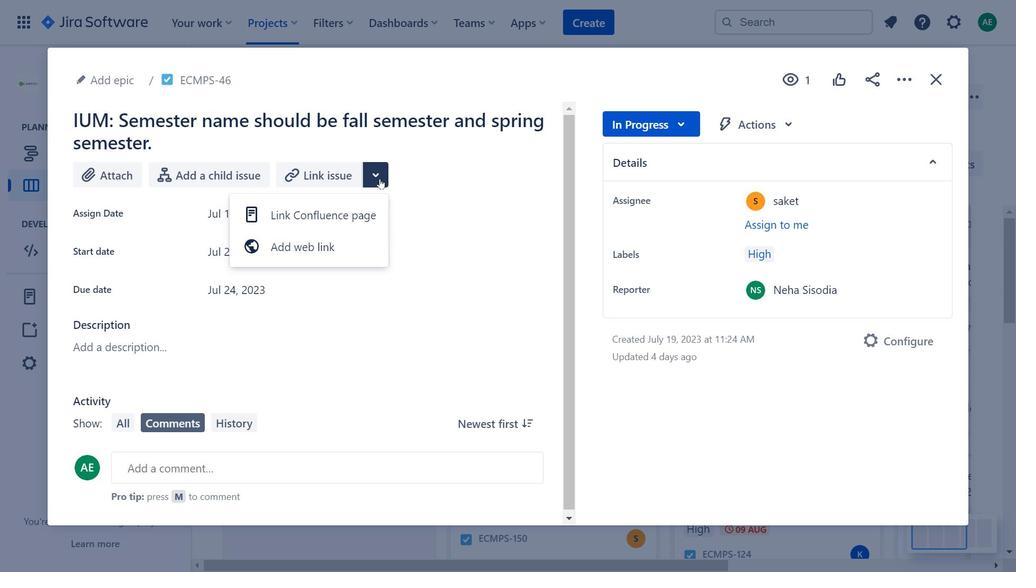 
Action: Mouse pressed left at (380, 178)
Screenshot: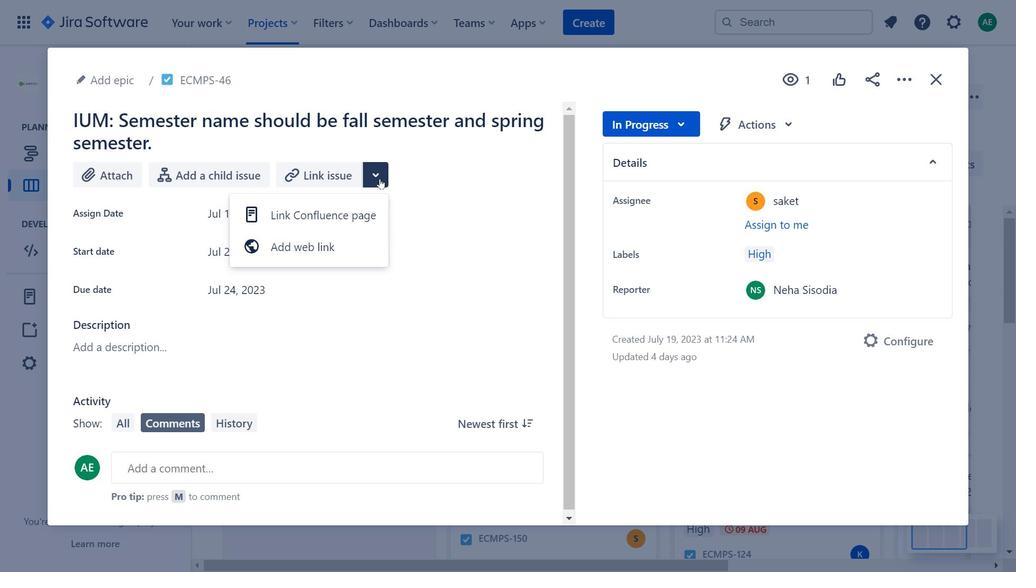 
Action: Mouse moved to (902, 81)
Screenshot: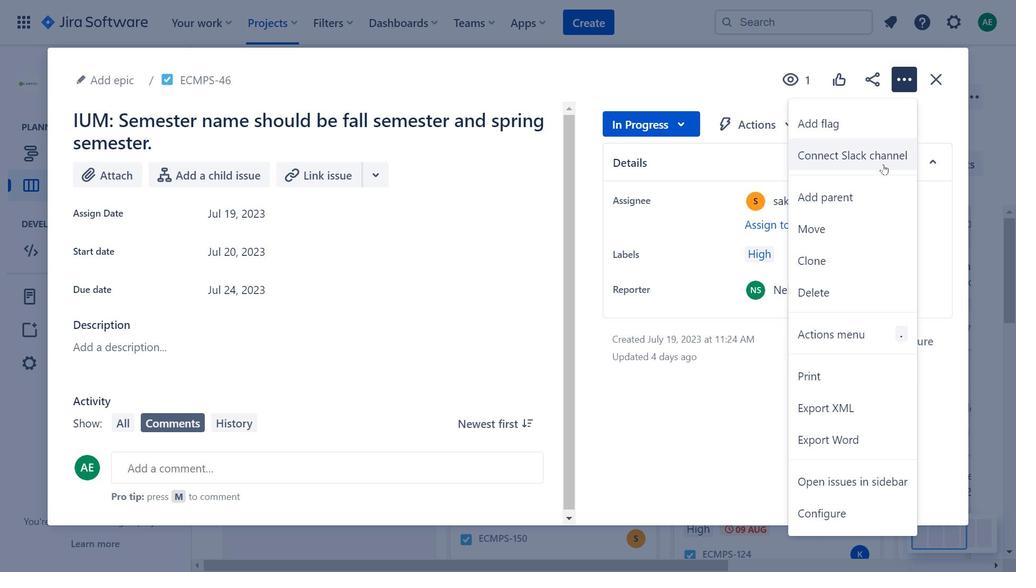 
Action: Mouse pressed left at (902, 81)
Screenshot: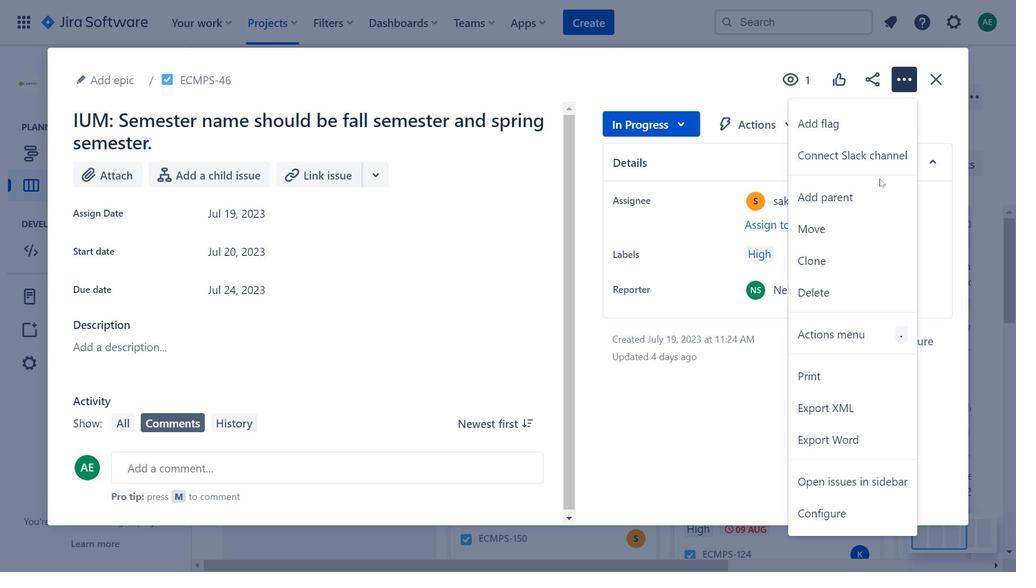 
Action: Mouse moved to (937, 88)
Screenshot: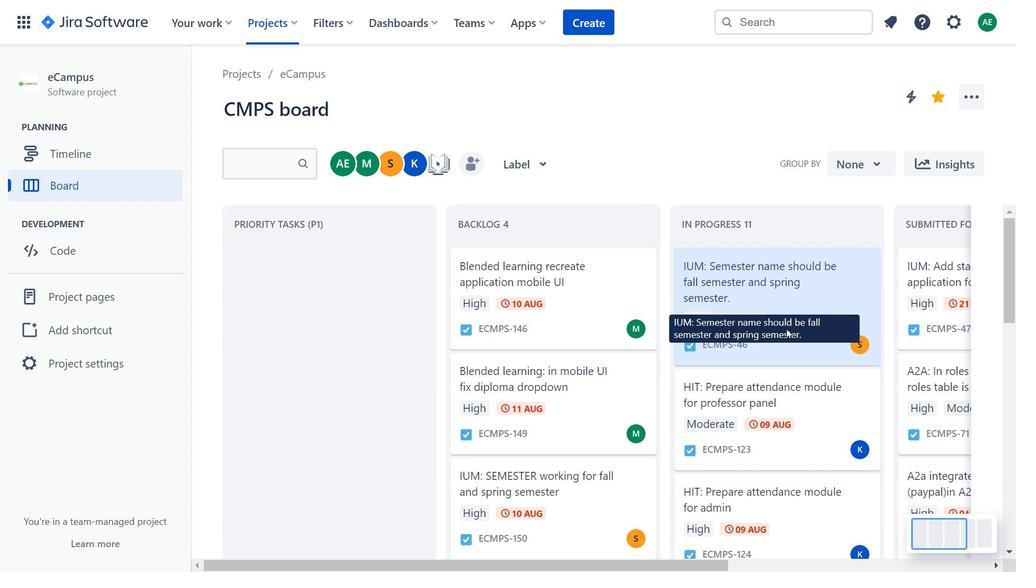 
Action: Mouse pressed left at (937, 88)
Screenshot: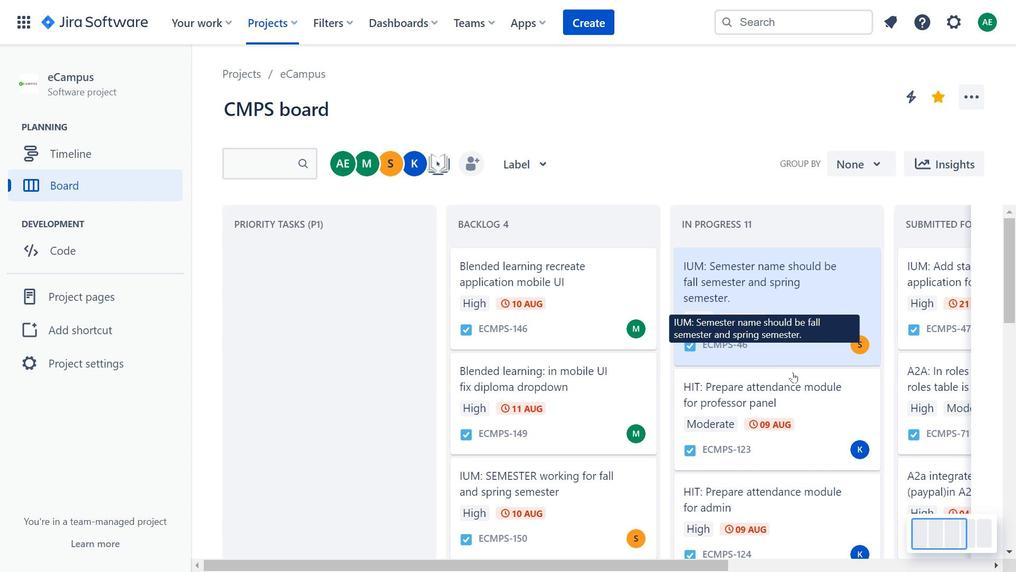 
Action: Mouse moved to (795, 425)
Screenshot: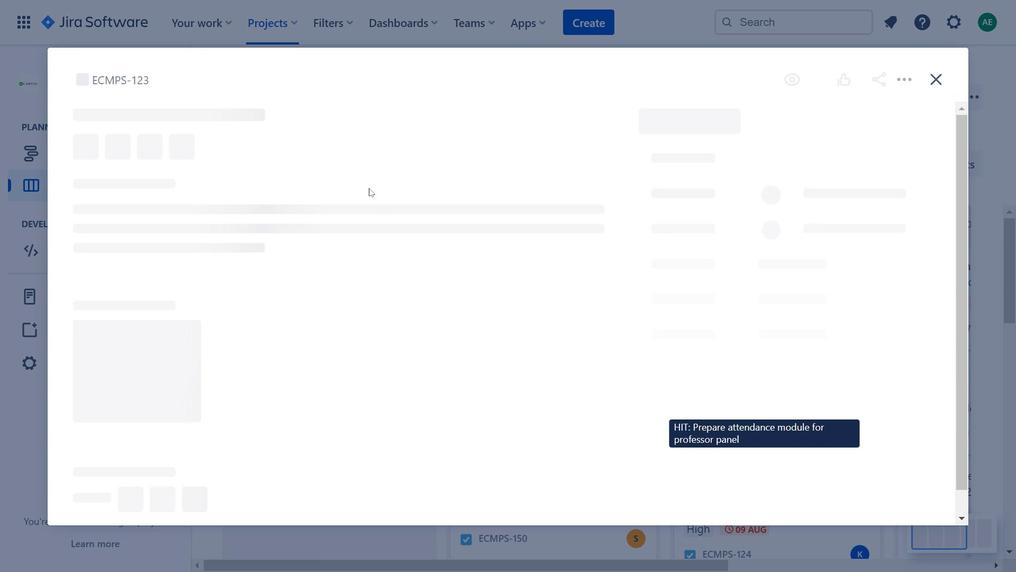 
Action: Mouse pressed left at (795, 425)
Screenshot: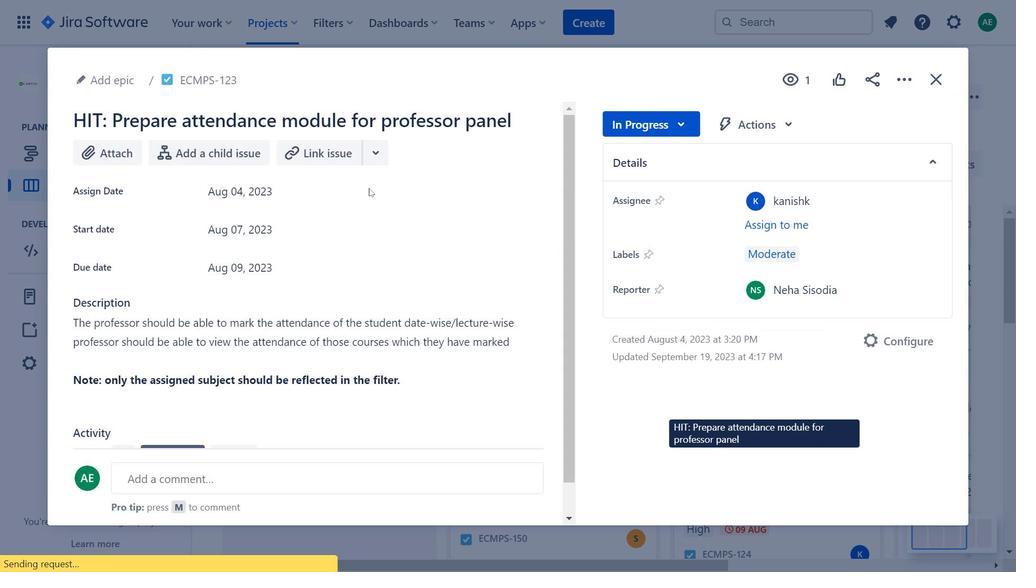 
Action: Mouse moved to (251, 349)
Screenshot: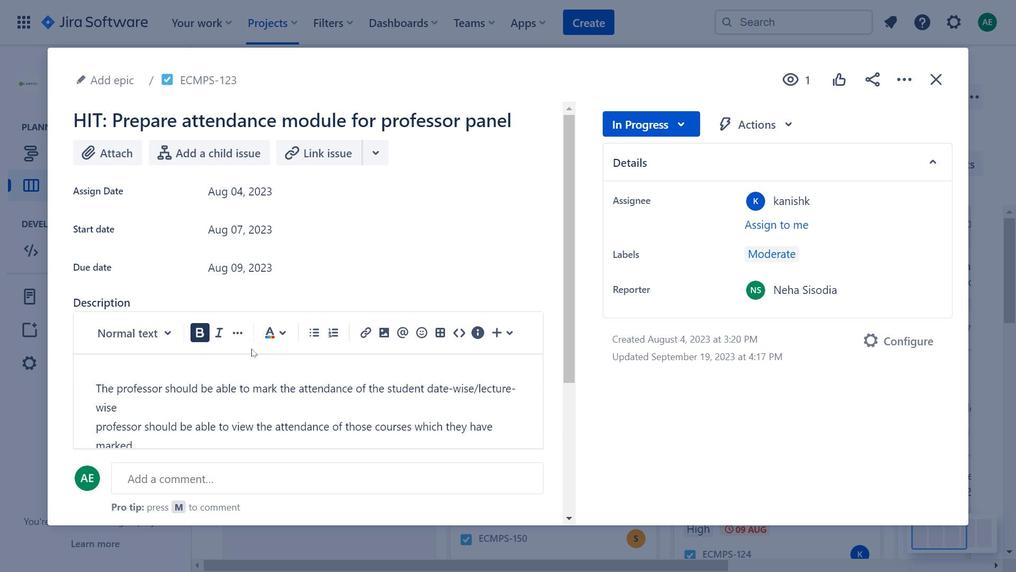 
Action: Mouse pressed left at (251, 349)
Screenshot: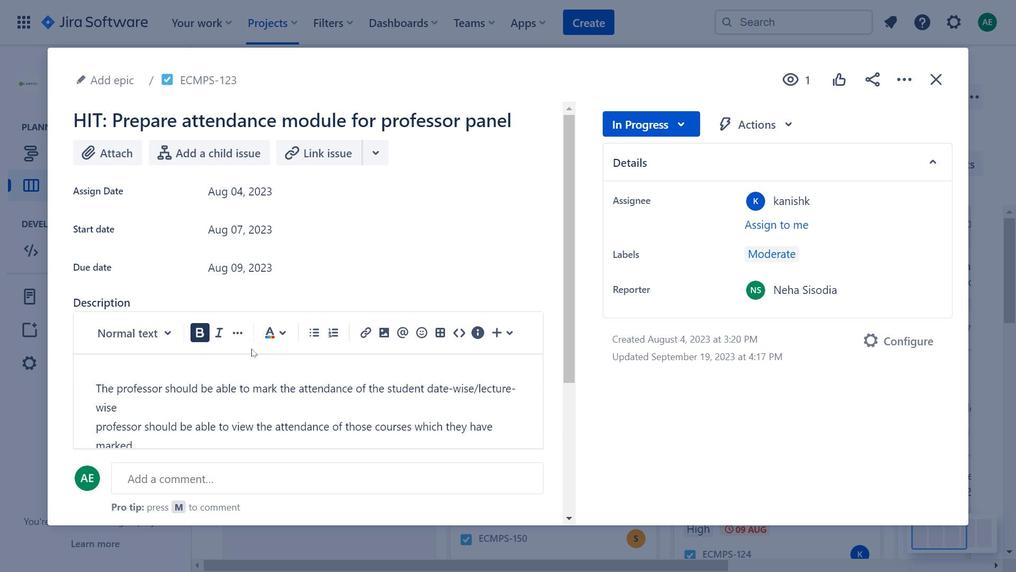 
Action: Mouse moved to (259, 211)
Screenshot: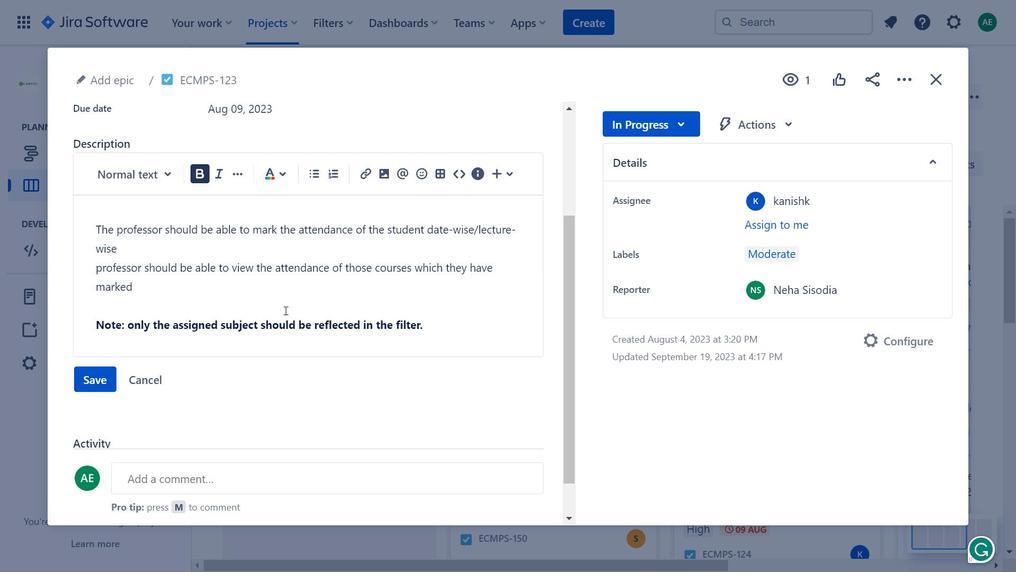 
Action: Mouse scrolled (259, 211) with delta (0, 0)
Screenshot: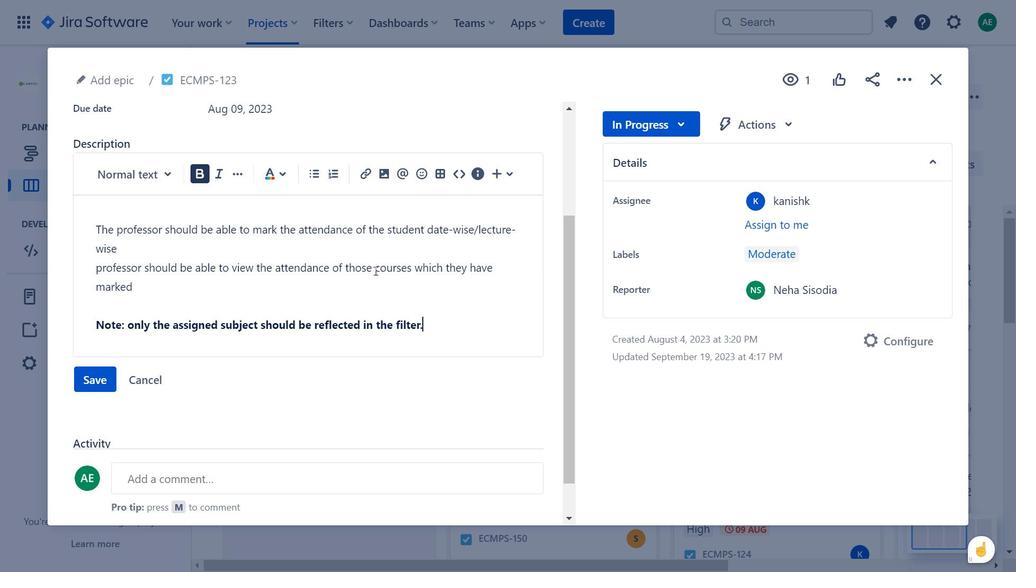 
Action: Mouse scrolled (259, 211) with delta (0, 0)
Screenshot: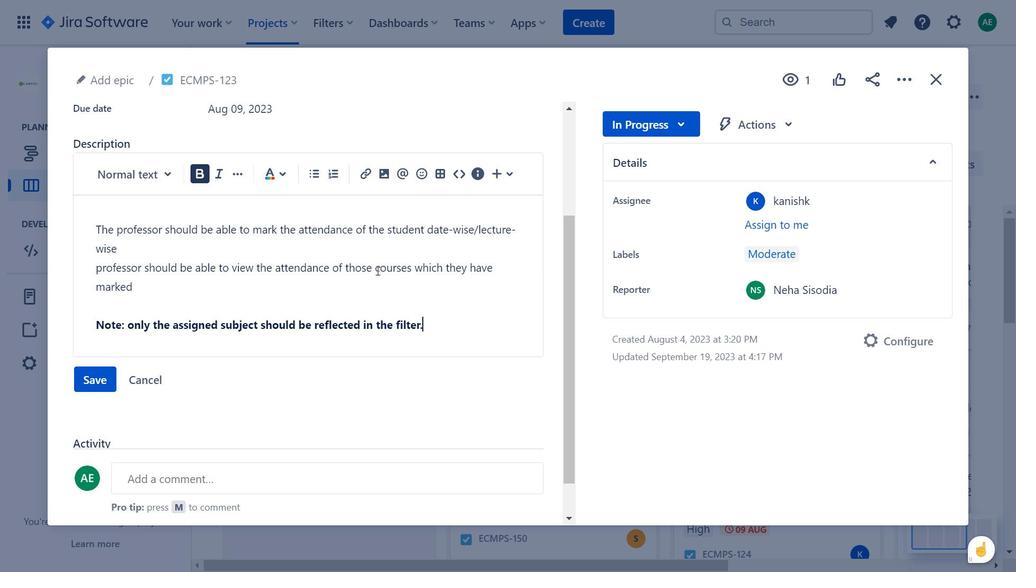 
Action: Mouse moved to (478, 312)
Screenshot: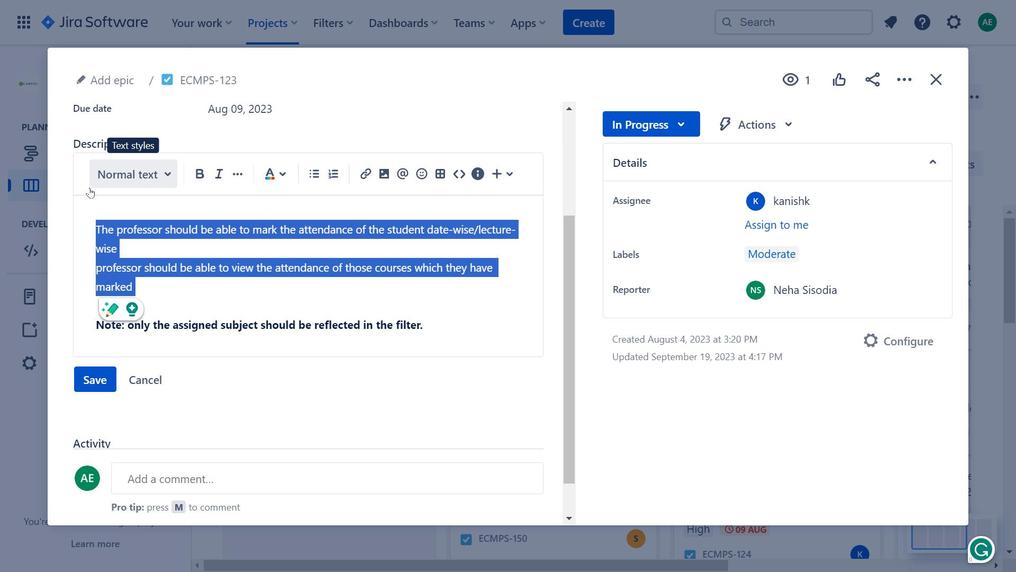 
Action: Mouse pressed left at (478, 312)
Screenshot: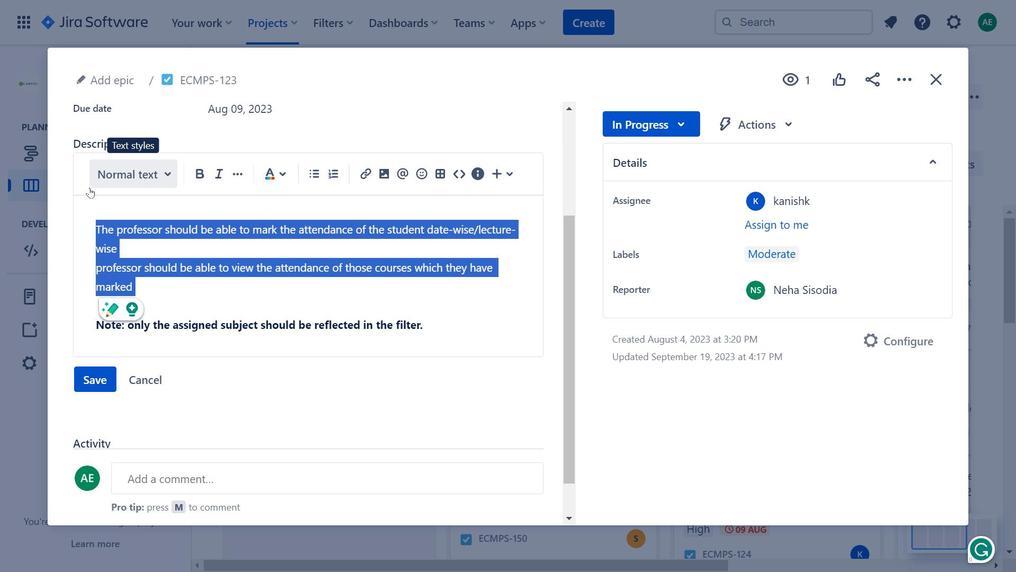 
Action: Mouse moved to (152, 170)
Screenshot: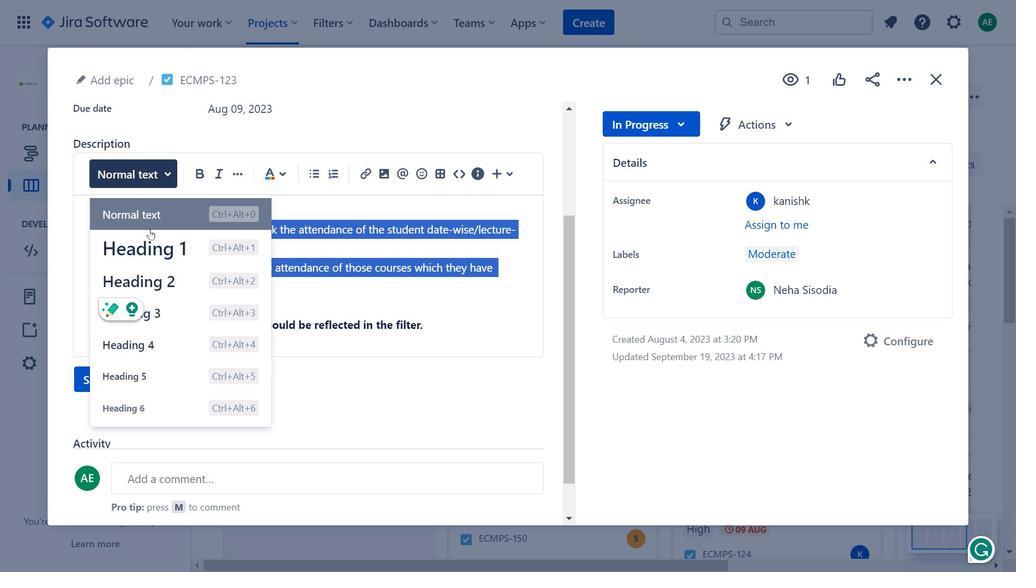 
Action: Mouse pressed left at (152, 170)
Screenshot: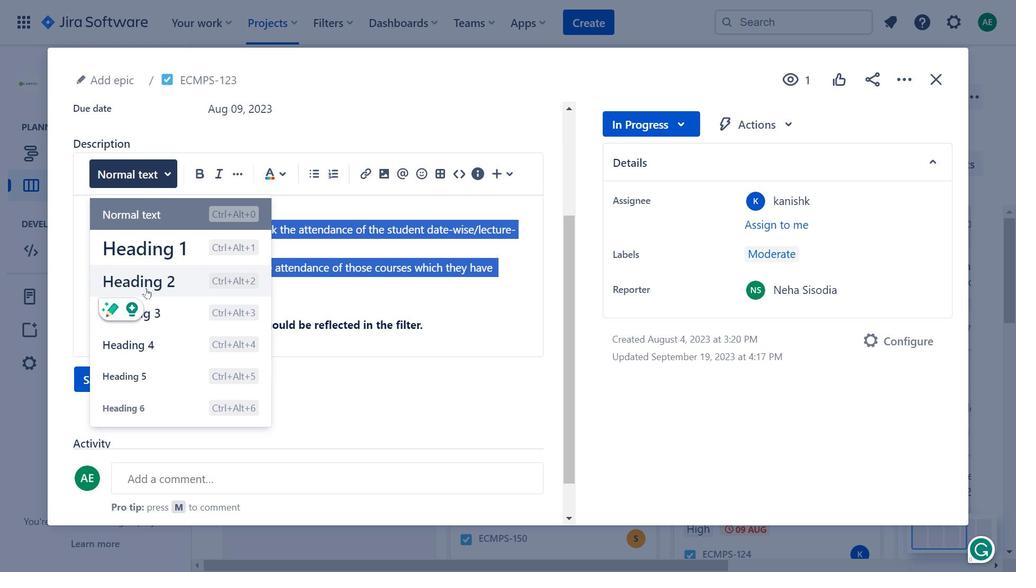 
Action: Mouse moved to (291, 296)
Screenshot: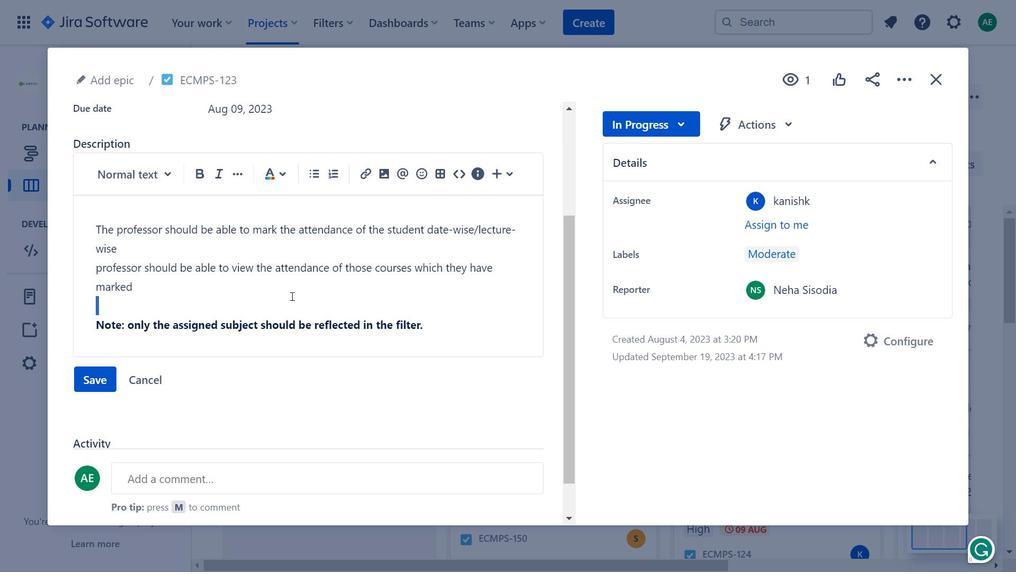 
Action: Mouse pressed left at (291, 296)
Screenshot: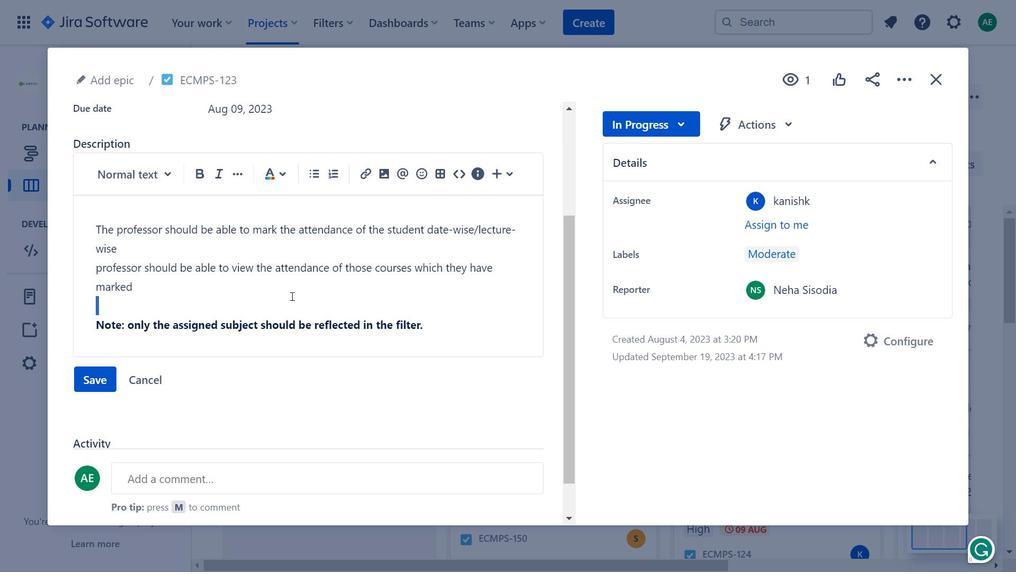 
Action: Mouse pressed left at (291, 296)
Screenshot: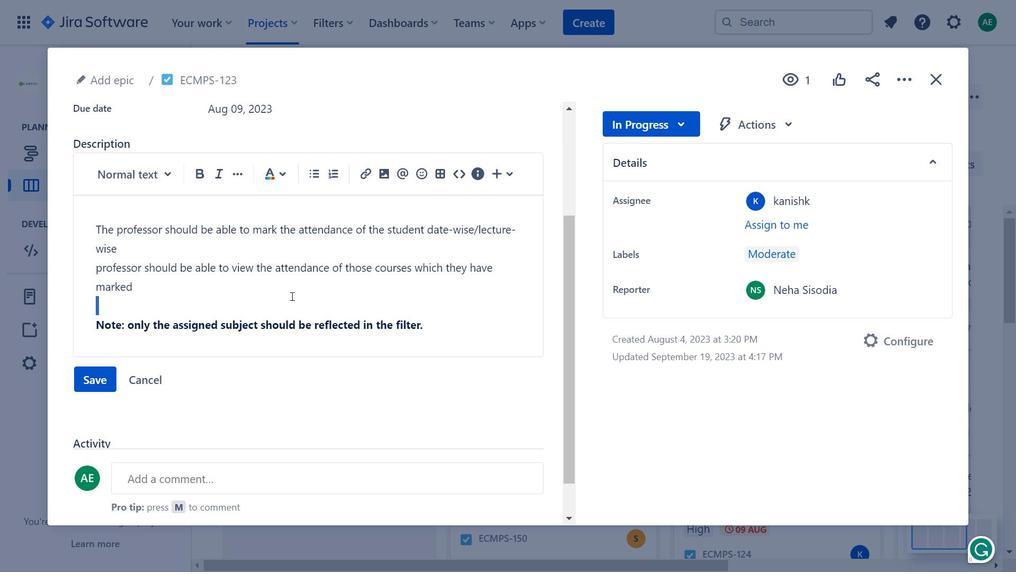 
Action: Mouse moved to (144, 371)
Screenshot: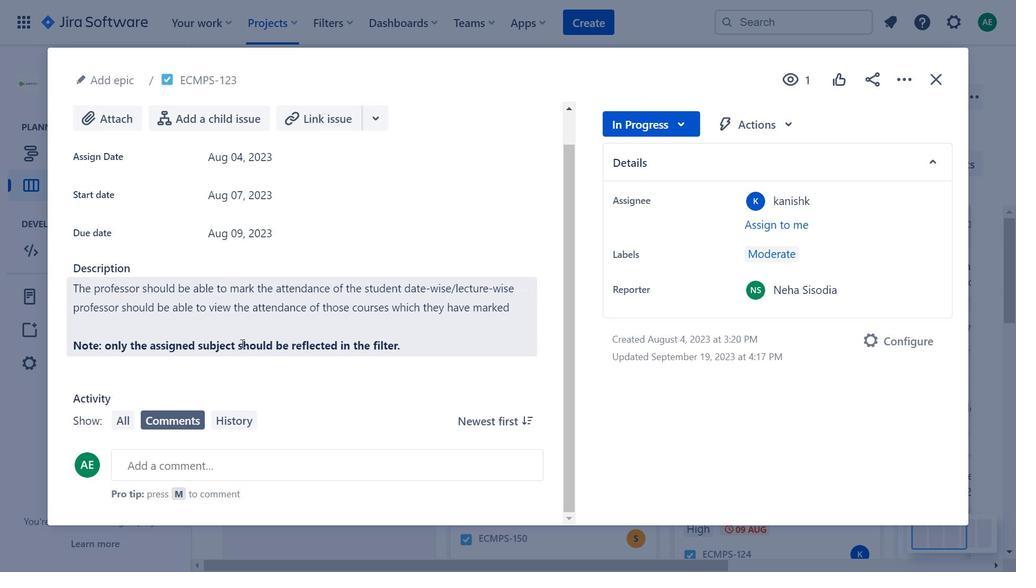 
Action: Mouse pressed left at (144, 371)
Screenshot: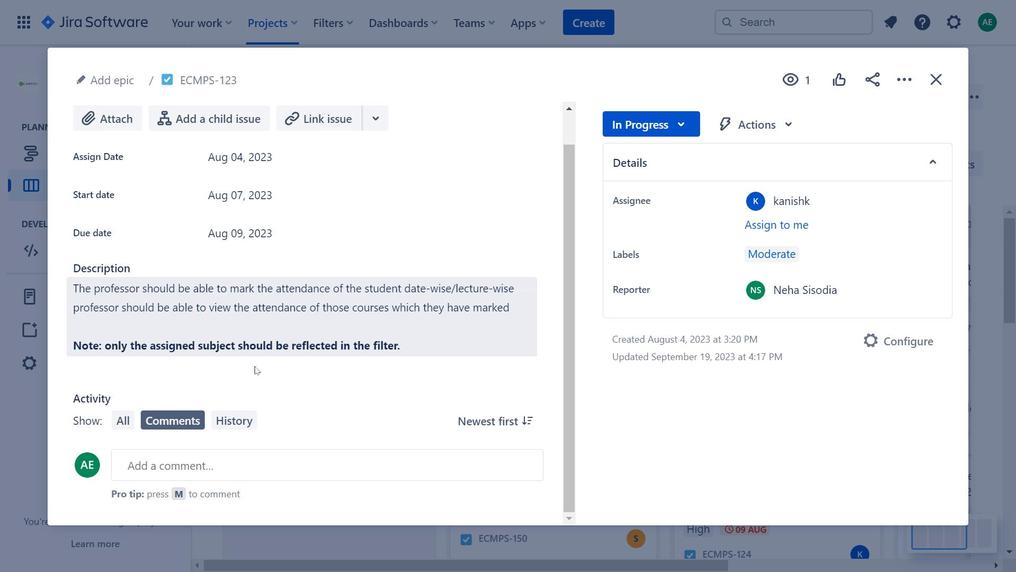 
Action: Mouse moved to (204, 300)
Screenshot: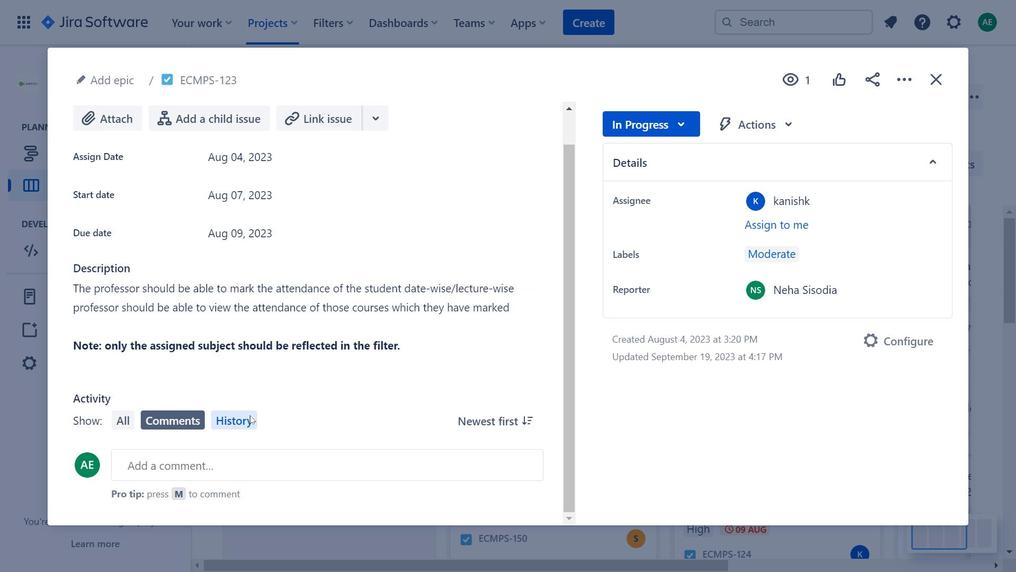 
Action: Mouse scrolled (204, 300) with delta (0, 0)
Screenshot: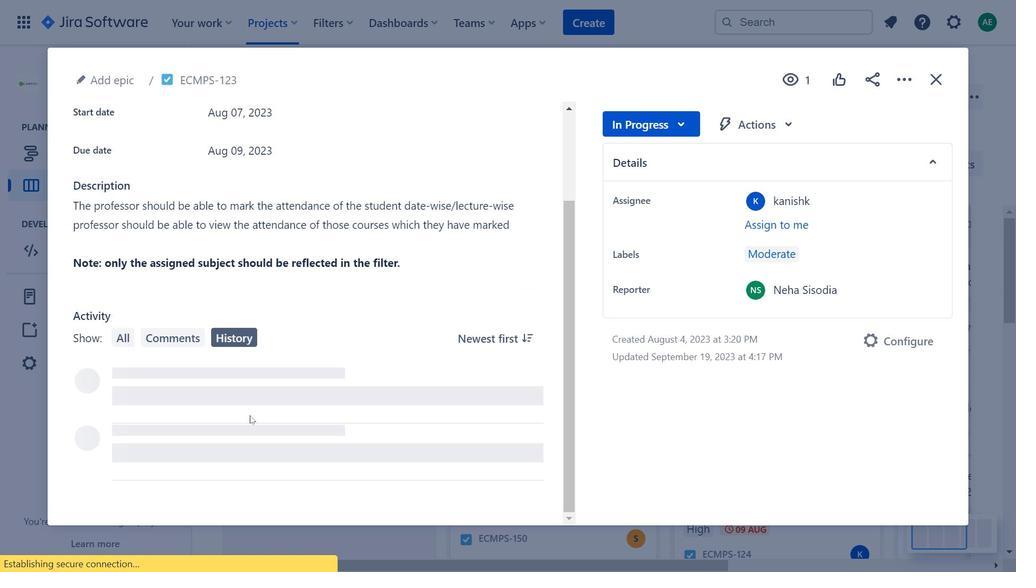 
Action: Mouse scrolled (204, 300) with delta (0, 0)
Screenshot: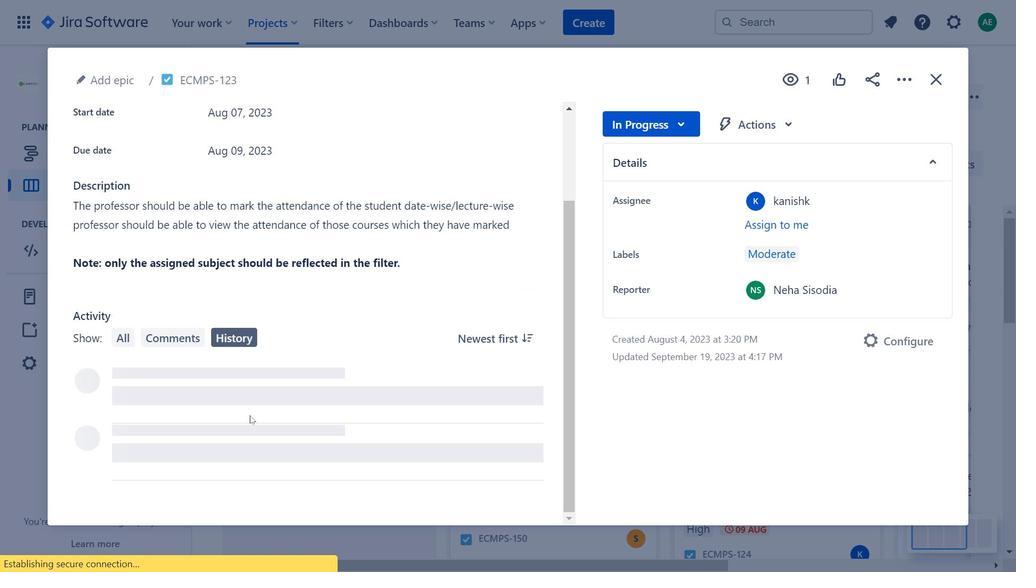 
Action: Mouse scrolled (204, 300) with delta (0, 0)
Screenshot: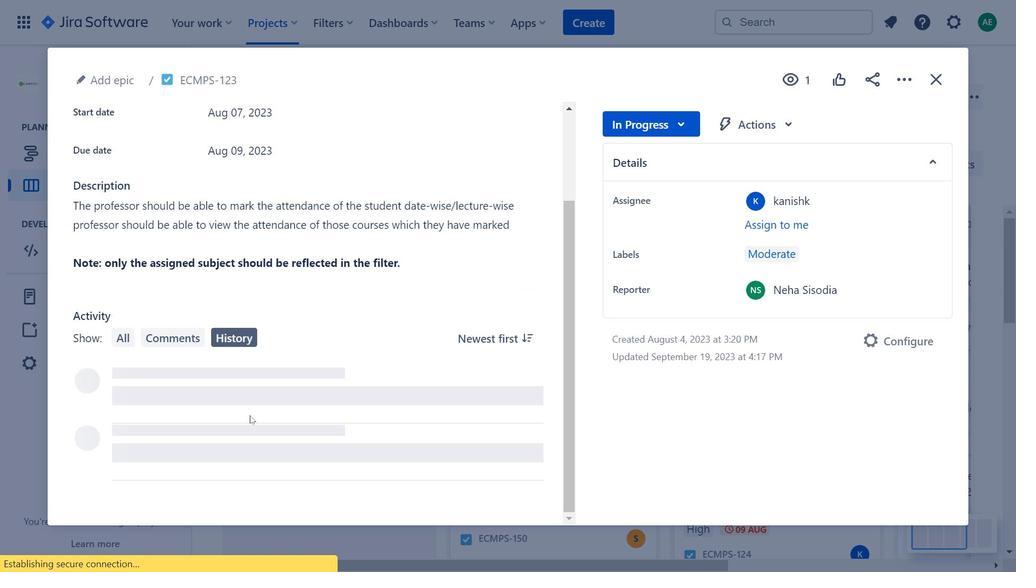 
Action: Mouse scrolled (204, 300) with delta (0, 0)
Screenshot: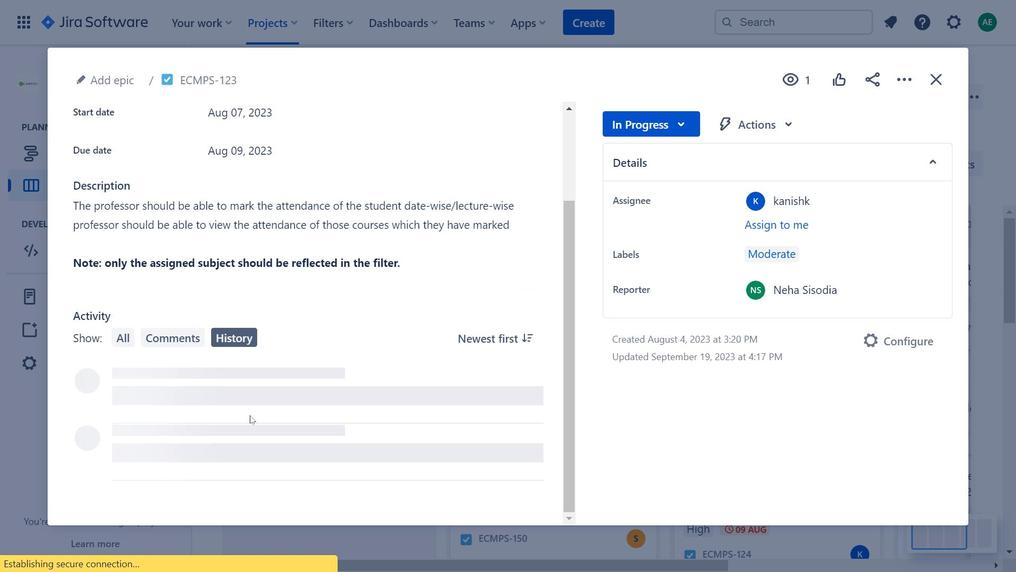 
Action: Mouse moved to (250, 415)
Screenshot: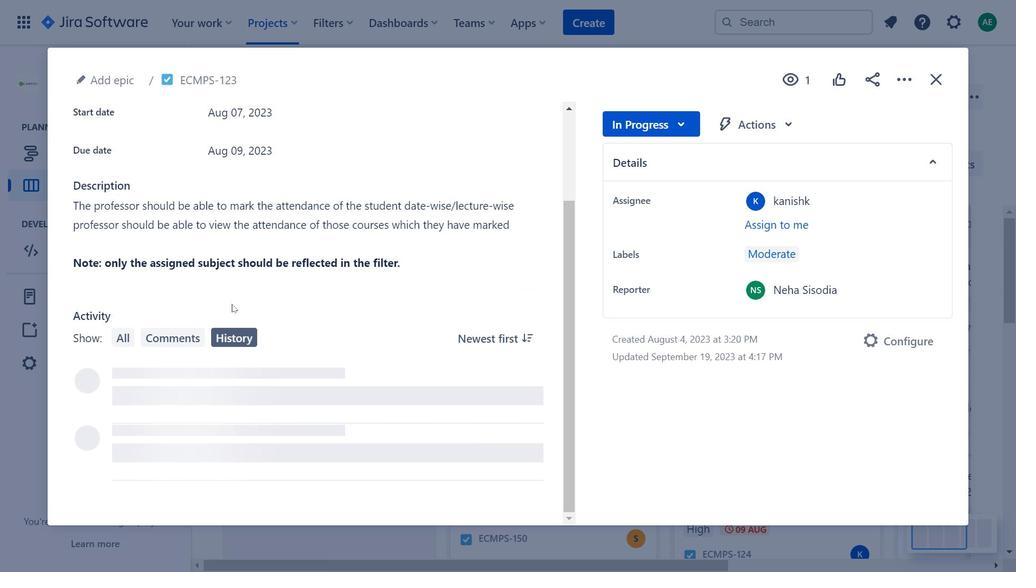 
Action: Mouse pressed left at (250, 415)
